 Task: Create a modern geometric letterhead template design.
Action: Mouse pressed left at (561, 492)
Screenshot: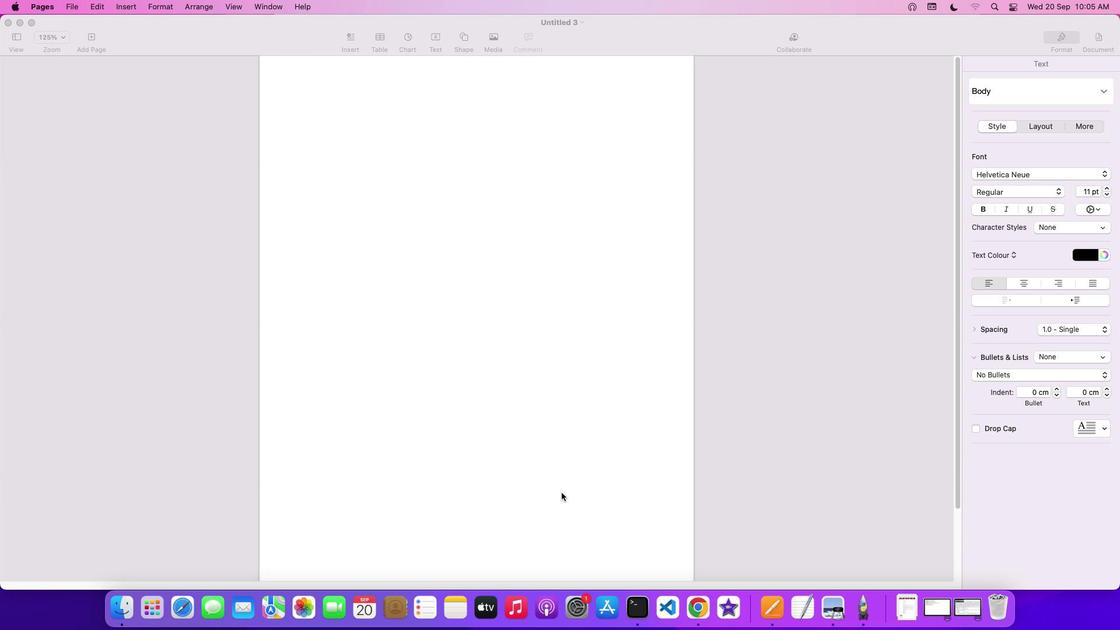 
Action: Mouse moved to (463, 37)
Screenshot: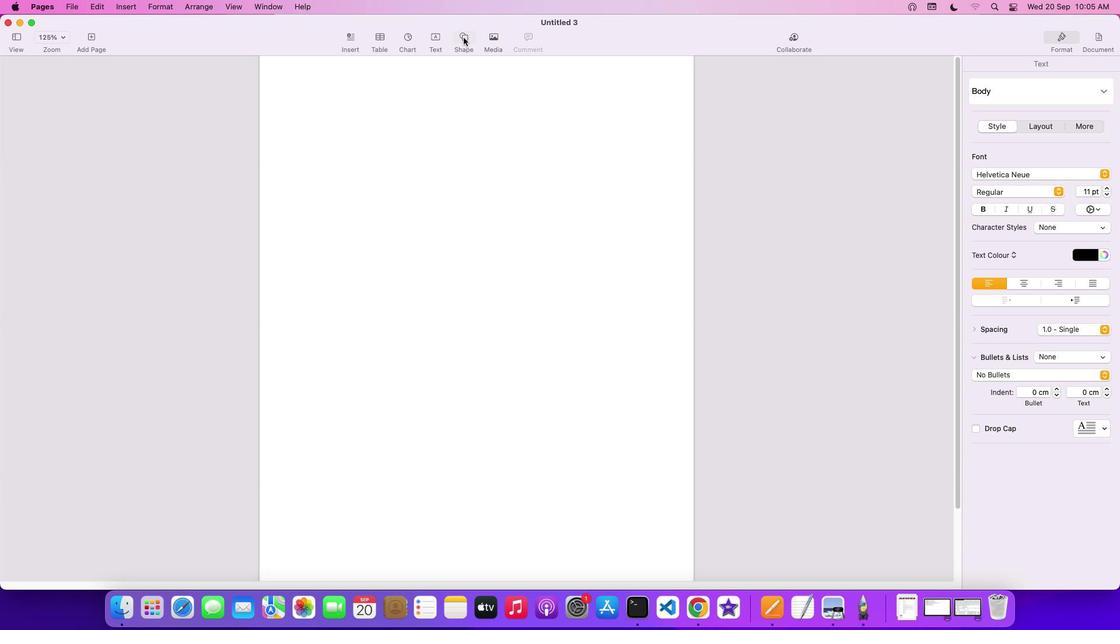 
Action: Mouse pressed left at (463, 37)
Screenshot: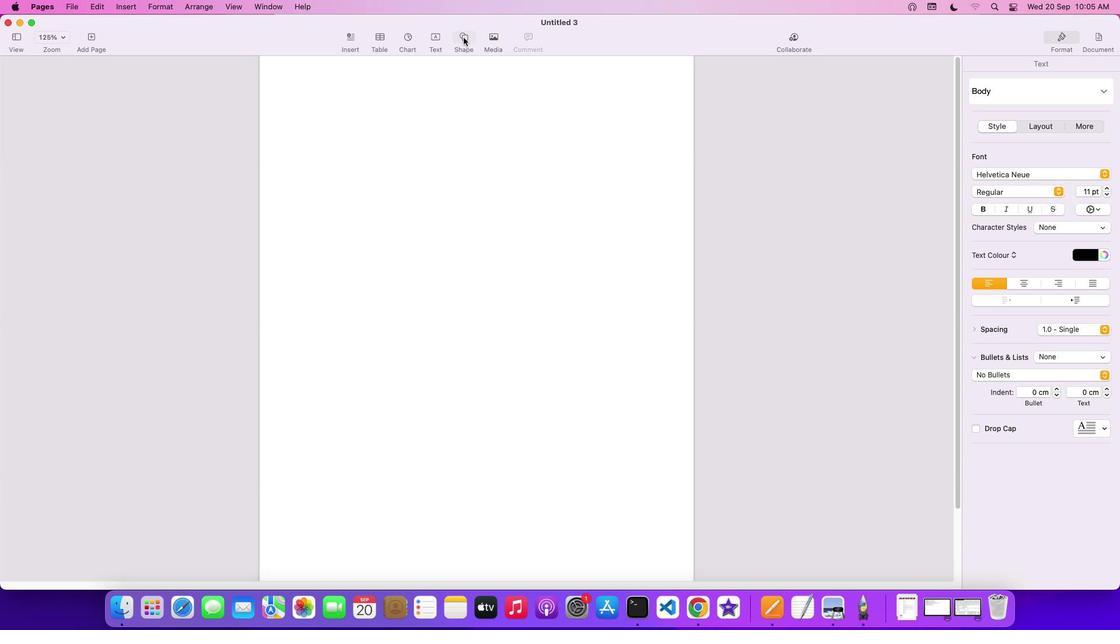 
Action: Mouse moved to (456, 135)
Screenshot: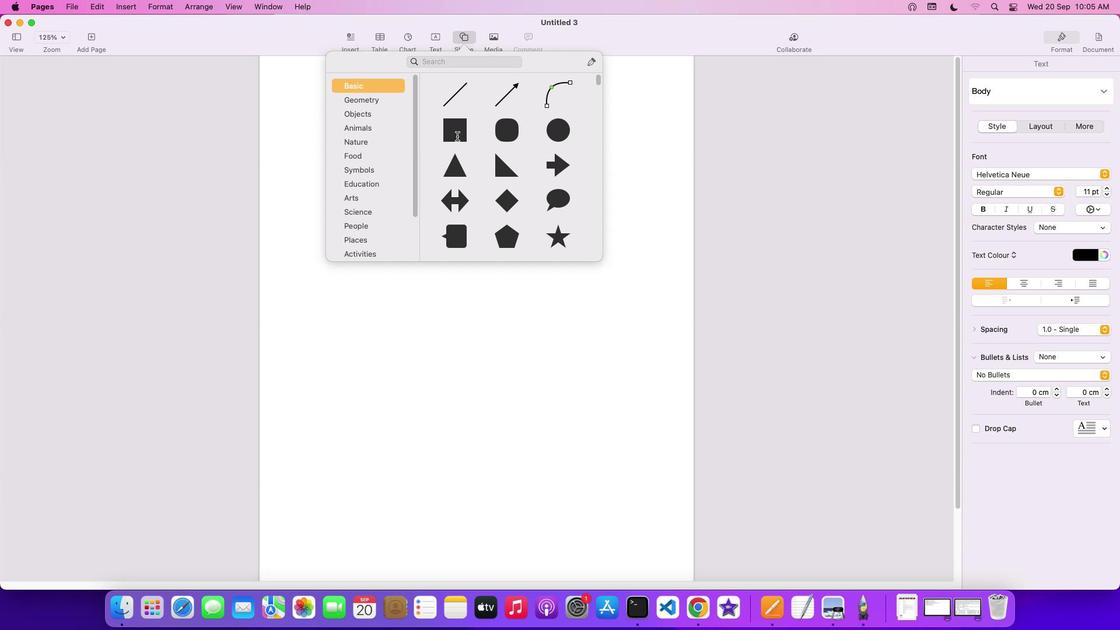 
Action: Mouse pressed left at (456, 135)
Screenshot: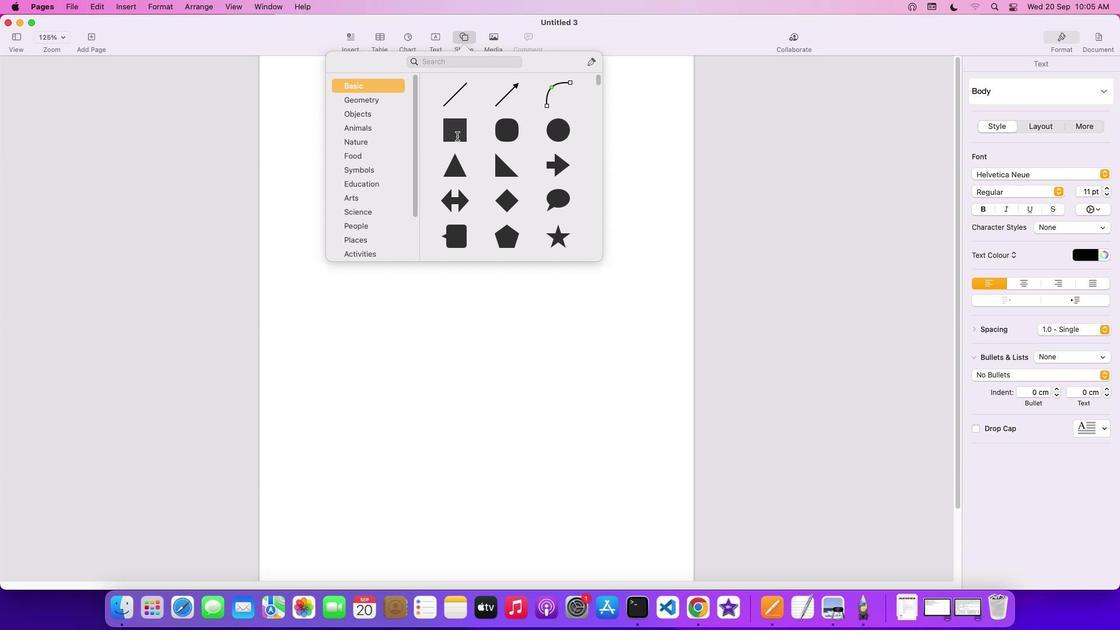 
Action: Mouse moved to (462, 157)
Screenshot: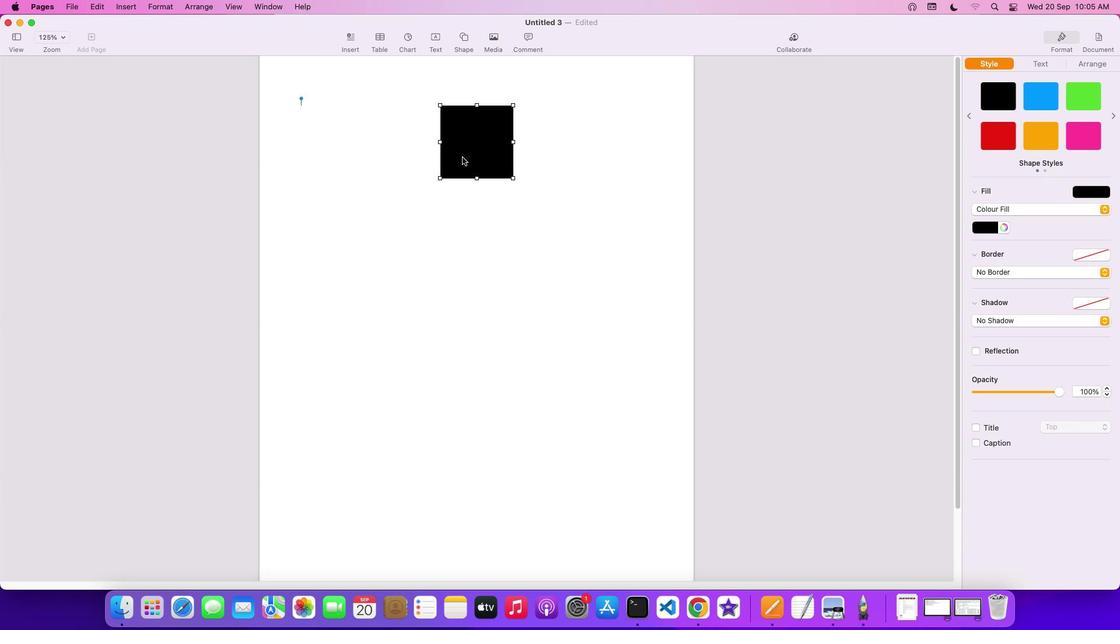 
Action: Mouse pressed left at (462, 157)
Screenshot: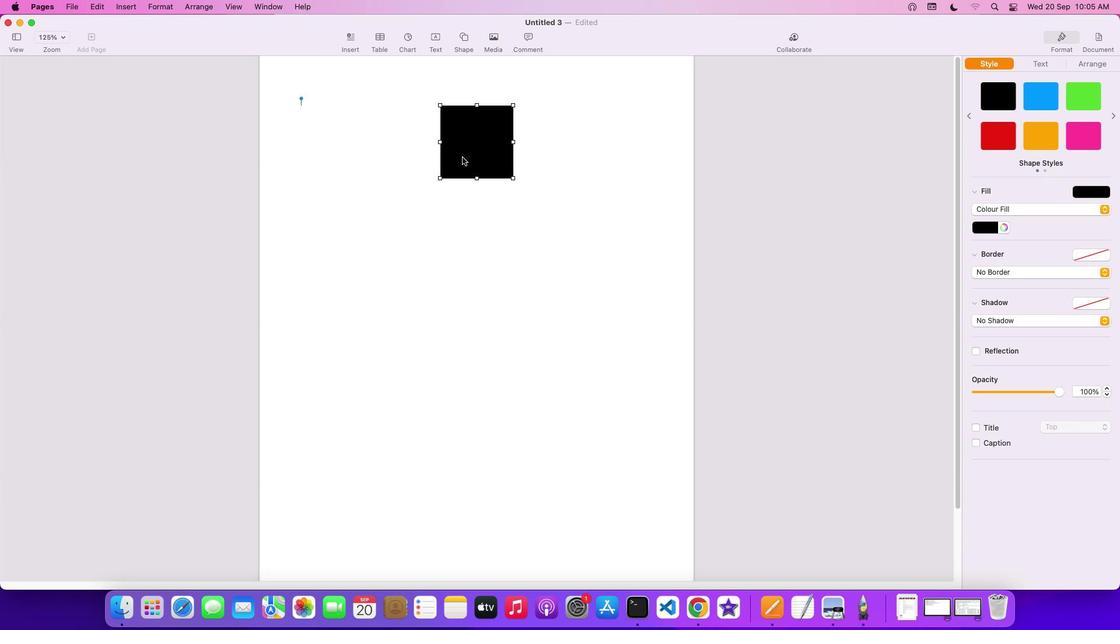 
Action: Mouse moved to (299, 92)
Screenshot: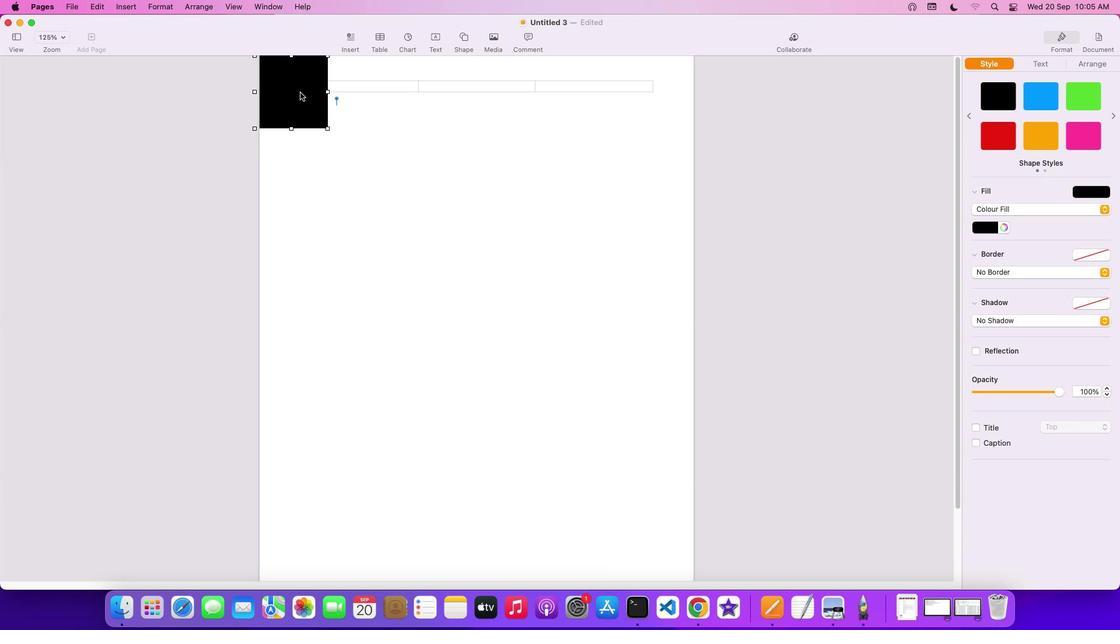 
Action: Mouse pressed left at (299, 92)
Screenshot: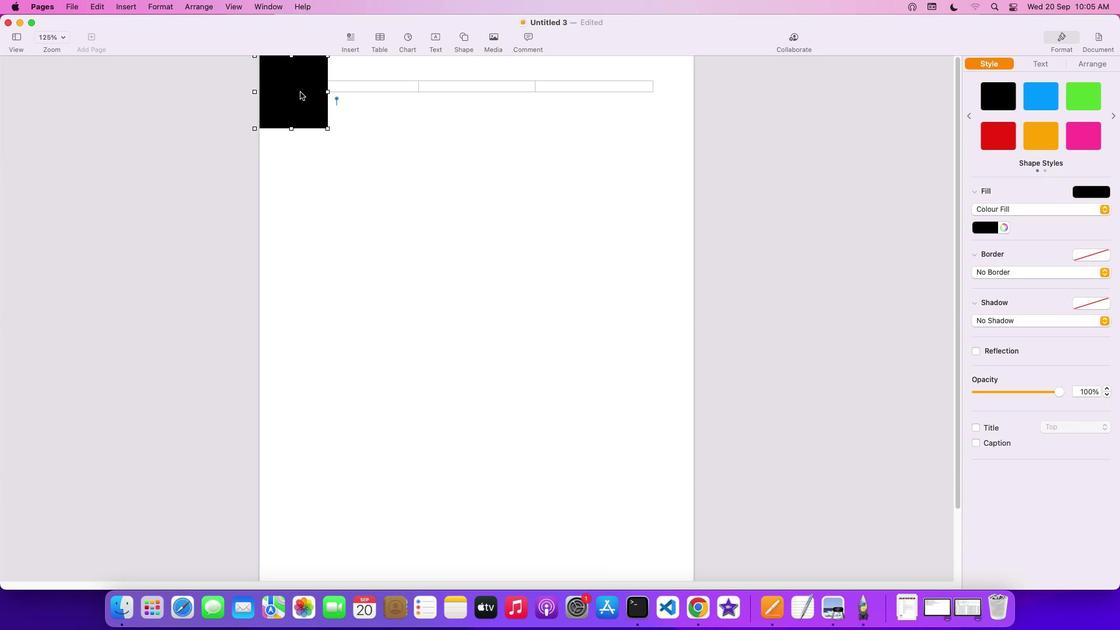 
Action: Mouse moved to (333, 91)
Screenshot: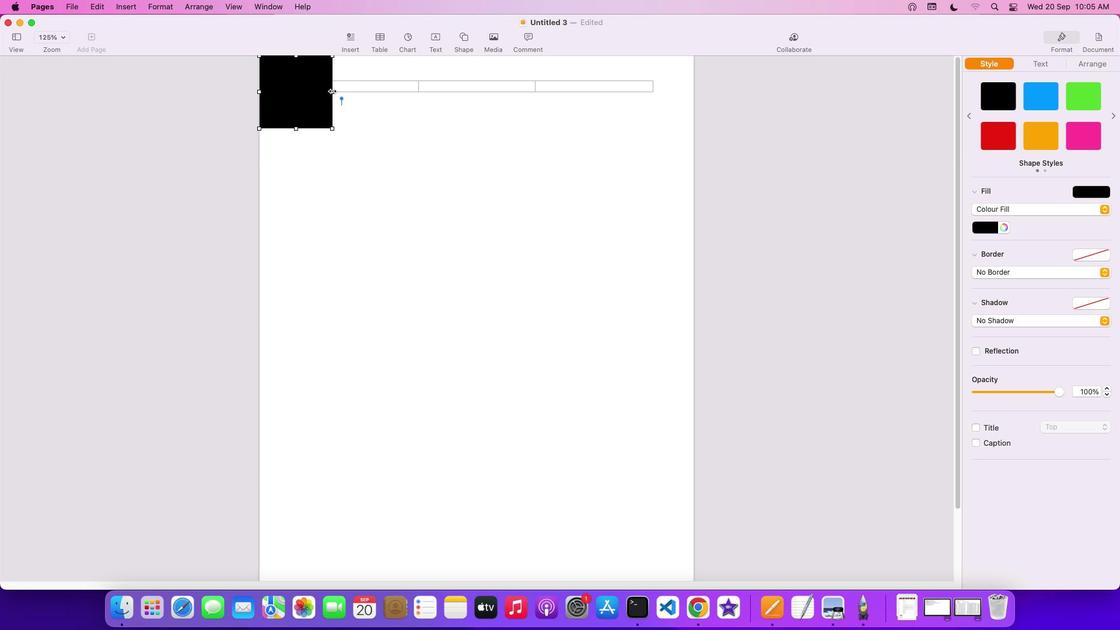 
Action: Mouse pressed left at (333, 91)
Screenshot: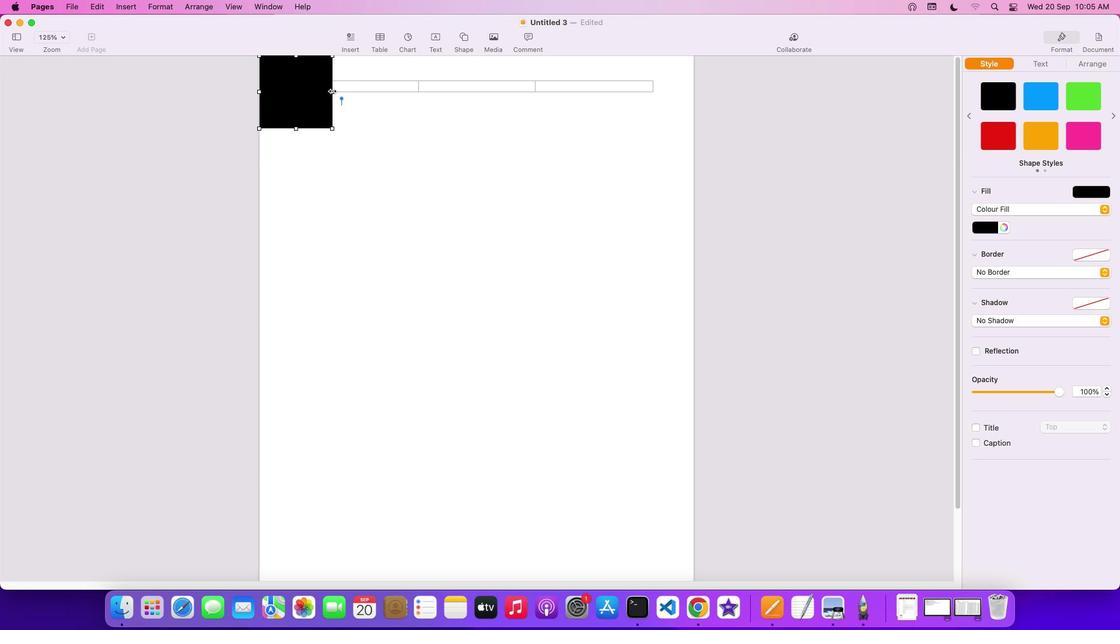 
Action: Mouse moved to (991, 231)
Screenshot: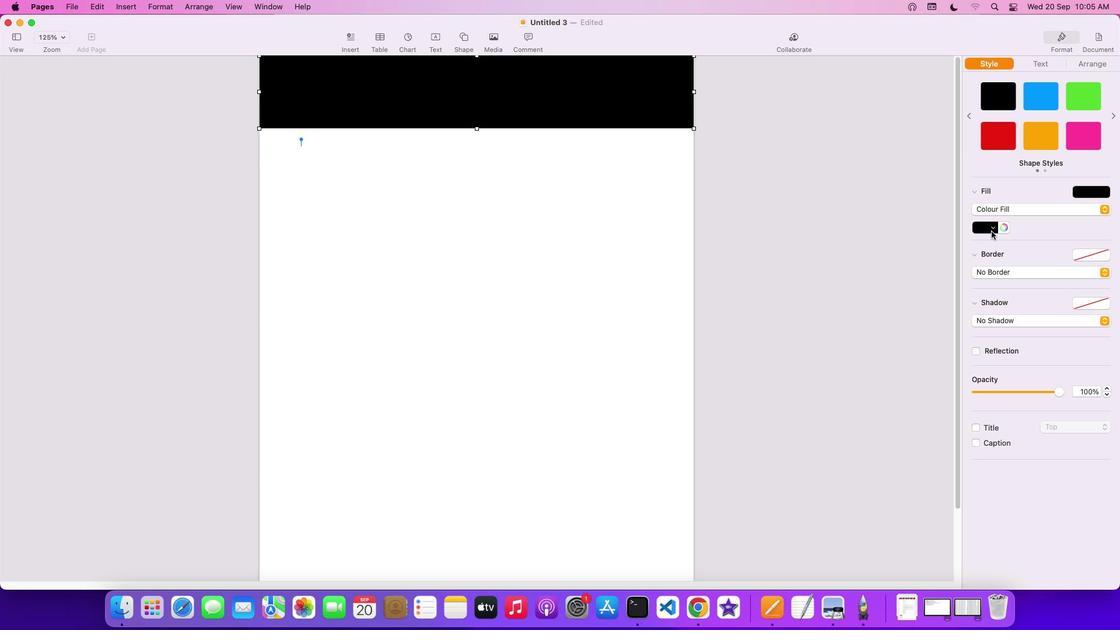 
Action: Mouse pressed left at (991, 231)
Screenshot: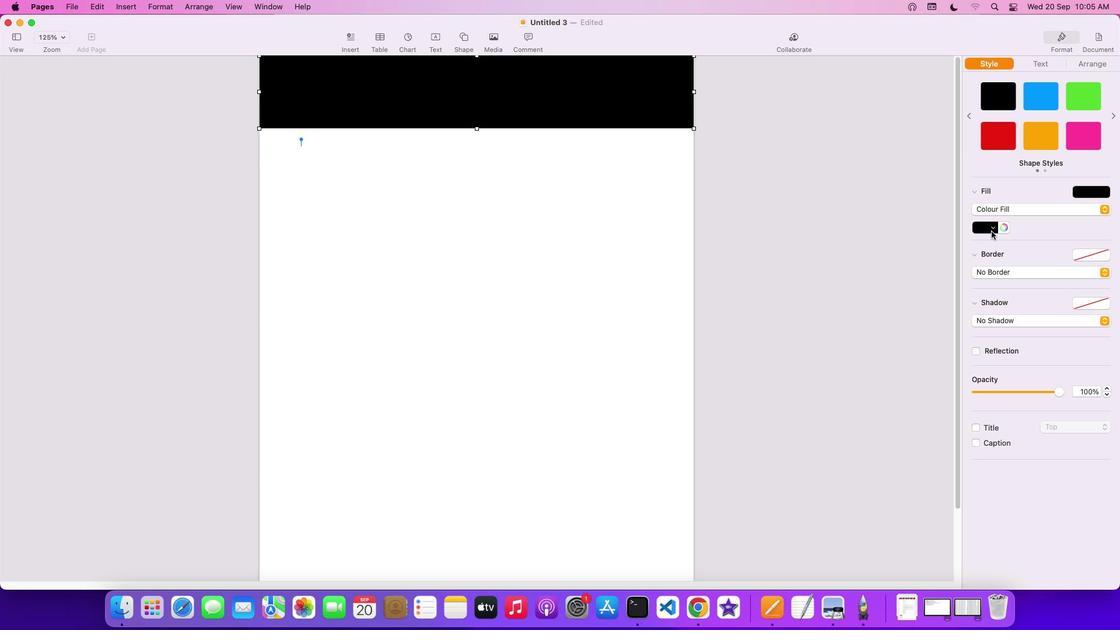 
Action: Mouse moved to (938, 253)
Screenshot: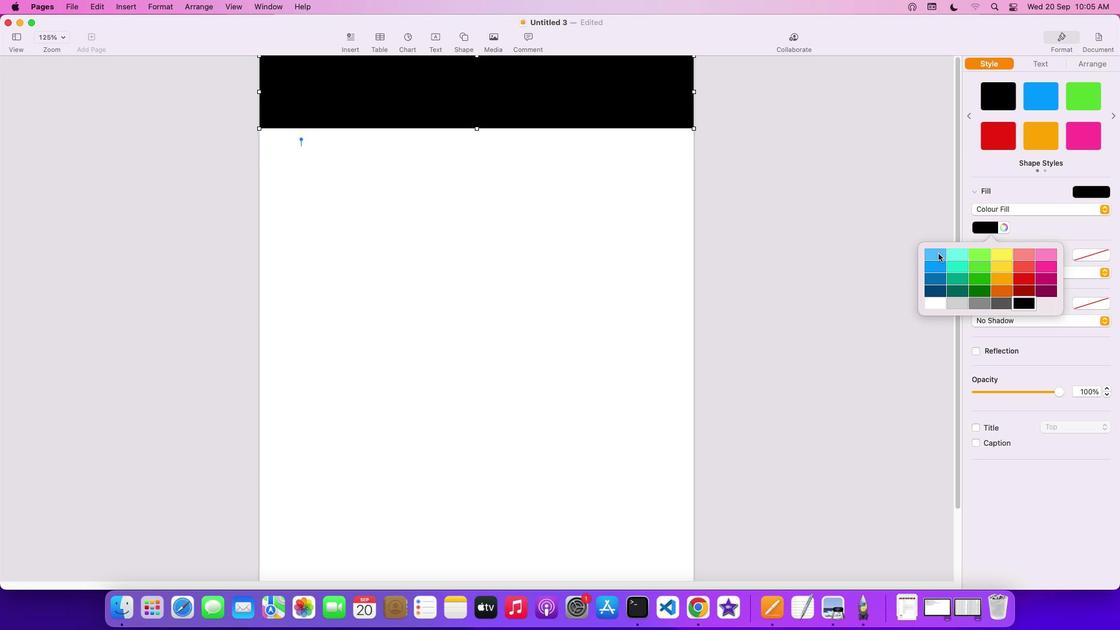 
Action: Mouse pressed left at (938, 253)
Screenshot: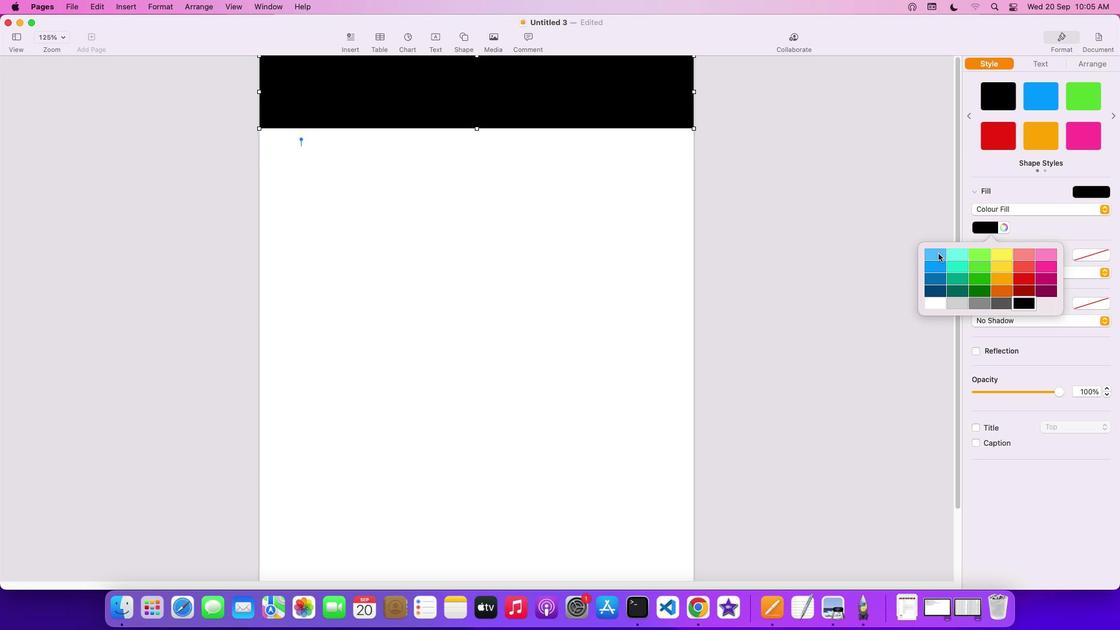 
Action: Mouse moved to (469, 39)
Screenshot: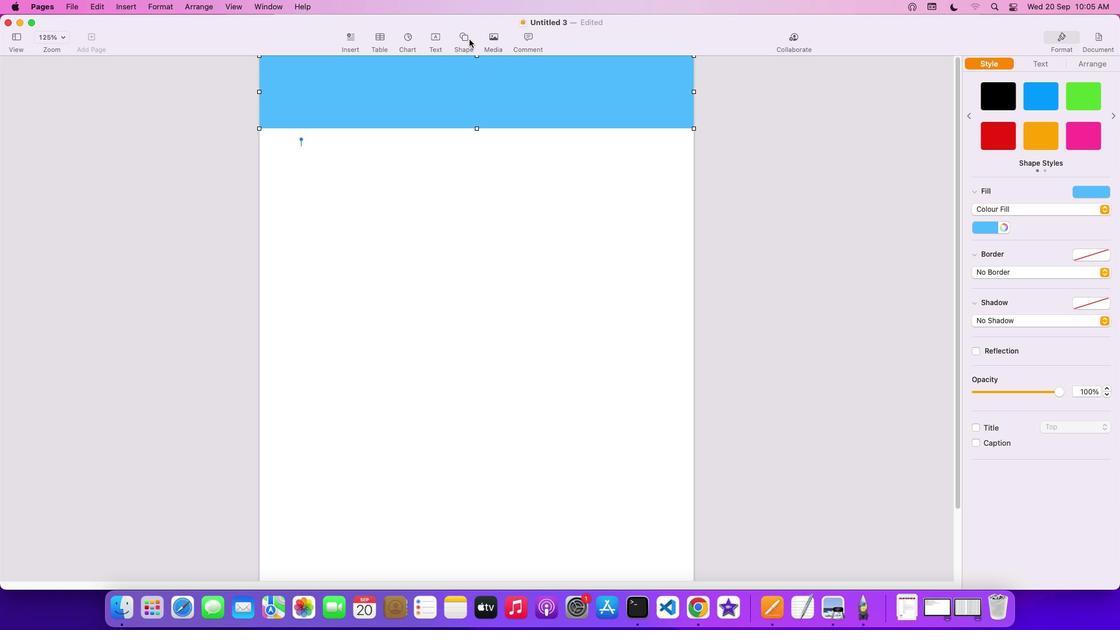 
Action: Mouse pressed left at (469, 39)
Screenshot: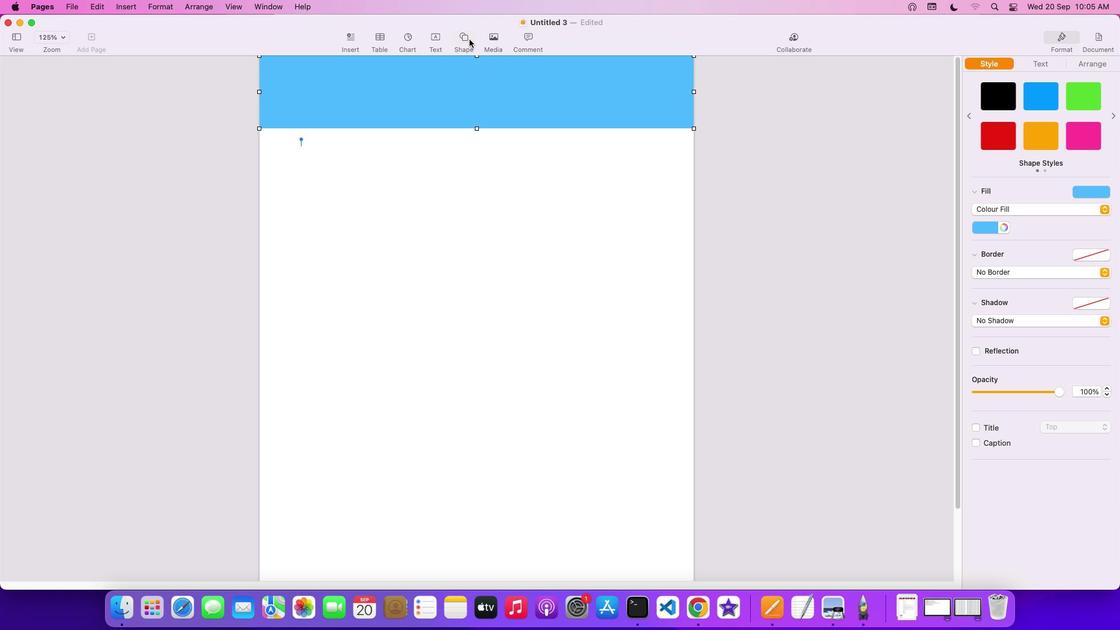 
Action: Mouse moved to (508, 196)
Screenshot: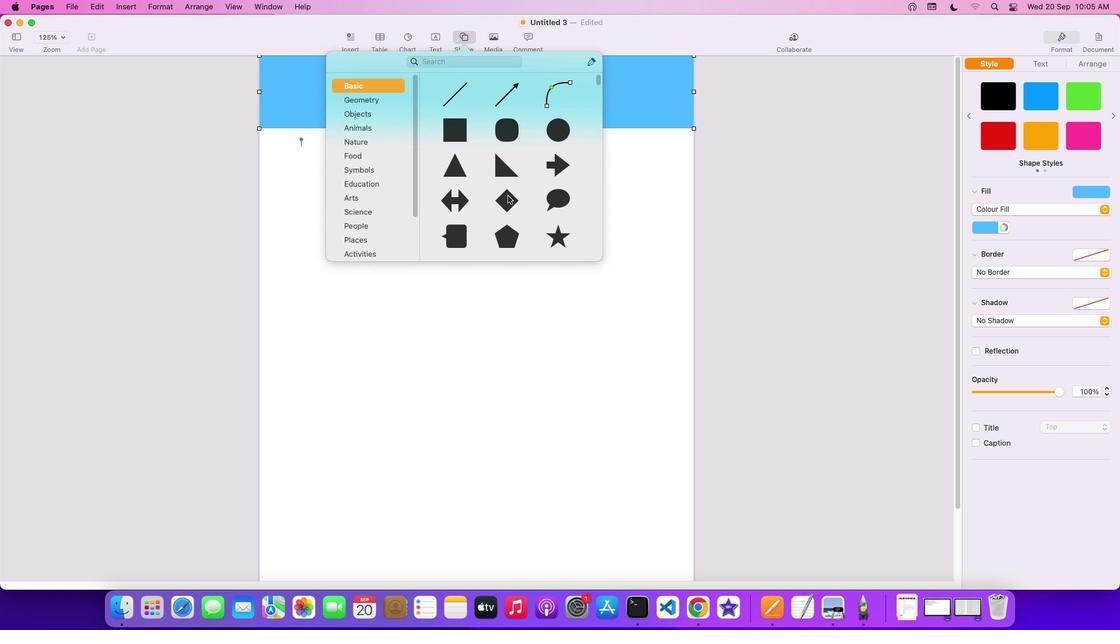 
Action: Mouse pressed left at (508, 196)
Screenshot: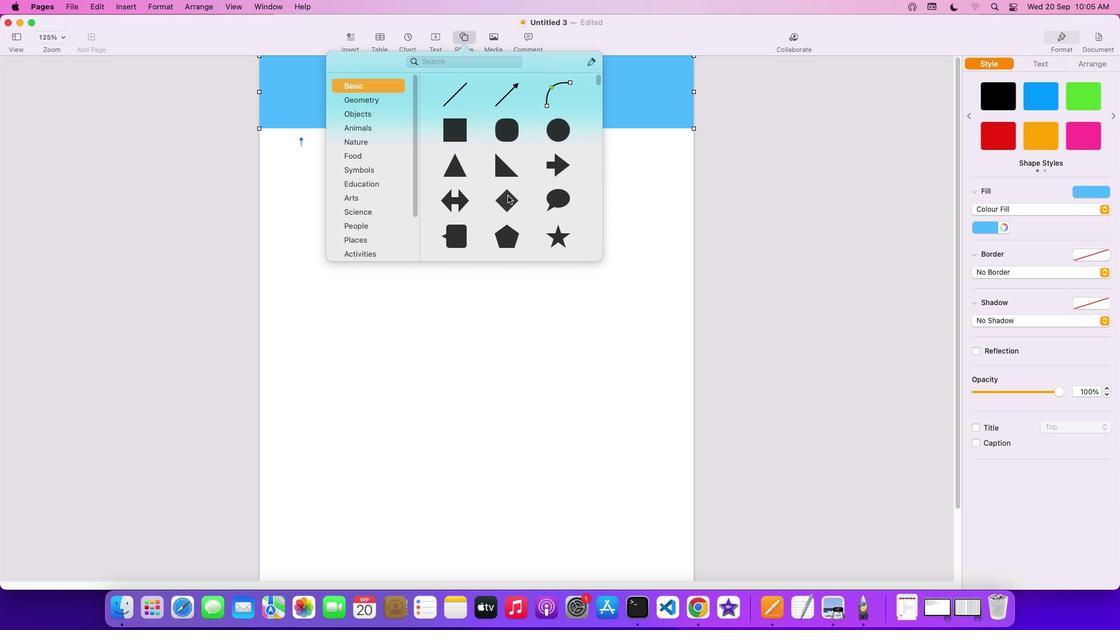 
Action: Mouse moved to (462, 38)
Screenshot: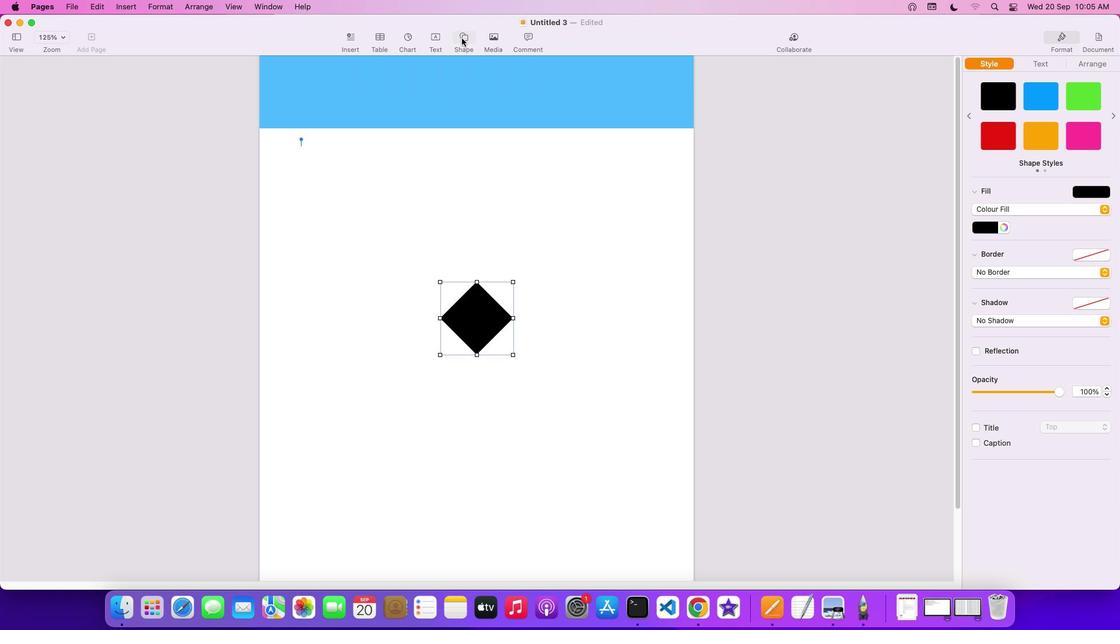 
Action: Mouse pressed left at (462, 38)
Screenshot: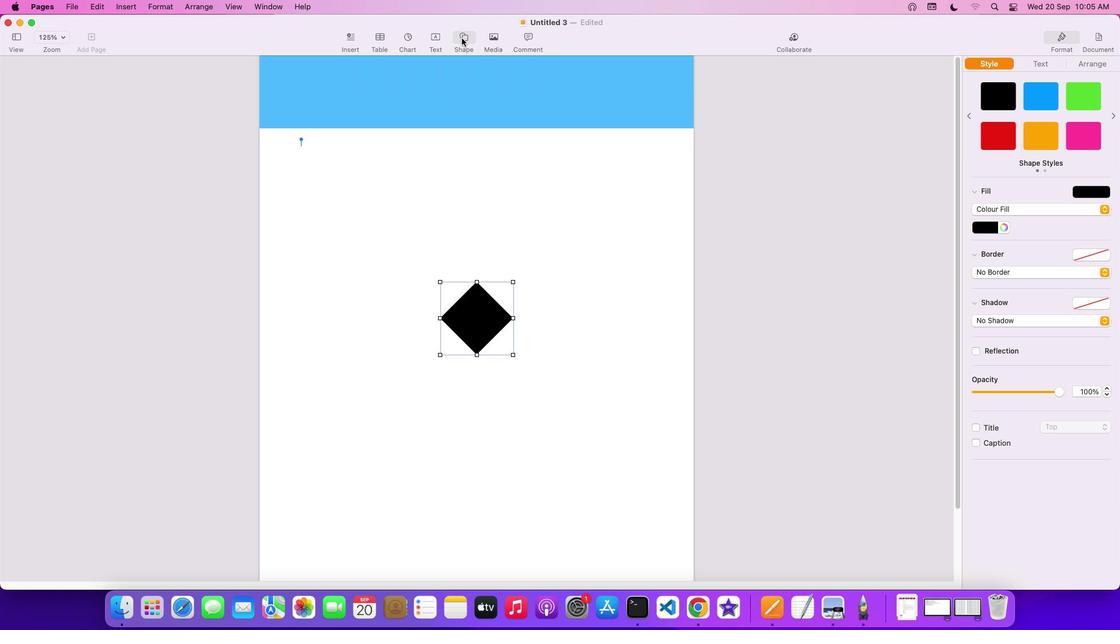 
Action: Mouse moved to (453, 121)
Screenshot: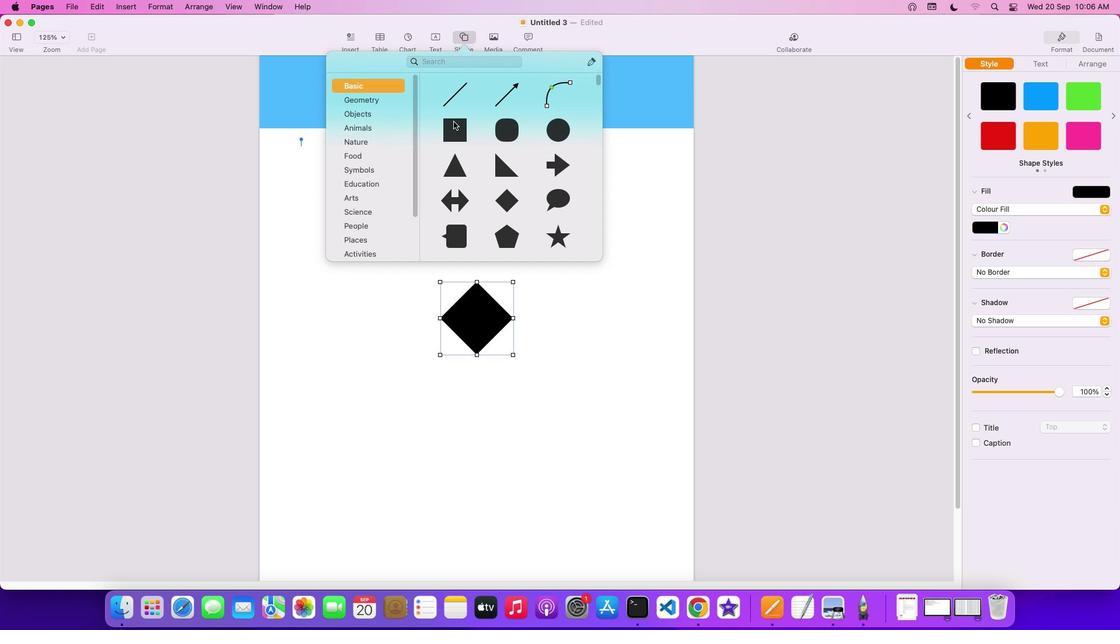 
Action: Mouse pressed left at (453, 121)
Screenshot: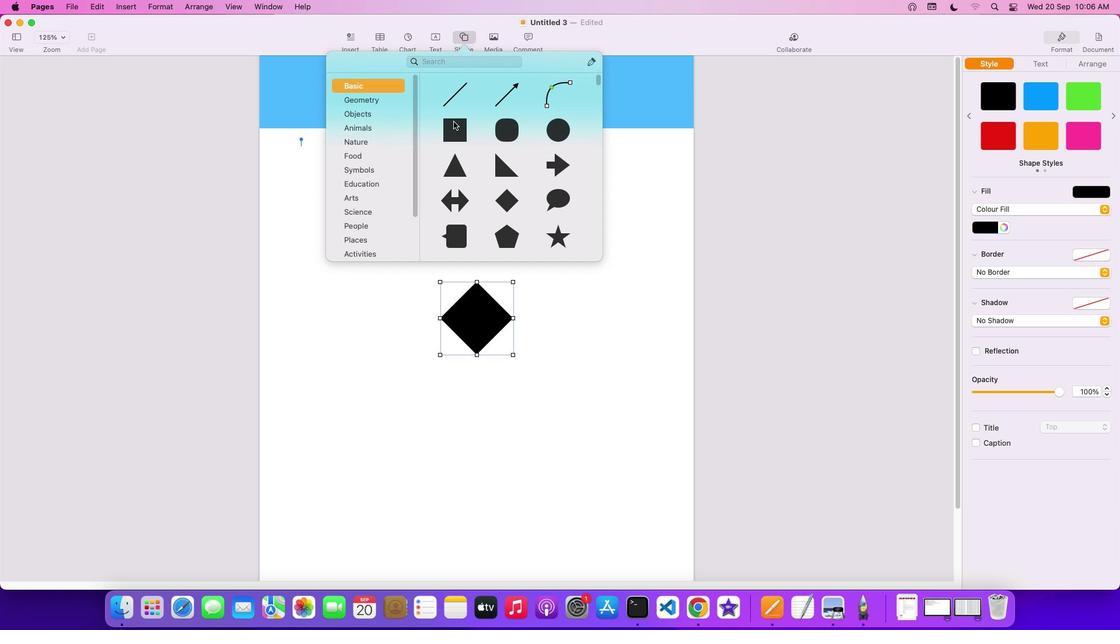 
Action: Mouse moved to (456, 317)
Screenshot: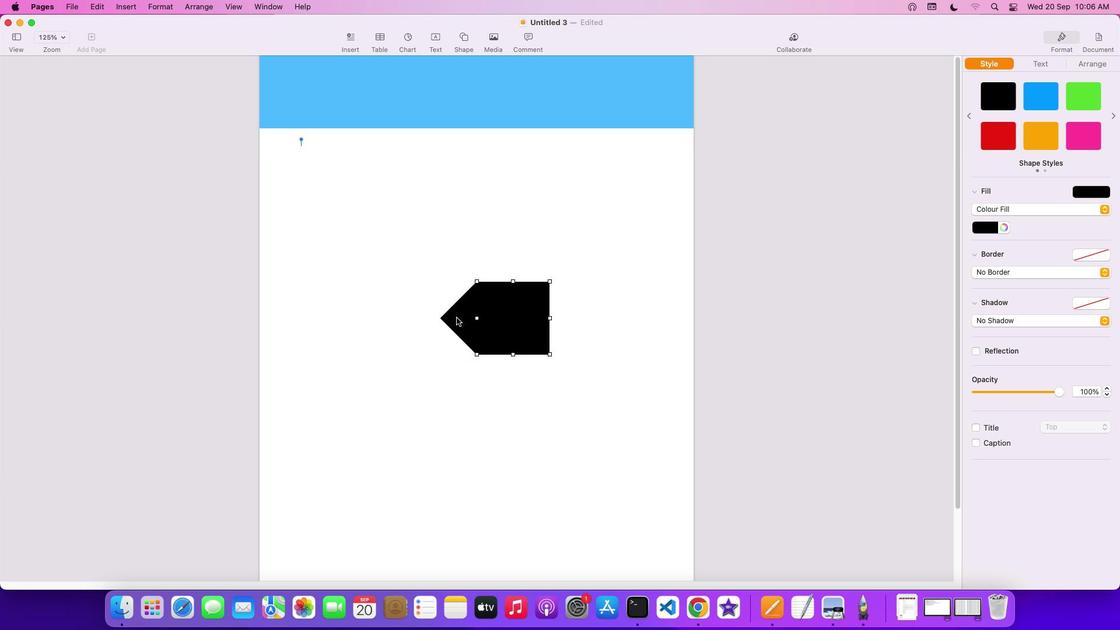 
Action: Key pressed Key.shift
Screenshot: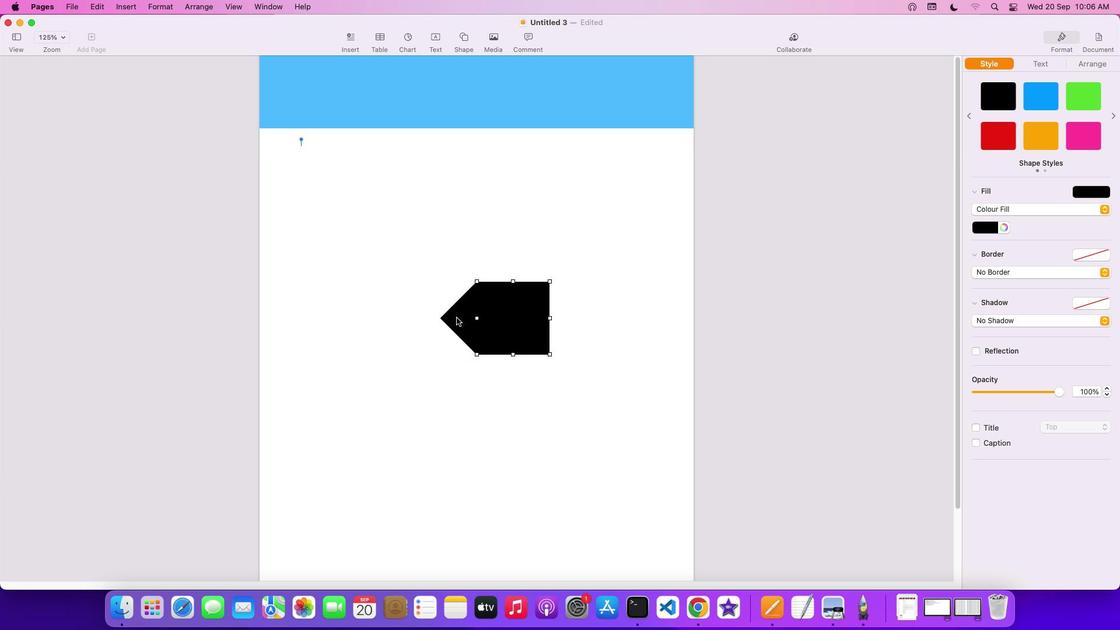 
Action: Mouse moved to (456, 317)
Screenshot: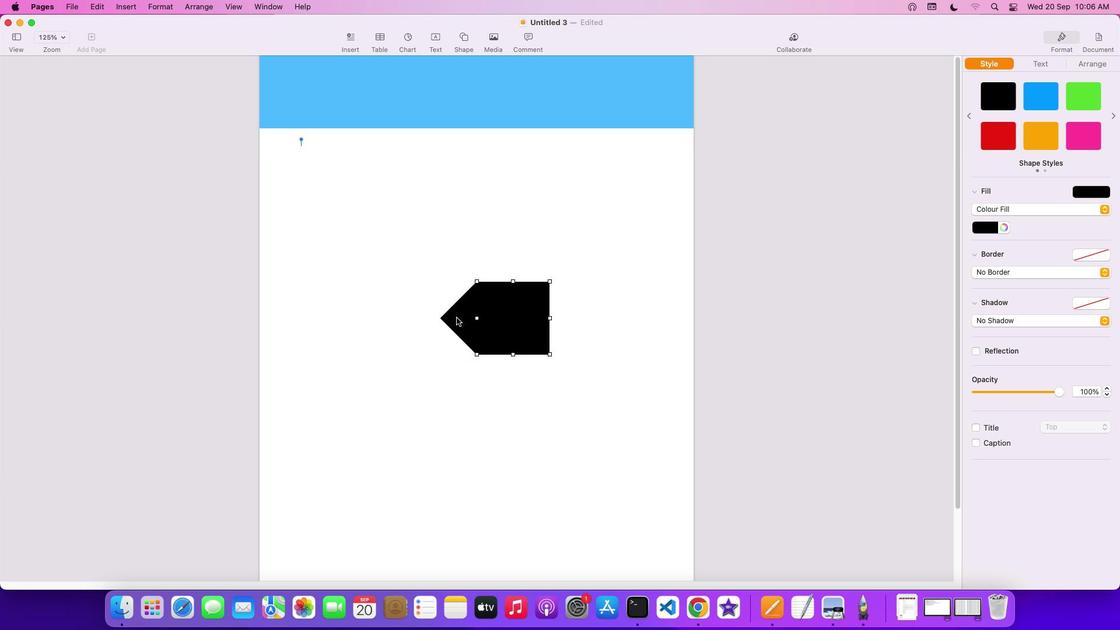 
Action: Mouse pressed left at (456, 317)
Screenshot: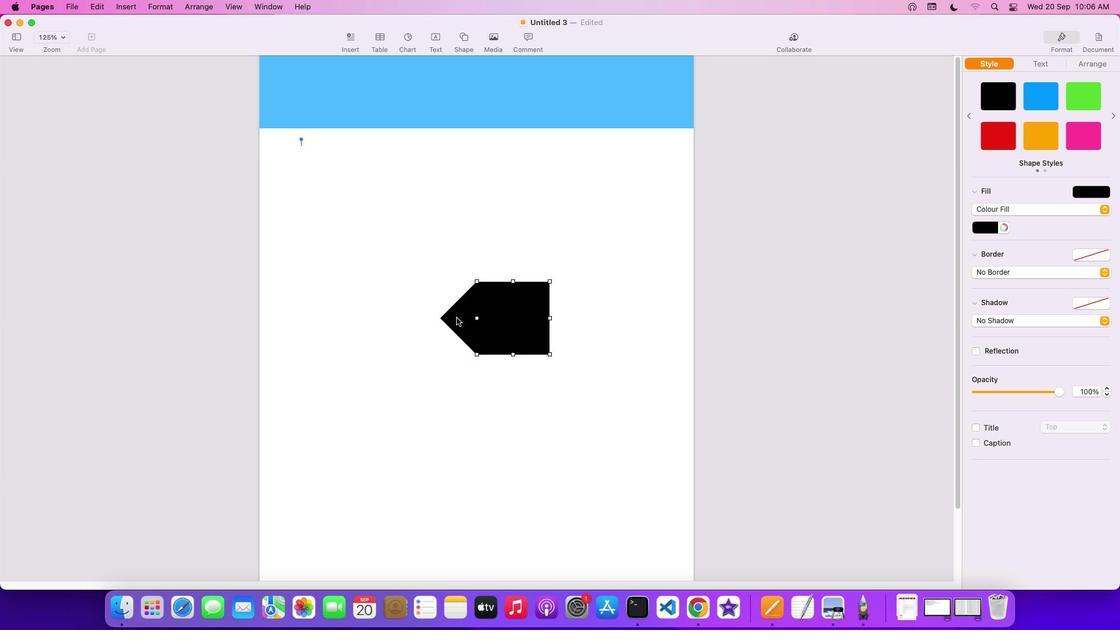 
Action: Mouse moved to (1105, 64)
Screenshot: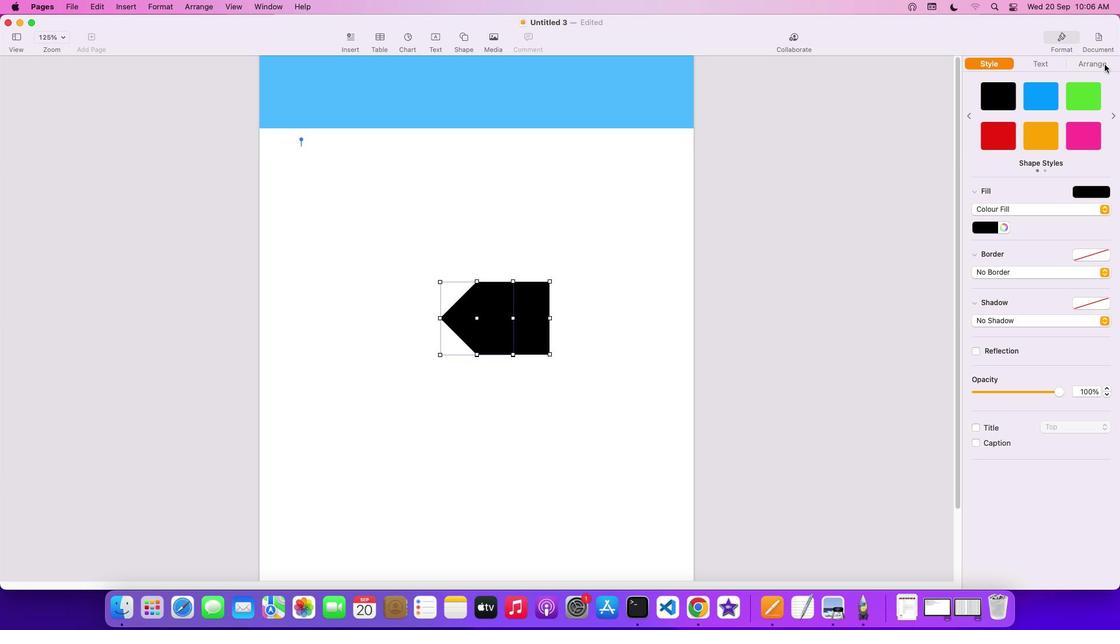 
Action: Mouse pressed left at (1105, 64)
Screenshot: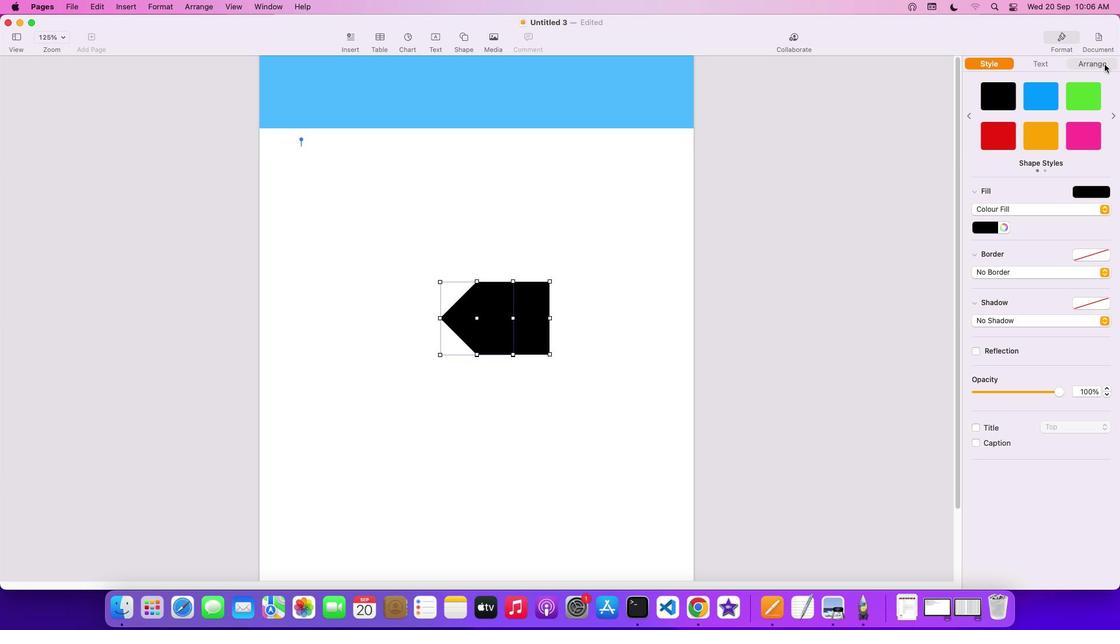 
Action: Mouse moved to (1054, 456)
Screenshot: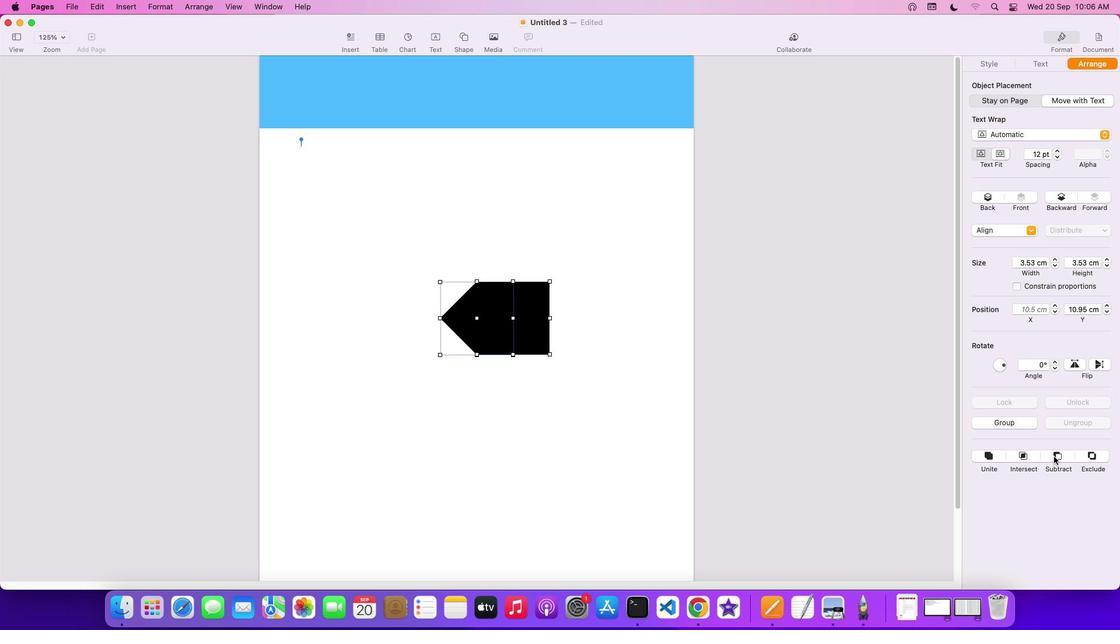
Action: Mouse pressed left at (1054, 456)
Screenshot: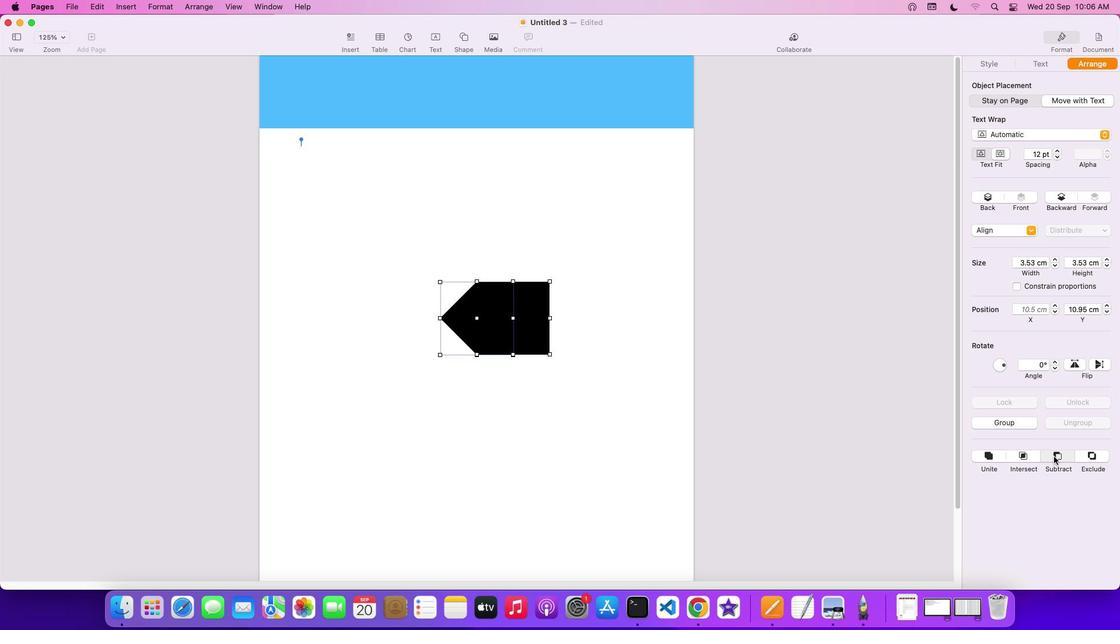 
Action: Mouse moved to (551, 331)
Screenshot: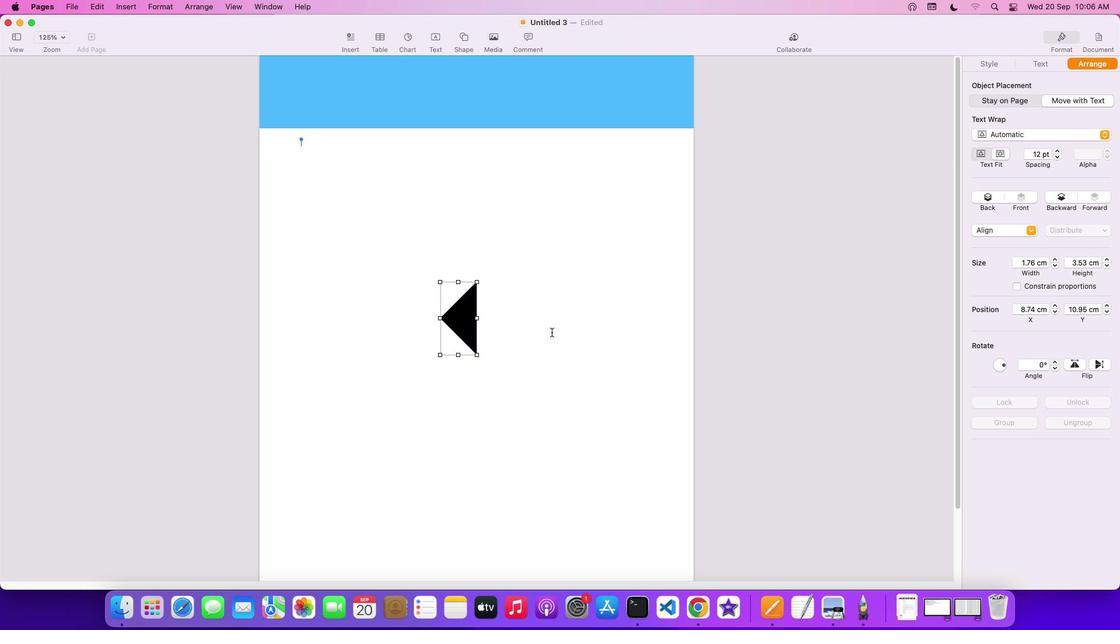 
Action: Mouse pressed left at (551, 331)
Screenshot: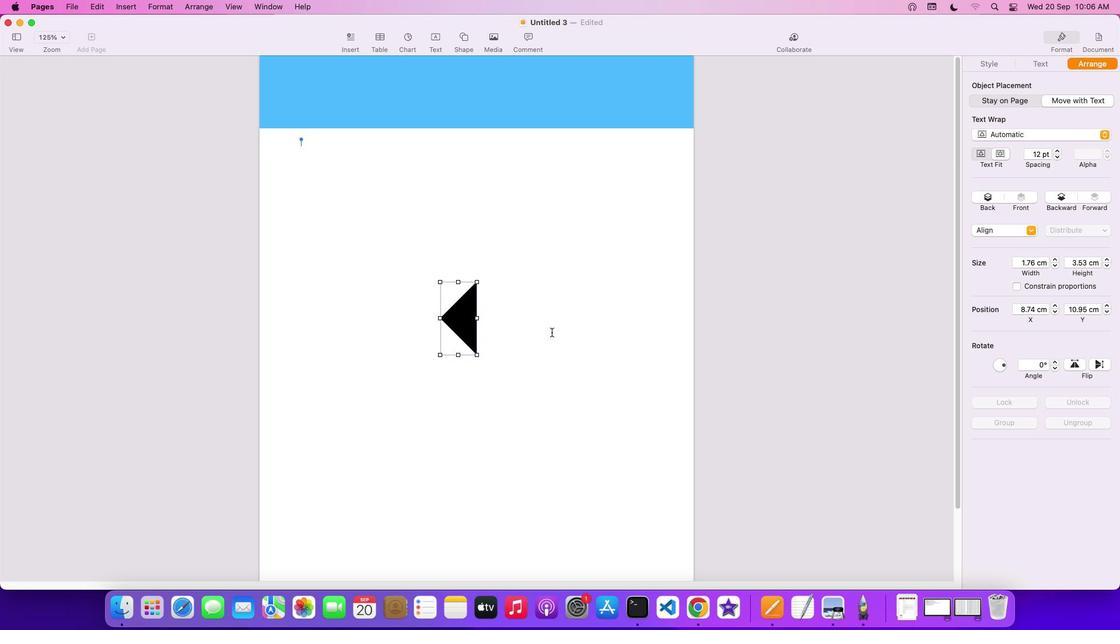 
Action: Mouse moved to (458, 322)
Screenshot: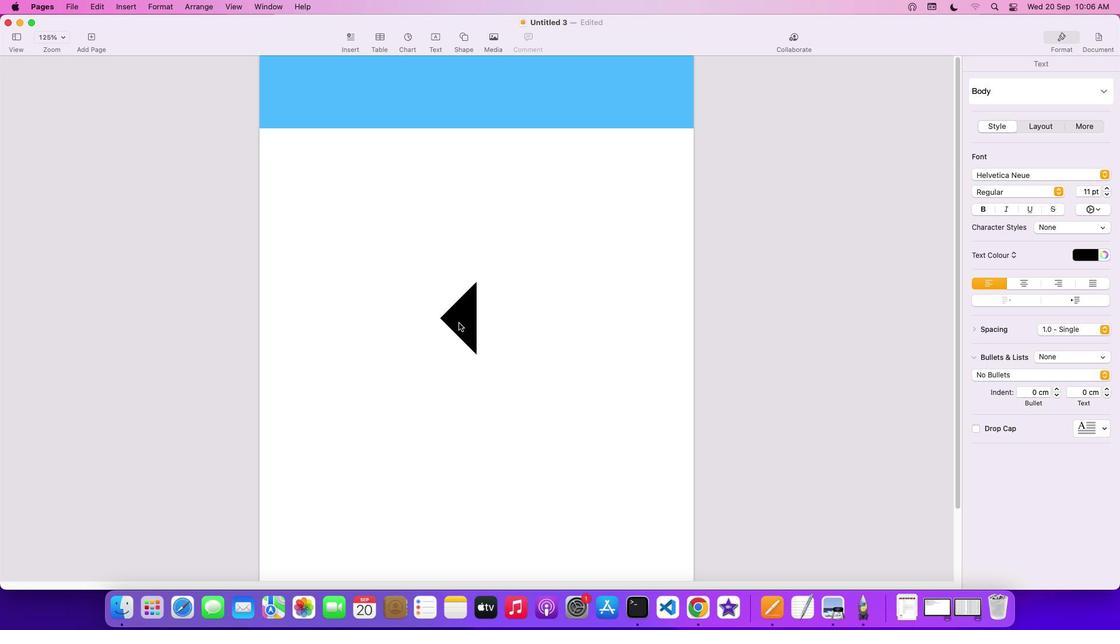 
Action: Mouse pressed left at (458, 322)
Screenshot: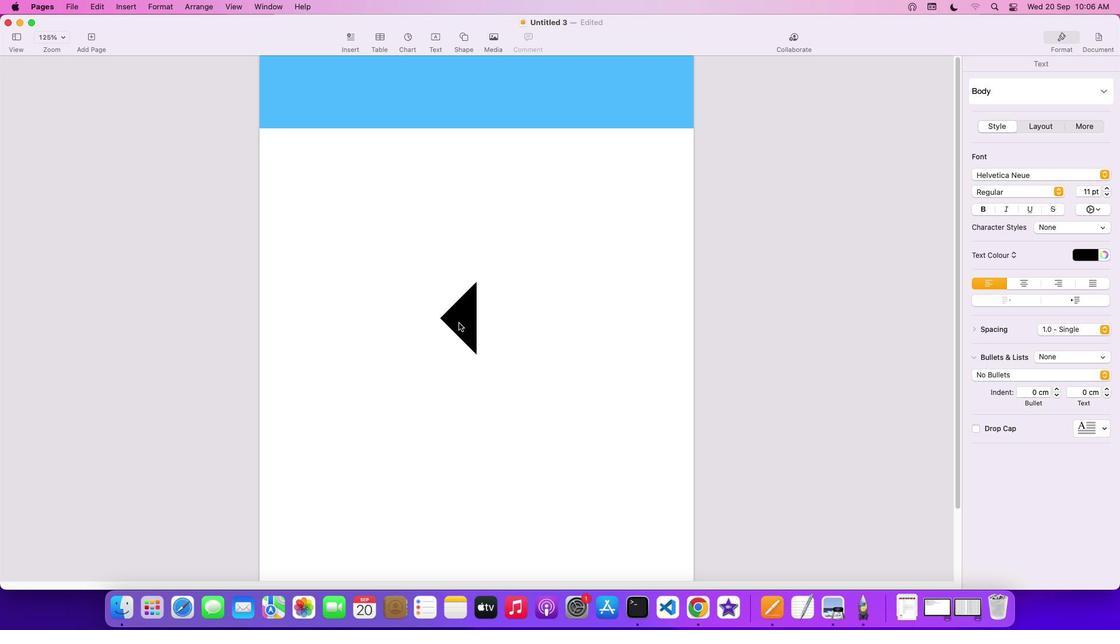 
Action: Mouse moved to (1034, 65)
Screenshot: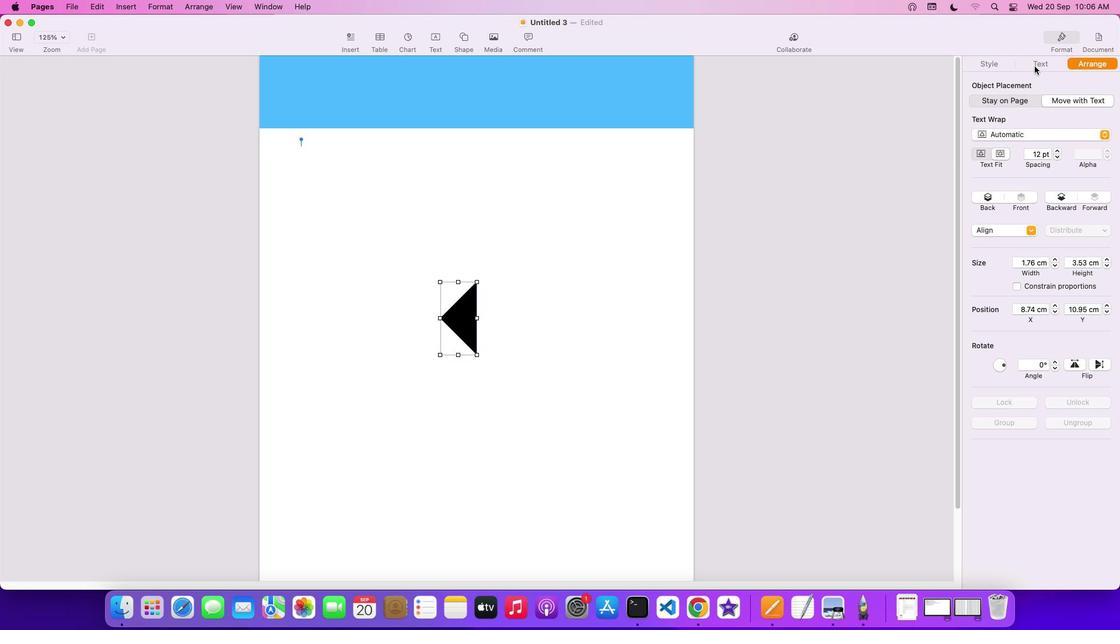 
Action: Mouse pressed left at (1034, 65)
Screenshot: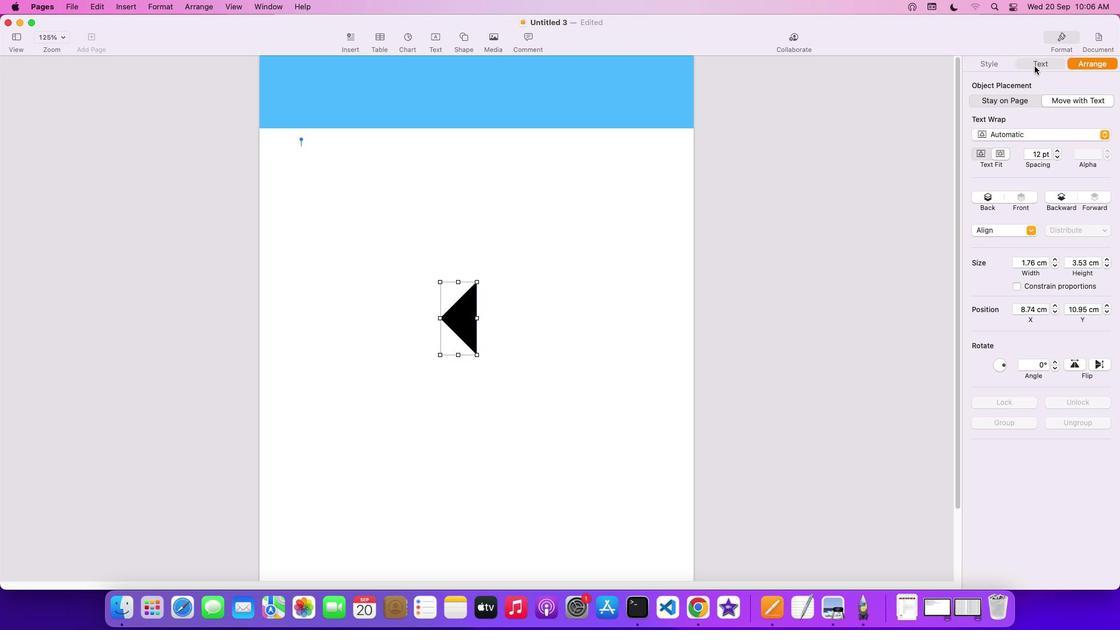 
Action: Mouse moved to (990, 63)
Screenshot: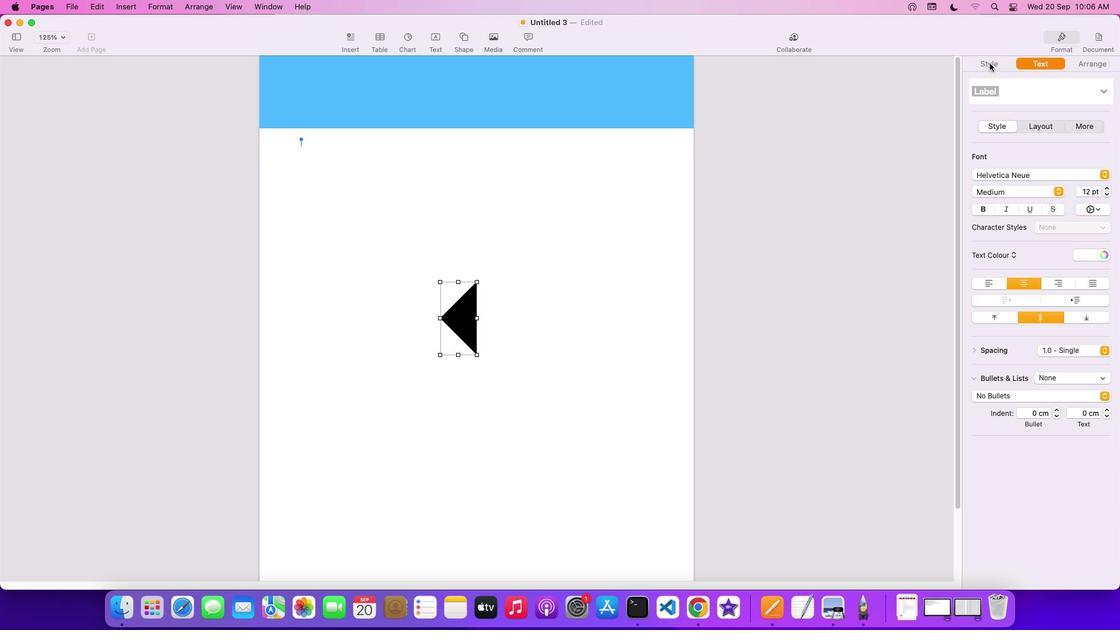 
Action: Mouse pressed left at (990, 63)
Screenshot: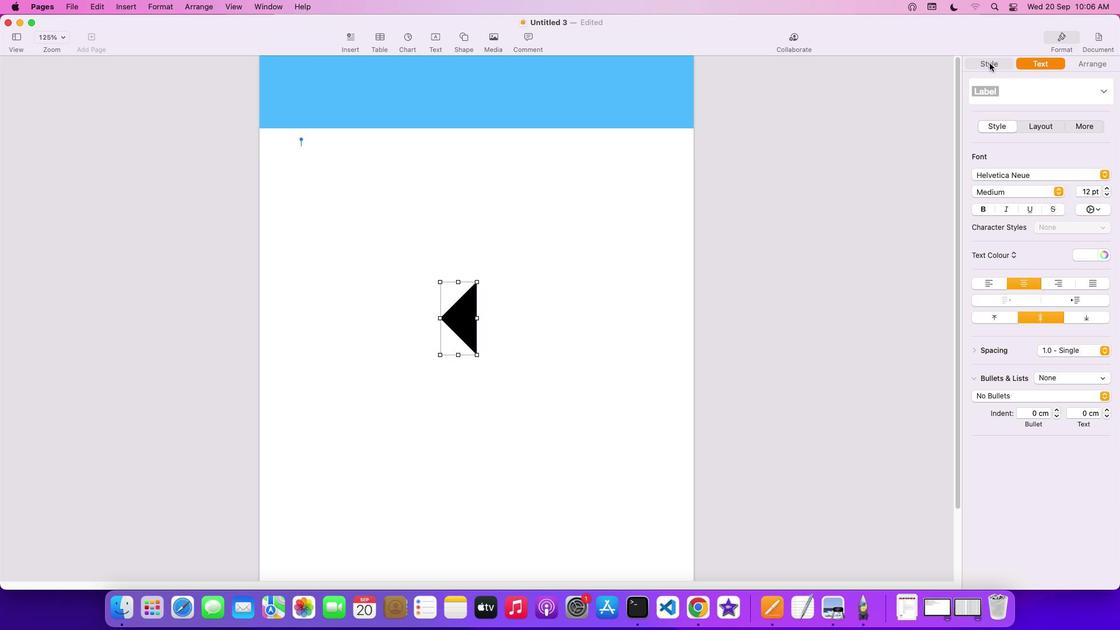 
Action: Mouse moved to (1102, 67)
Screenshot: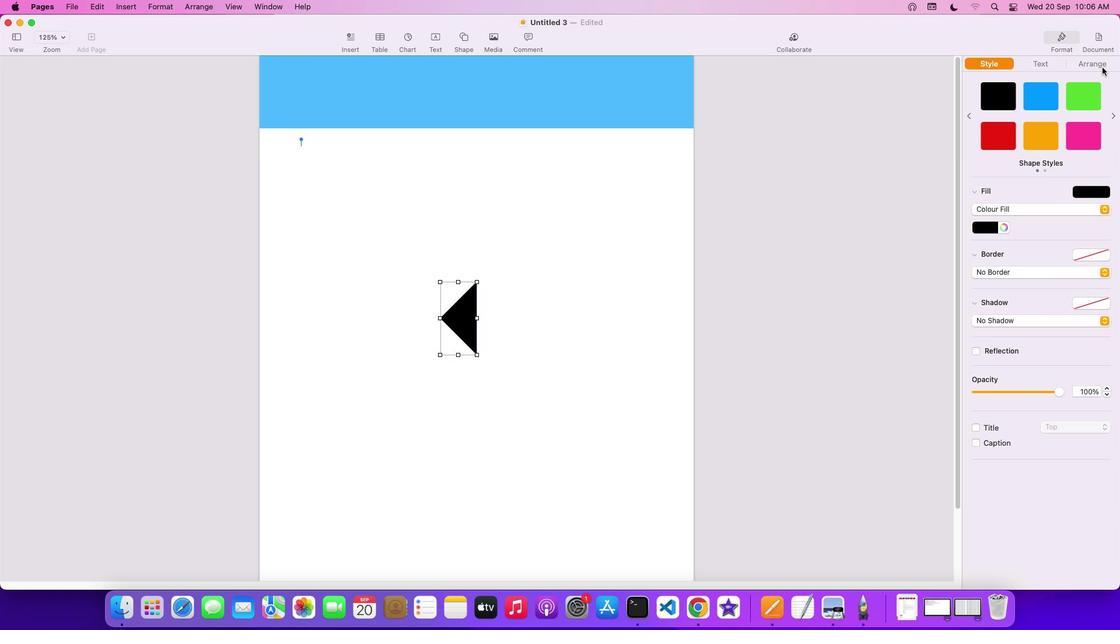 
Action: Mouse pressed left at (1102, 67)
Screenshot: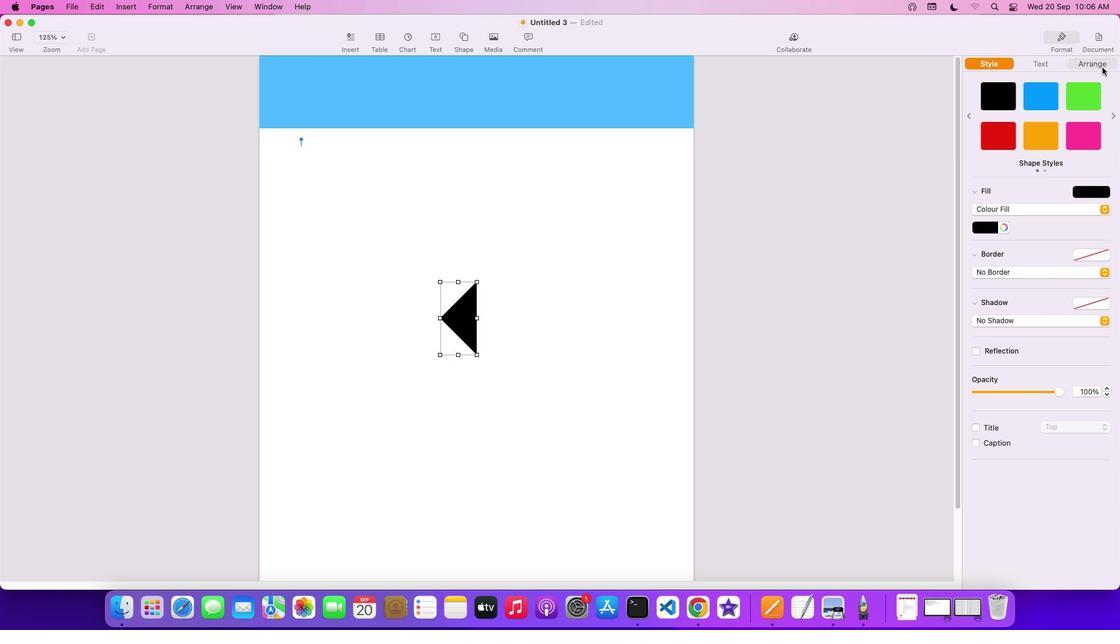 
Action: Mouse moved to (1100, 364)
Screenshot: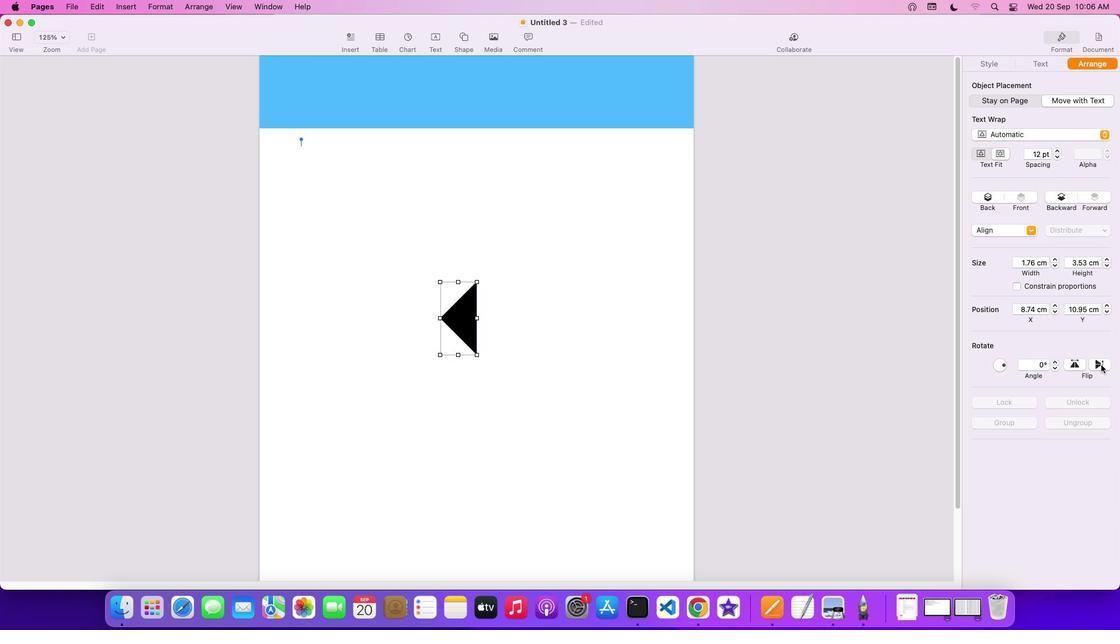 
Action: Mouse pressed left at (1100, 364)
Screenshot: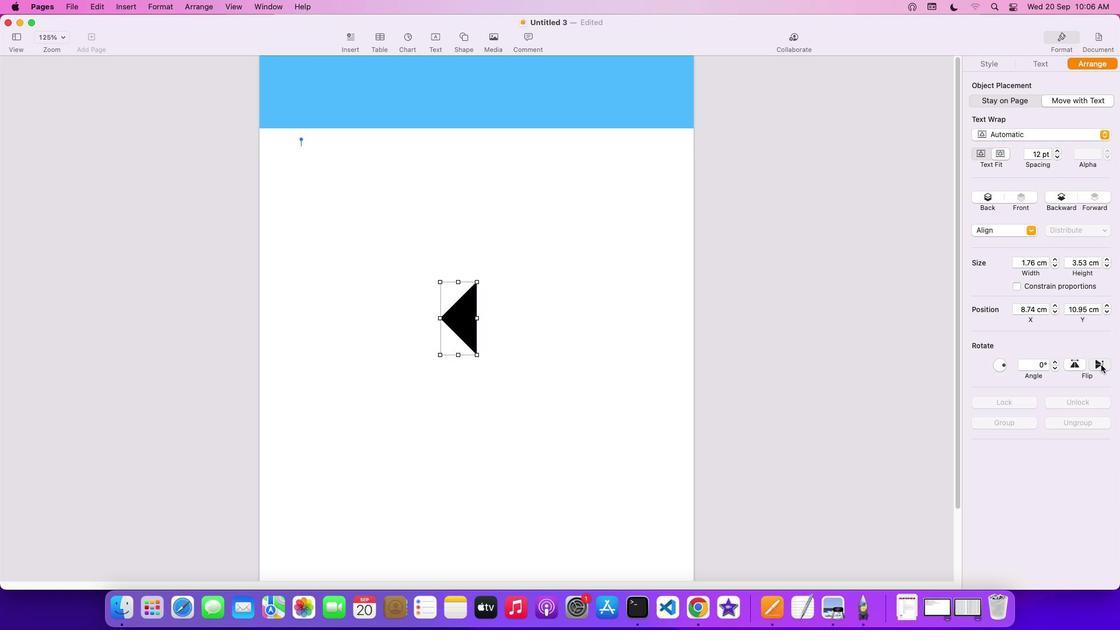 
Action: Mouse moved to (1092, 365)
Screenshot: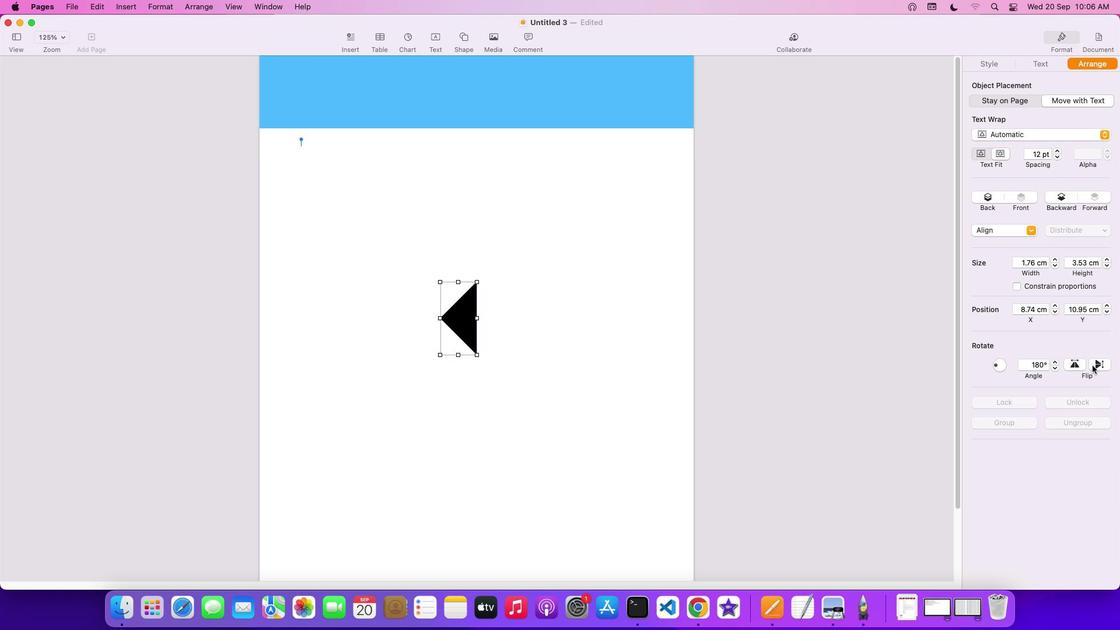 
Action: Mouse pressed left at (1092, 365)
Screenshot: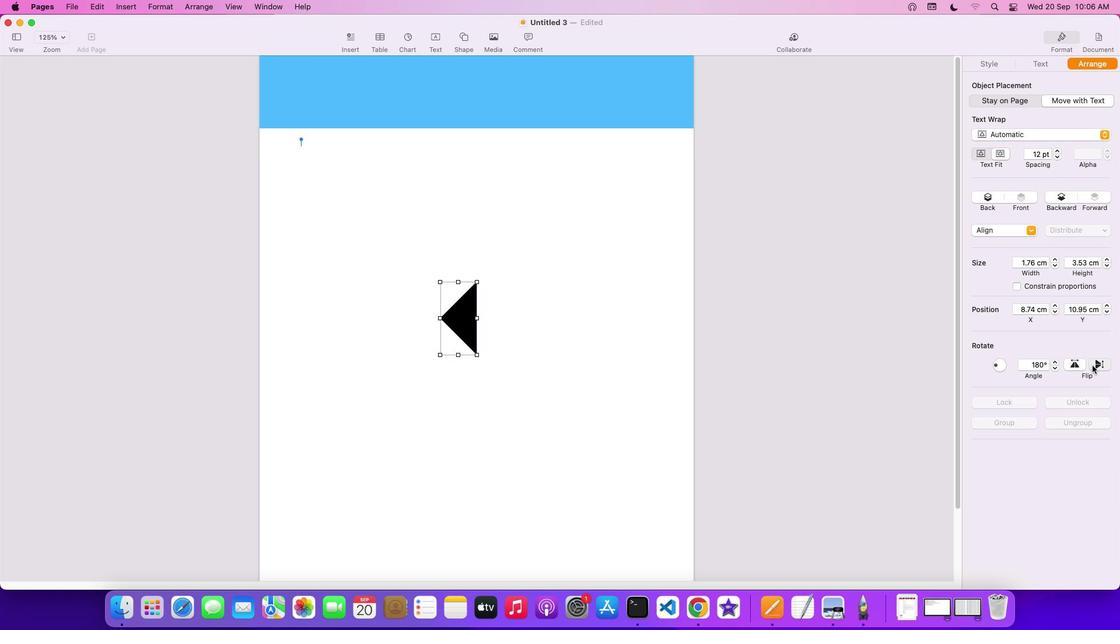 
Action: Mouse moved to (1070, 367)
Screenshot: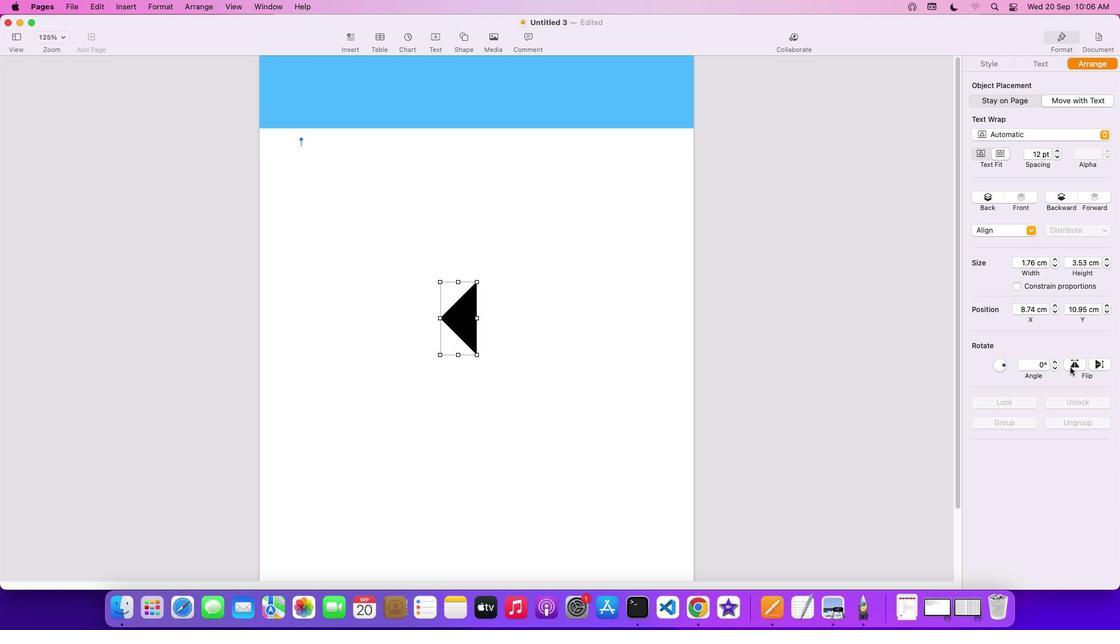 
Action: Mouse pressed left at (1070, 367)
Screenshot: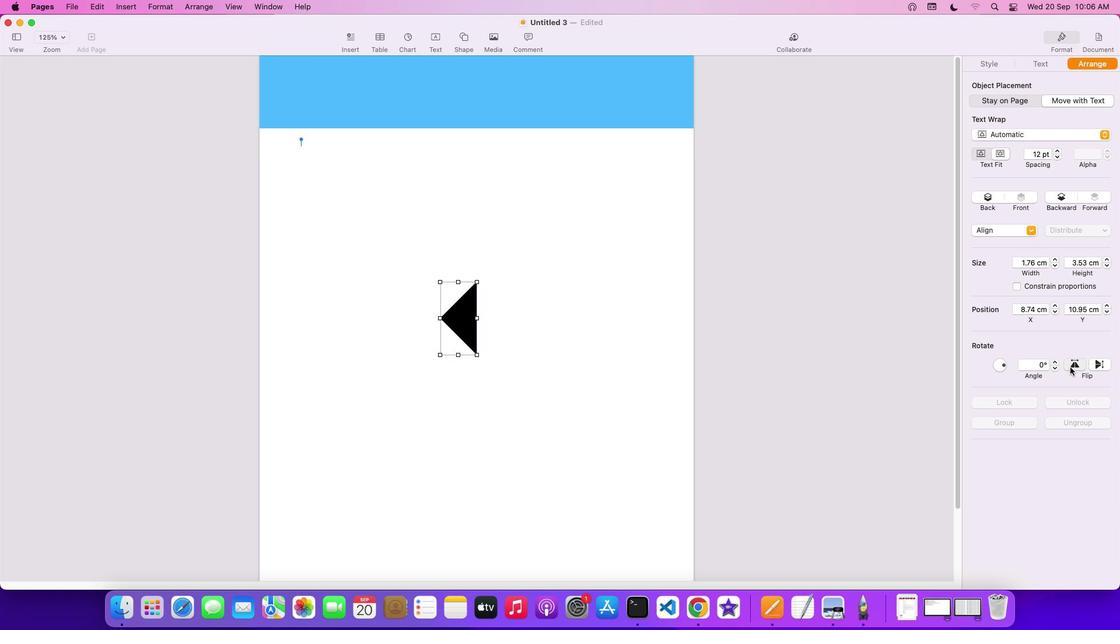 
Action: Mouse moved to (449, 324)
Screenshot: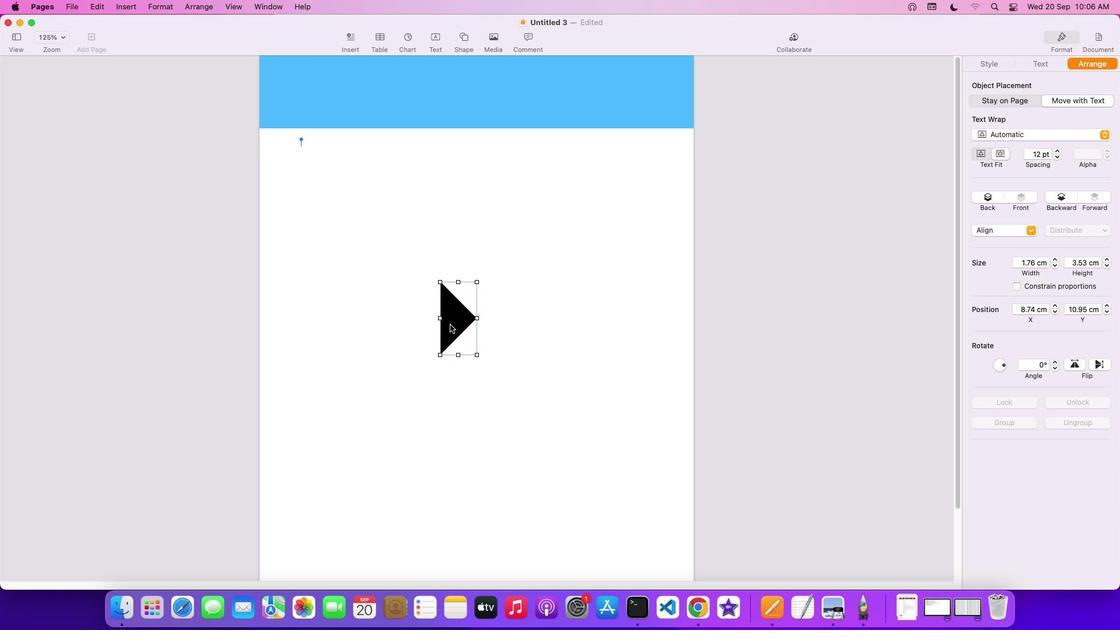 
Action: Mouse pressed left at (449, 324)
Screenshot: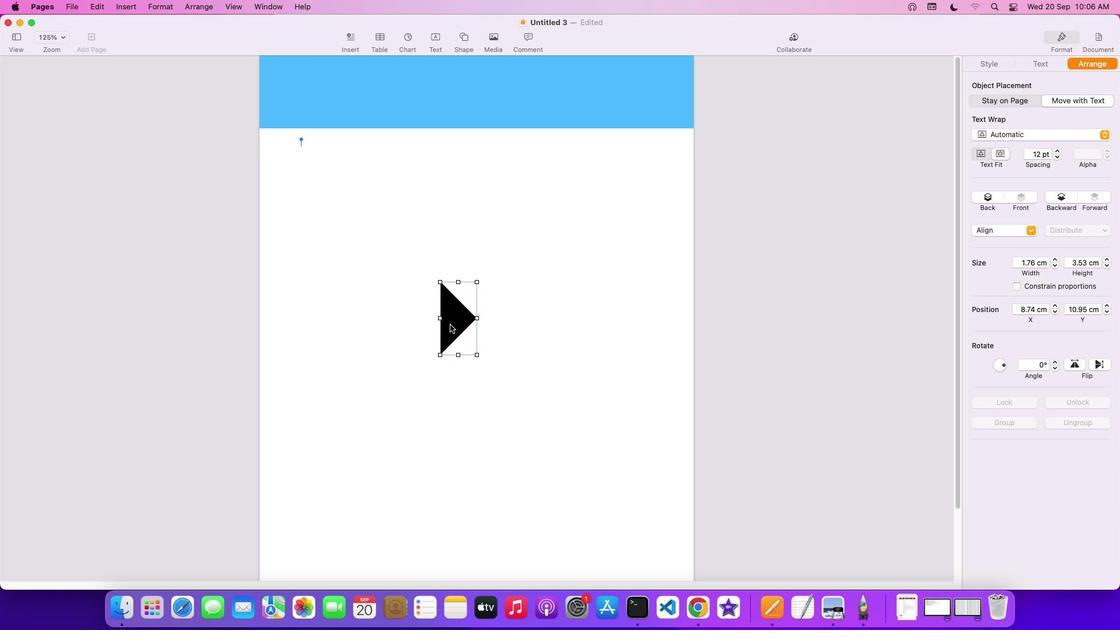 
Action: Mouse moved to (330, 106)
Screenshot: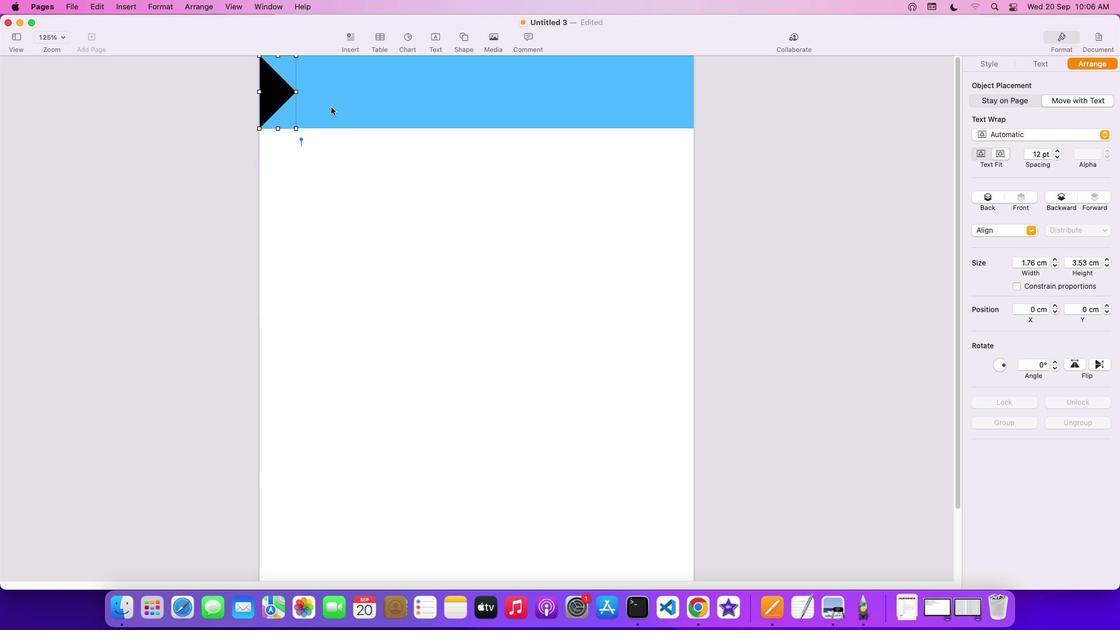 
Action: Key pressed Key.cmd'c''v'
Screenshot: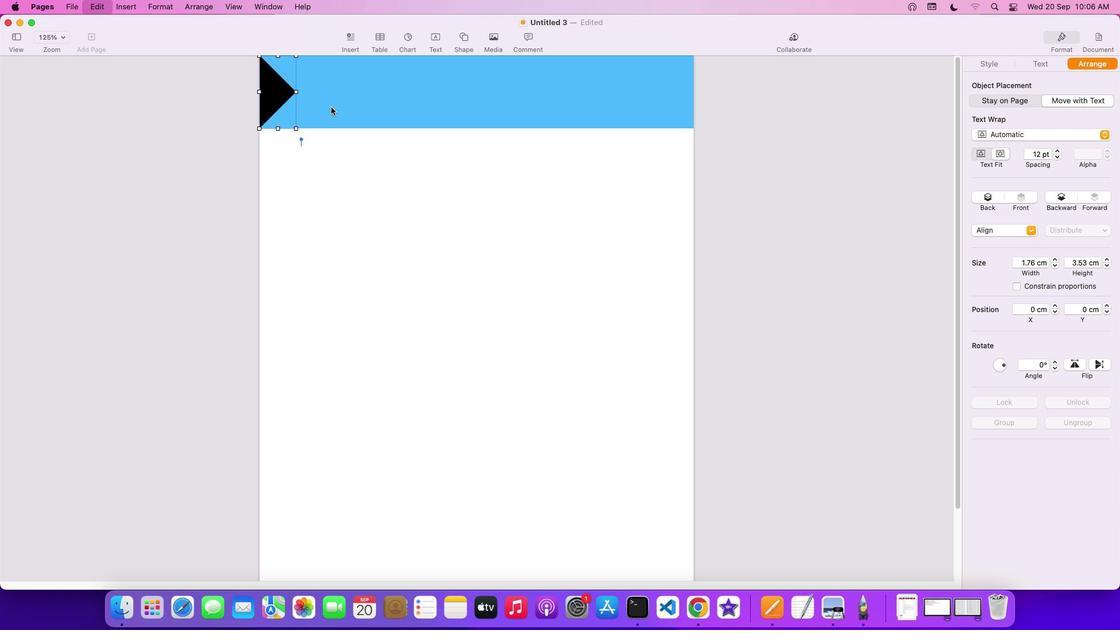
Action: Mouse moved to (274, 102)
Screenshot: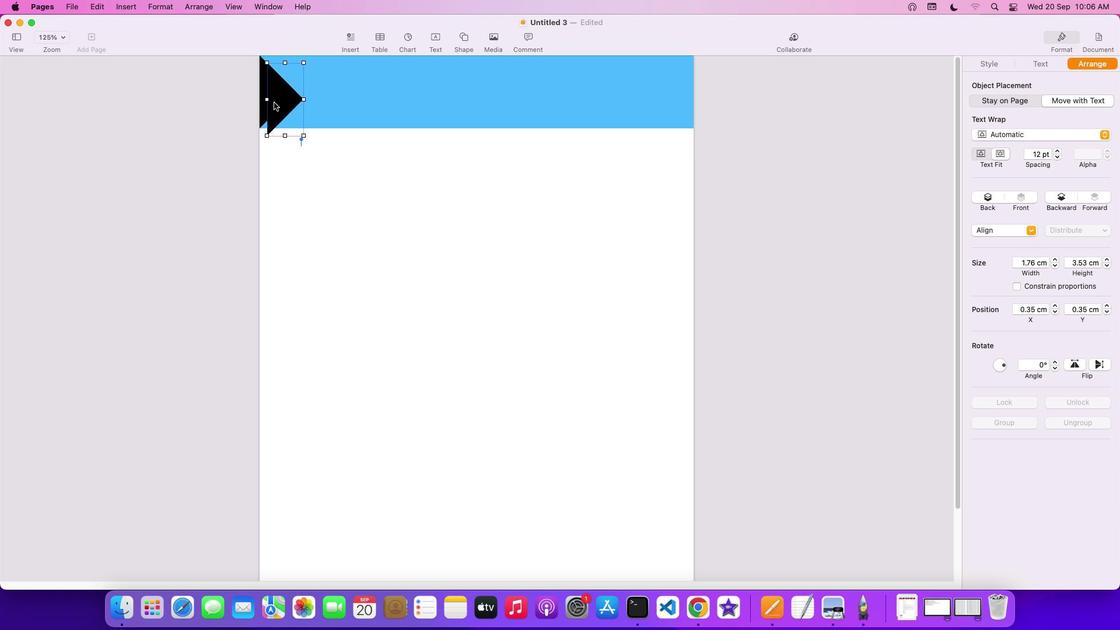 
Action: Mouse pressed left at (274, 102)
Screenshot: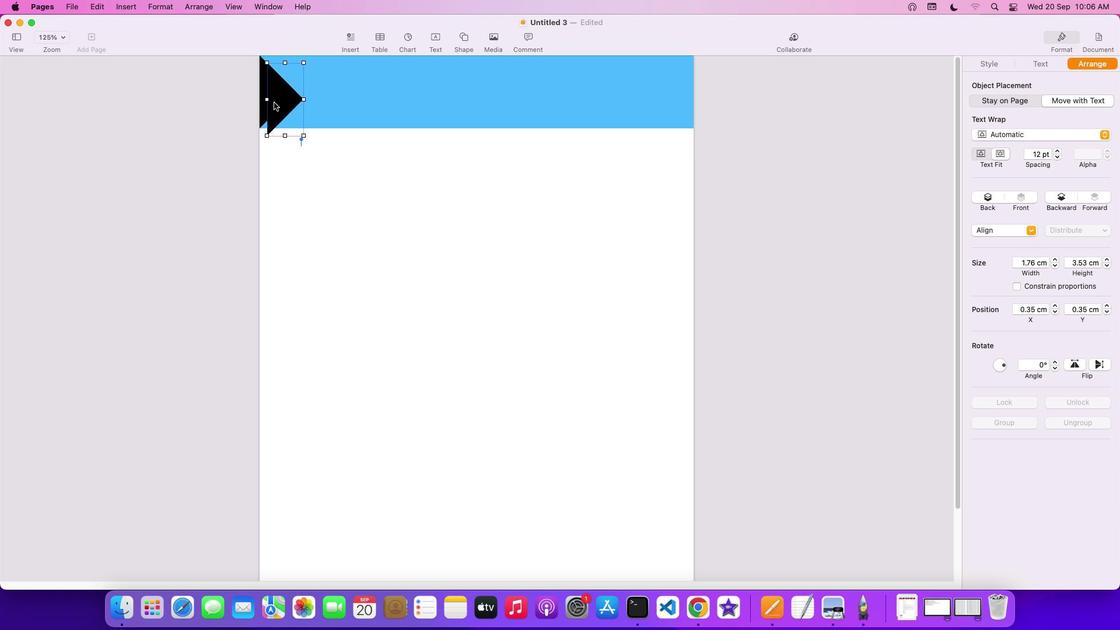 
Action: Mouse moved to (1078, 364)
Screenshot: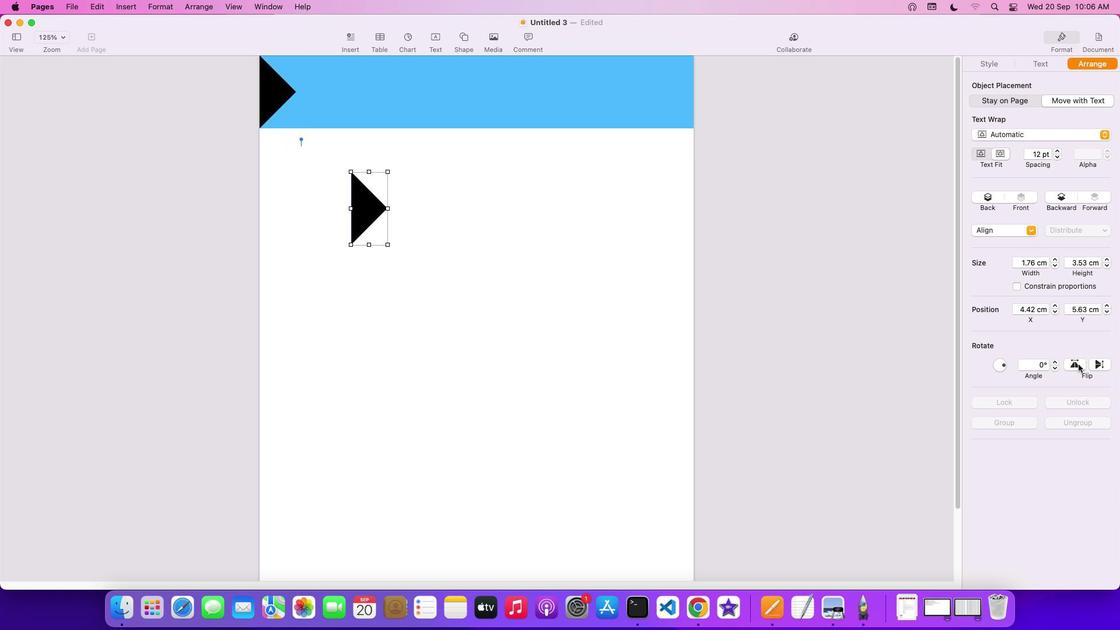 
Action: Mouse pressed left at (1078, 364)
Screenshot: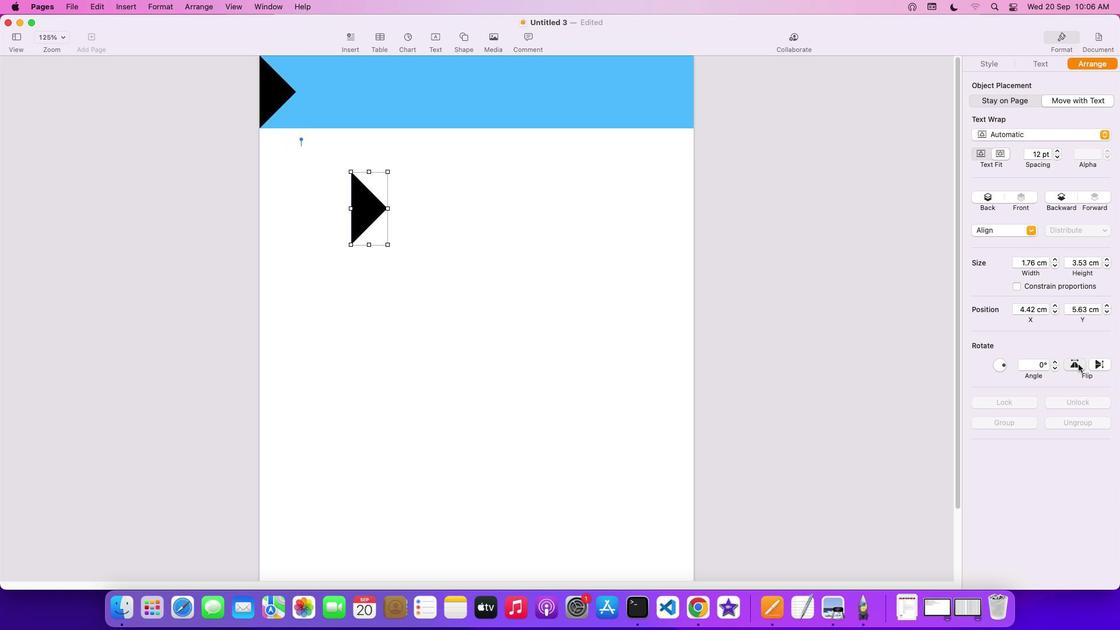 
Action: Mouse moved to (378, 203)
Screenshot: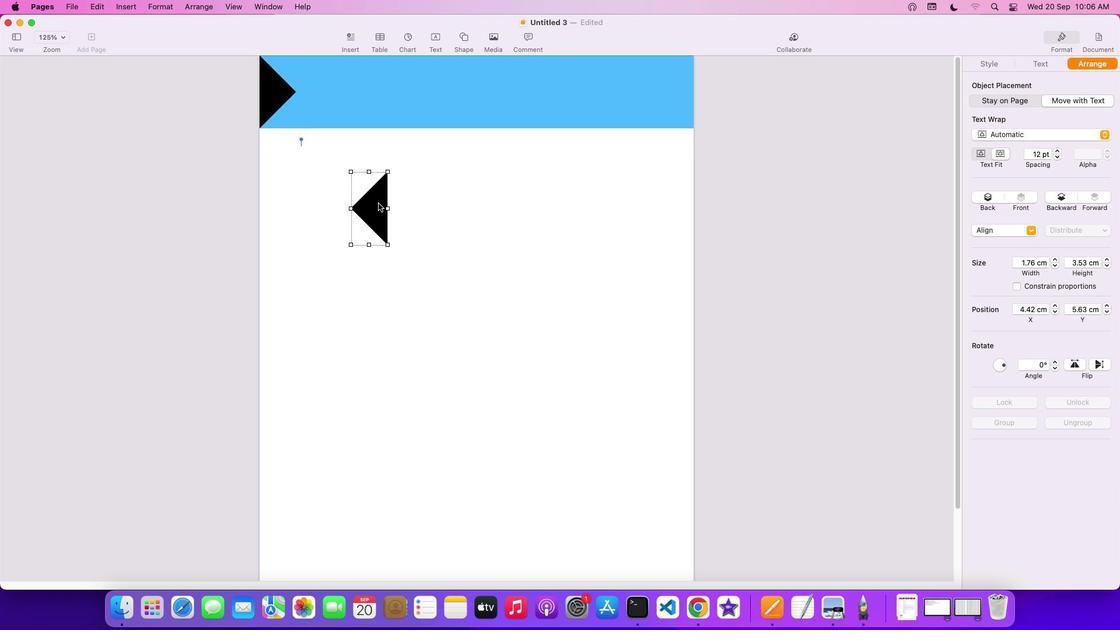 
Action: Mouse pressed left at (378, 203)
Screenshot: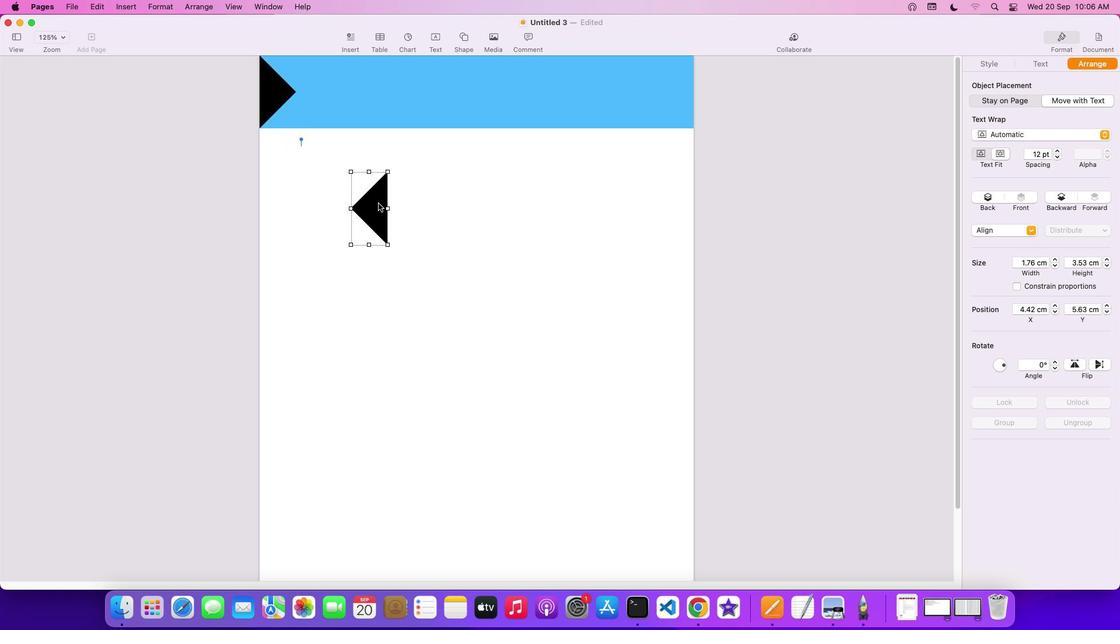 
Action: Mouse moved to (385, 119)
Screenshot: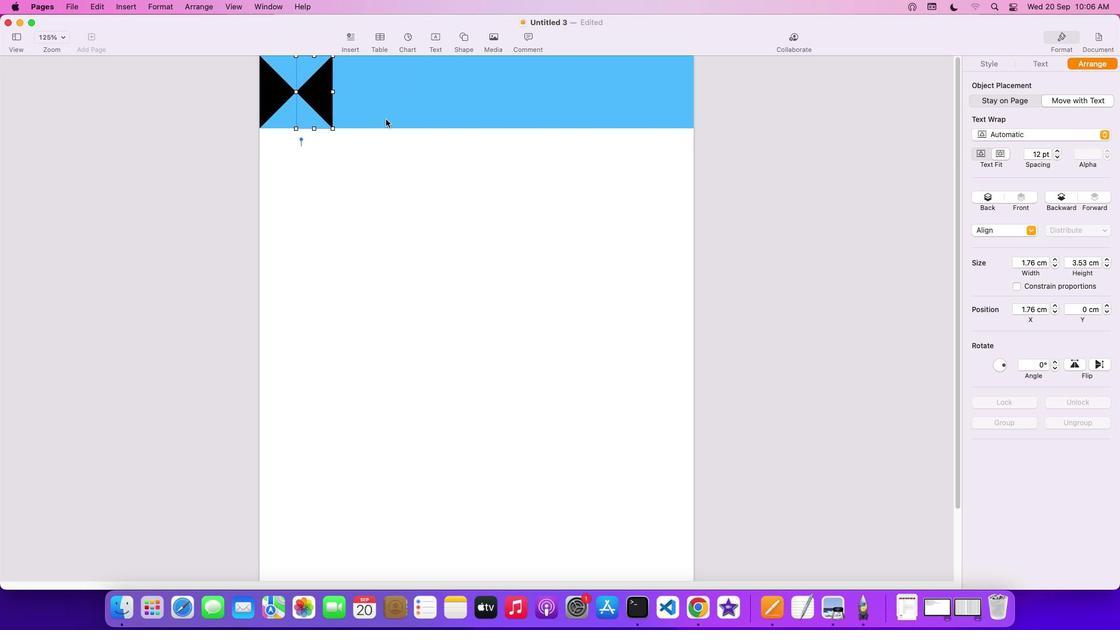 
Action: Key pressed Key.cmd'v'
Screenshot: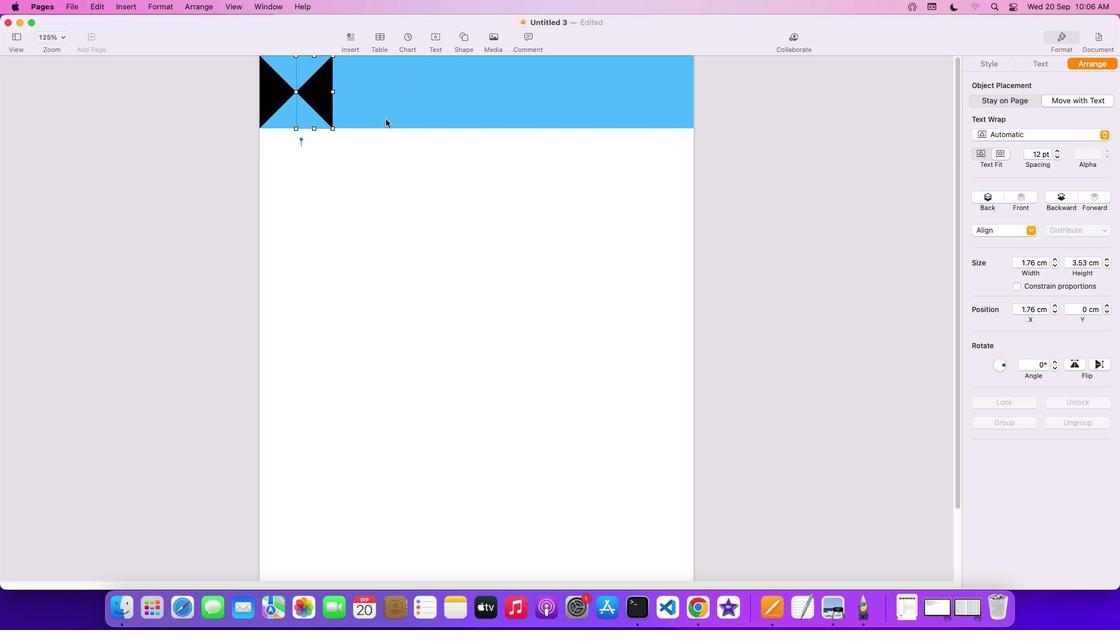 
Action: Mouse moved to (321, 95)
Screenshot: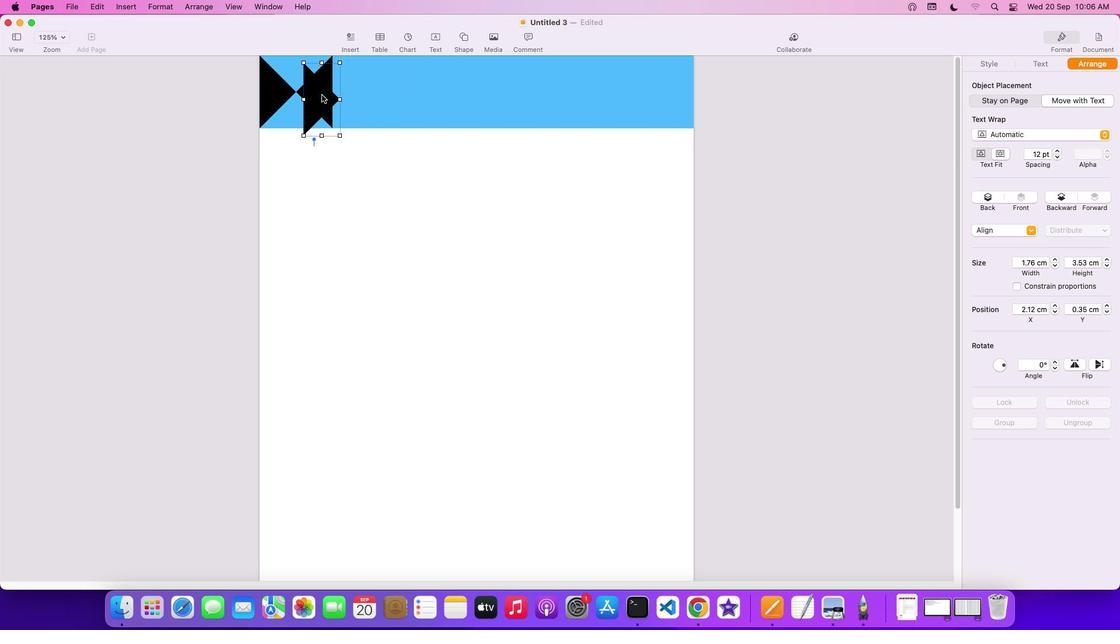
Action: Mouse pressed left at (321, 95)
Screenshot: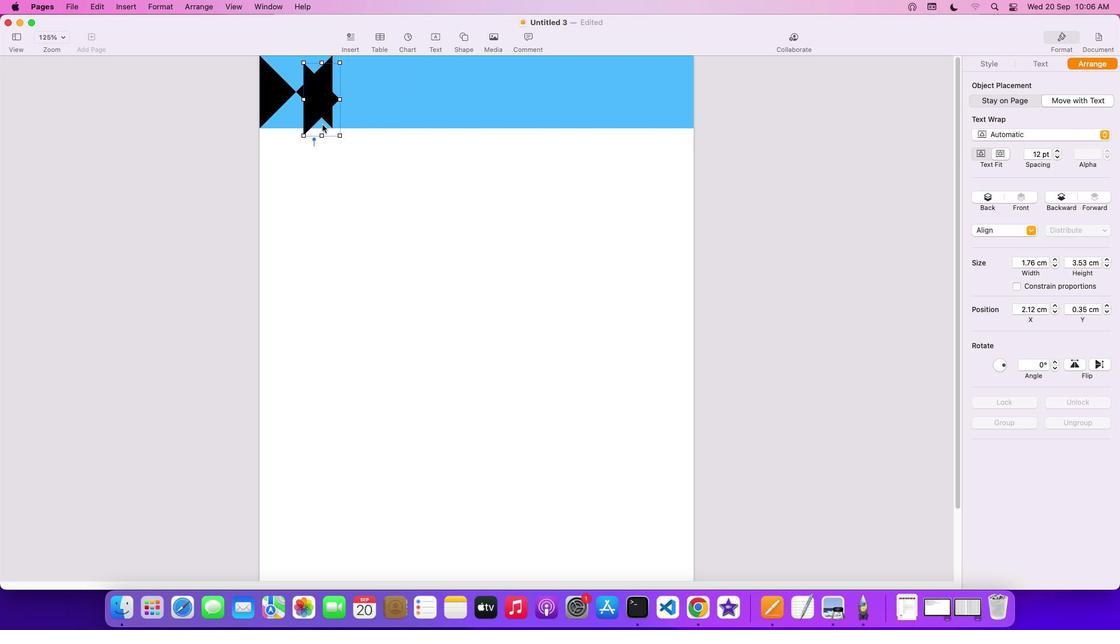 
Action: Mouse moved to (1004, 364)
Screenshot: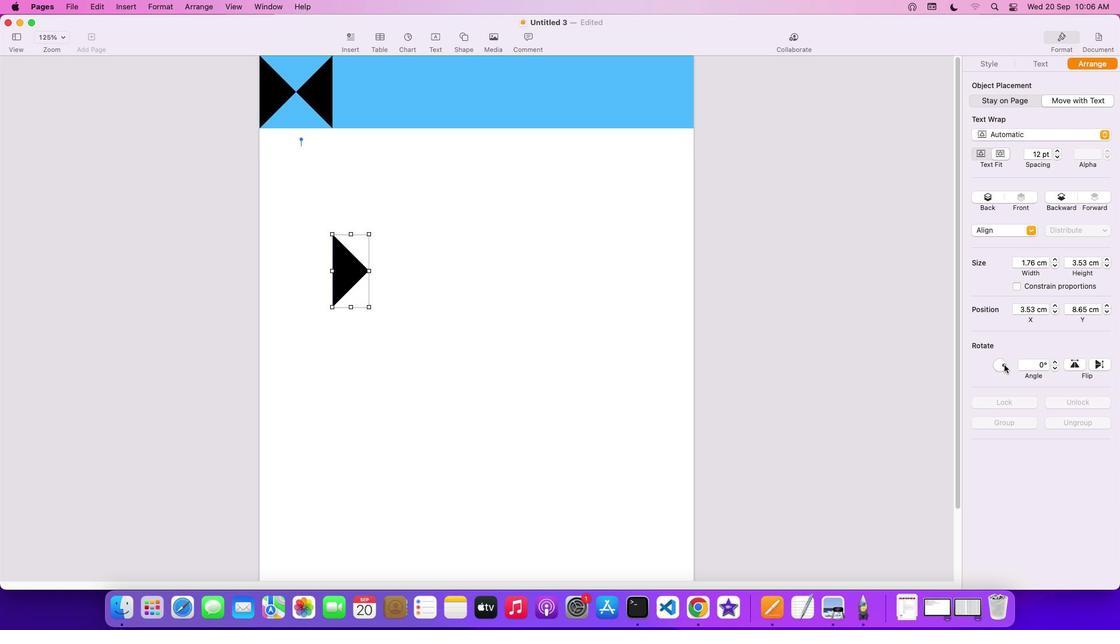 
Action: Mouse pressed left at (1004, 364)
Screenshot: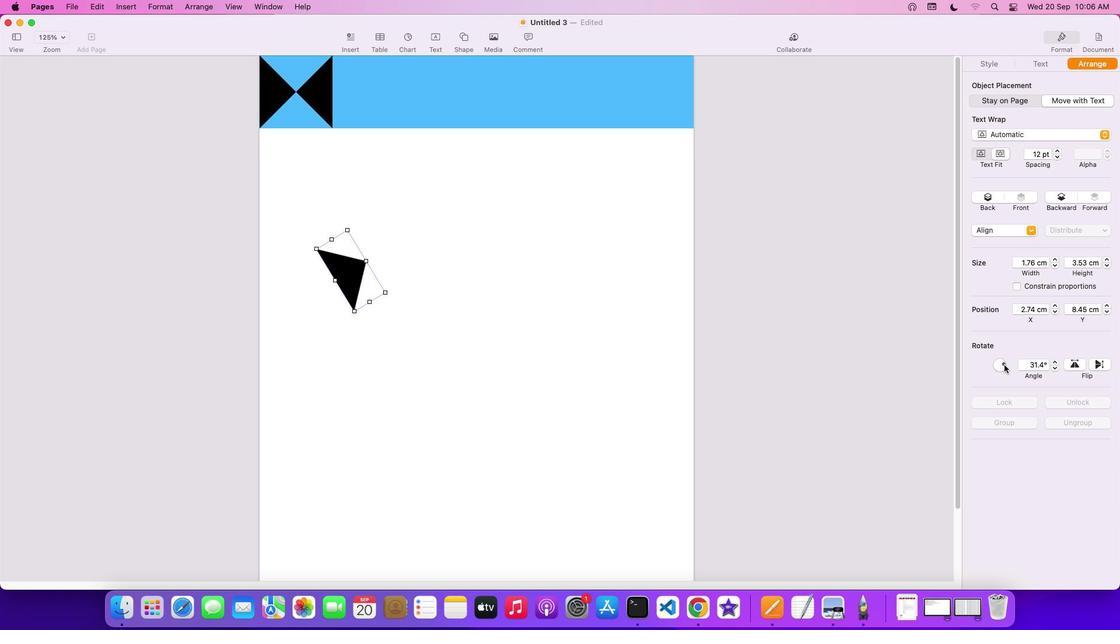 
Action: Mouse moved to (1052, 367)
Screenshot: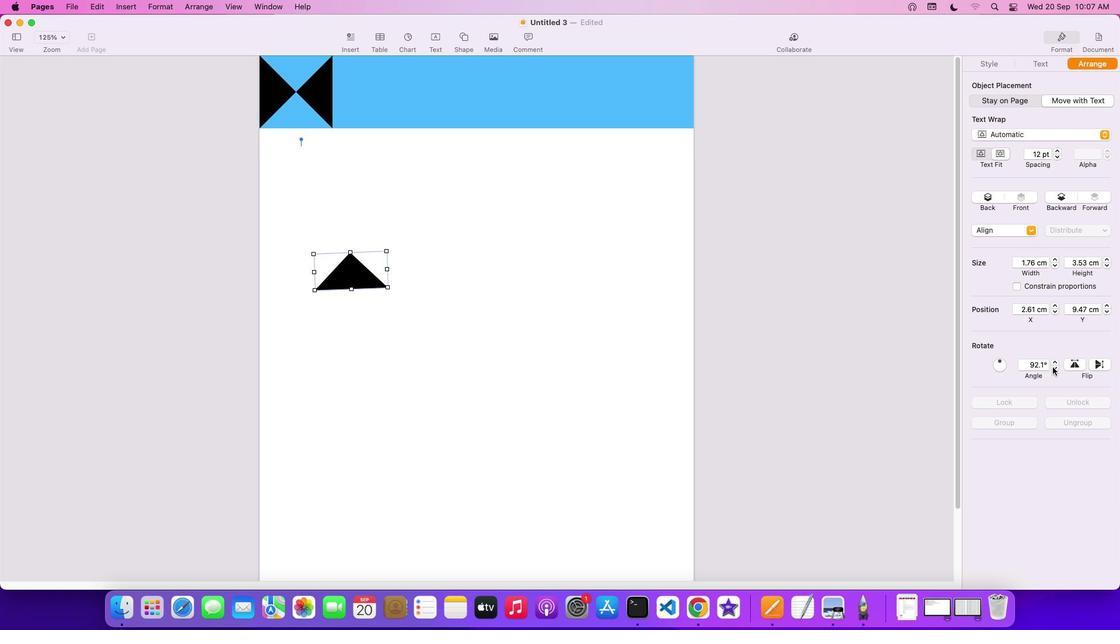 
Action: Mouse pressed left at (1052, 367)
Screenshot: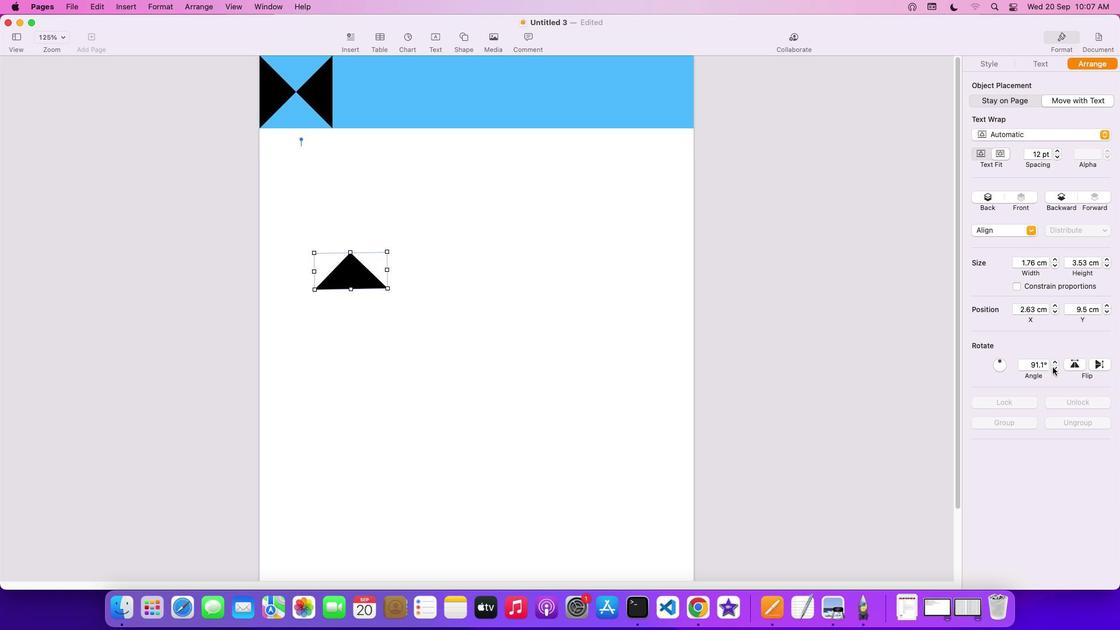 
Action: Mouse pressed left at (1052, 367)
Screenshot: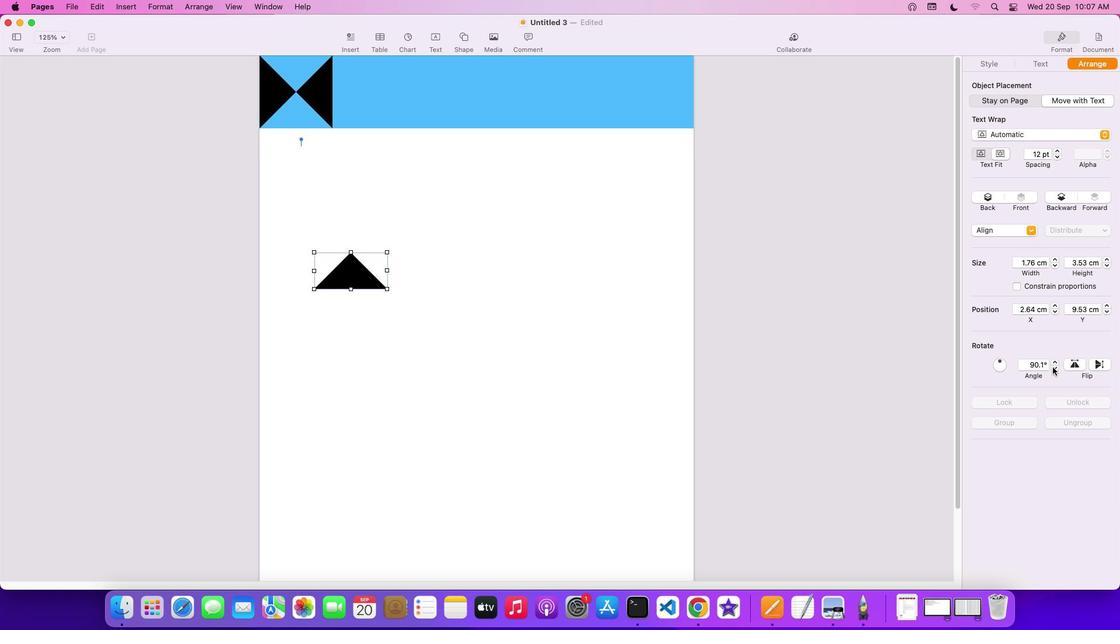 
Action: Mouse moved to (351, 280)
Screenshot: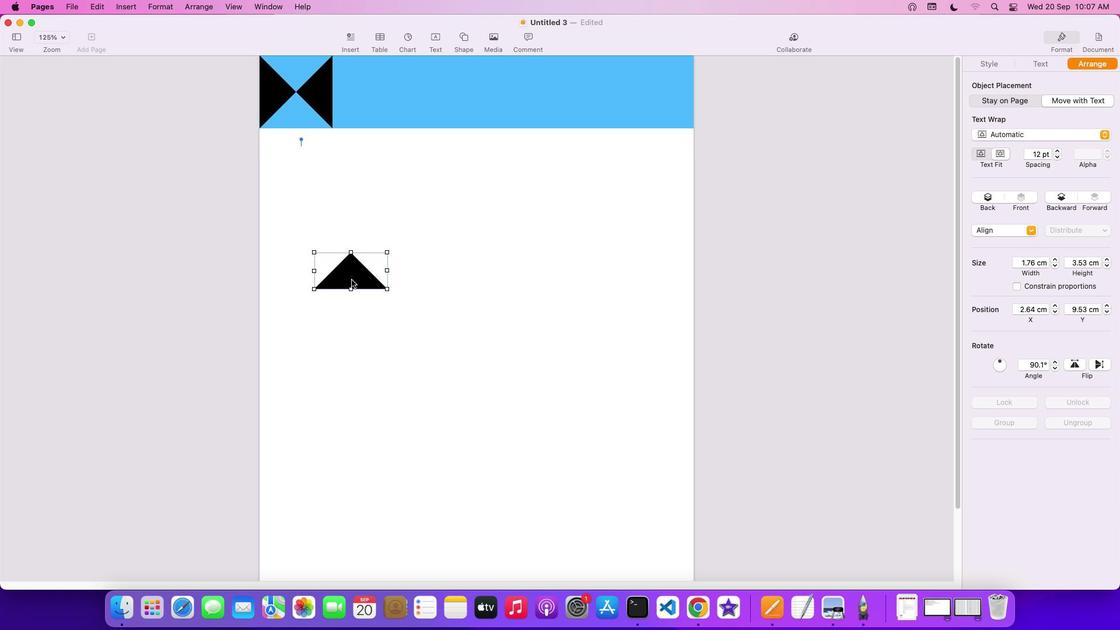 
Action: Mouse pressed left at (351, 280)
Screenshot: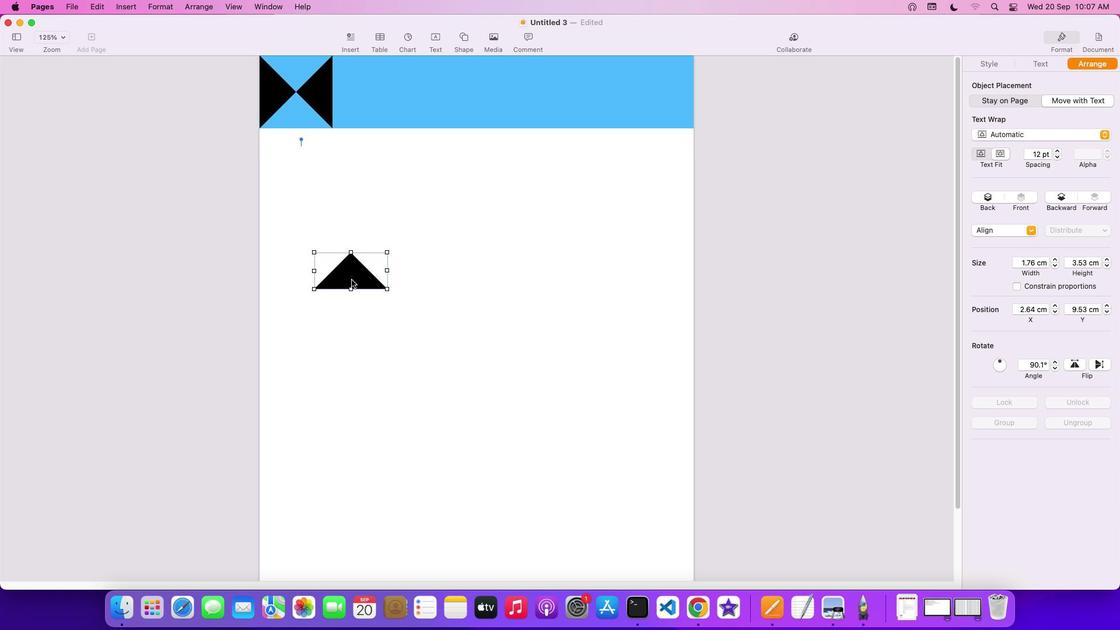 
Action: Mouse moved to (294, 119)
Screenshot: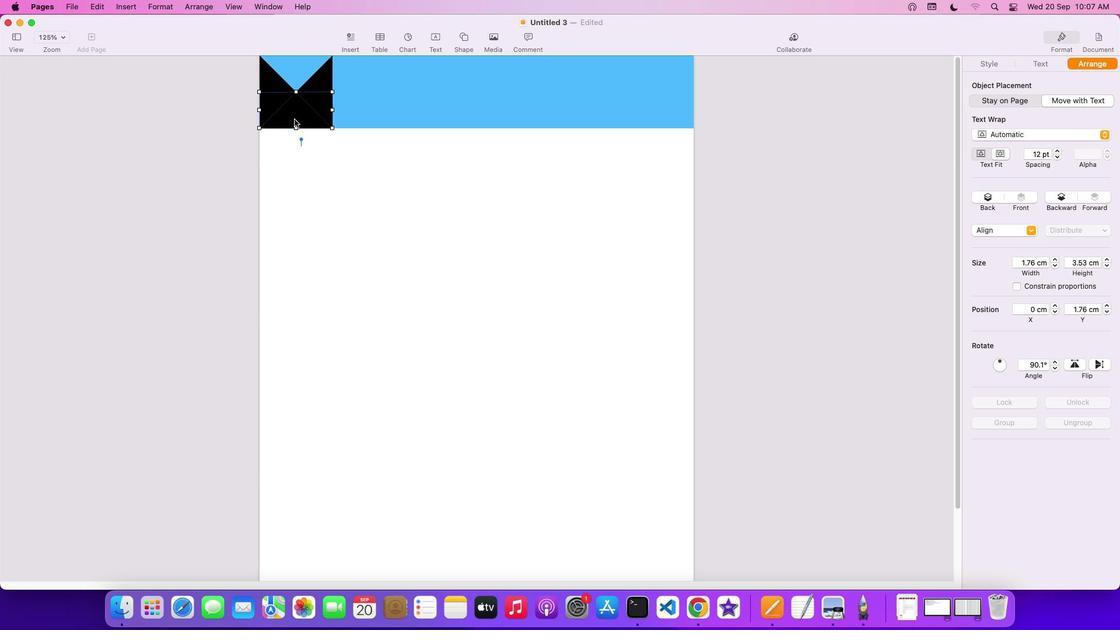 
Action: Key pressed Key.cmd'c'
Screenshot: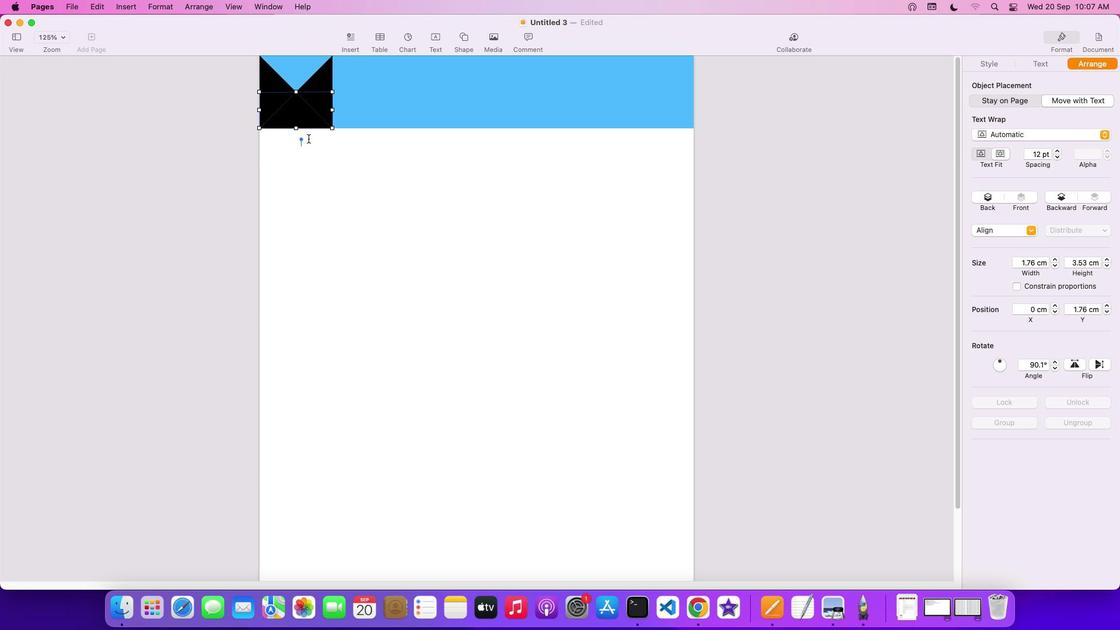 
Action: Mouse moved to (431, 256)
Screenshot: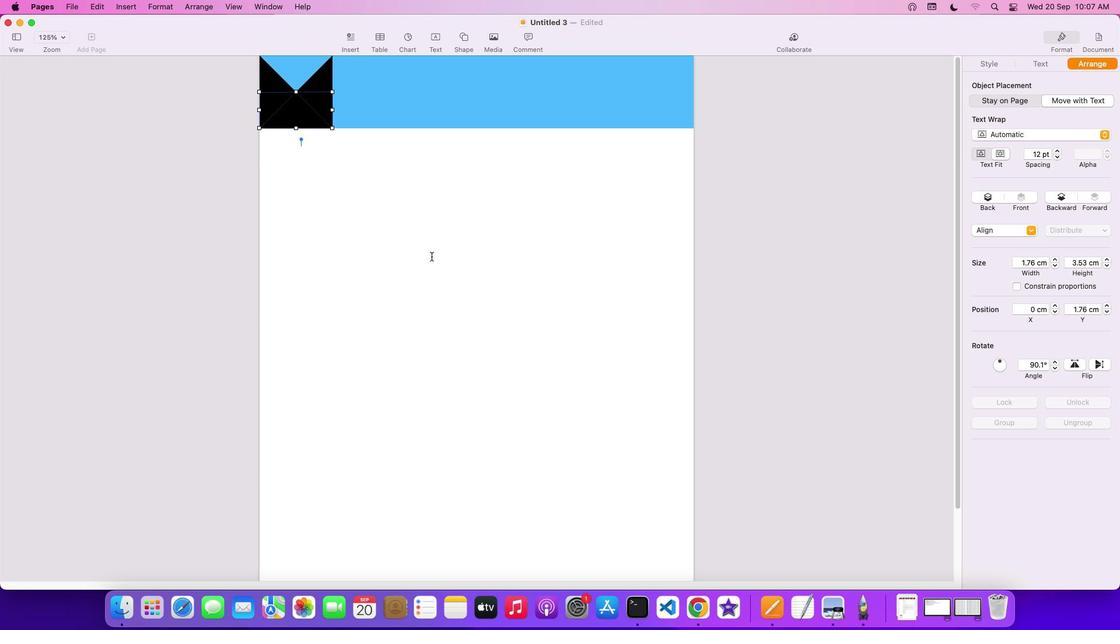 
Action: Key pressed 'v'
Screenshot: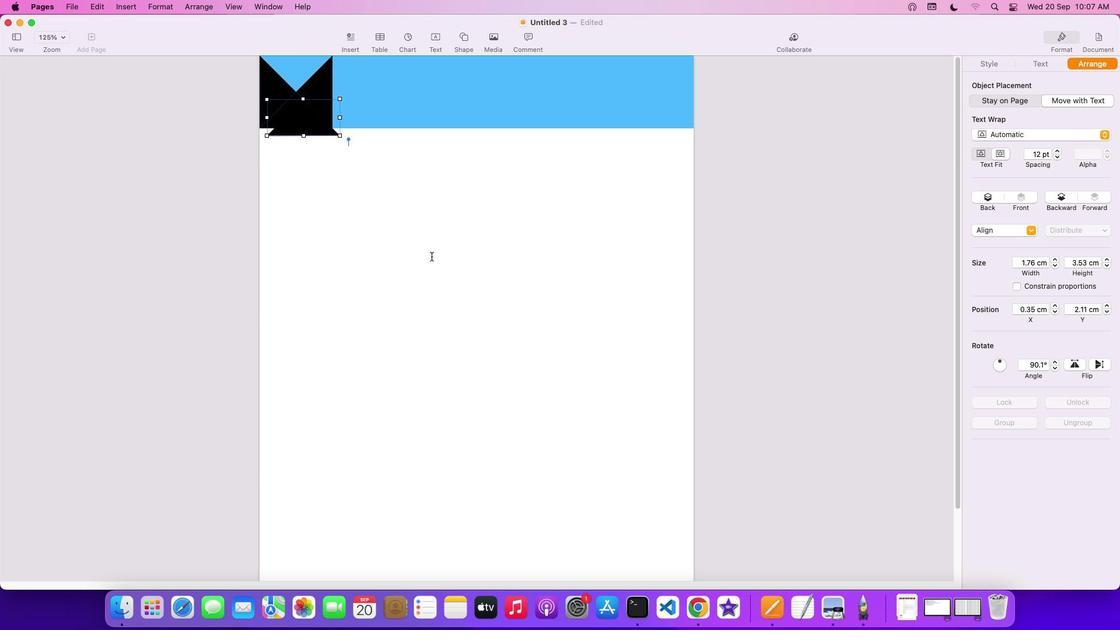 
Action: Mouse moved to (1104, 364)
Screenshot: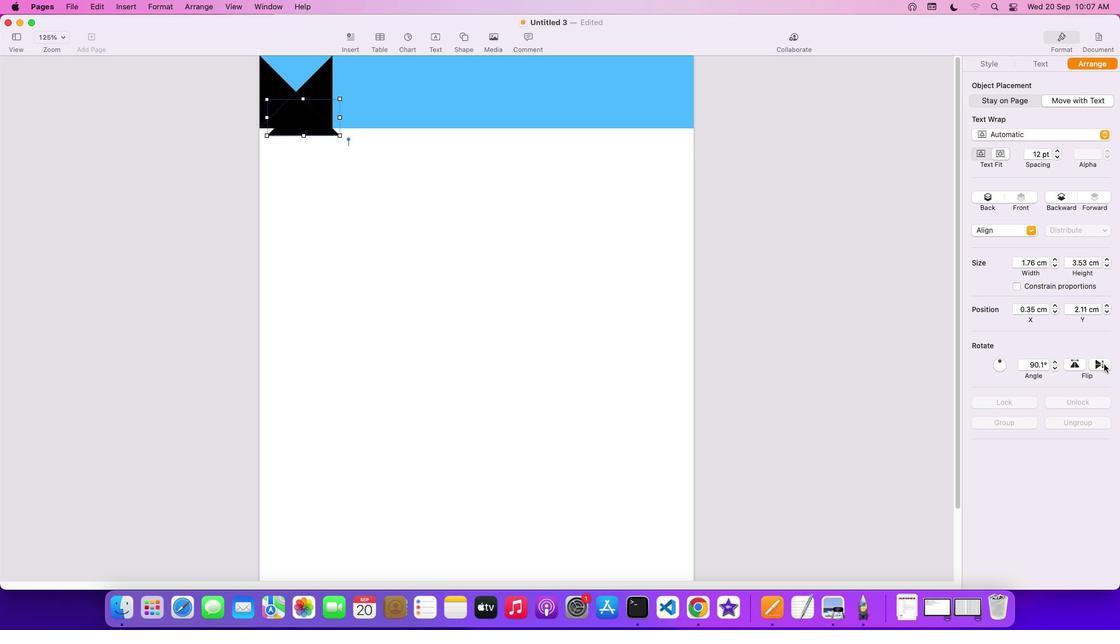 
Action: Mouse pressed left at (1104, 364)
Screenshot: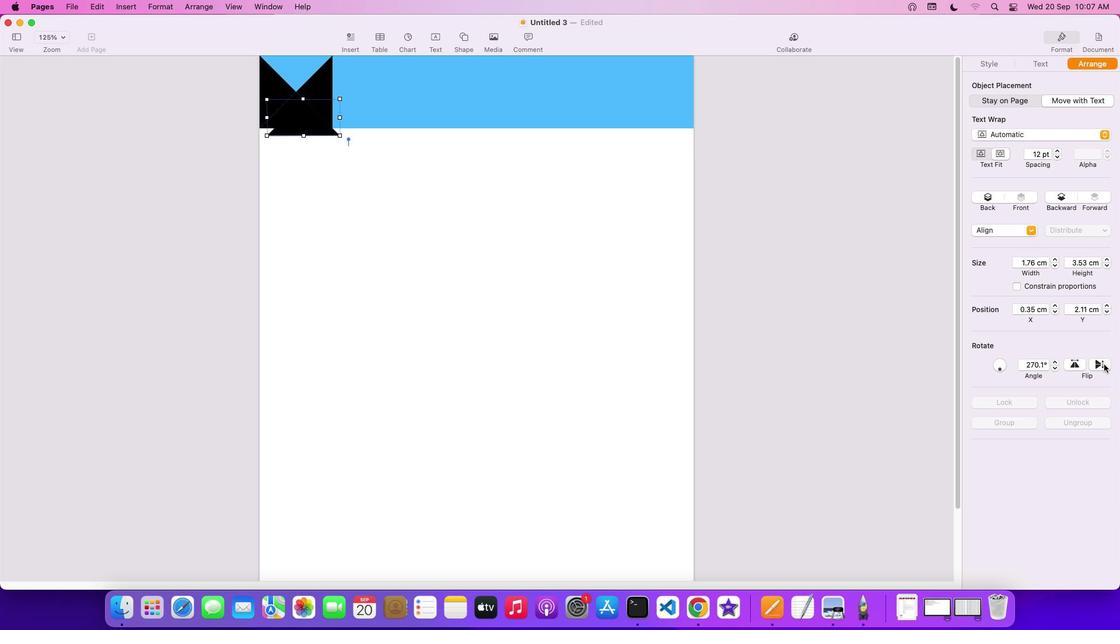 
Action: Mouse moved to (1091, 361)
Screenshot: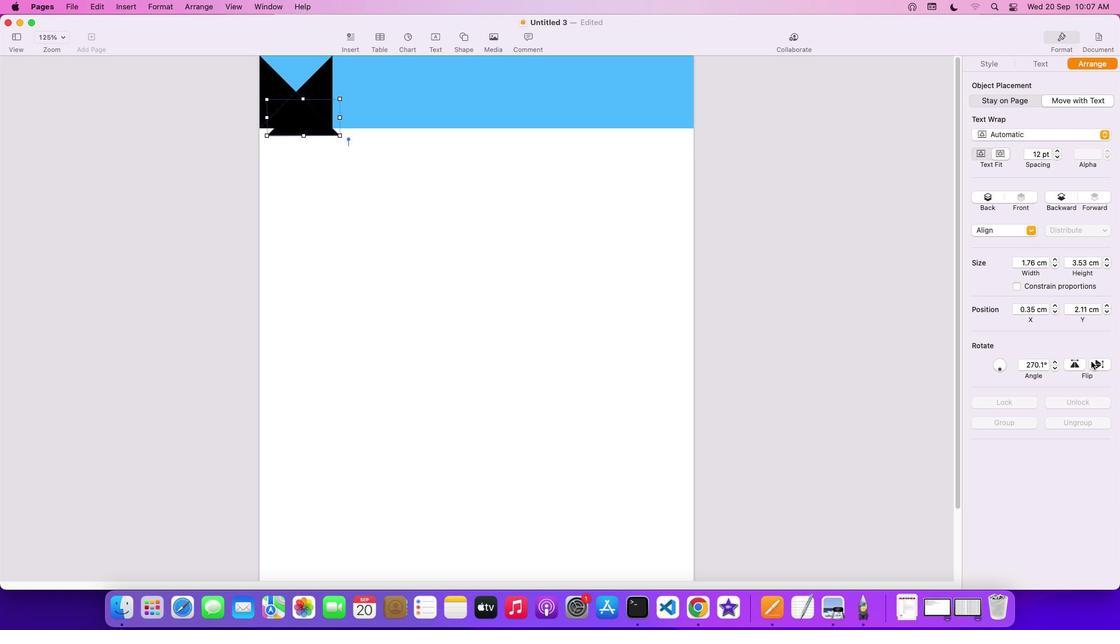 
Action: Mouse pressed left at (1091, 361)
Screenshot: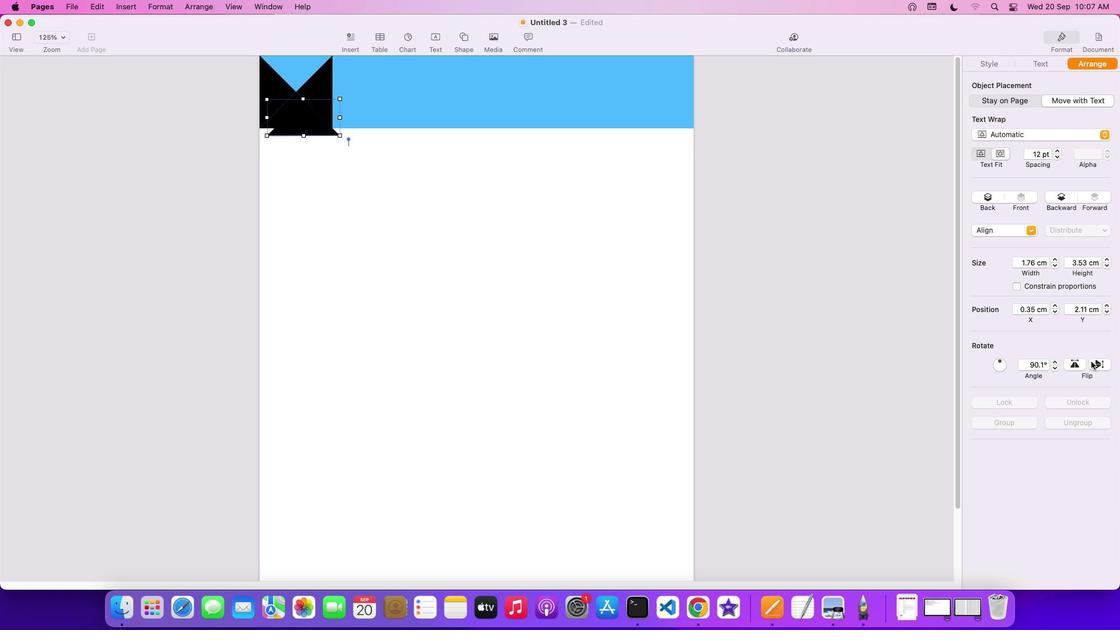 
Action: Mouse moved to (1067, 364)
Screenshot: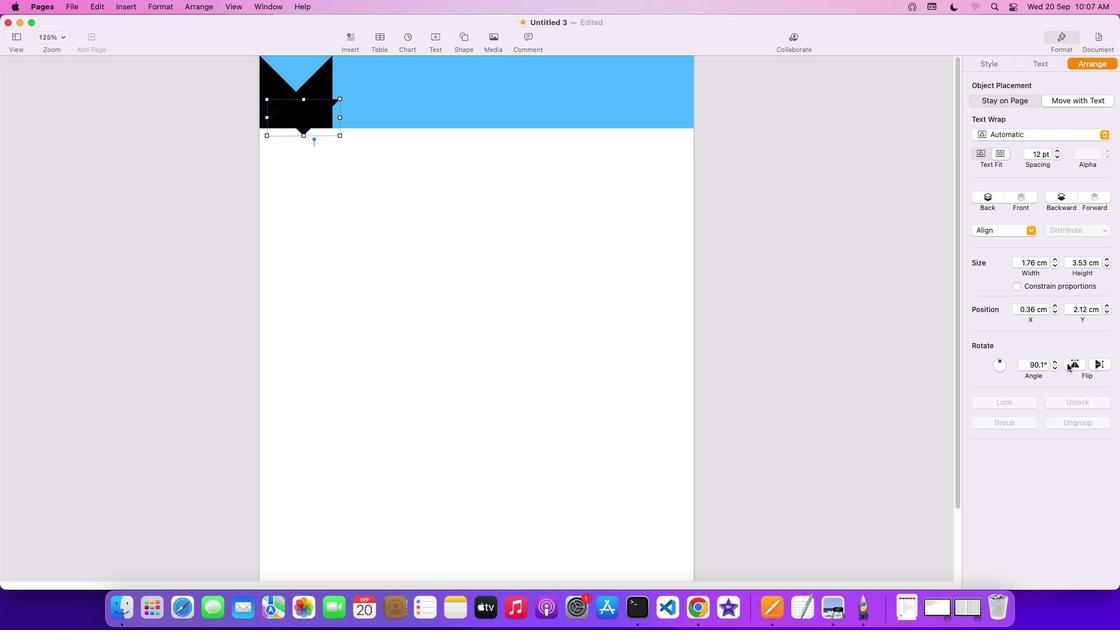 
Action: Mouse pressed left at (1067, 364)
Screenshot: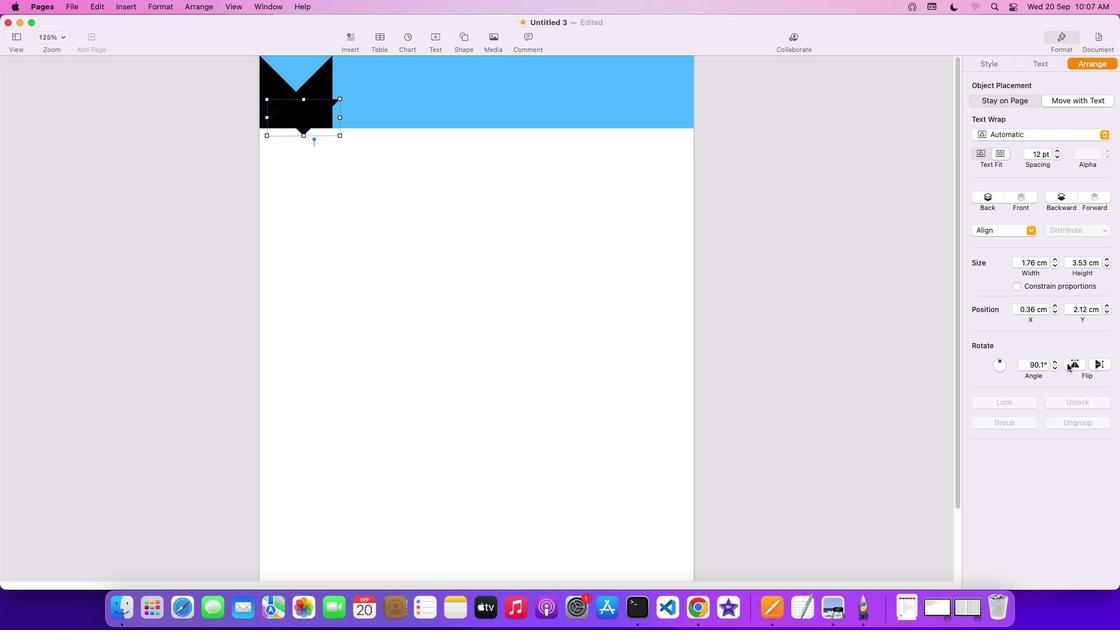 
Action: Mouse moved to (303, 115)
Screenshot: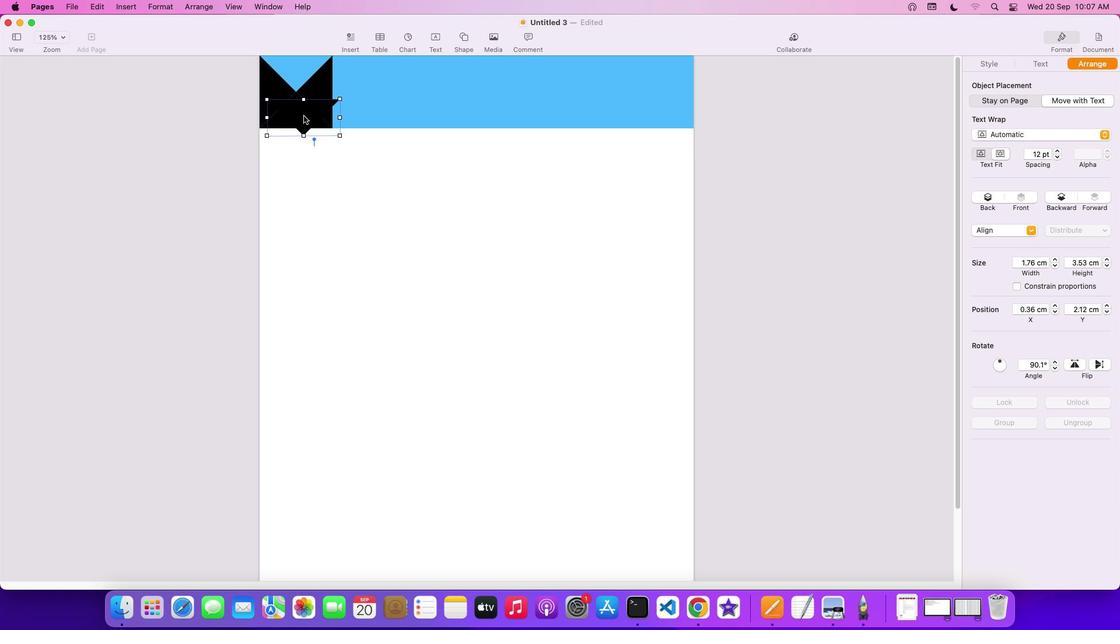 
Action: Mouse pressed left at (303, 115)
Screenshot: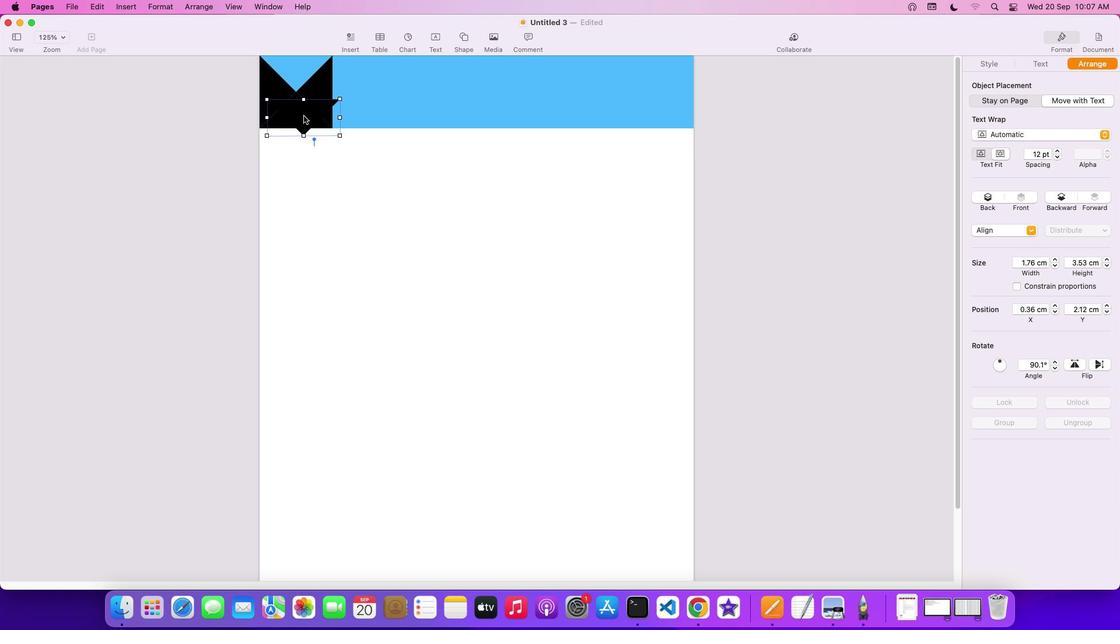 
Action: Mouse moved to (290, 96)
Screenshot: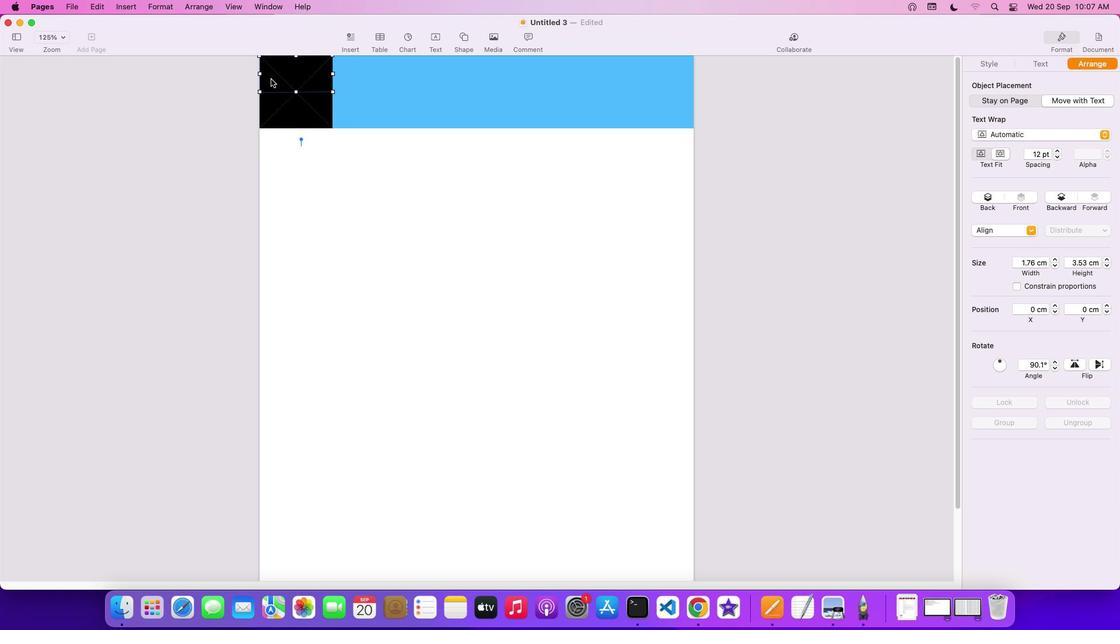 
Action: Key pressed Key.shift
Screenshot: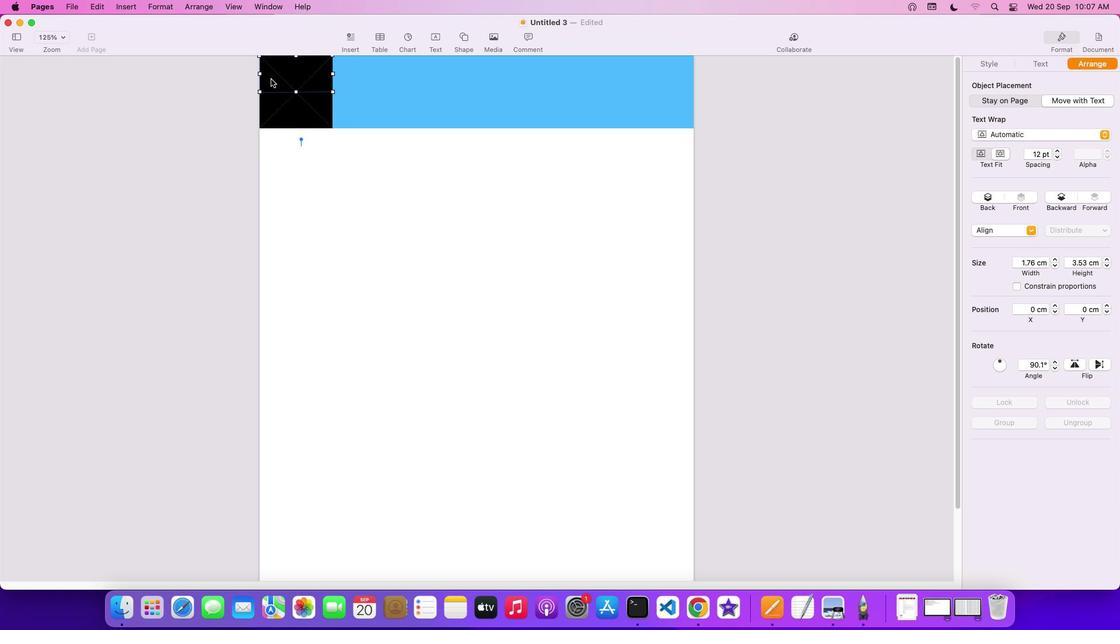 
Action: Mouse moved to (274, 85)
Screenshot: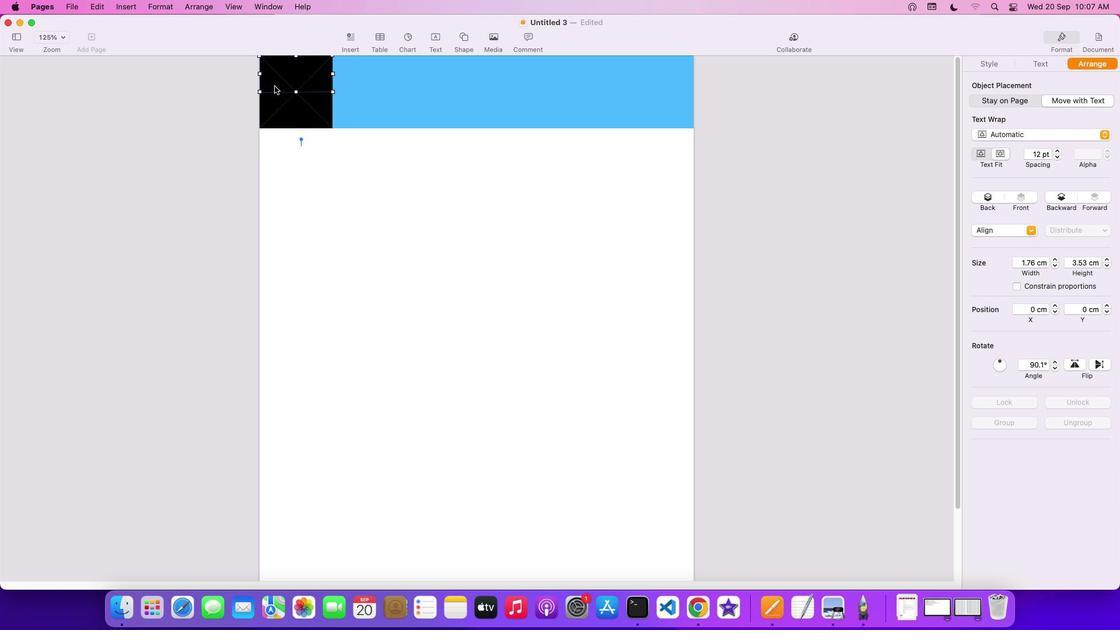 
Action: Mouse pressed left at (274, 85)
Screenshot: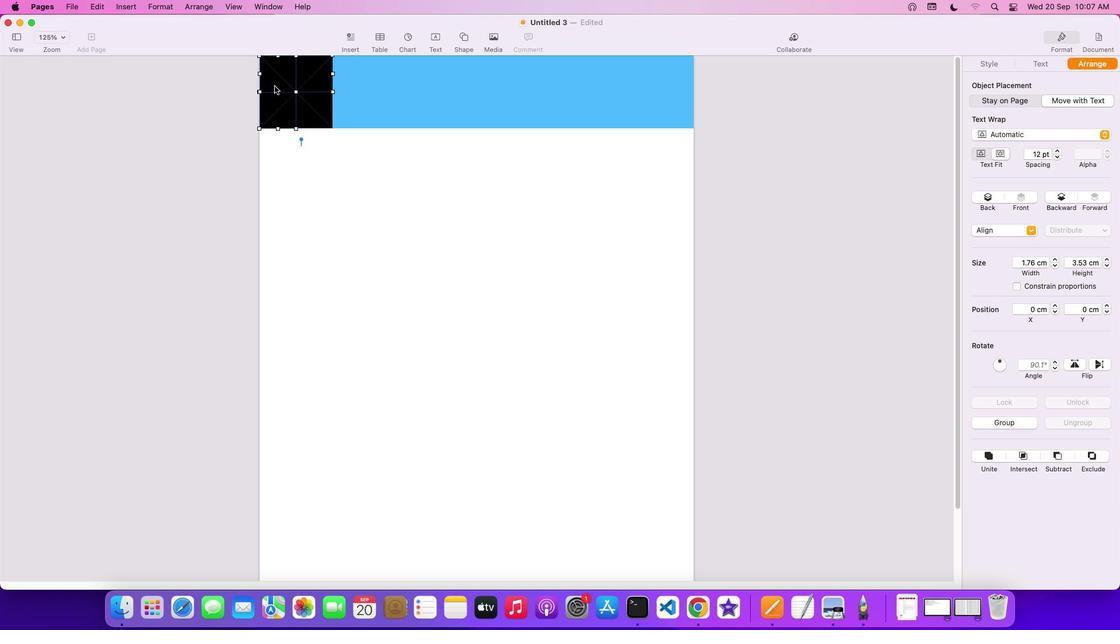 
Action: Key pressed Key.cmd
Screenshot: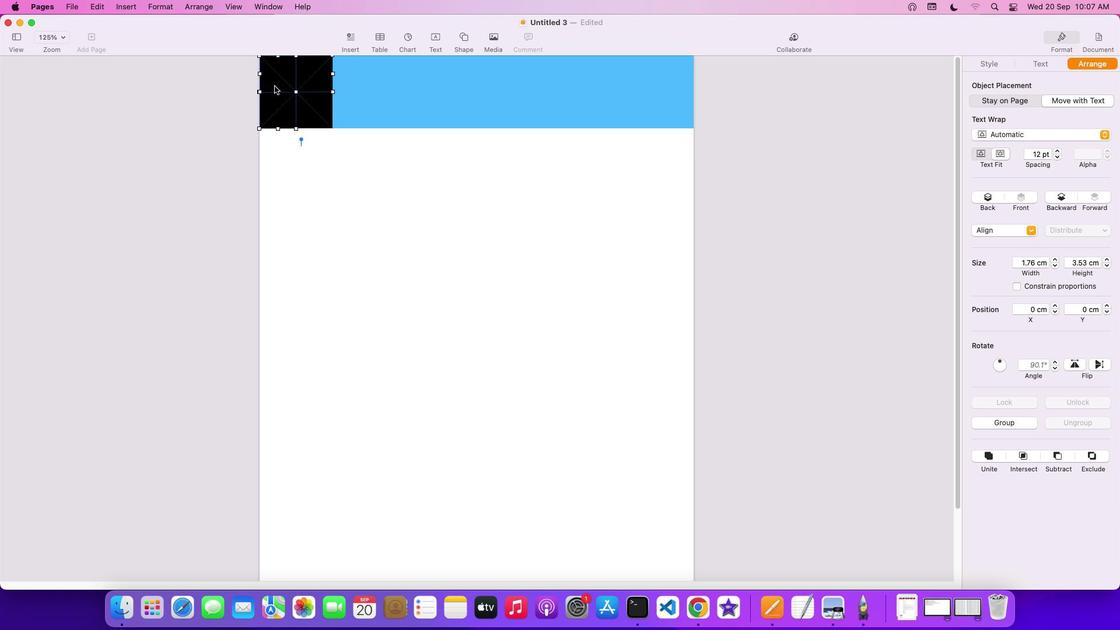 
Action: Mouse moved to (274, 86)
Screenshot: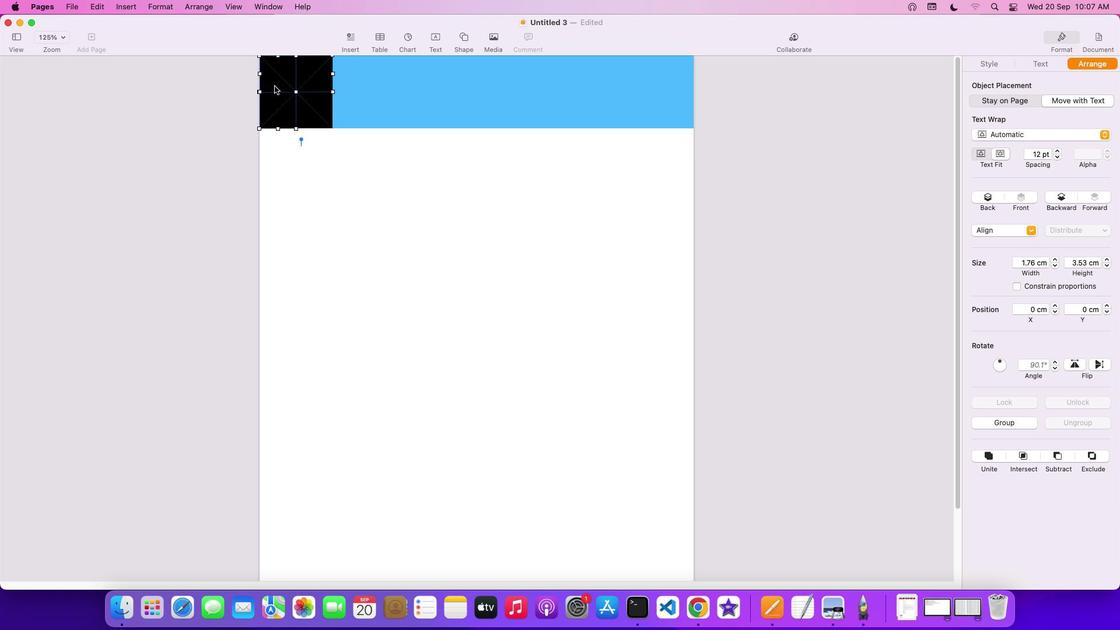 
Action: Key pressed 'c''v'
Screenshot: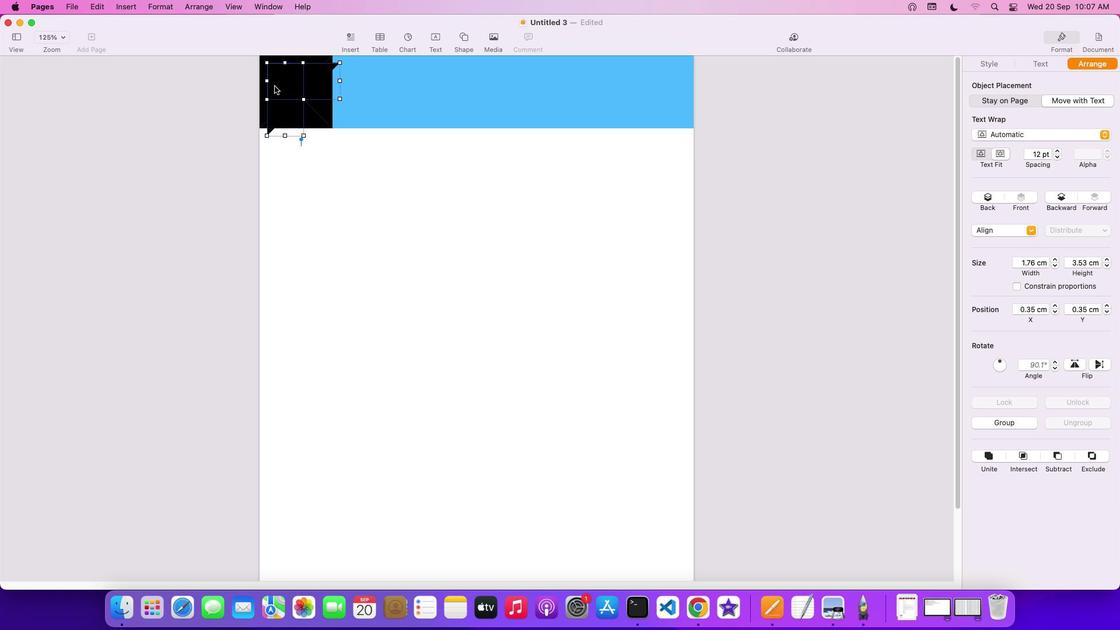 
Action: Mouse moved to (291, 81)
Screenshot: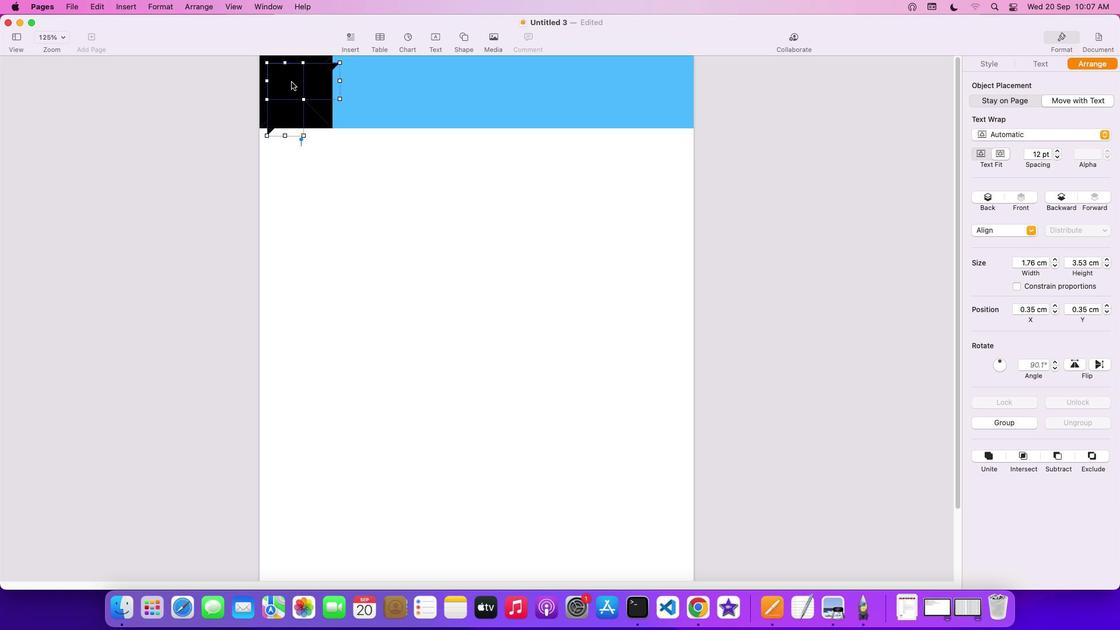 
Action: Mouse pressed left at (291, 81)
Screenshot: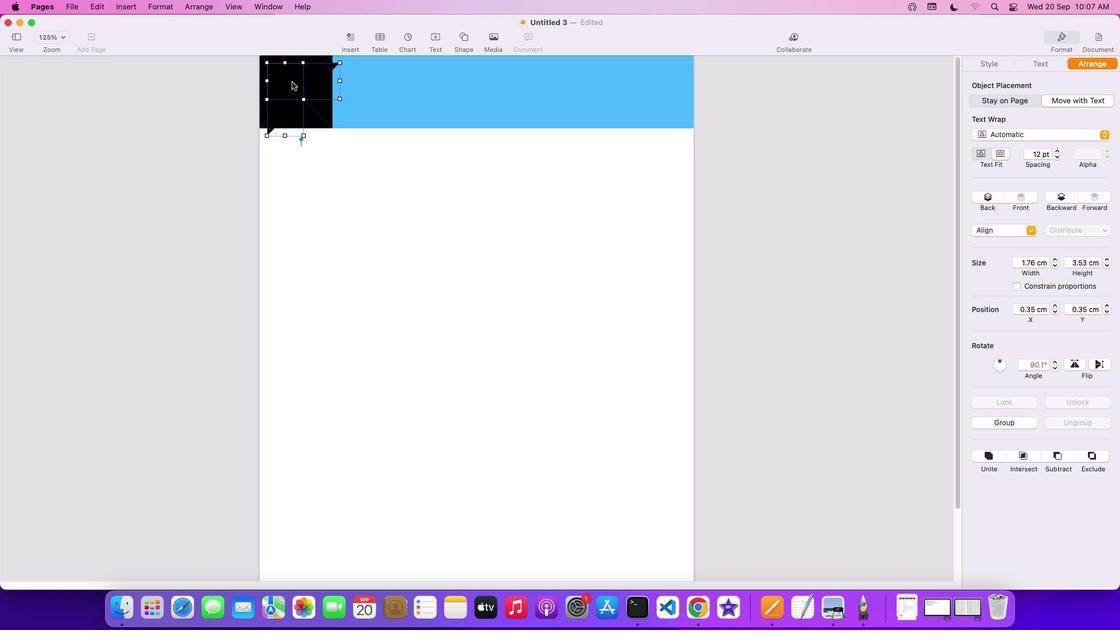 
Action: Mouse moved to (386, 93)
Screenshot: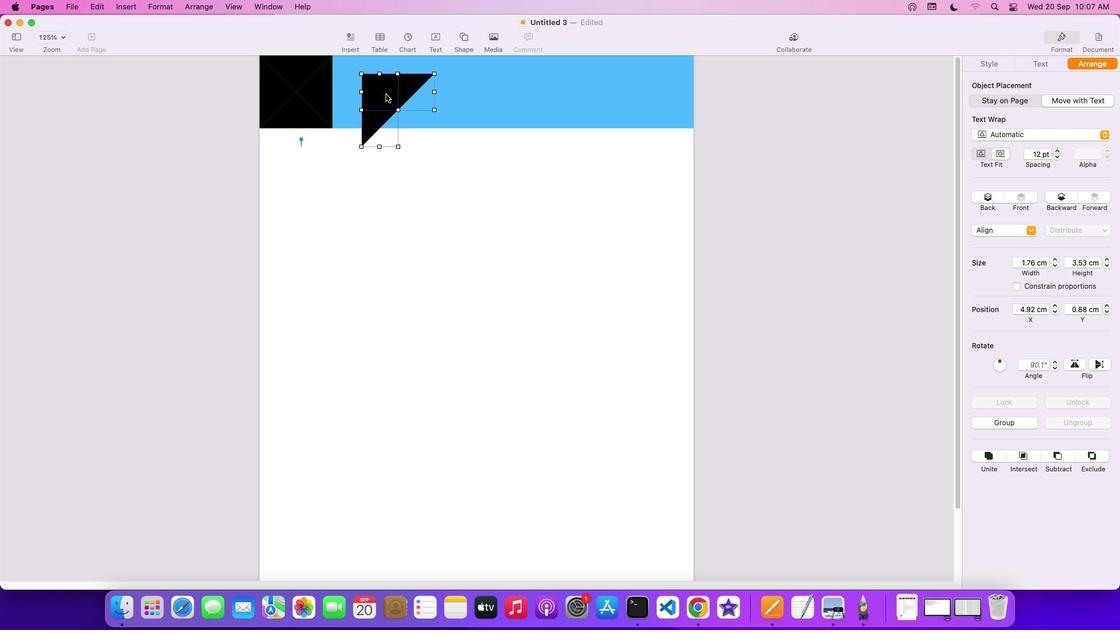 
Action: Key pressed Key.backspace
Screenshot: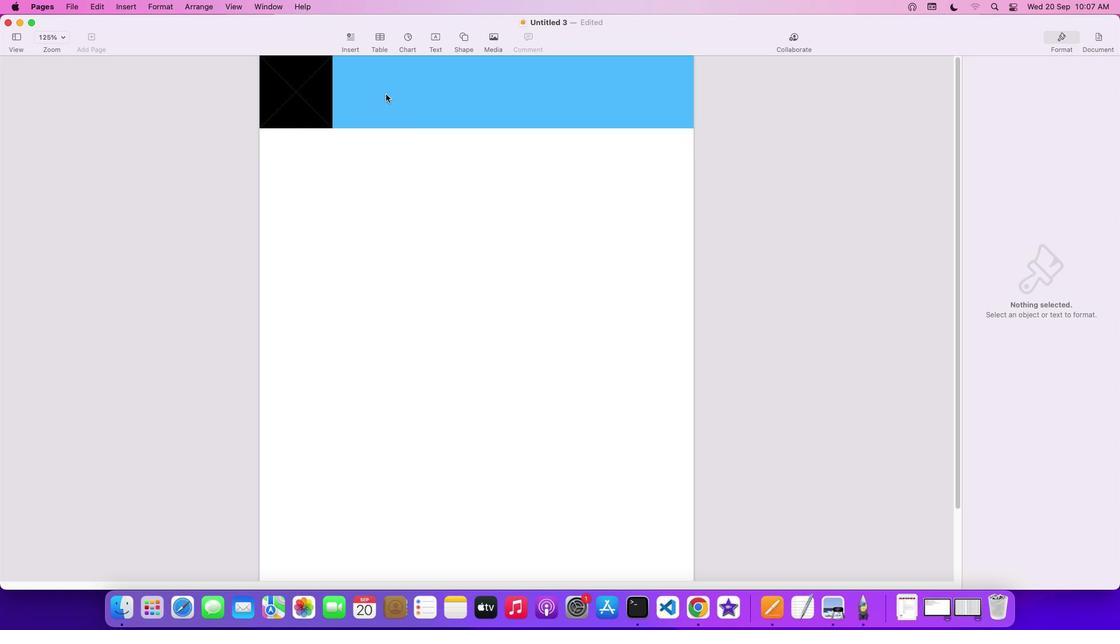 
Action: Mouse moved to (280, 88)
Screenshot: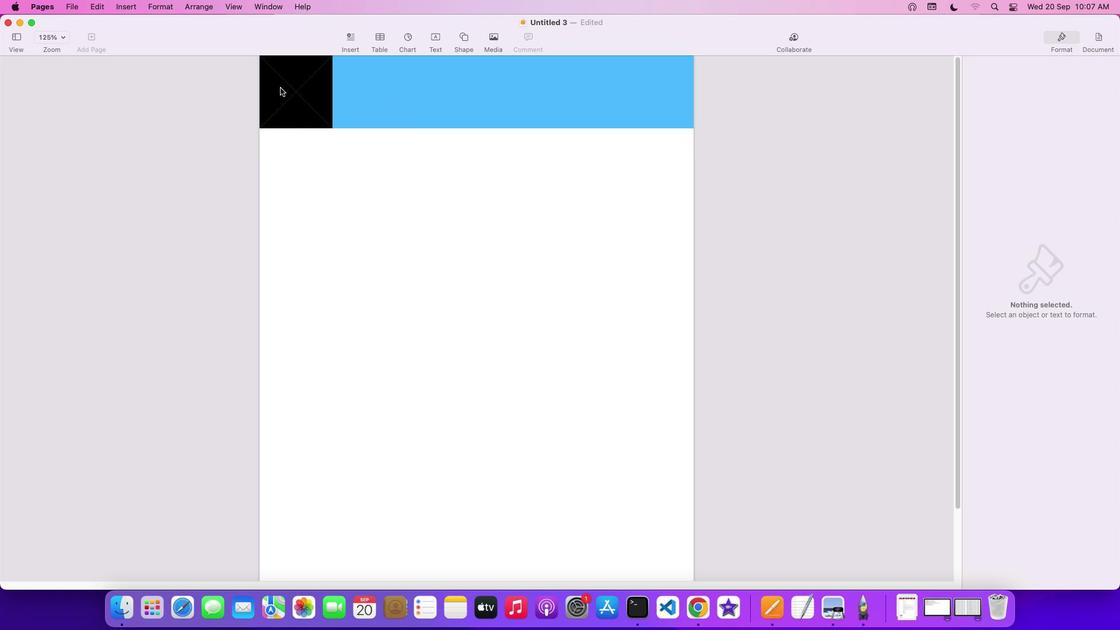 
Action: Mouse pressed left at (280, 88)
Screenshot: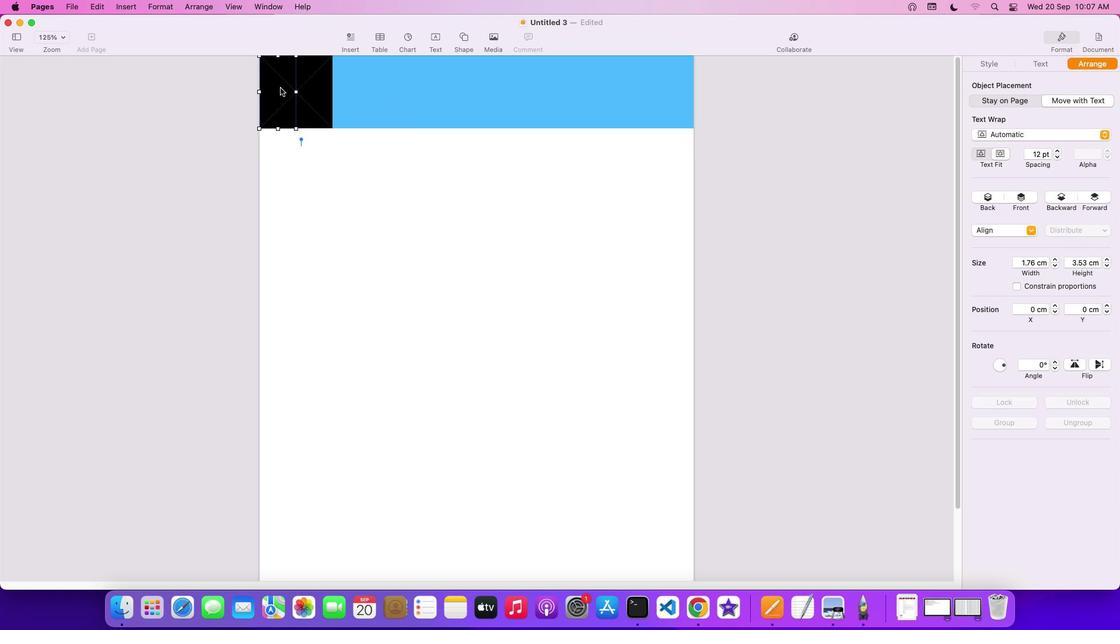 
Action: Key pressed Key.cmd'c'
Screenshot: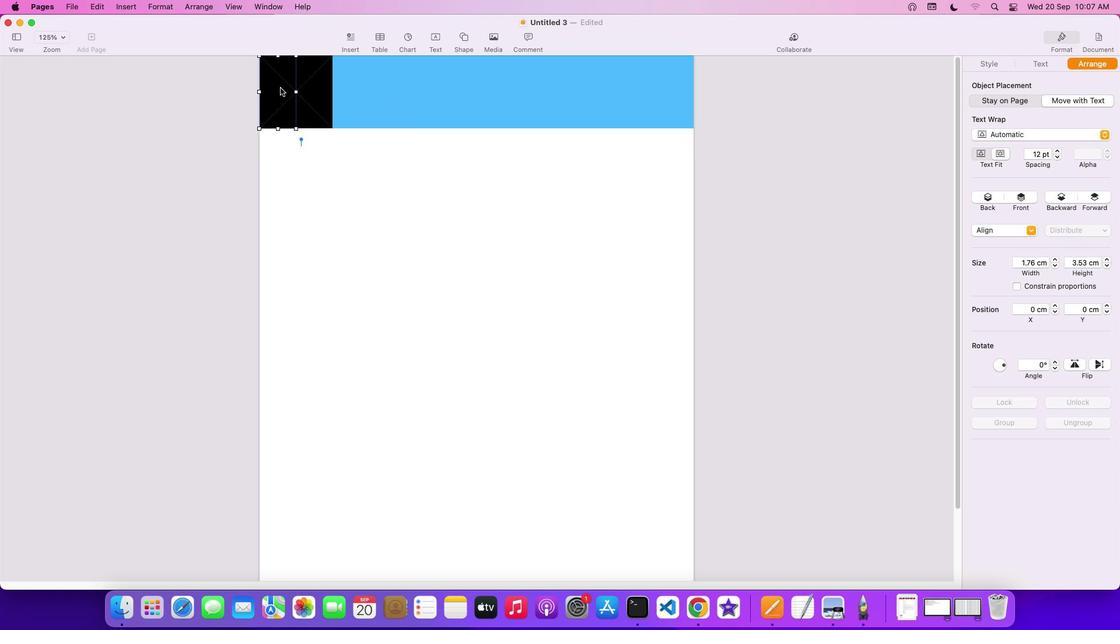 
Action: Mouse moved to (439, 110)
Screenshot: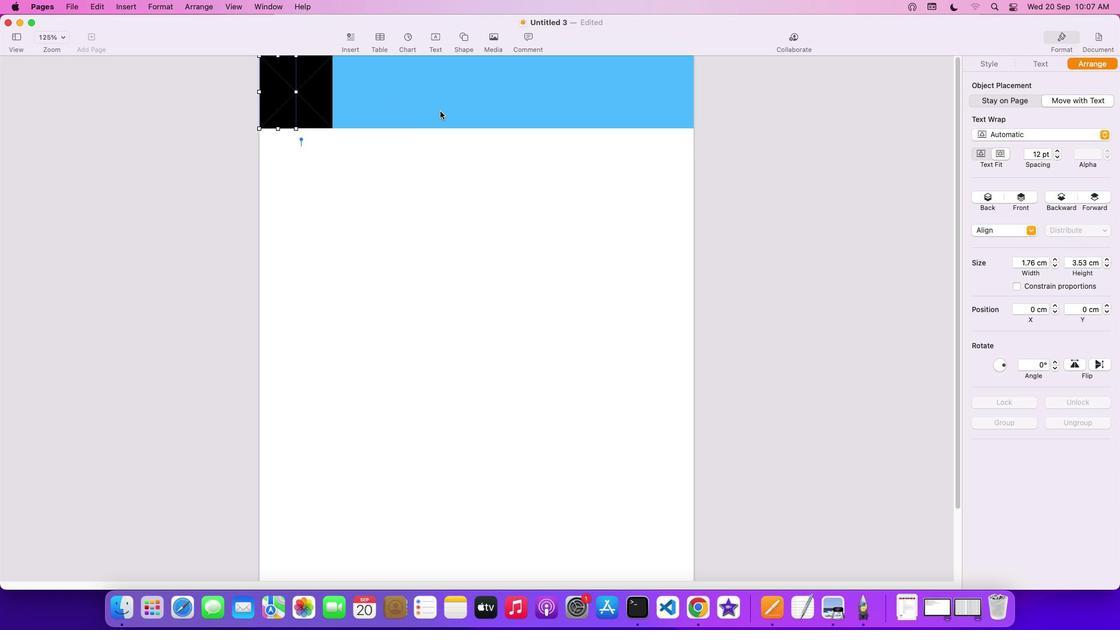 
Action: Key pressed Key.cmd'v'
Screenshot: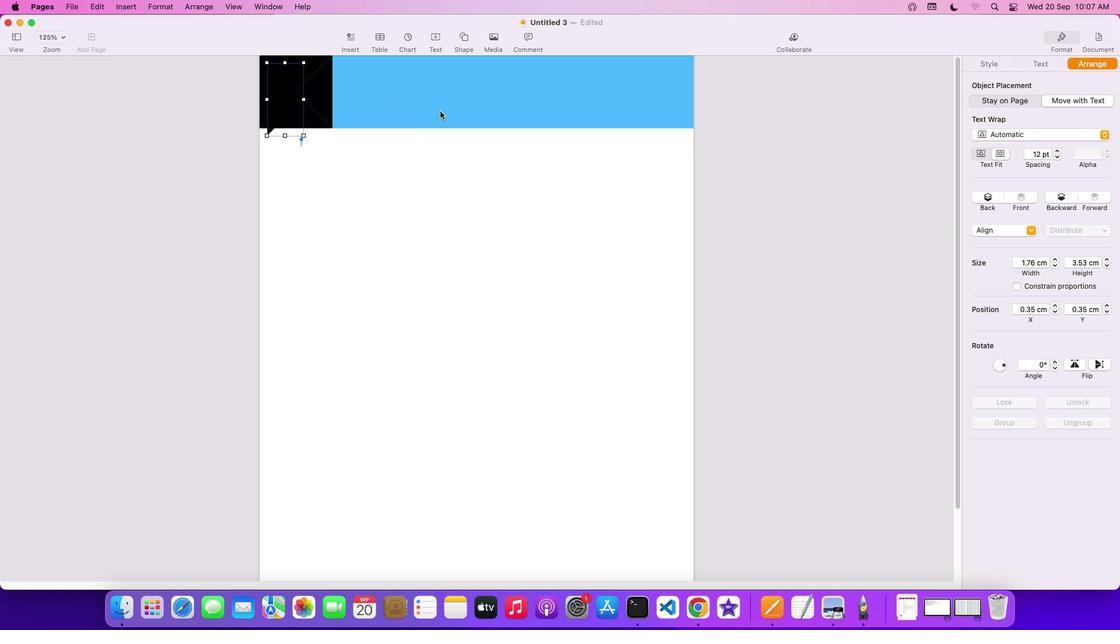
Action: Mouse moved to (285, 93)
Screenshot: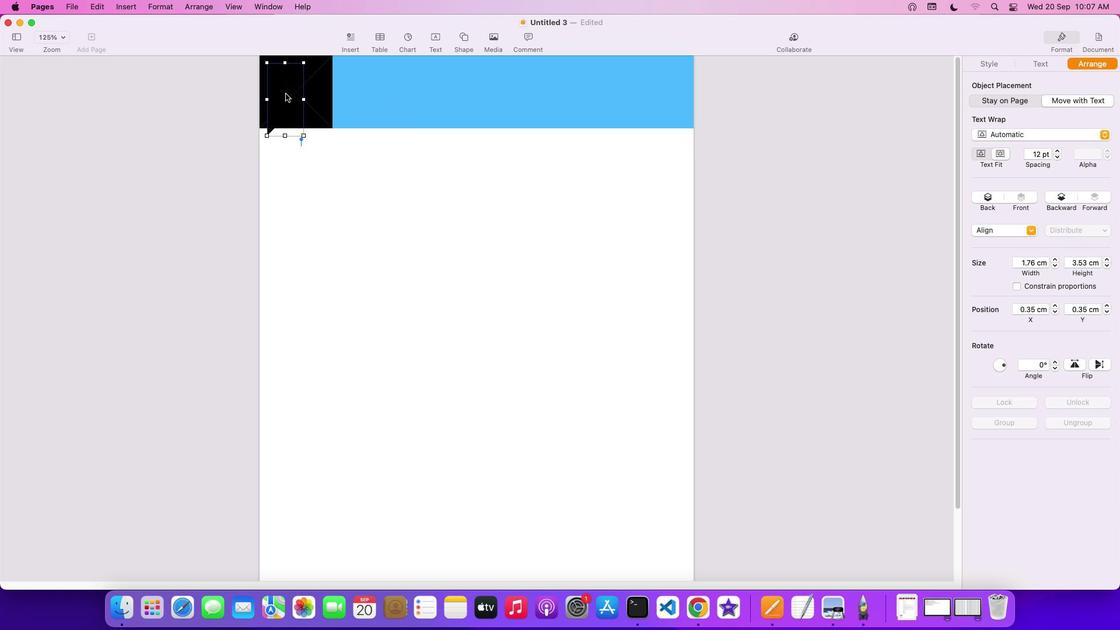
Action: Mouse pressed left at (285, 93)
Screenshot: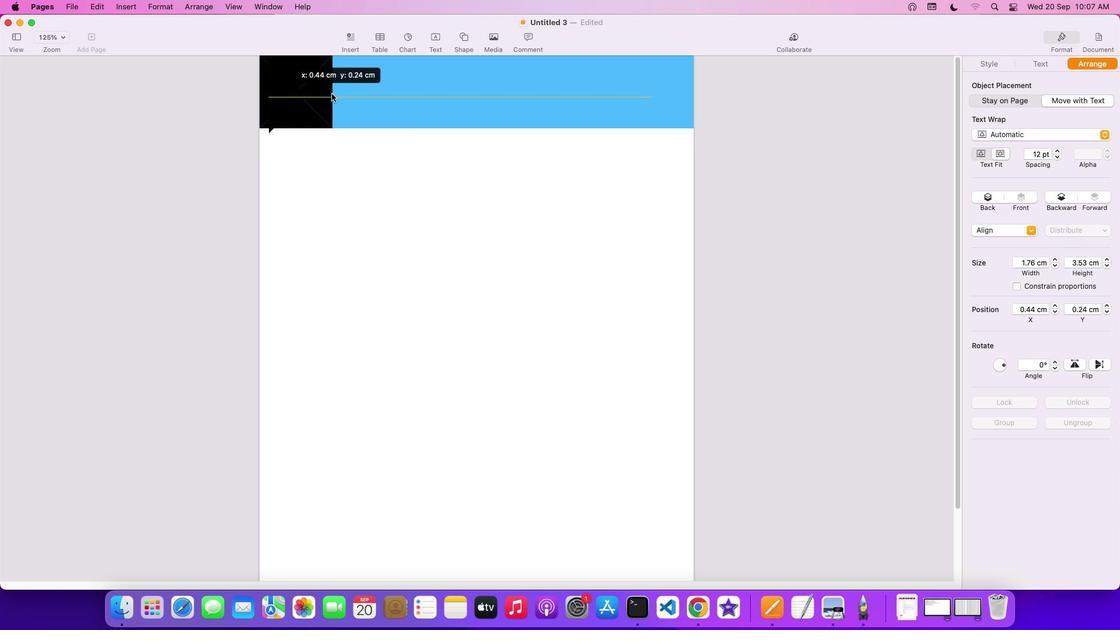 
Action: Mouse moved to (316, 85)
Screenshot: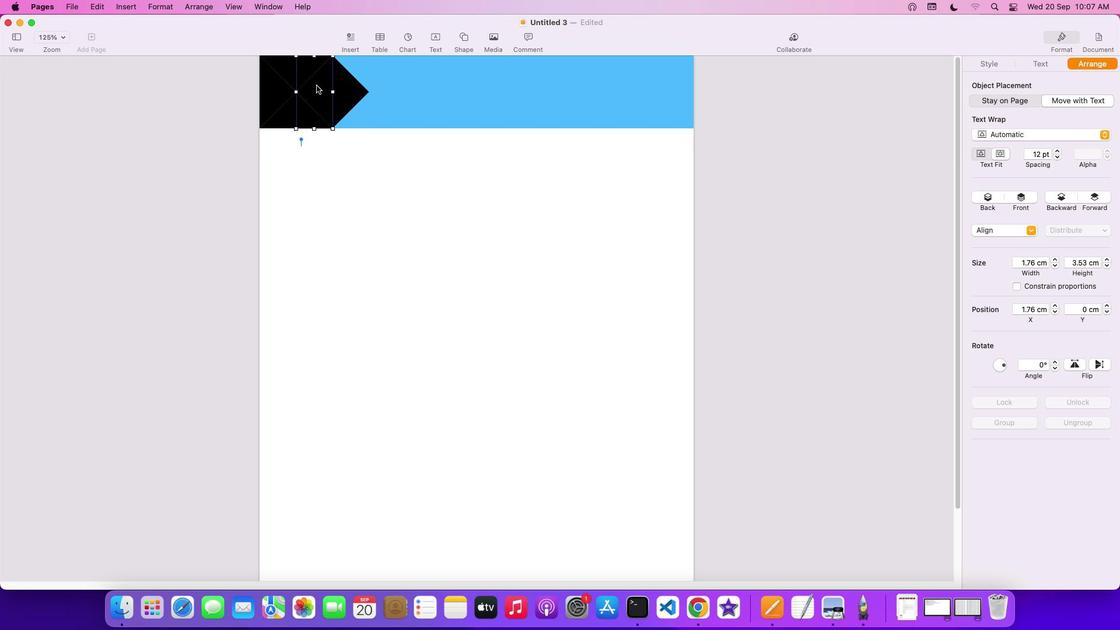 
Action: Mouse pressed left at (316, 85)
Screenshot: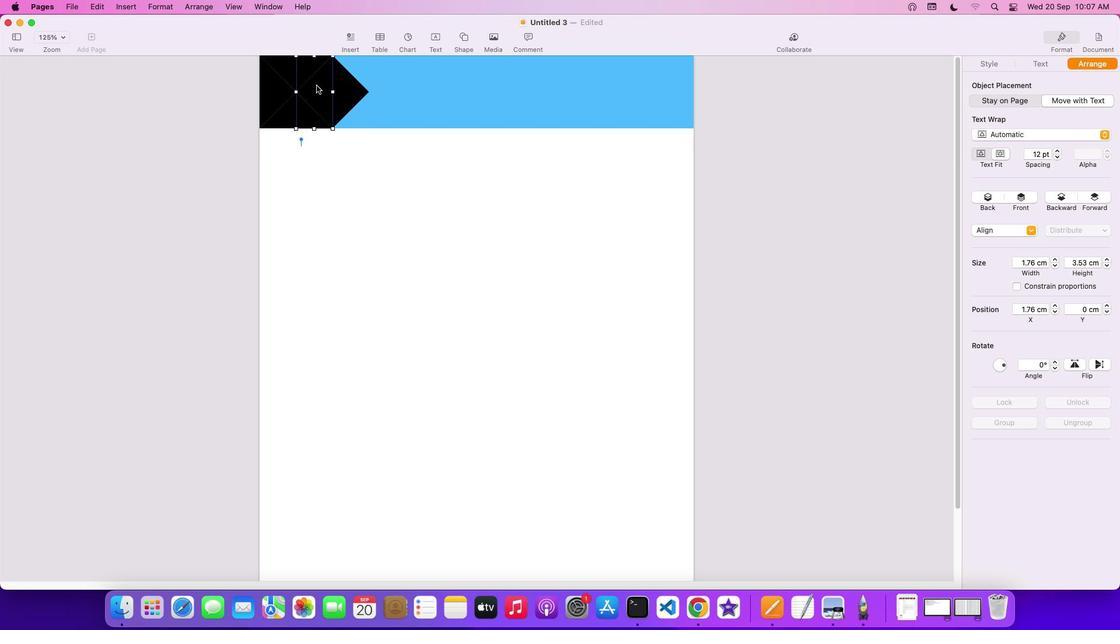 
Action: Key pressed Key.cmd'c''v'
Screenshot: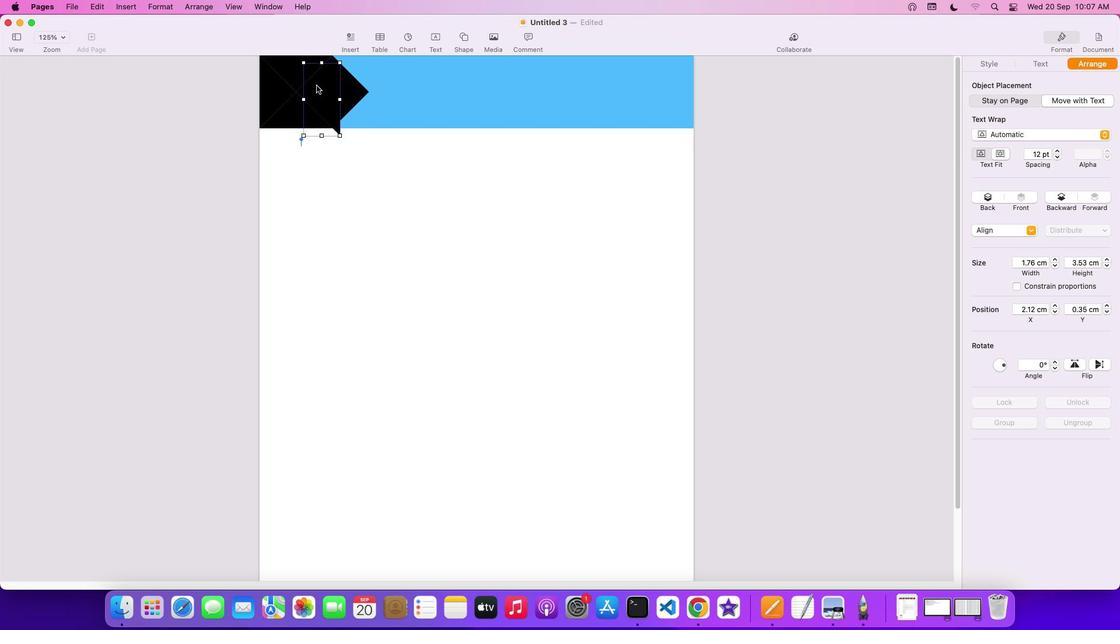 
Action: Mouse moved to (319, 82)
Screenshot: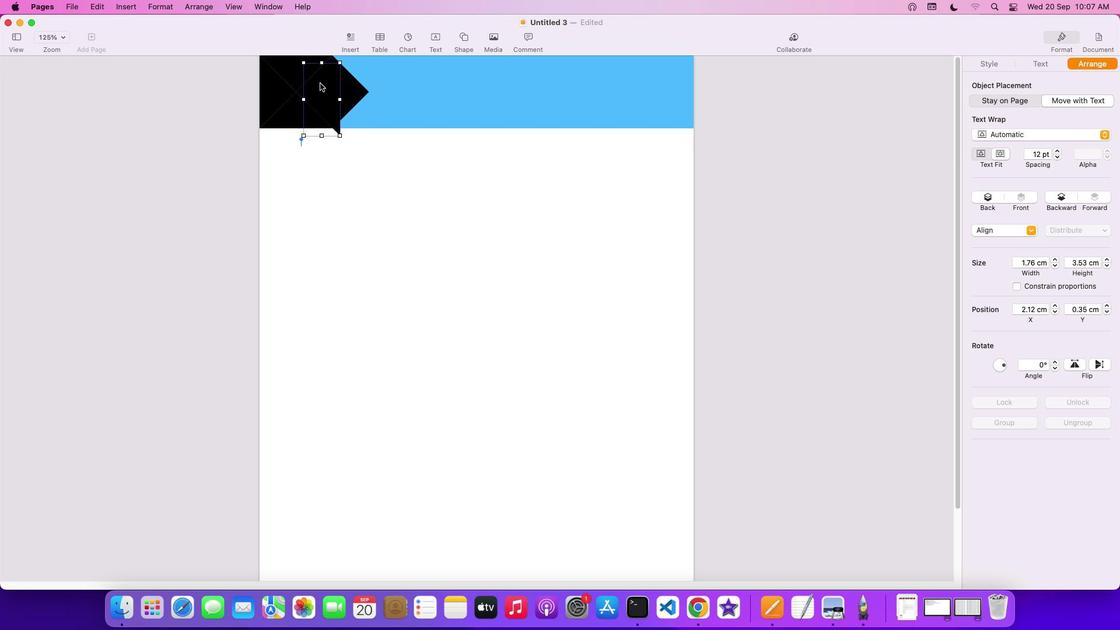 
Action: Mouse pressed left at (319, 82)
Screenshot: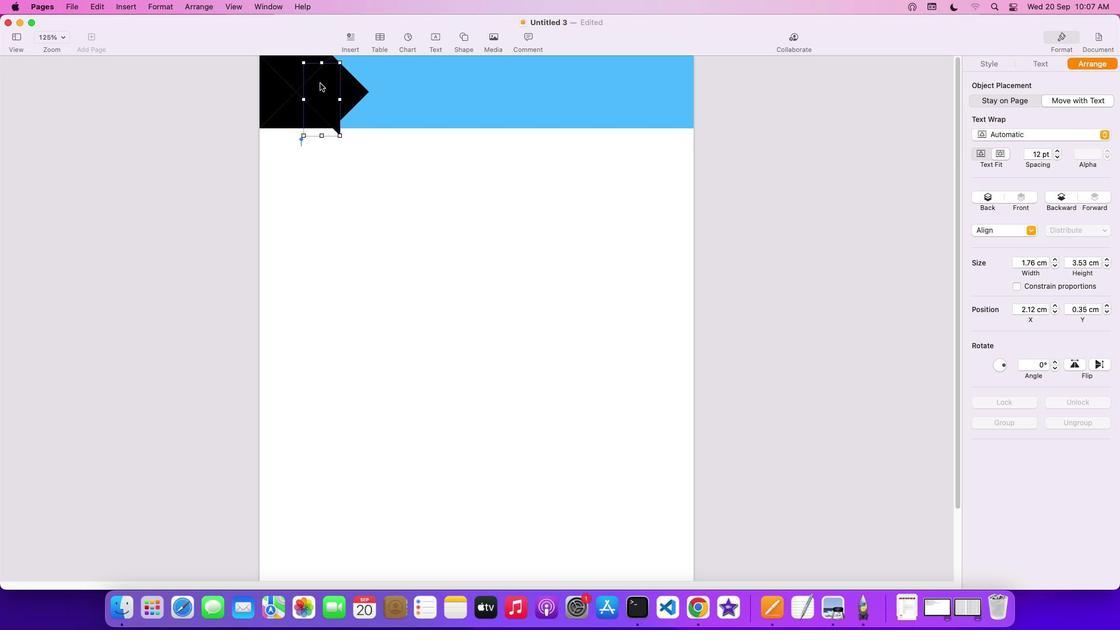 
Action: Mouse moved to (284, 64)
Screenshot: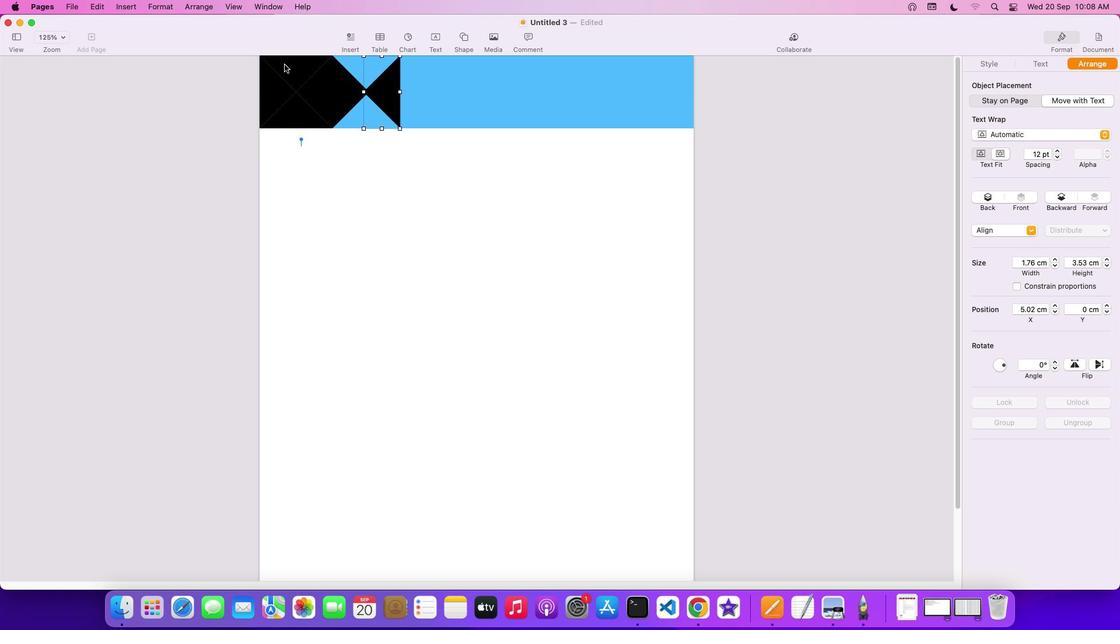 
Action: Mouse pressed left at (284, 64)
Screenshot: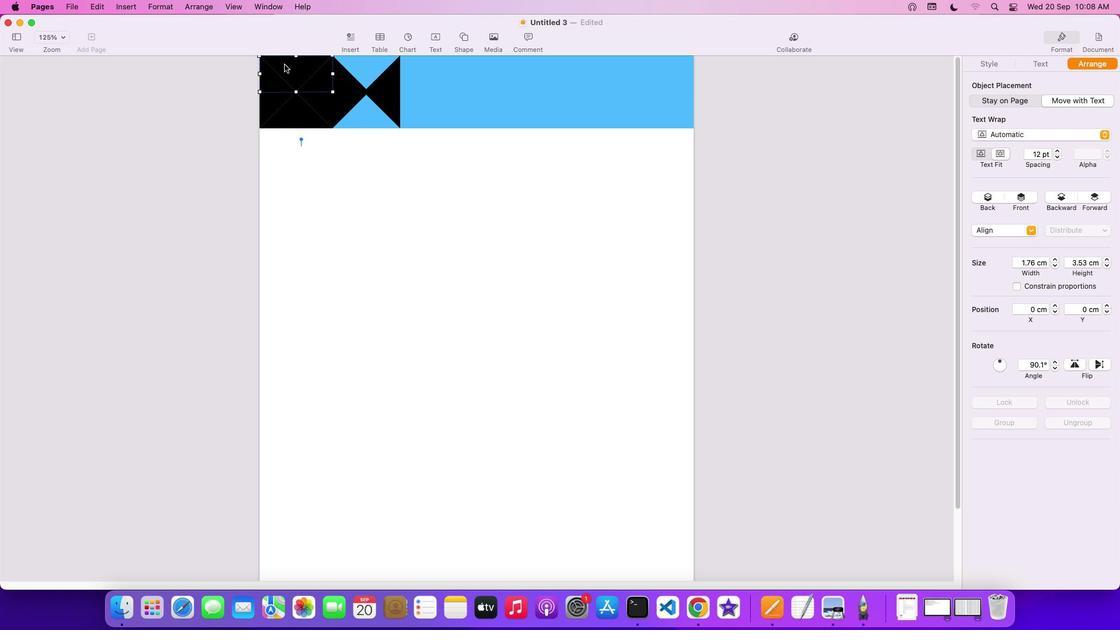 
Action: Mouse moved to (284, 64)
Screenshot: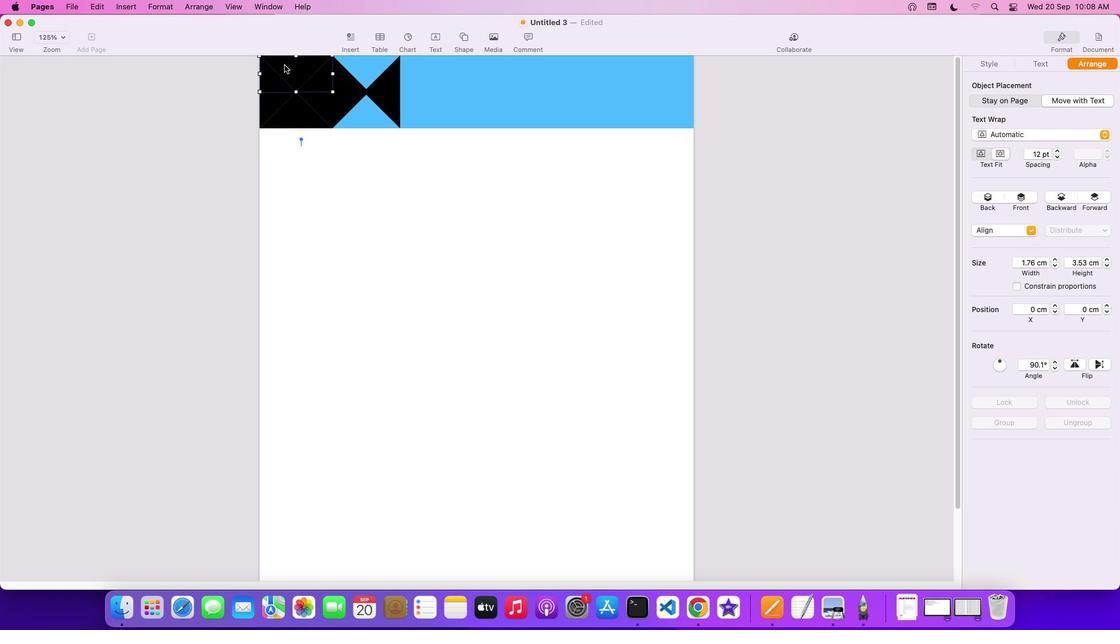 
Action: Key pressed Key.cmd'c'
Screenshot: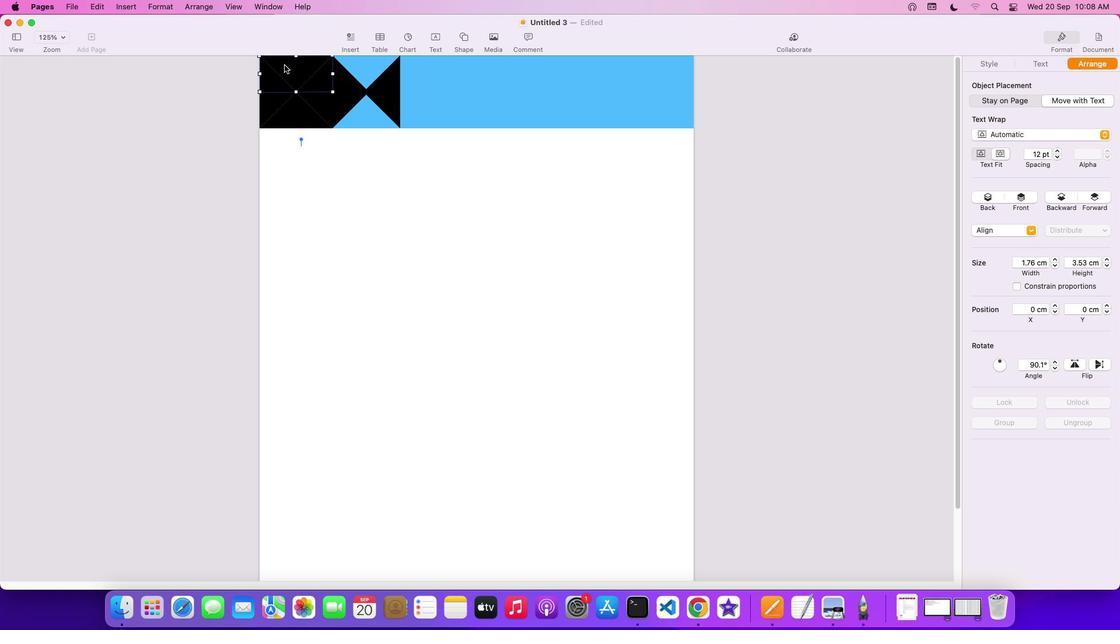 
Action: Mouse moved to (362, 83)
Screenshot: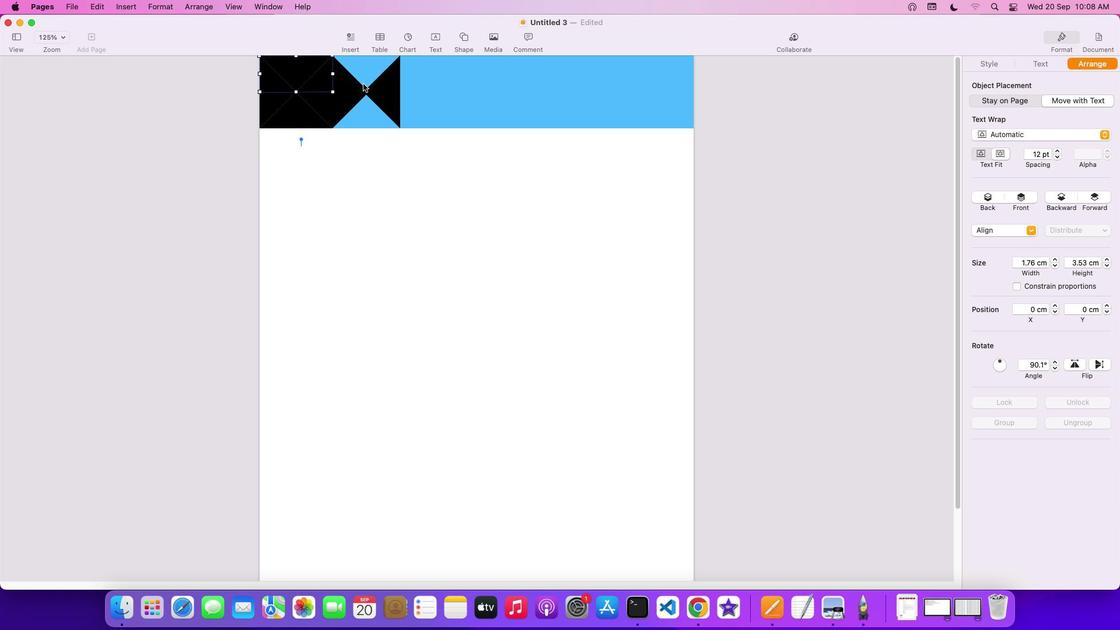 
Action: Key pressed 'v'
Screenshot: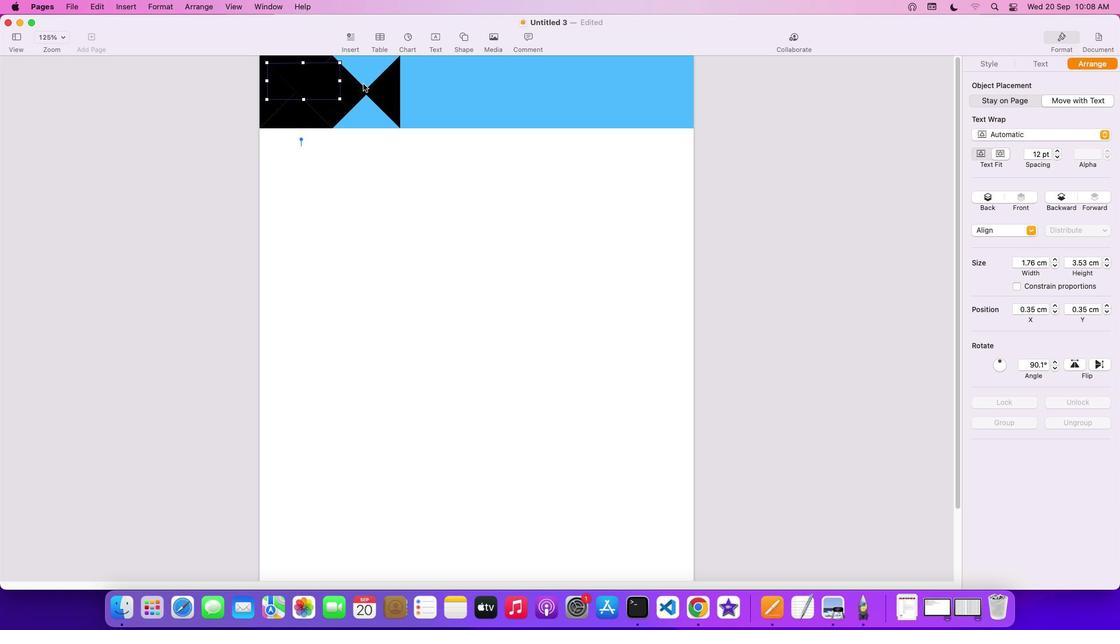
Action: Mouse moved to (298, 79)
Screenshot: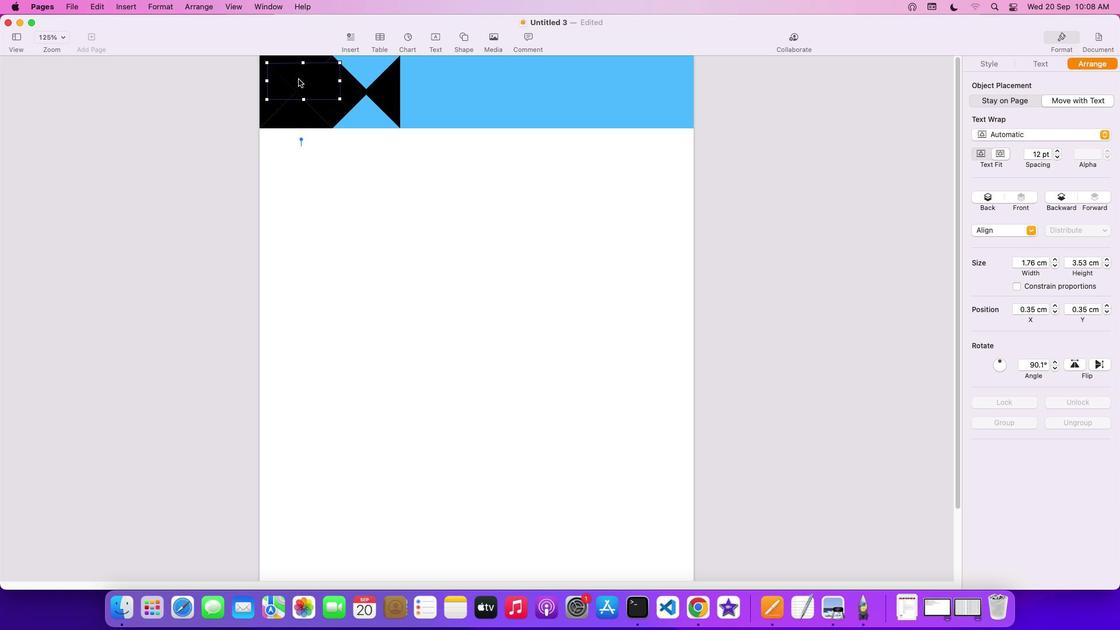 
Action: Mouse pressed left at (298, 79)
Screenshot: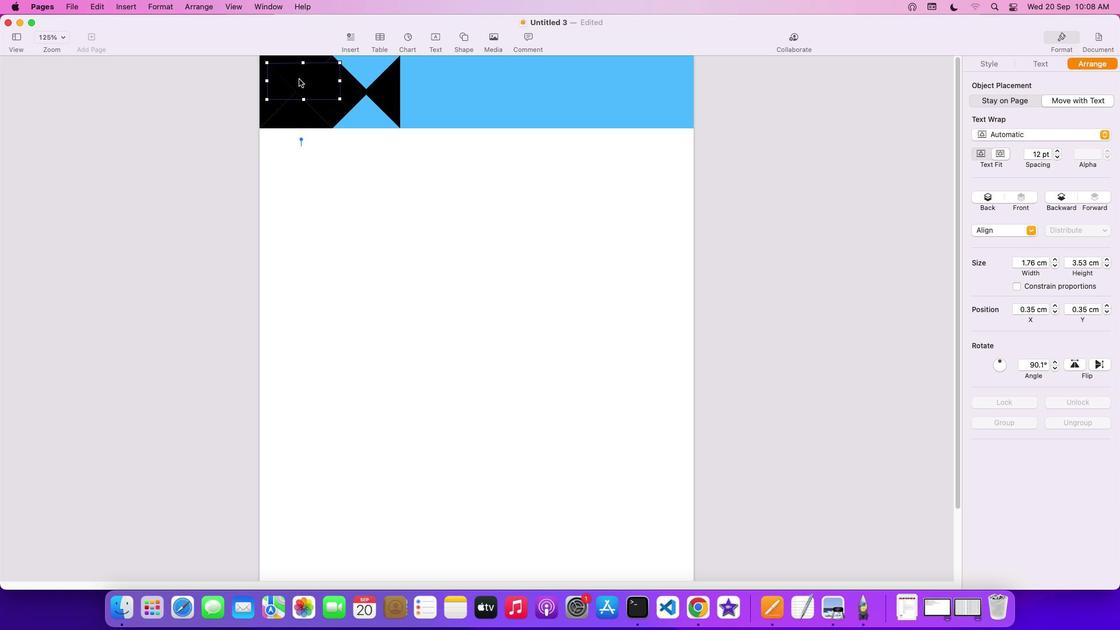 
Action: Mouse moved to (300, 119)
Screenshot: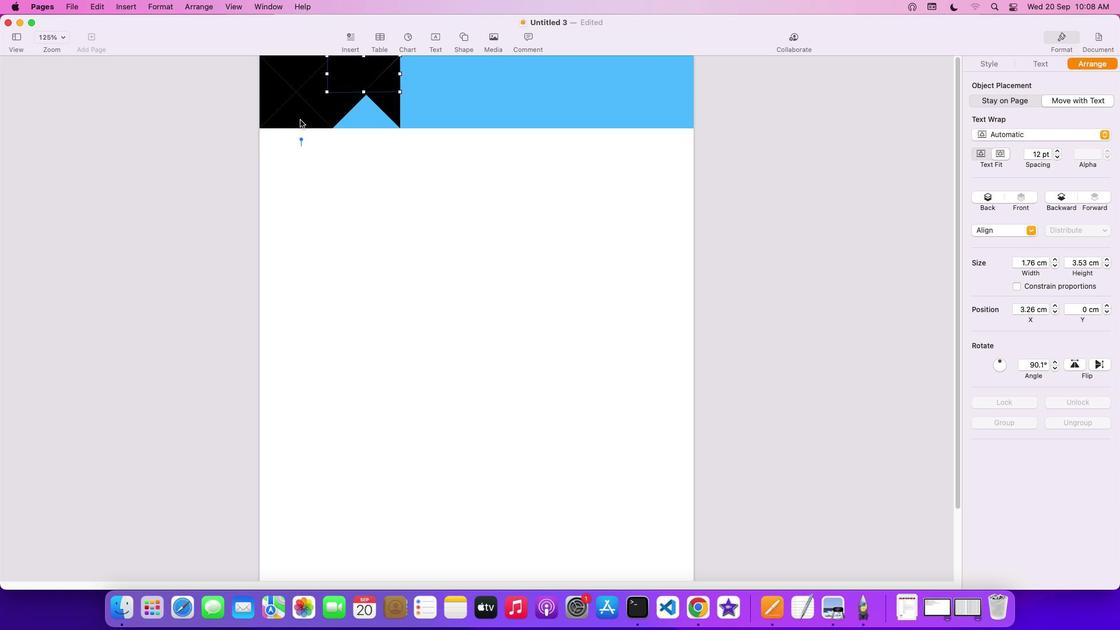 
Action: Mouse pressed left at (300, 119)
Screenshot: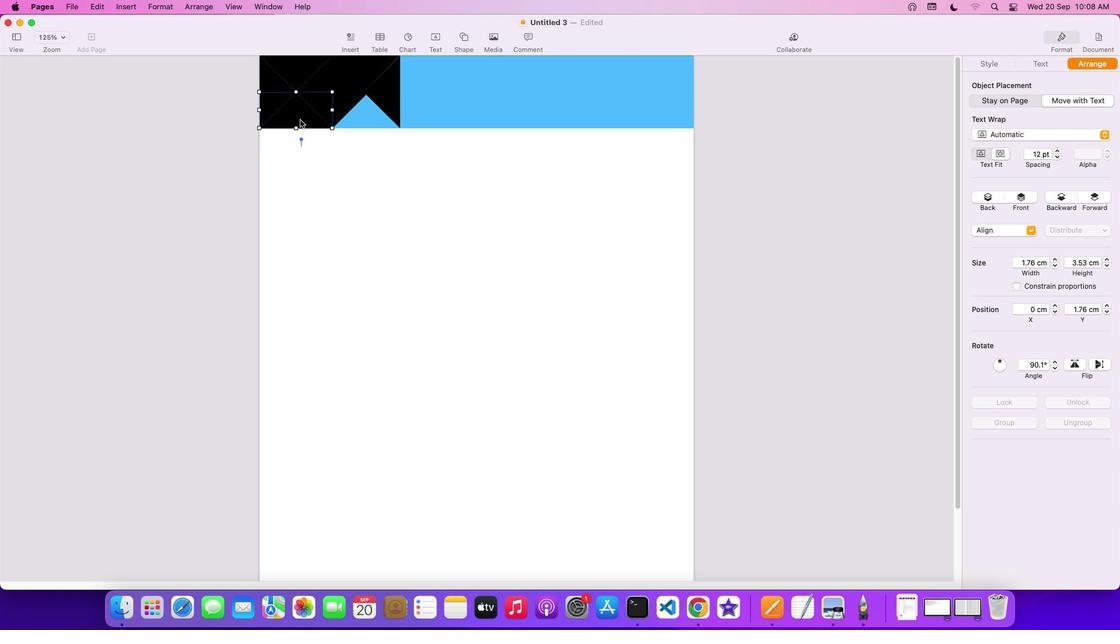 
Action: Key pressed Key.cmd'c'
Screenshot: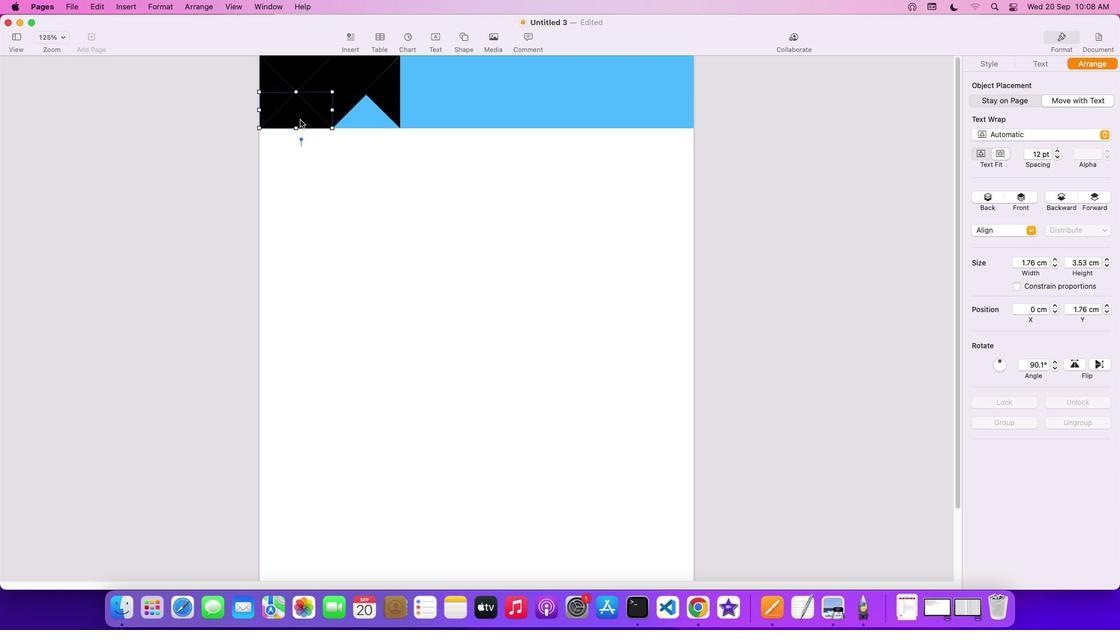 
Action: Mouse moved to (294, 114)
Screenshot: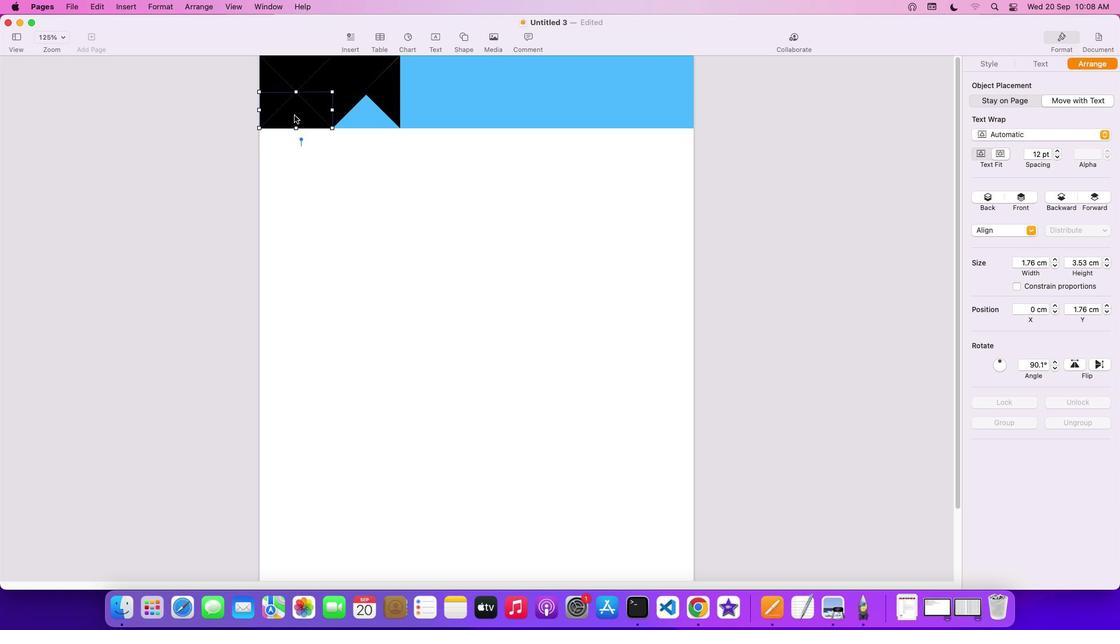 
Action: Key pressed Key.cmd'v'
Screenshot: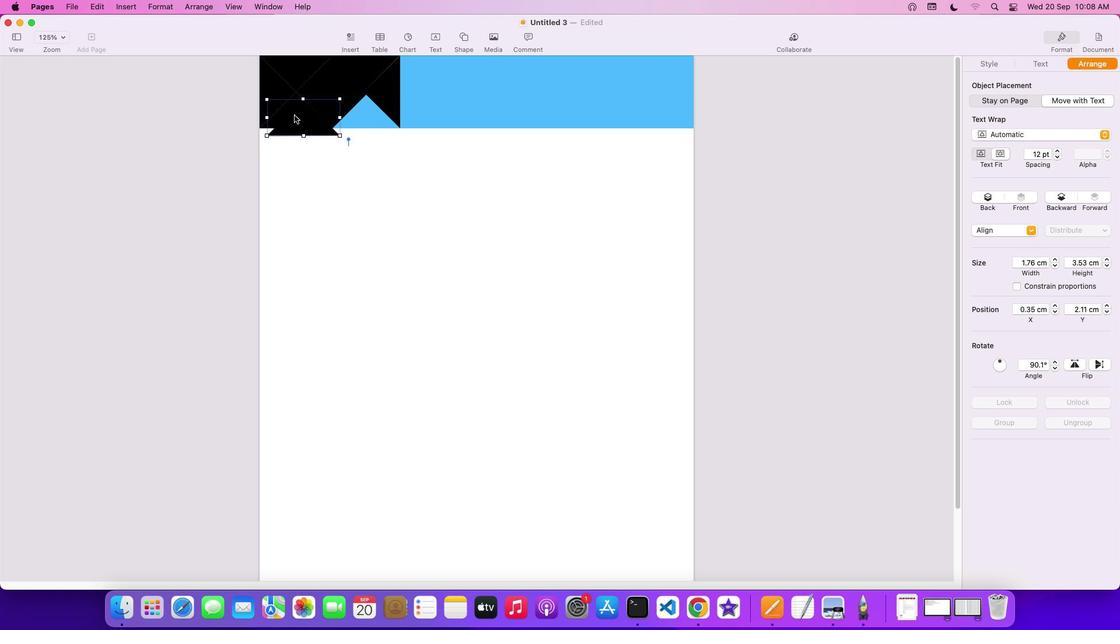 
Action: Mouse moved to (295, 118)
Screenshot: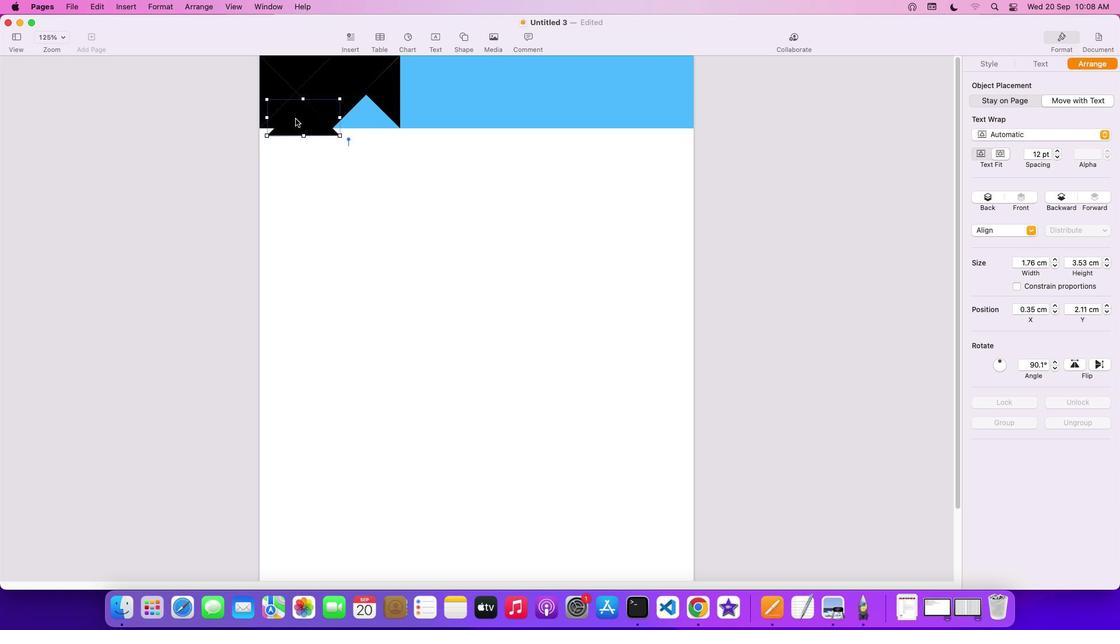 
Action: Mouse pressed left at (295, 118)
Screenshot: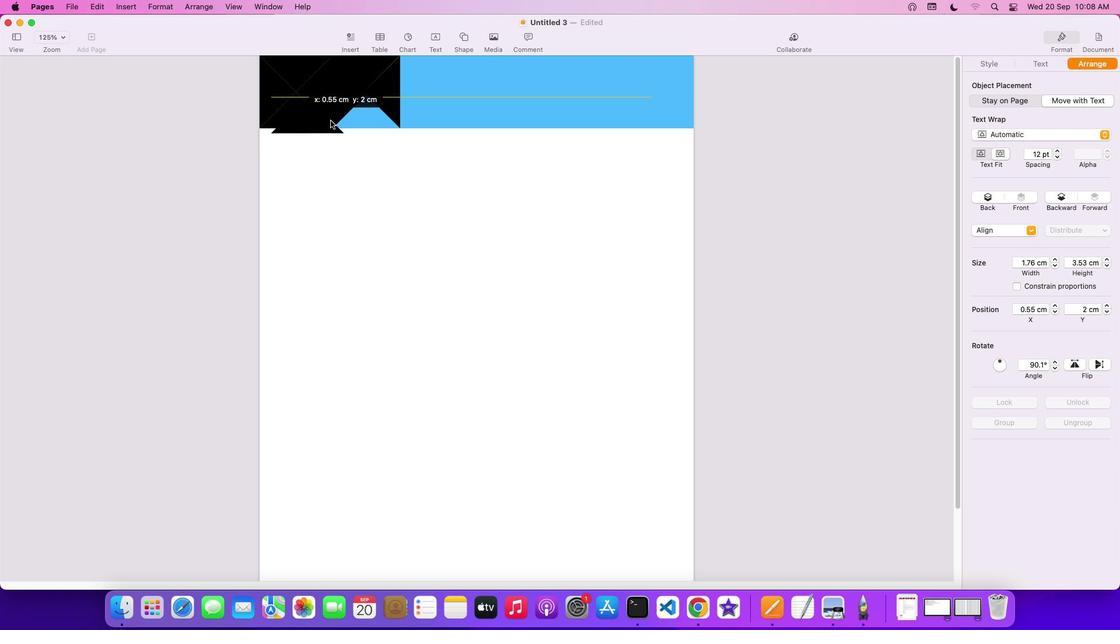 
Action: Mouse moved to (446, 113)
Screenshot: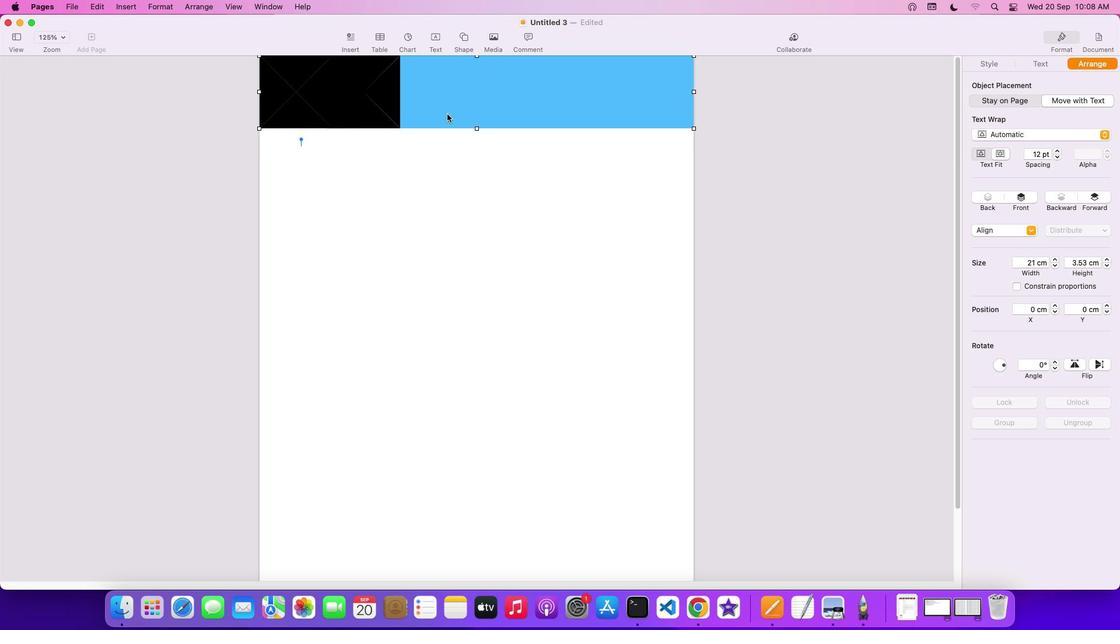
Action: Mouse pressed left at (446, 113)
Screenshot: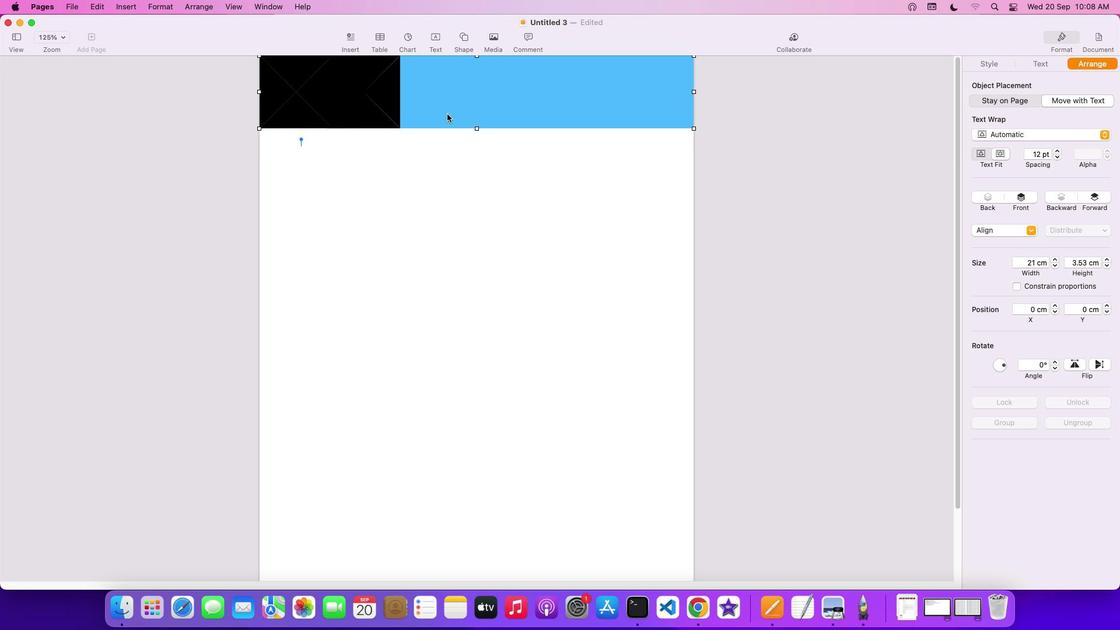 
Action: Mouse moved to (366, 113)
Screenshot: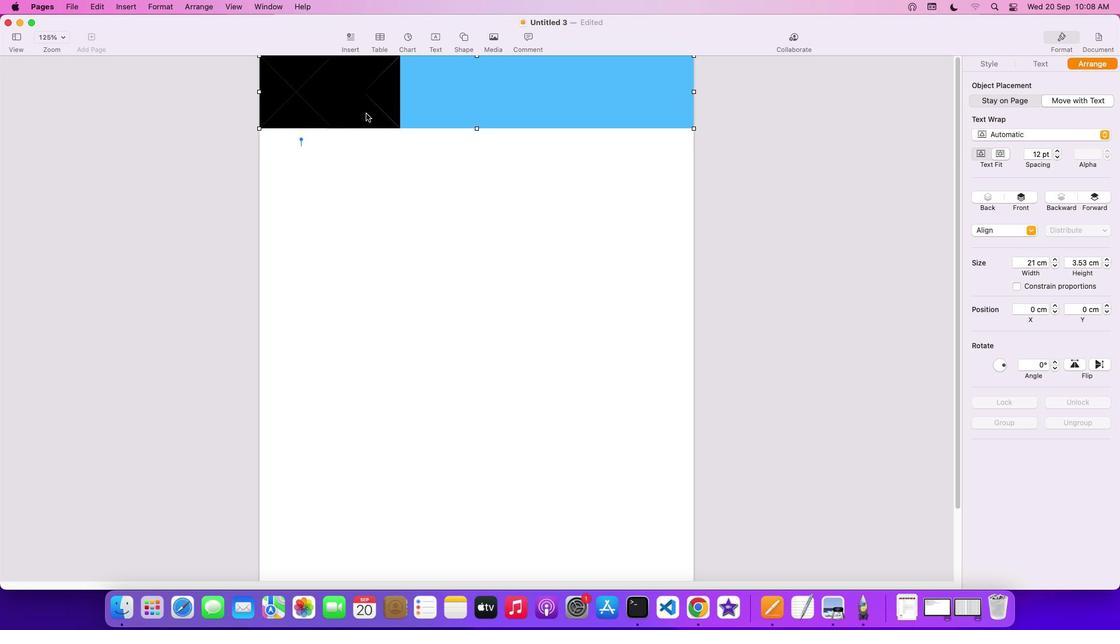 
Action: Mouse pressed left at (366, 113)
Screenshot: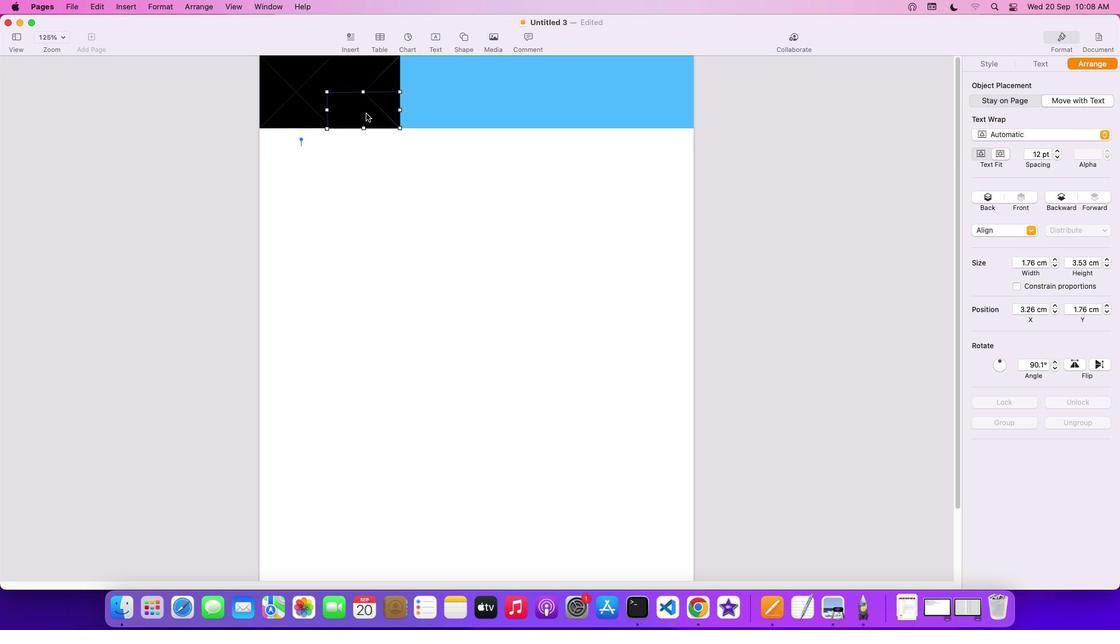 
Action: Mouse moved to (363, 67)
Screenshot: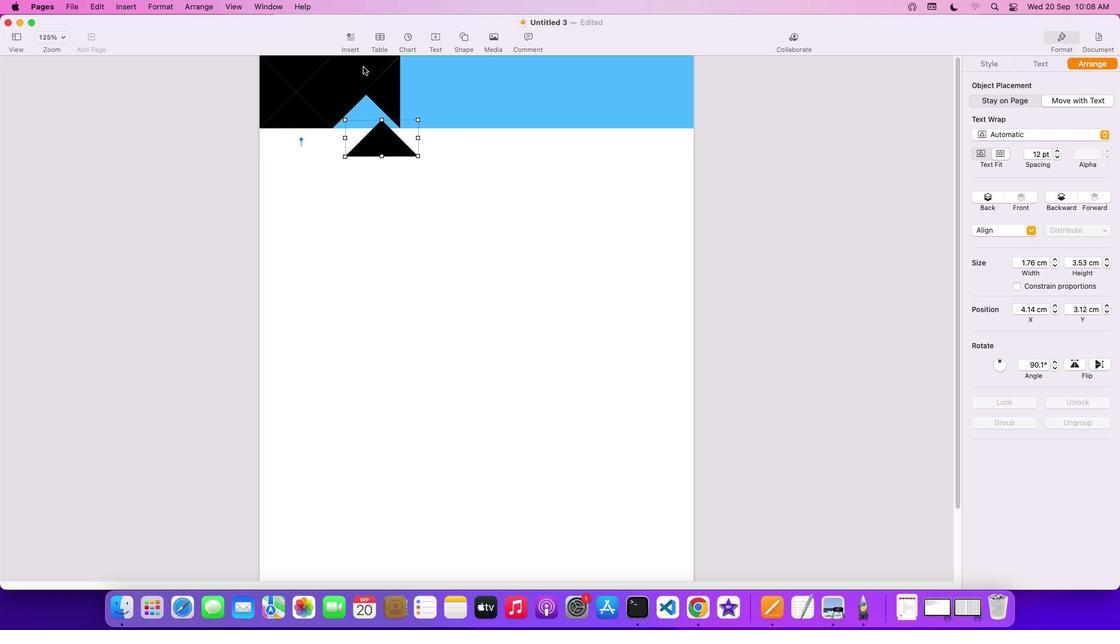 
Action: Mouse pressed left at (363, 67)
Screenshot: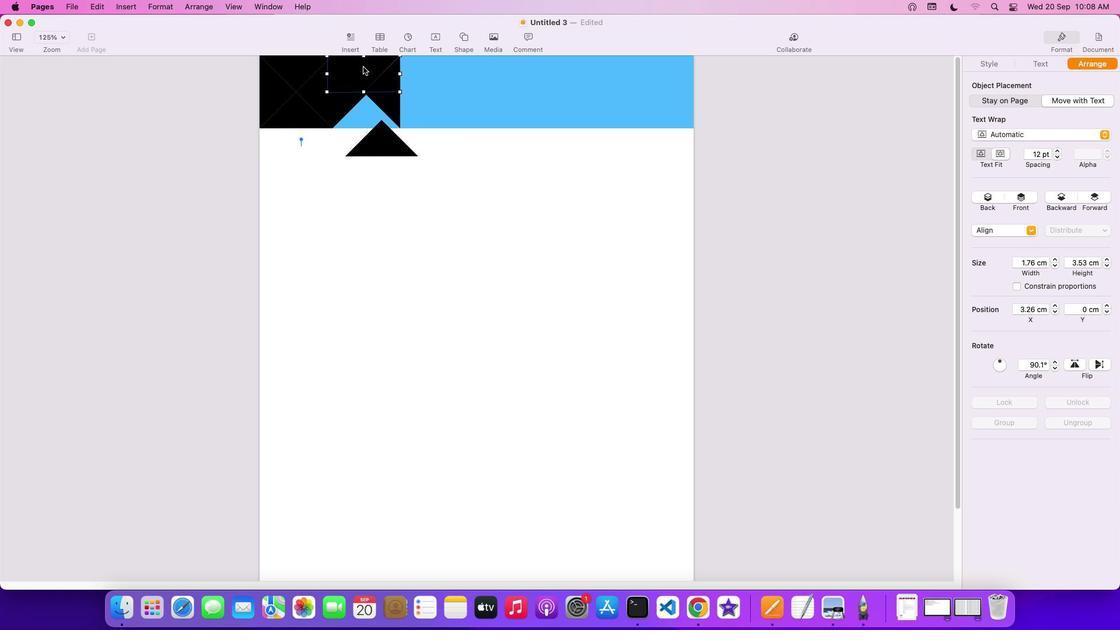
Action: Mouse moved to (365, 68)
Screenshot: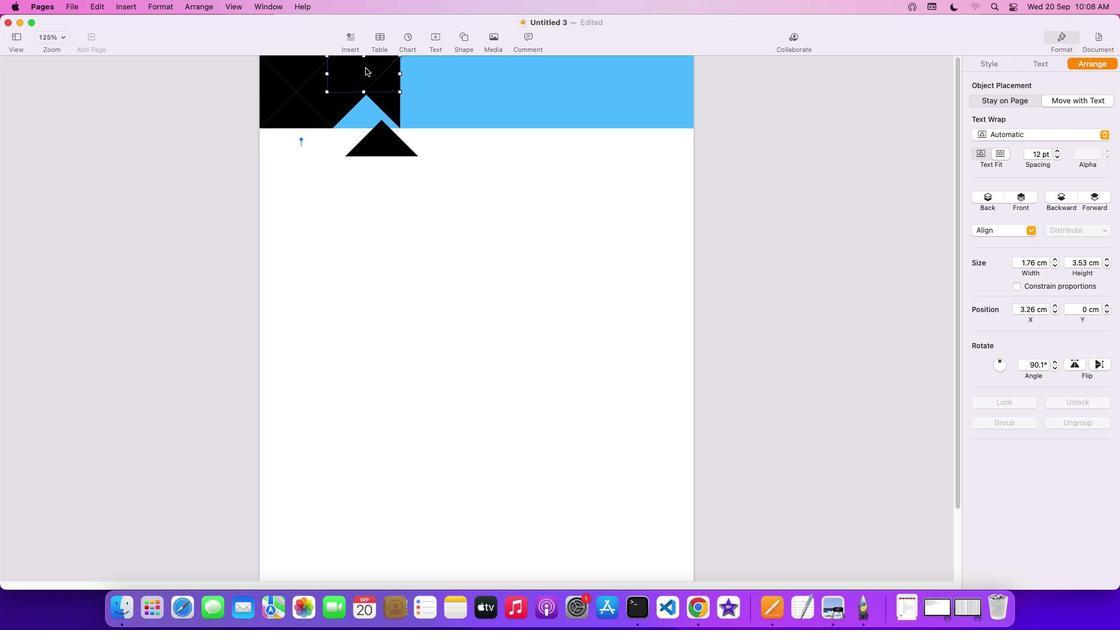 
Action: Mouse pressed left at (365, 68)
Screenshot: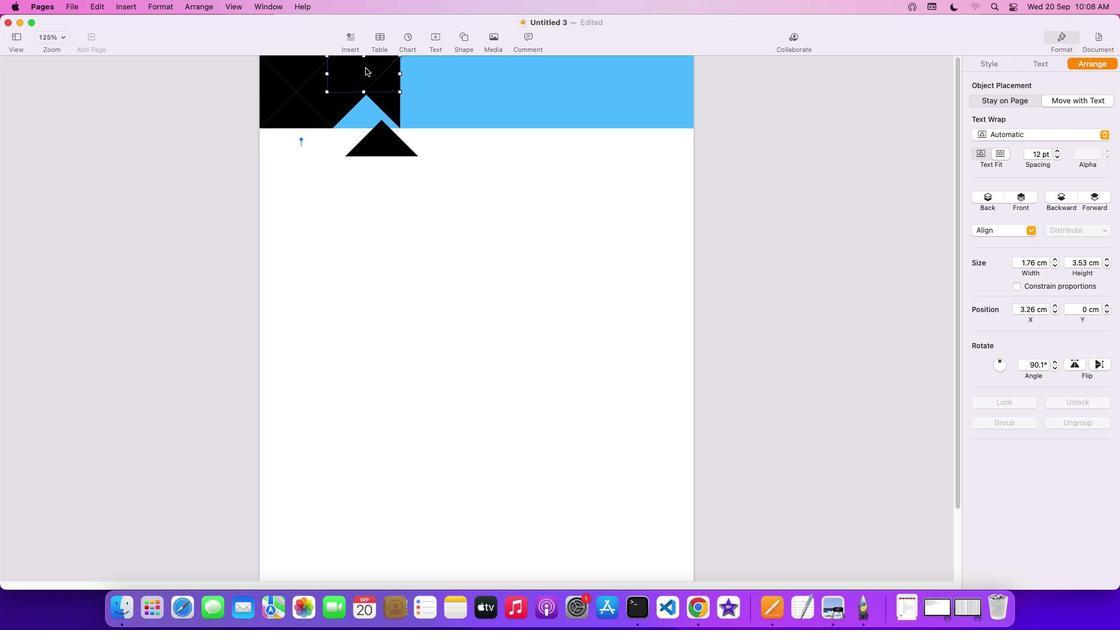 
Action: Mouse moved to (367, 68)
Screenshot: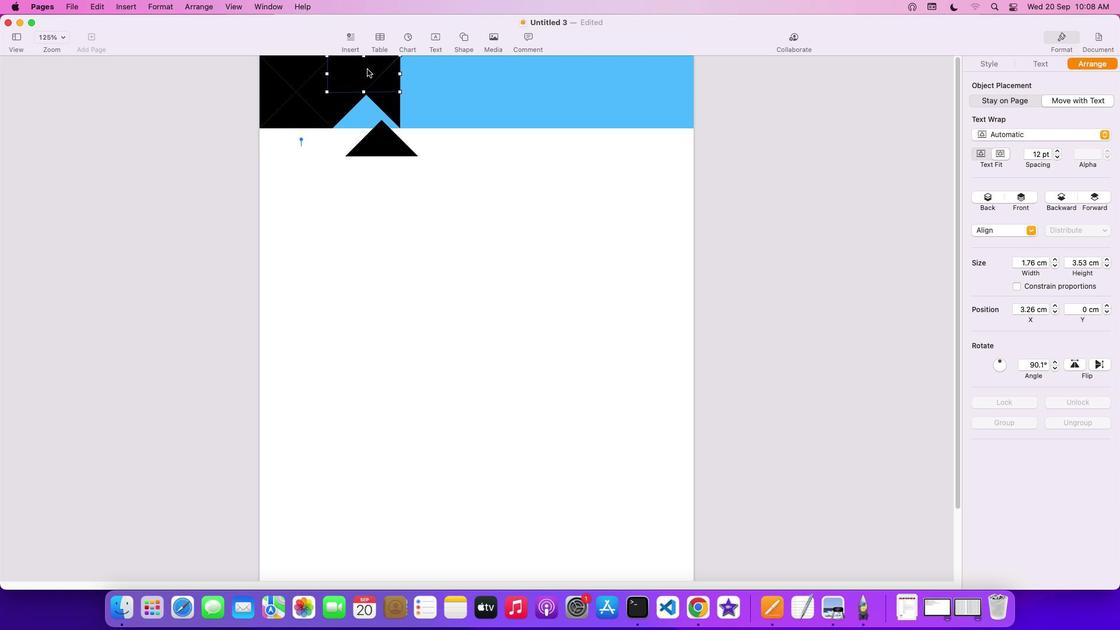 
Action: Mouse pressed left at (367, 68)
Screenshot: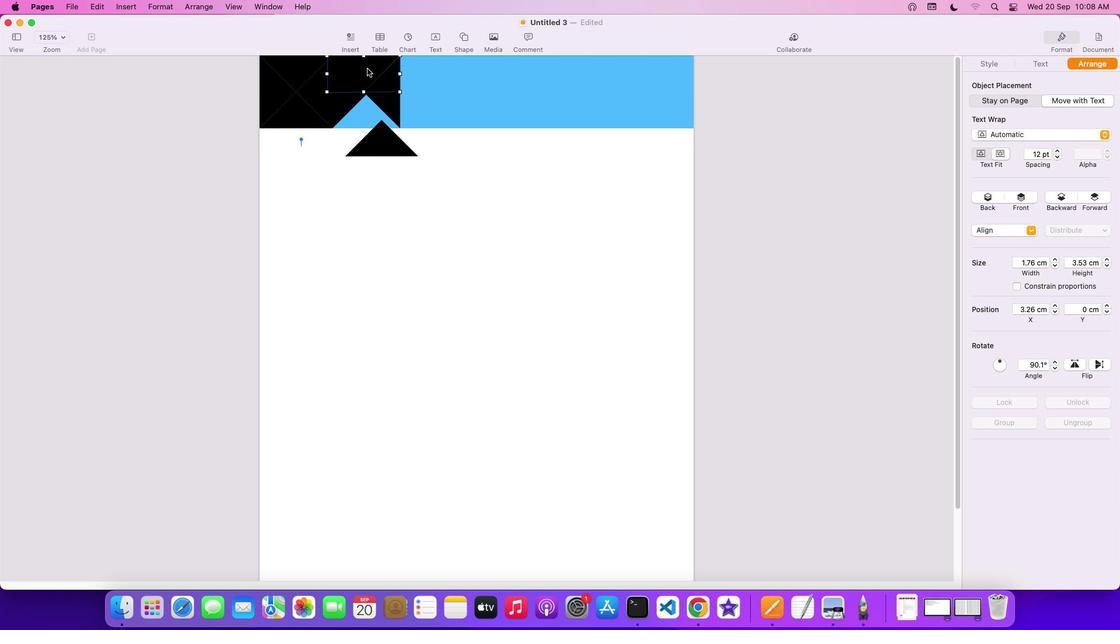 
Action: Mouse moved to (368, 79)
Screenshot: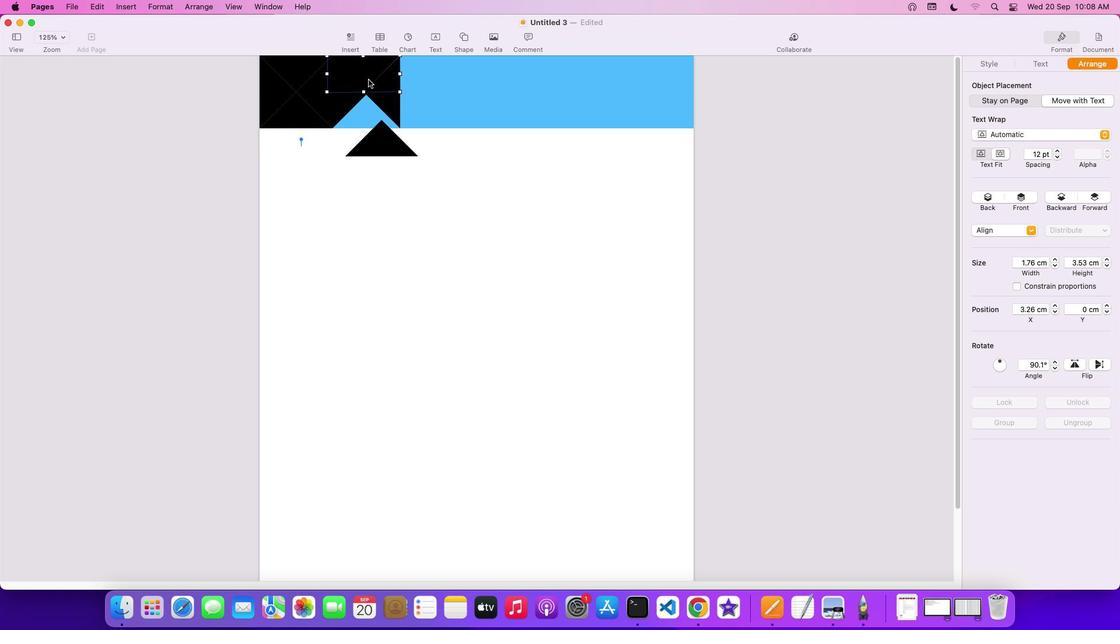 
Action: Mouse pressed left at (368, 79)
Screenshot: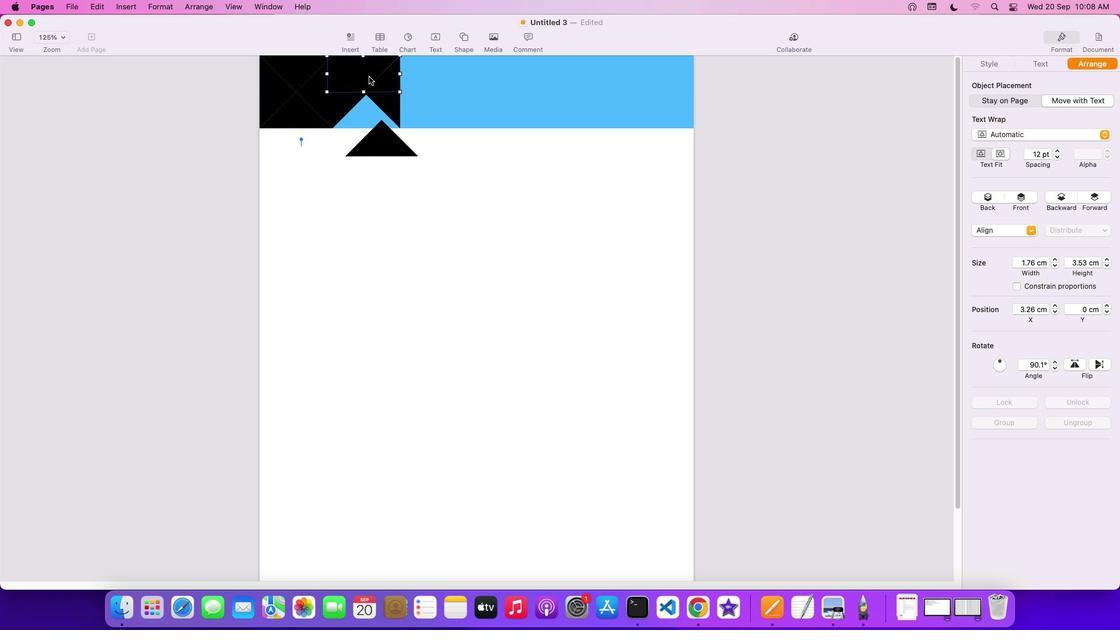 
Action: Mouse moved to (385, 134)
Screenshot: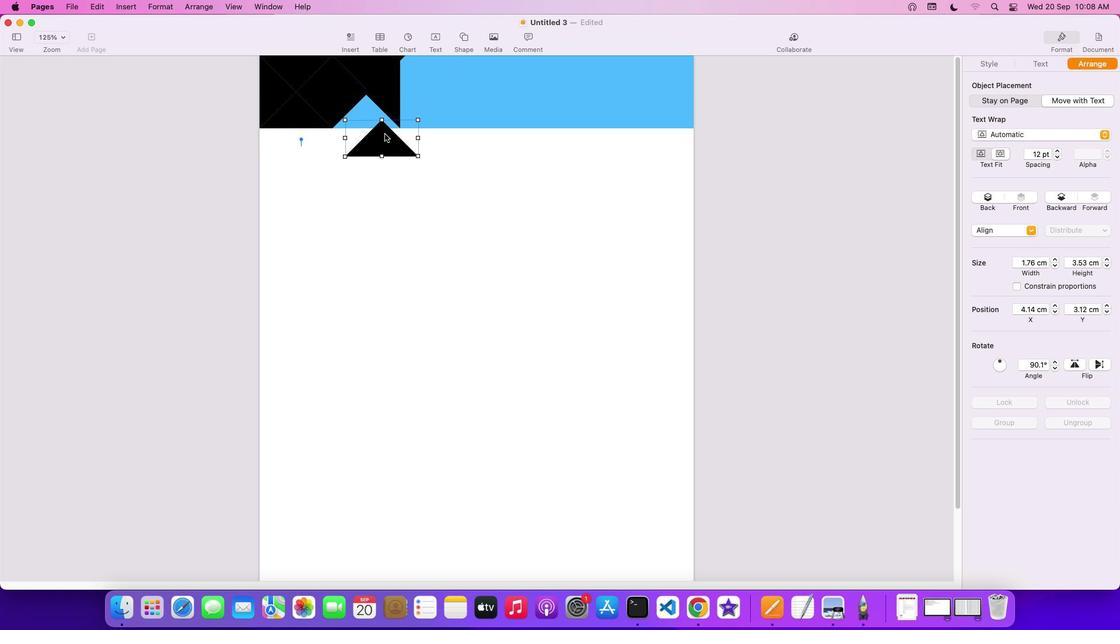 
Action: Mouse pressed left at (385, 134)
Screenshot: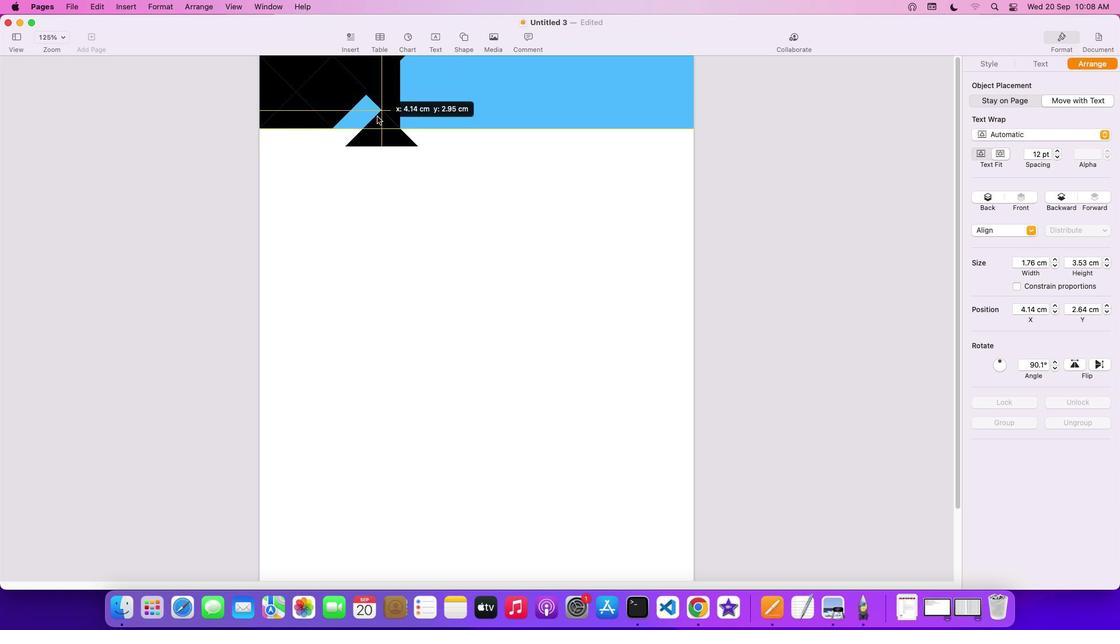 
Action: Mouse moved to (438, 107)
Screenshot: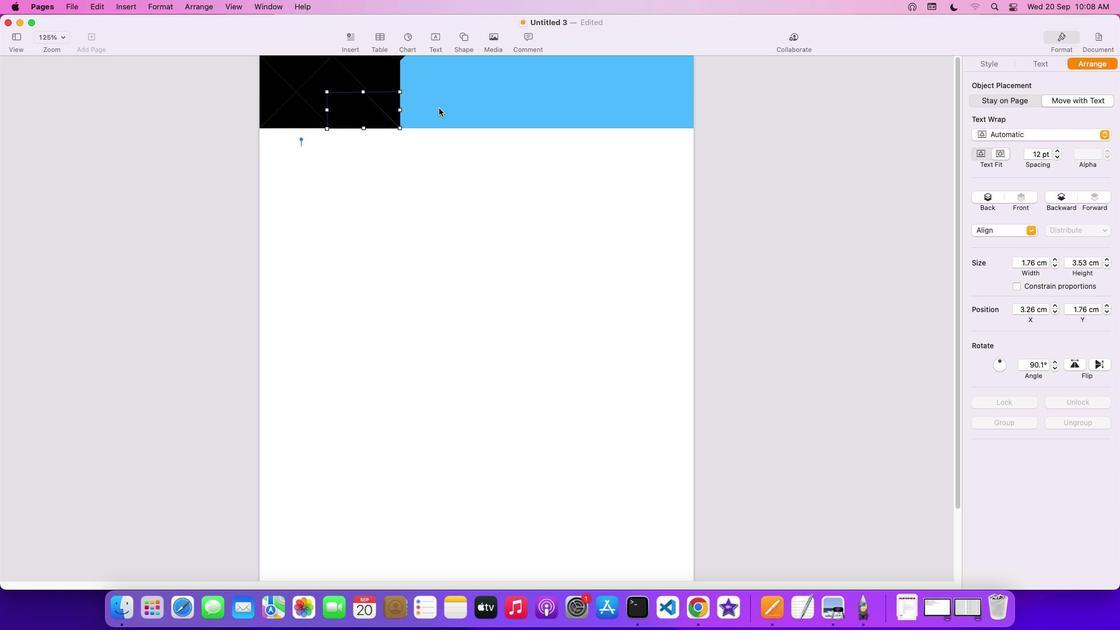 
Action: Mouse pressed left at (438, 107)
Screenshot: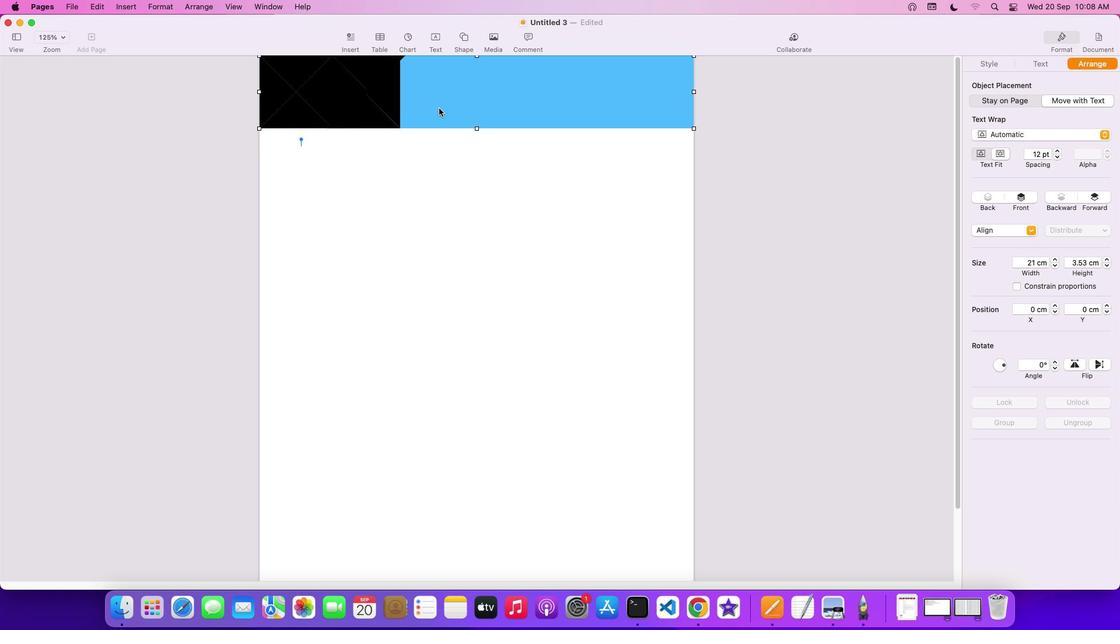 
Action: Mouse moved to (371, 114)
Screenshot: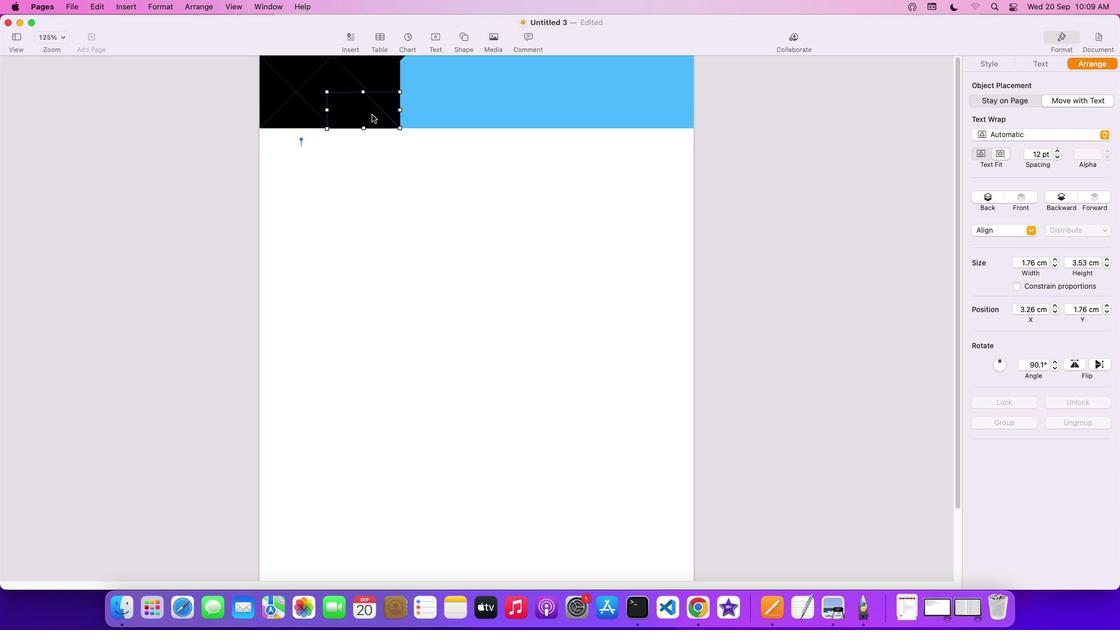 
Action: Mouse pressed left at (371, 114)
Screenshot: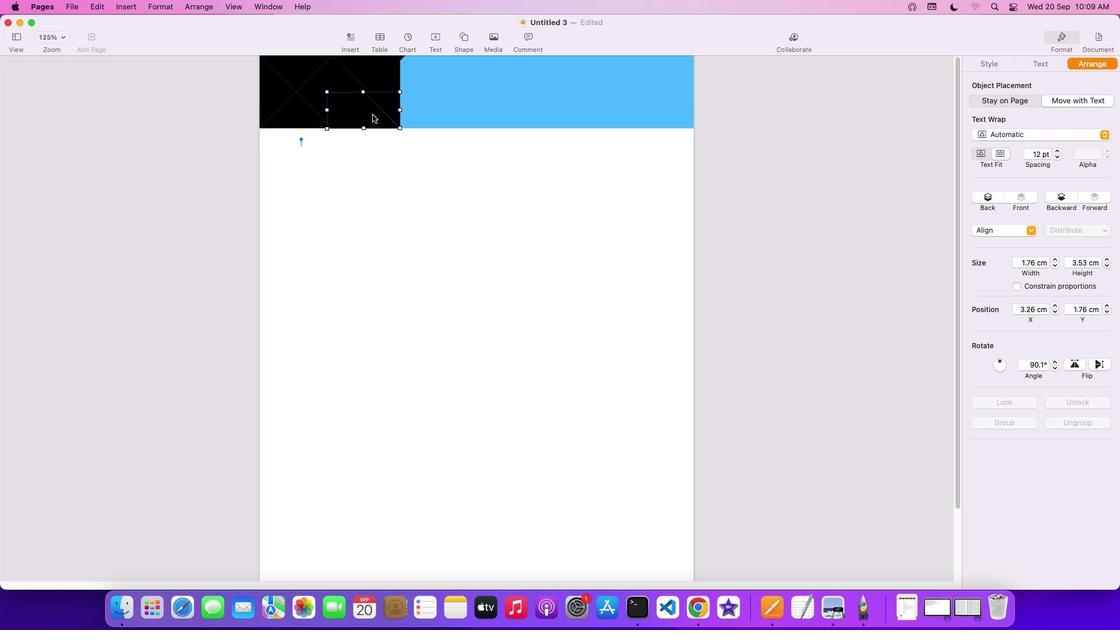 
Action: Mouse moved to (390, 87)
Screenshot: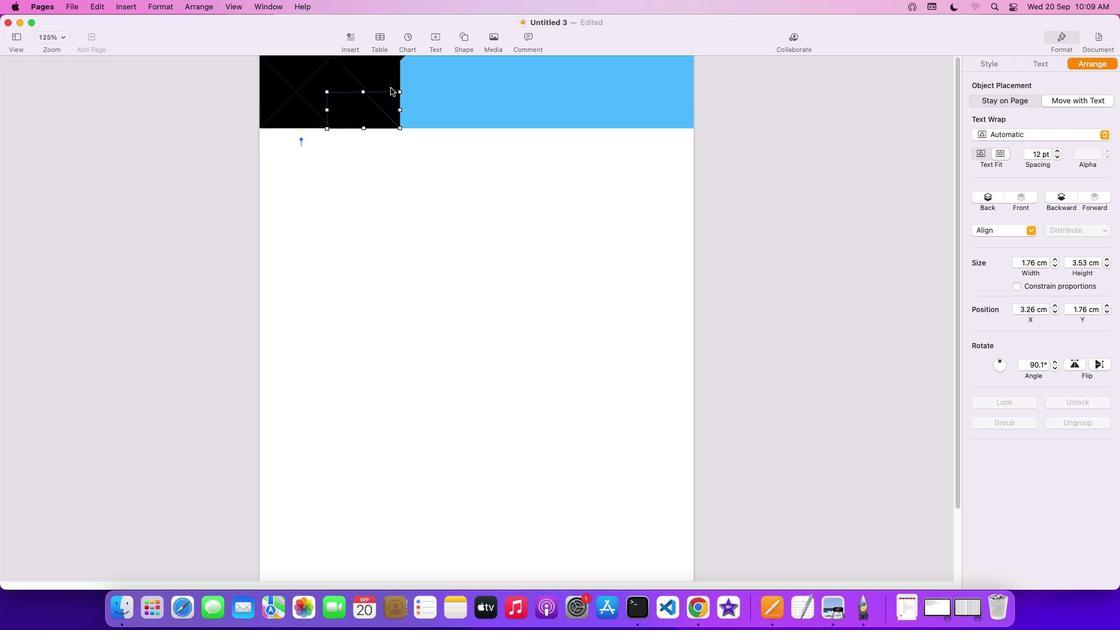 
Action: Mouse pressed left at (390, 87)
Screenshot: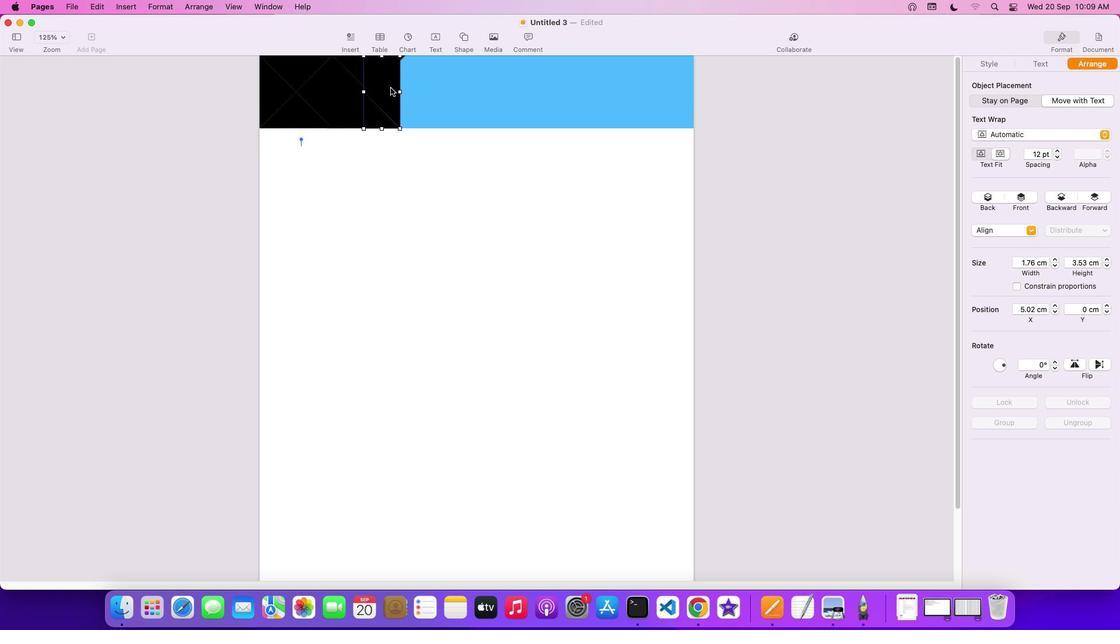 
Action: Mouse moved to (363, 107)
Screenshot: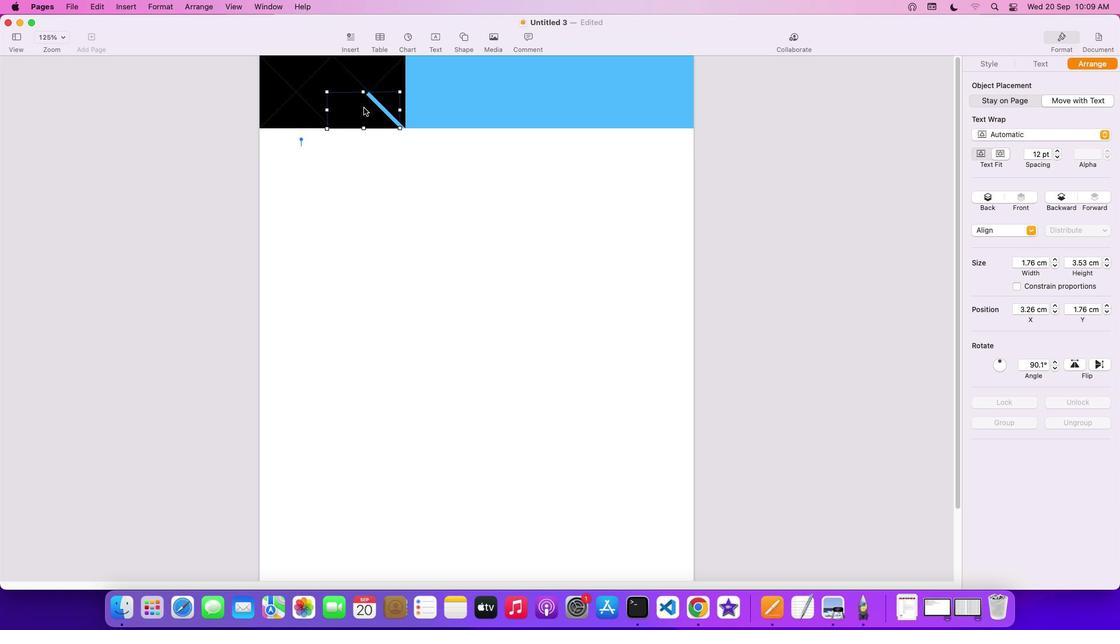 
Action: Mouse pressed left at (363, 107)
Screenshot: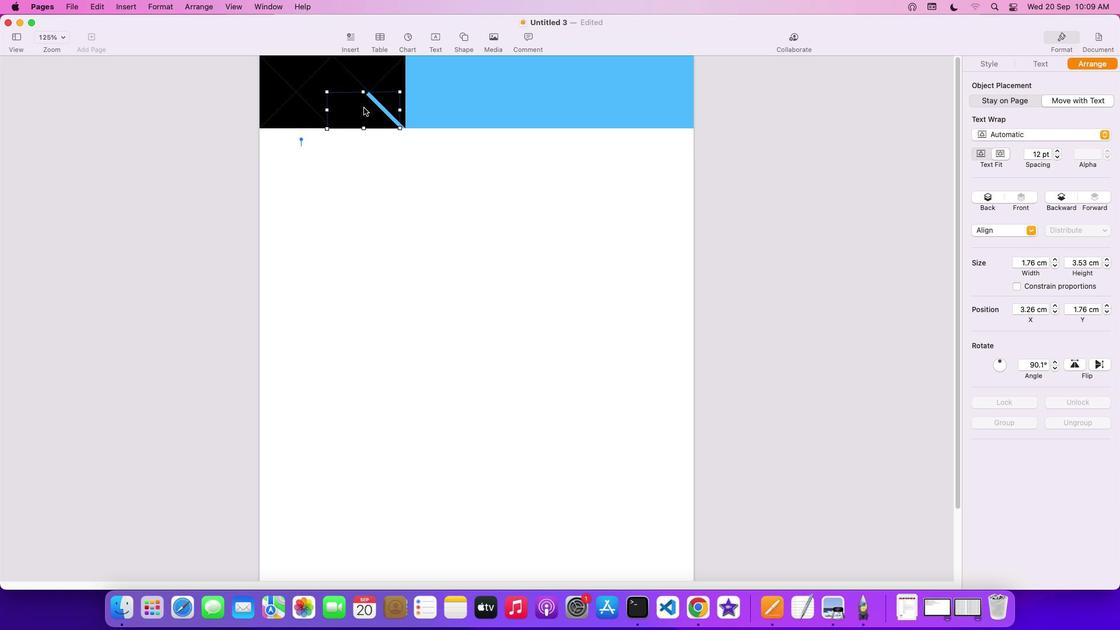 
Action: Mouse moved to (442, 93)
Screenshot: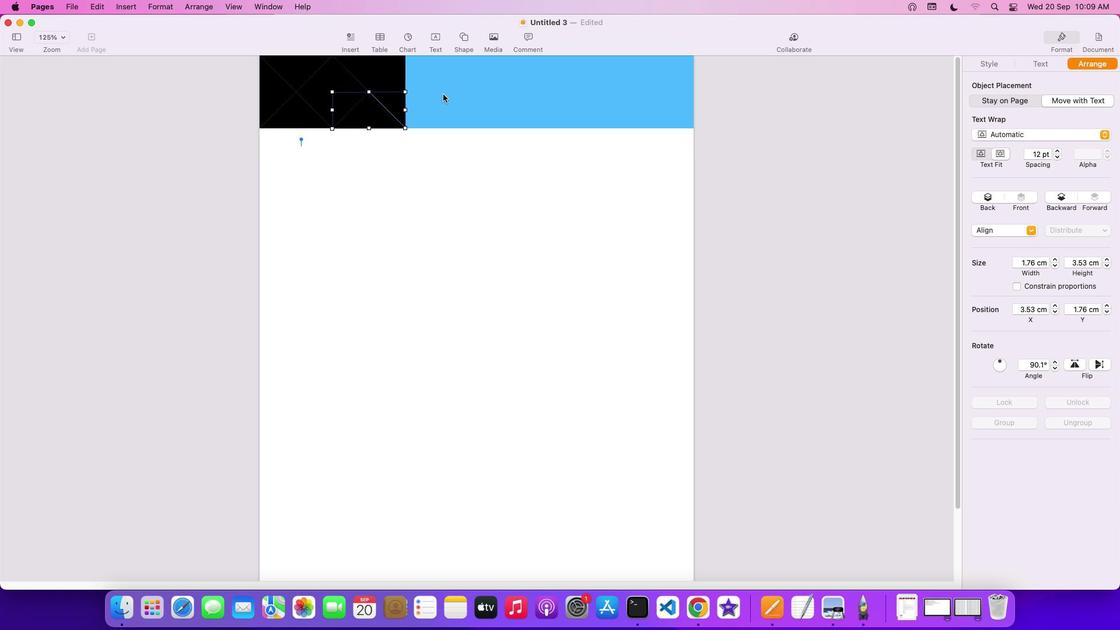 
Action: Mouse pressed left at (442, 93)
Screenshot: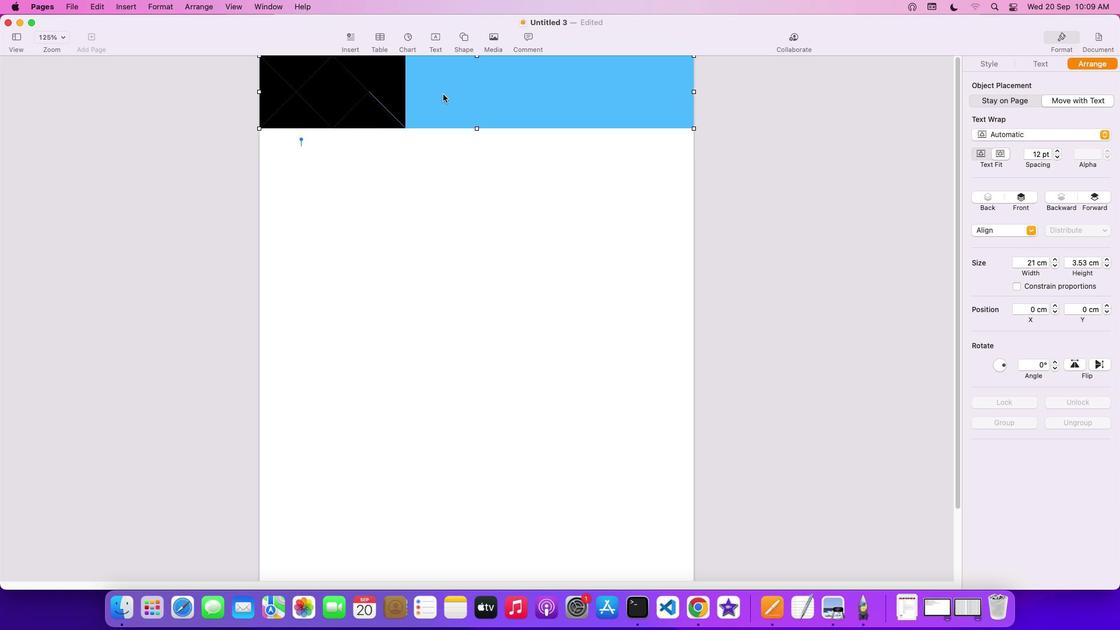 
Action: Mouse moved to (386, 95)
Screenshot: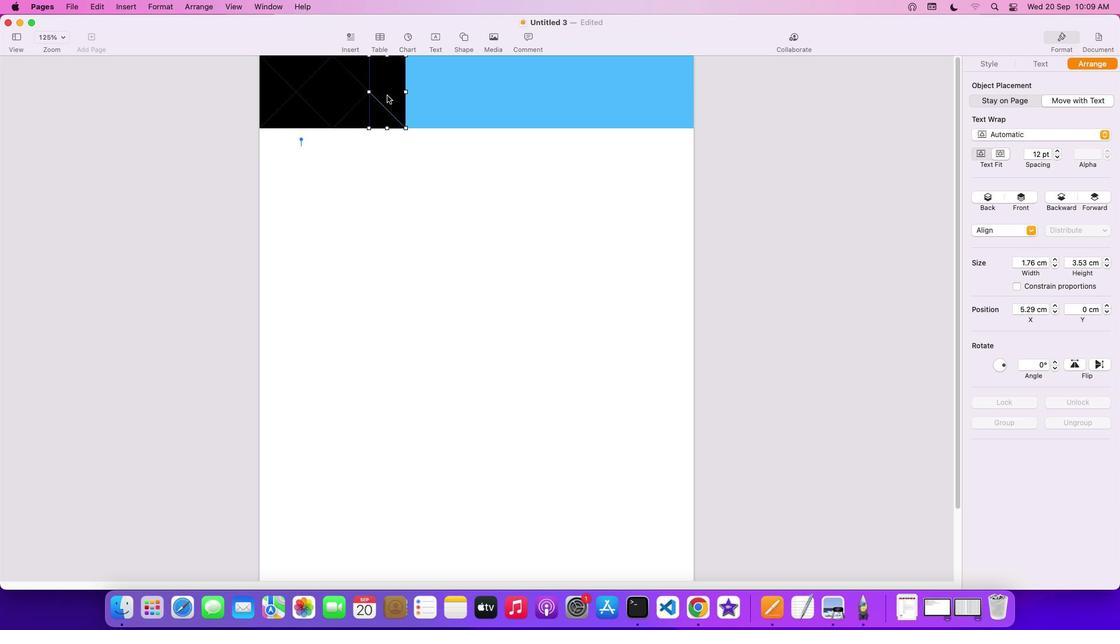 
Action: Mouse pressed left at (386, 95)
Screenshot: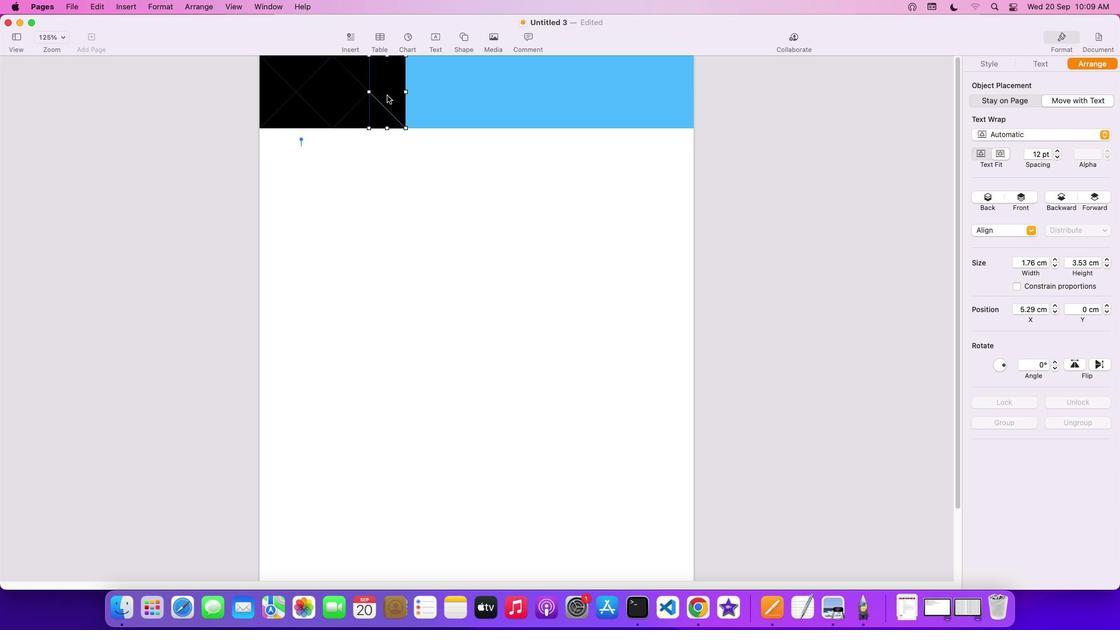 
Action: Mouse moved to (456, 102)
Screenshot: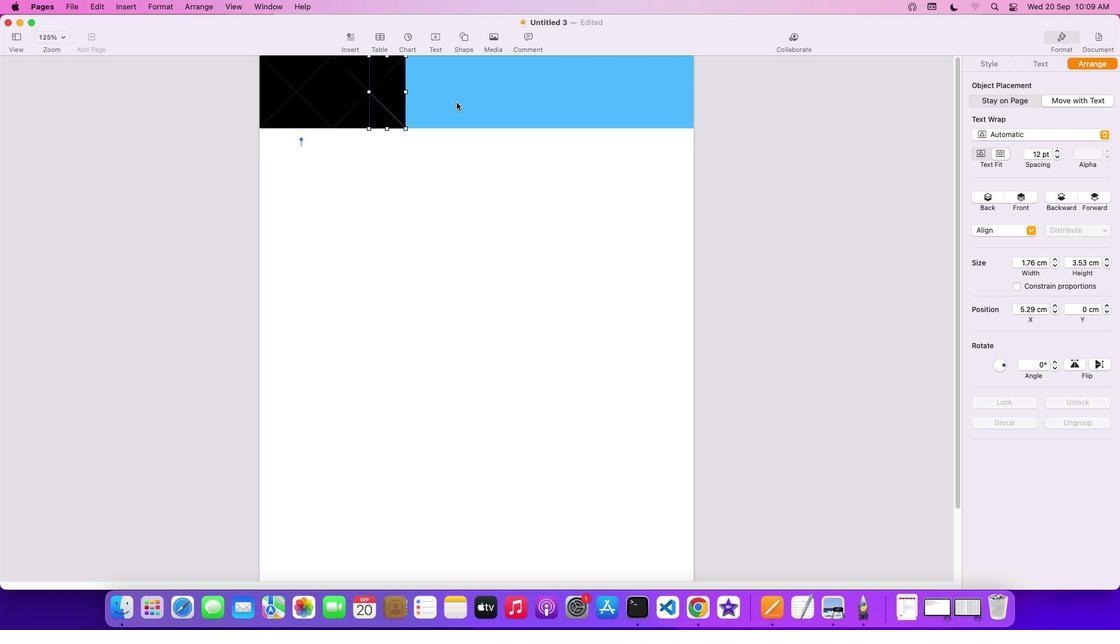 
Action: Mouse pressed left at (456, 102)
Screenshot: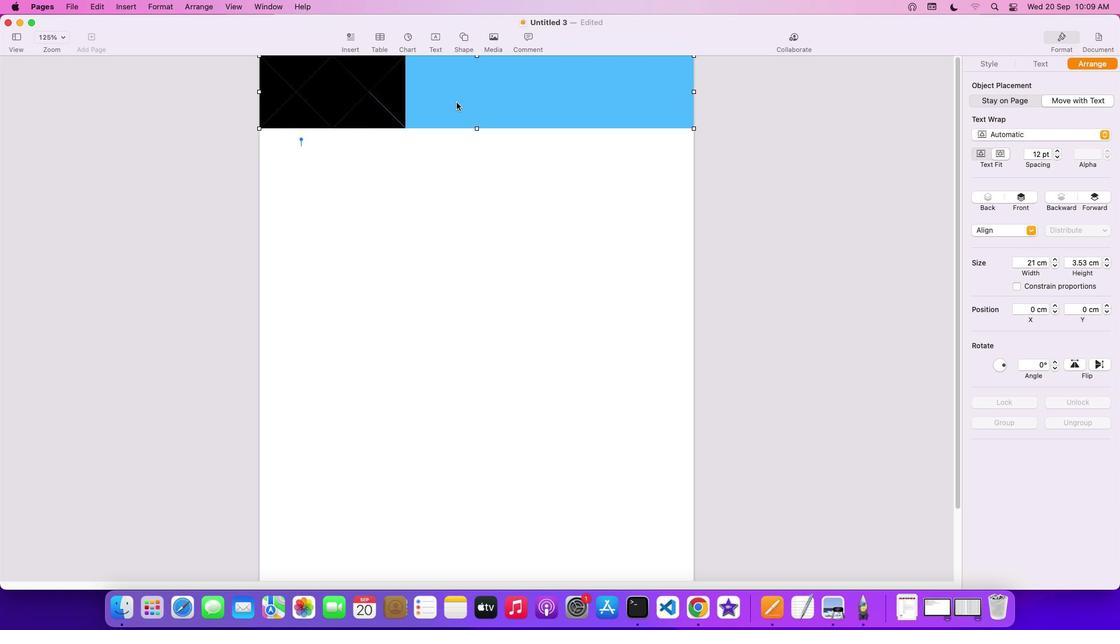 
Action: Mouse moved to (384, 91)
Screenshot: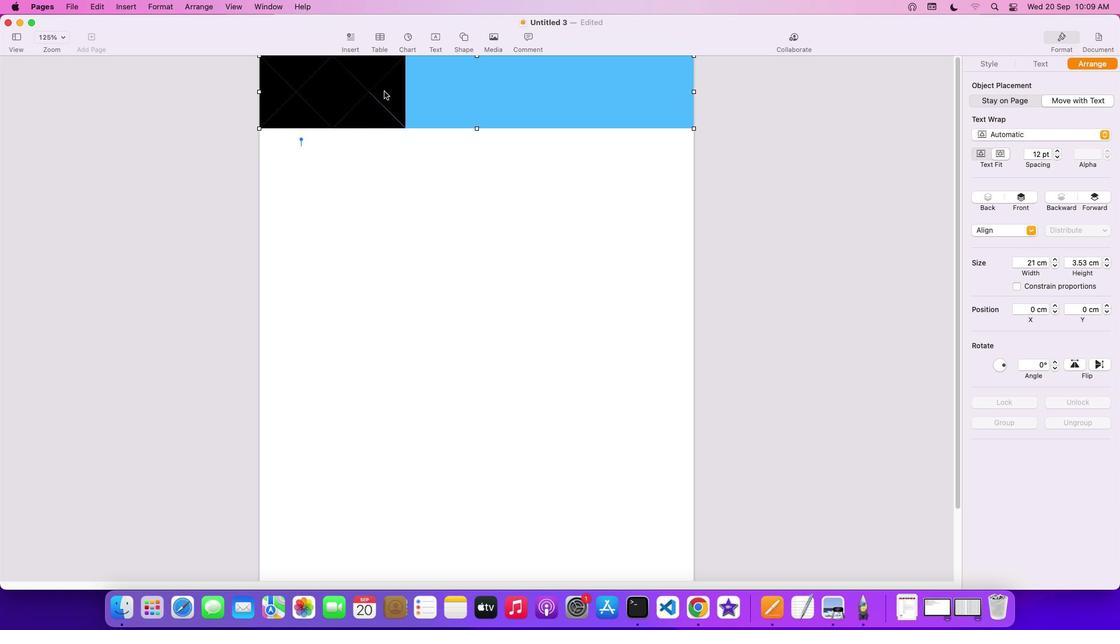 
Action: Mouse pressed left at (384, 91)
Screenshot: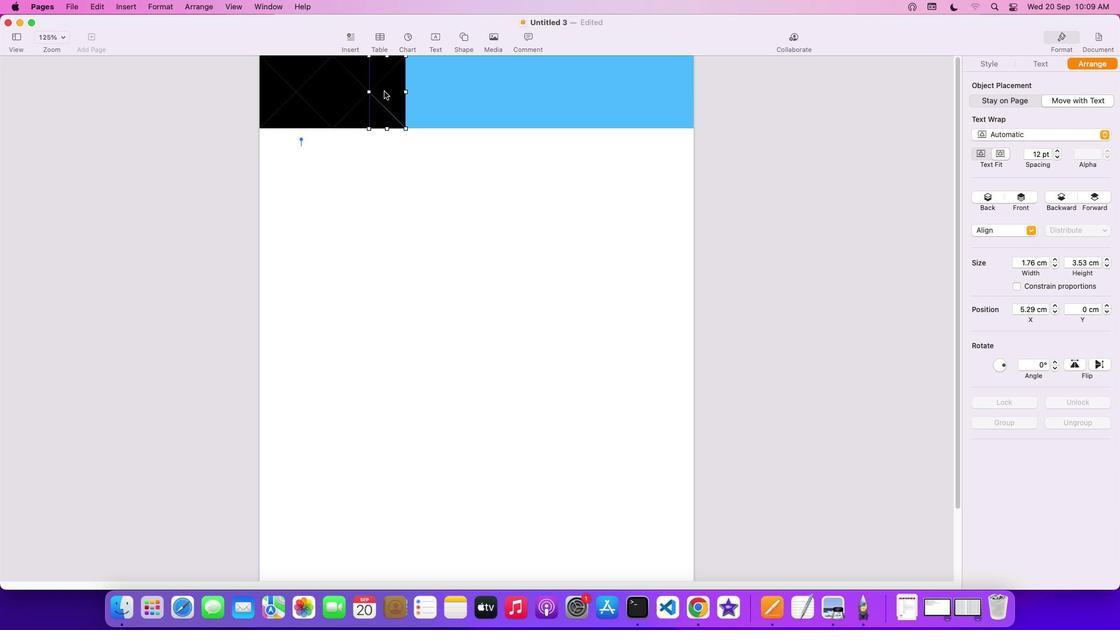 
Action: Mouse moved to (455, 100)
Screenshot: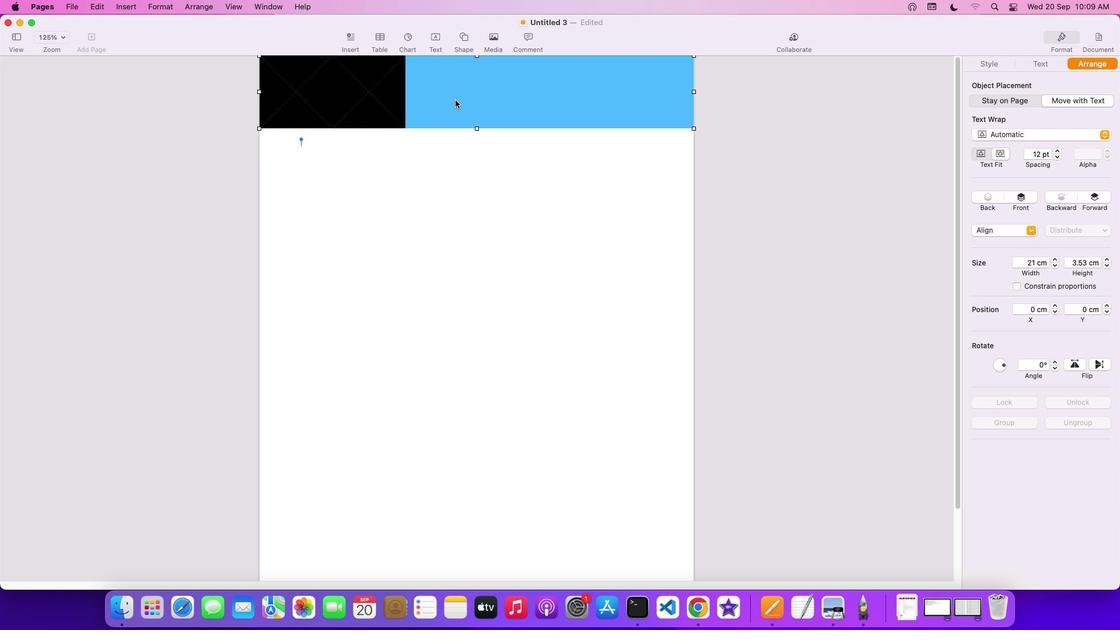 
Action: Mouse pressed left at (455, 100)
Screenshot: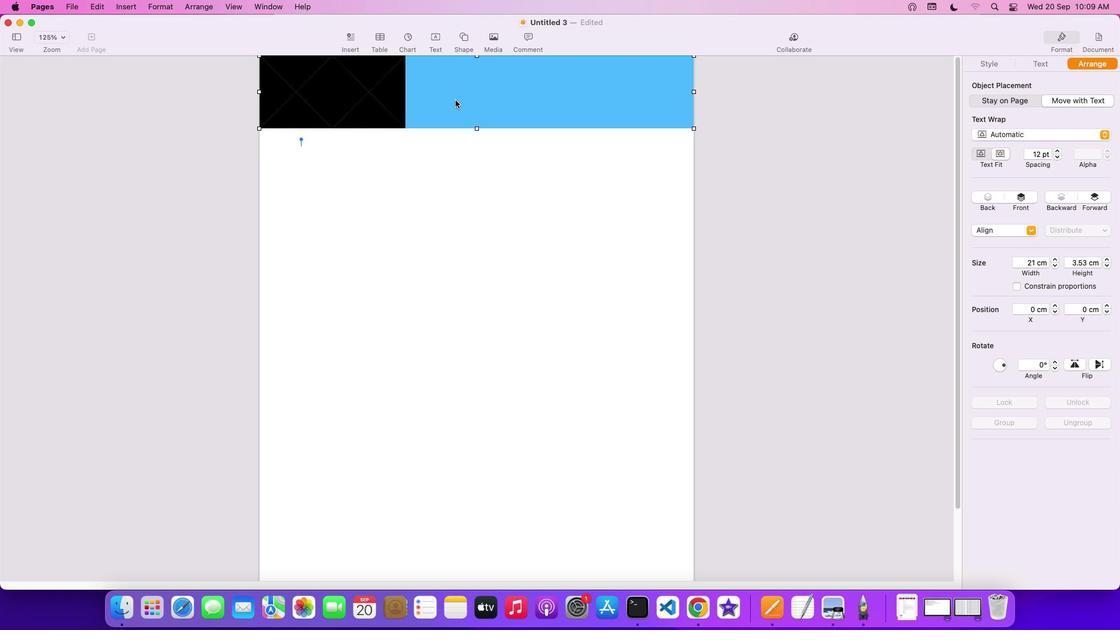
Action: Mouse moved to (340, 92)
Screenshot: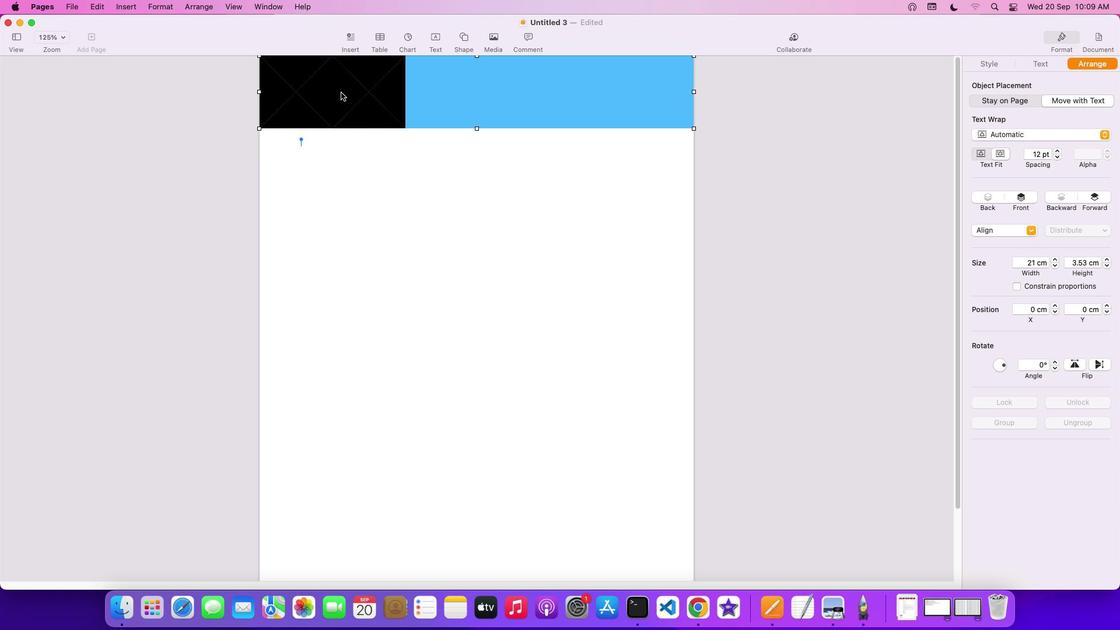 
Action: Mouse pressed left at (340, 92)
Screenshot: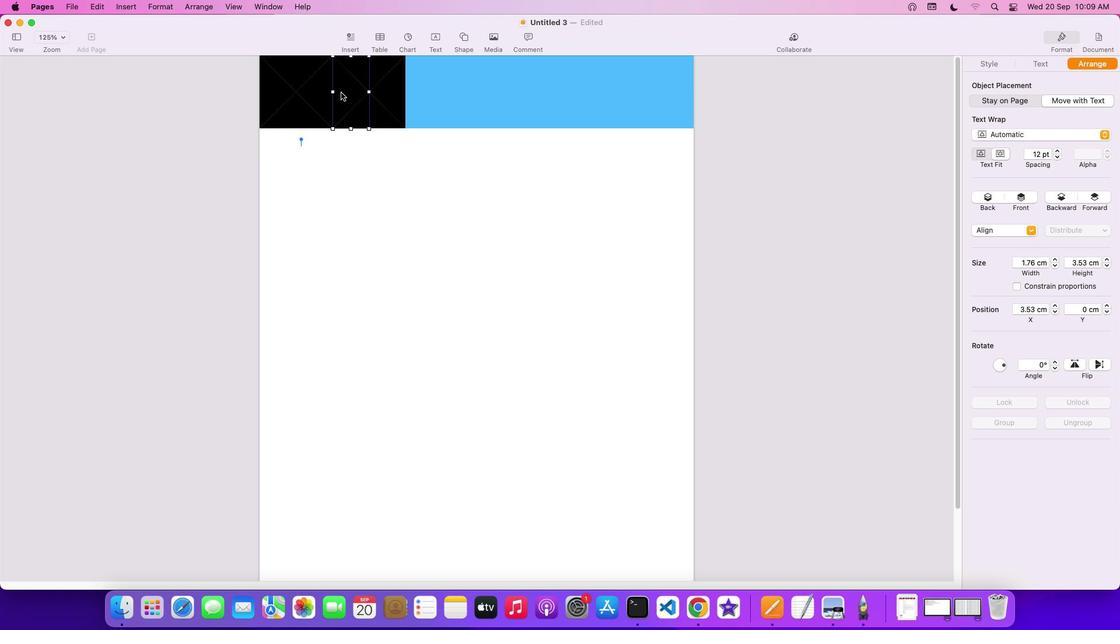 
Action: Key pressed Key.cmd'c'
Screenshot: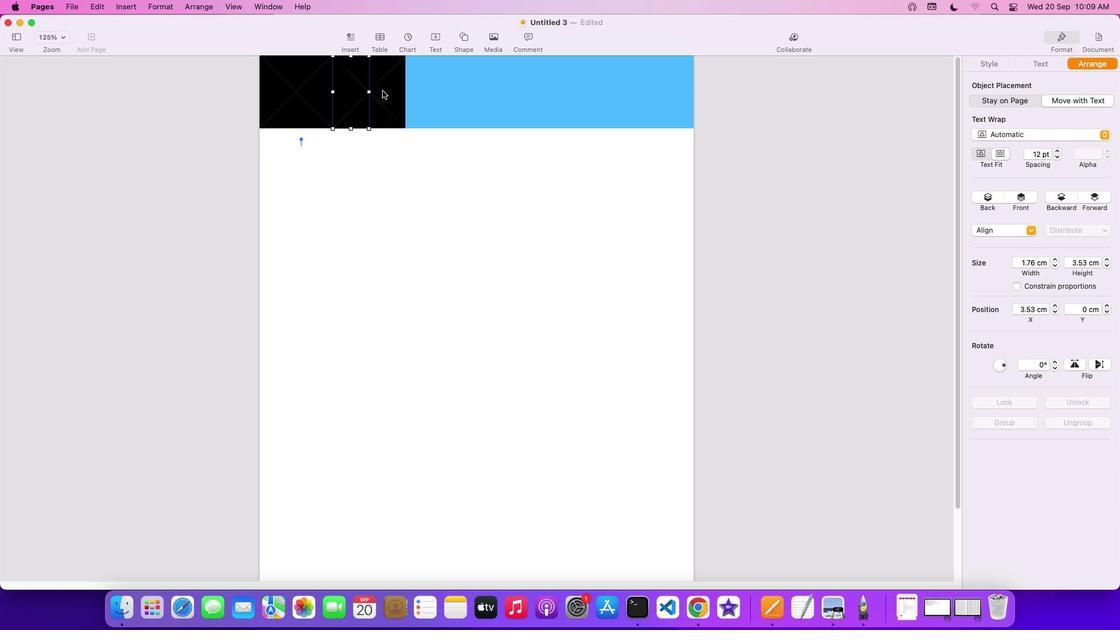 
Action: Mouse moved to (456, 101)
Screenshot: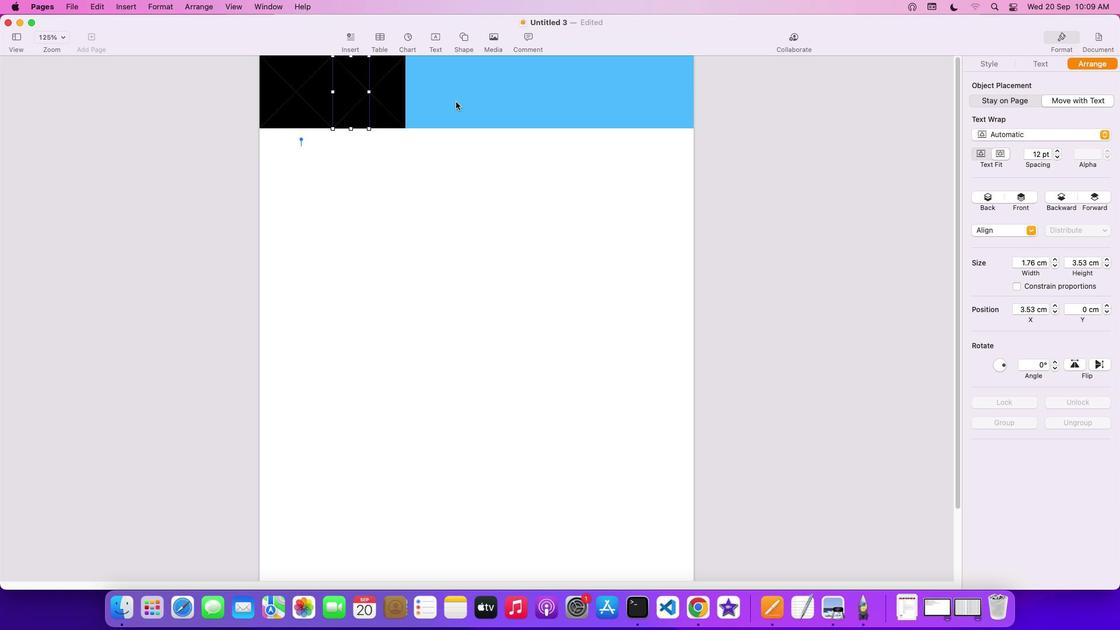
Action: Key pressed 'v'
Screenshot: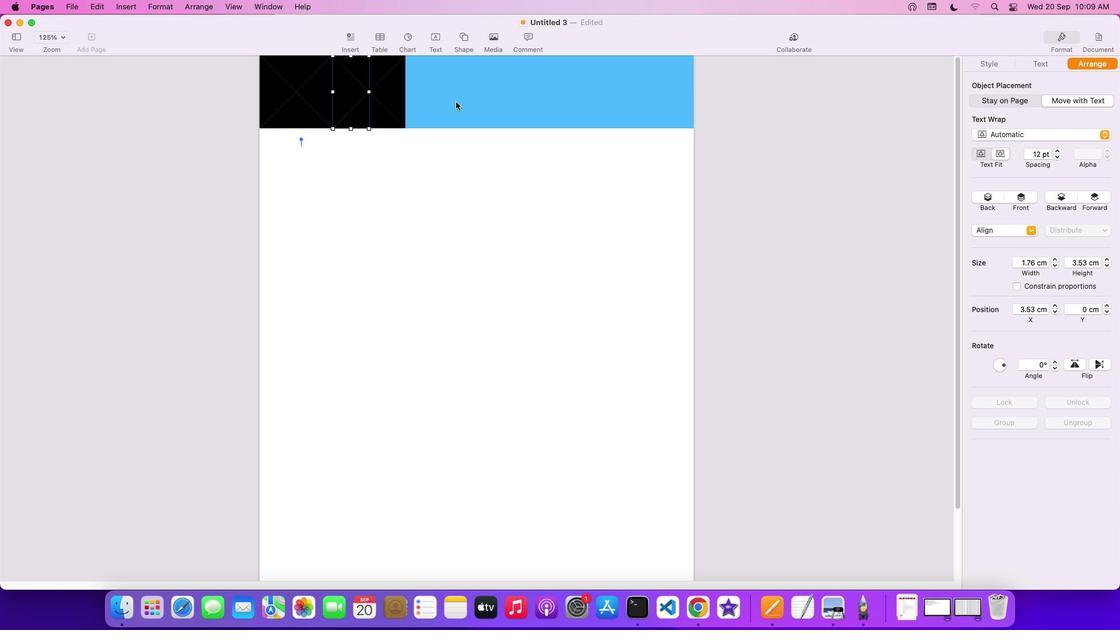 
Action: Mouse moved to (355, 106)
Screenshot: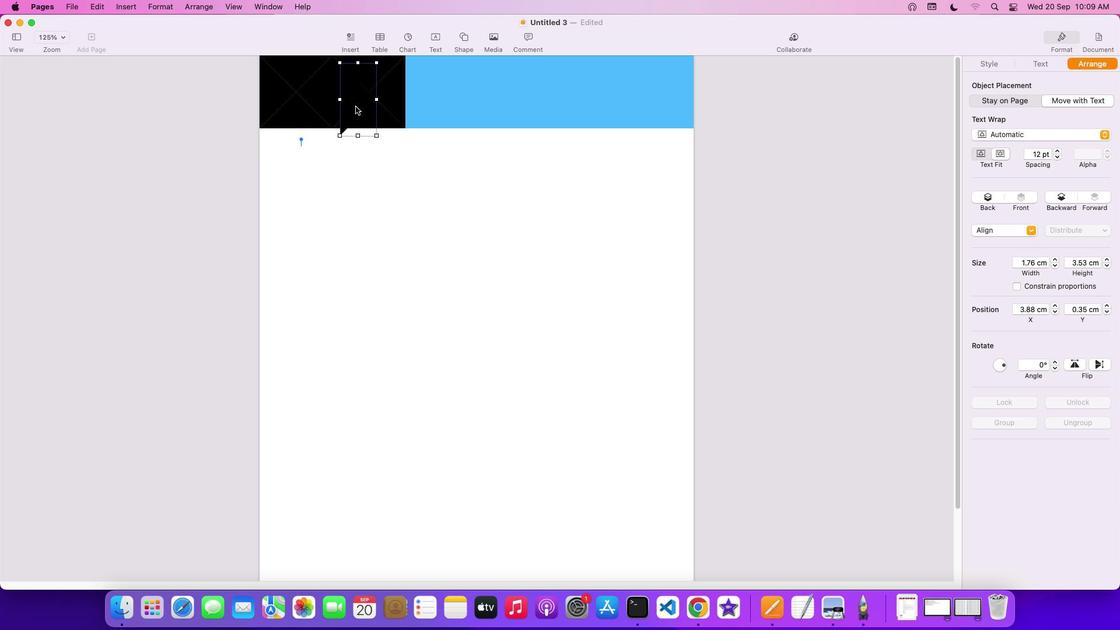 
Action: Mouse pressed left at (355, 106)
Screenshot: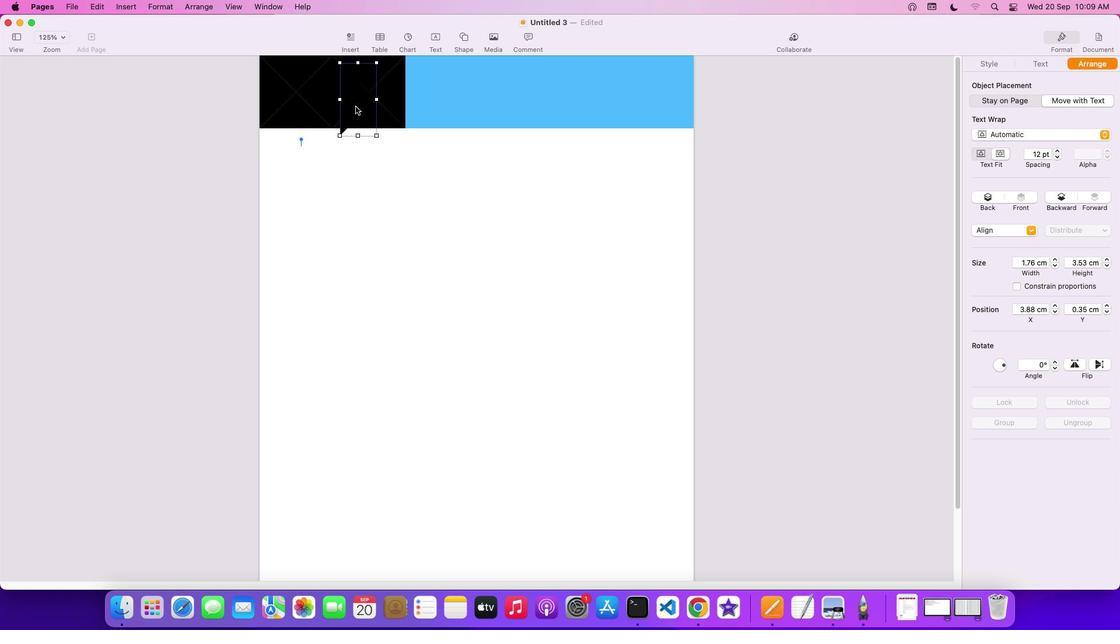
Action: Mouse moved to (424, 99)
Screenshot: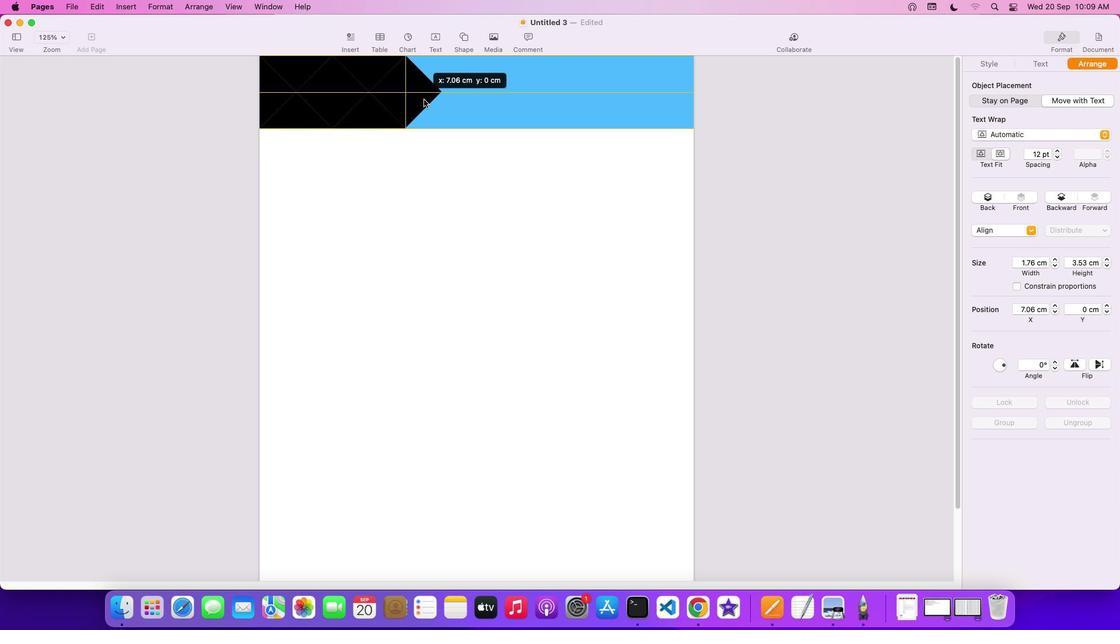 
Action: Key pressed Key.cmd'v'
Screenshot: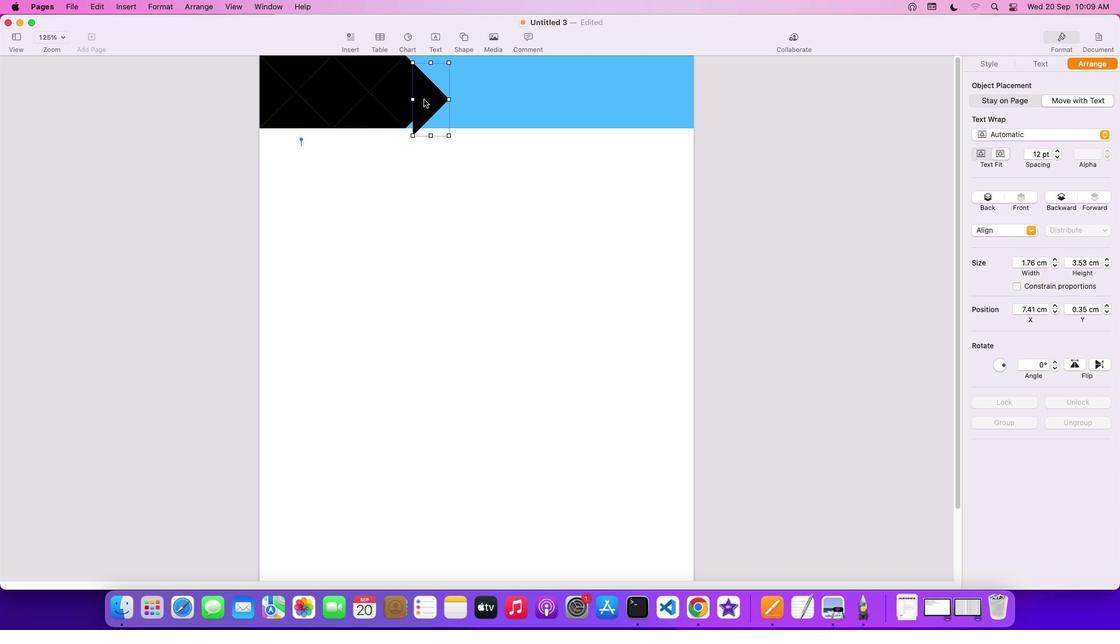 
Action: Mouse moved to (1076, 362)
Screenshot: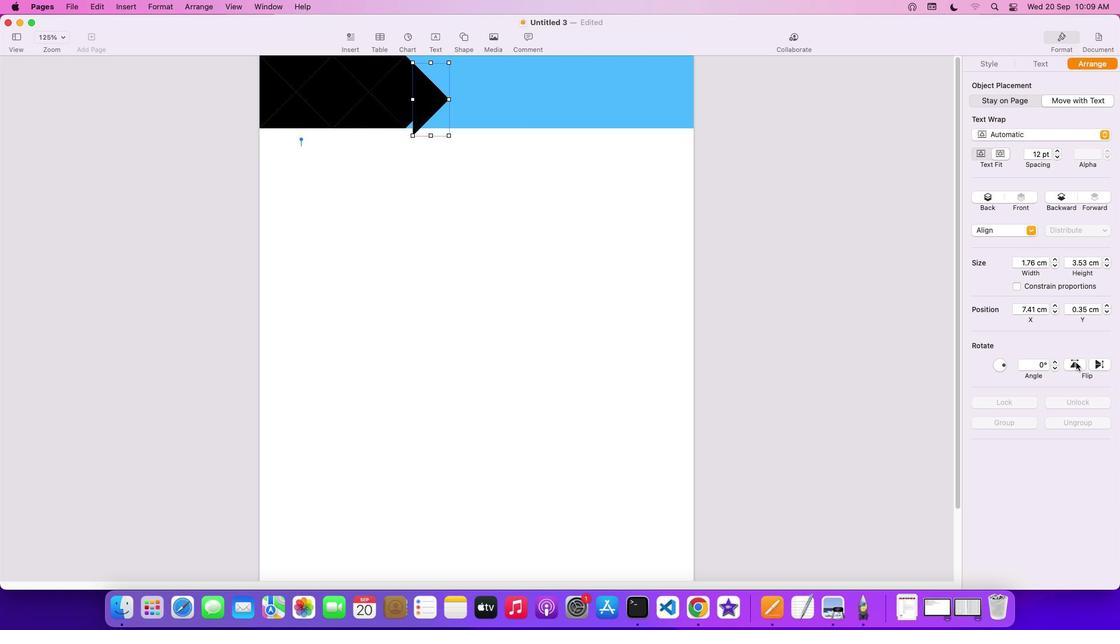 
Action: Mouse pressed left at (1076, 362)
Screenshot: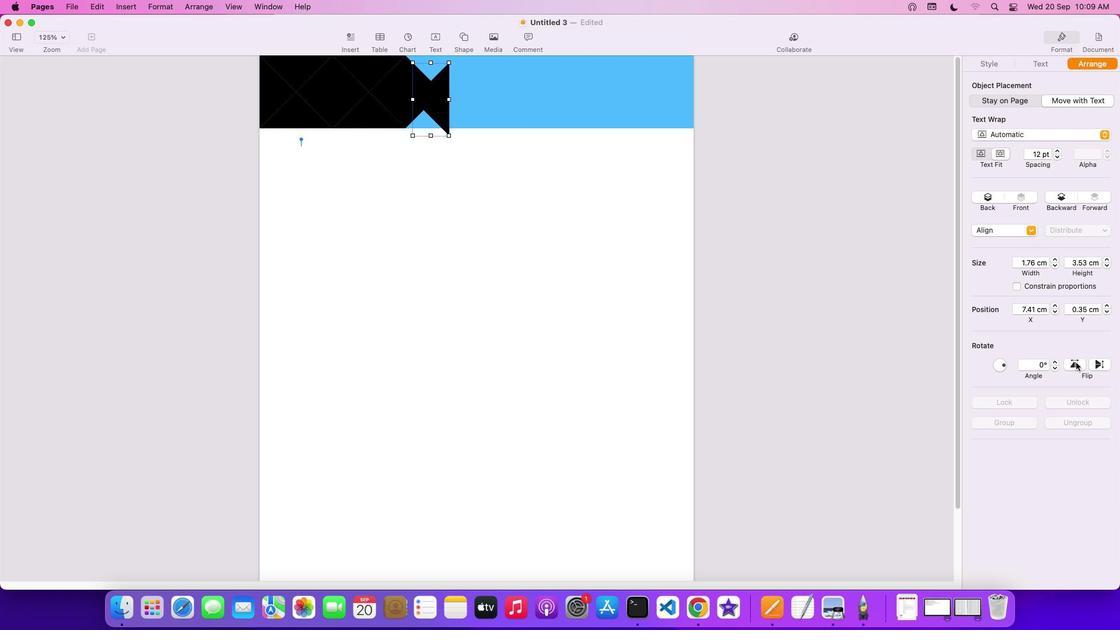 
Action: Mouse moved to (432, 106)
Screenshot: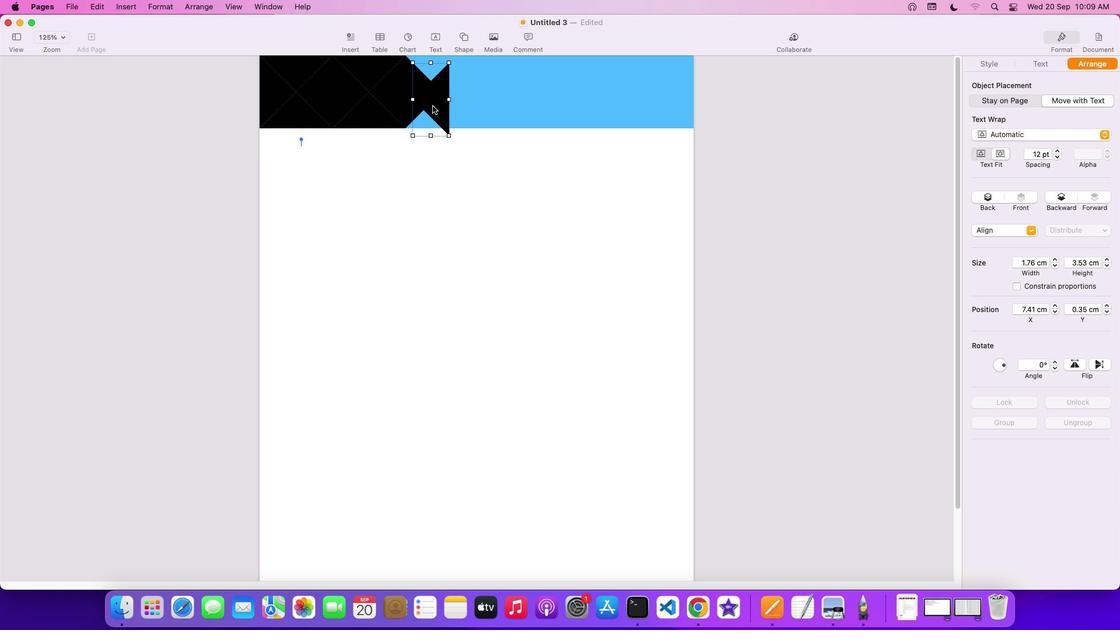 
Action: Mouse pressed left at (432, 106)
Screenshot: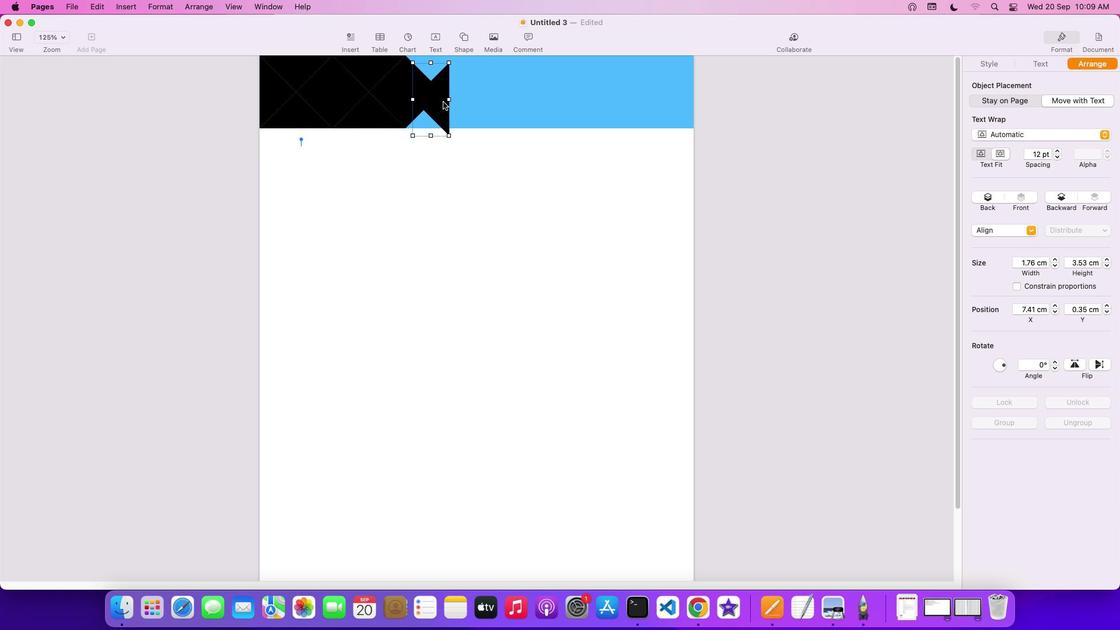 
Action: Mouse moved to (368, 77)
Screenshot: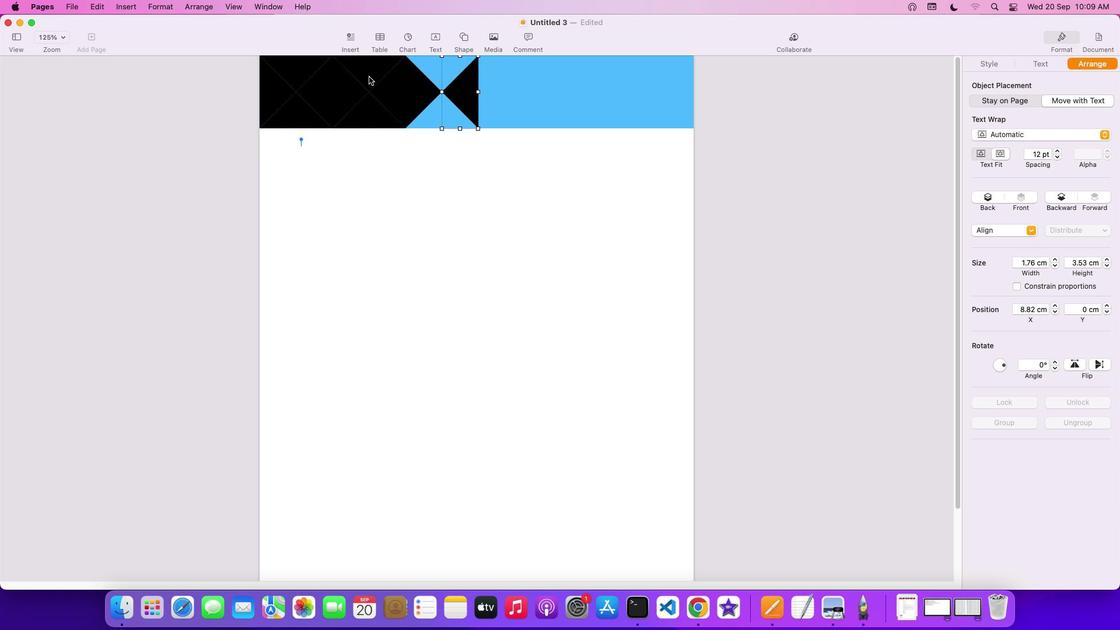 
Action: Mouse pressed left at (368, 77)
Screenshot: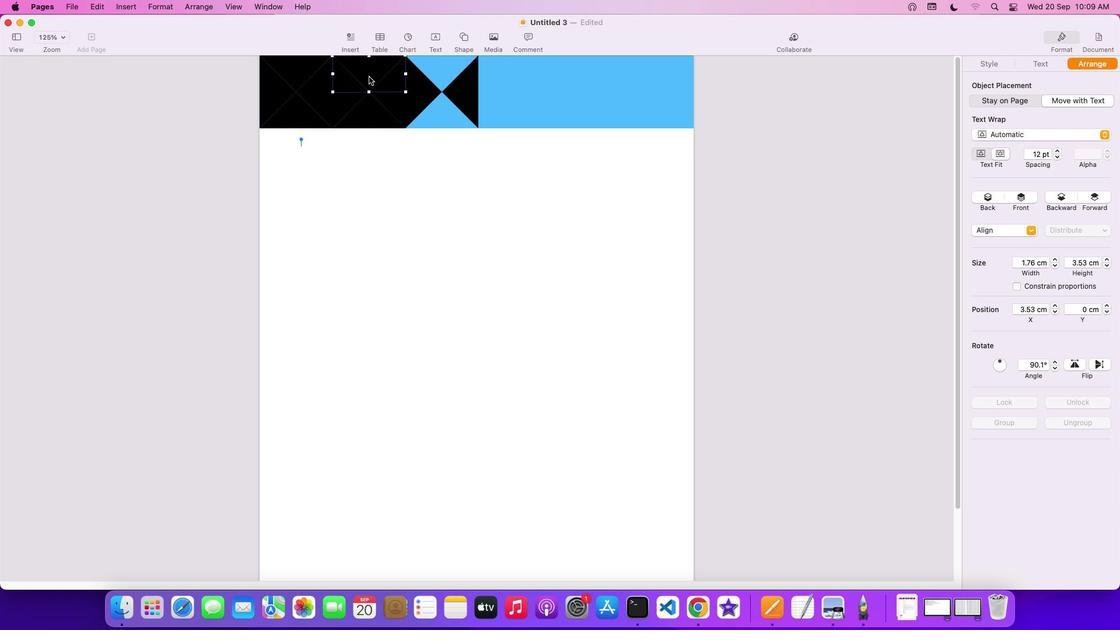 
Action: Key pressed Key.cmd'c'
Screenshot: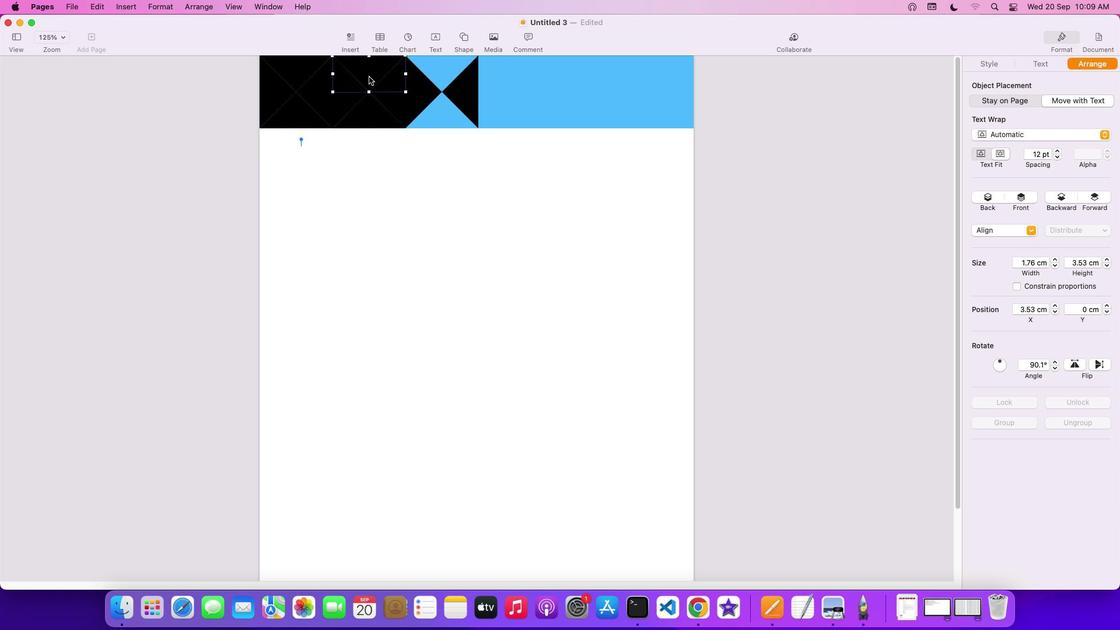 
Action: Mouse moved to (424, 82)
Screenshot: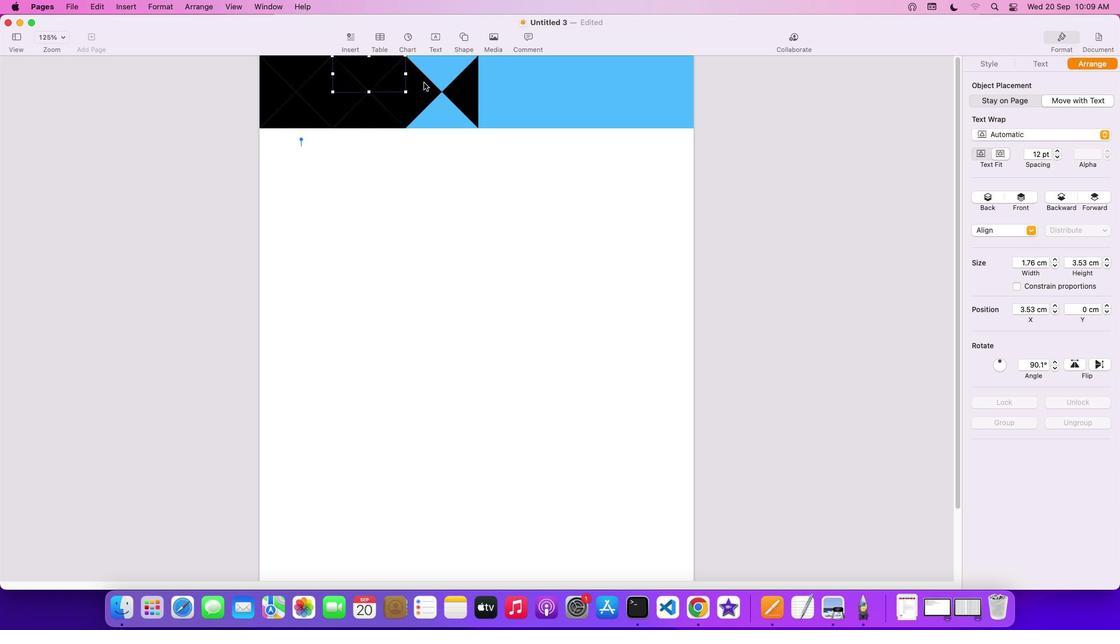 
Action: Key pressed Key.cmd'v'
Screenshot: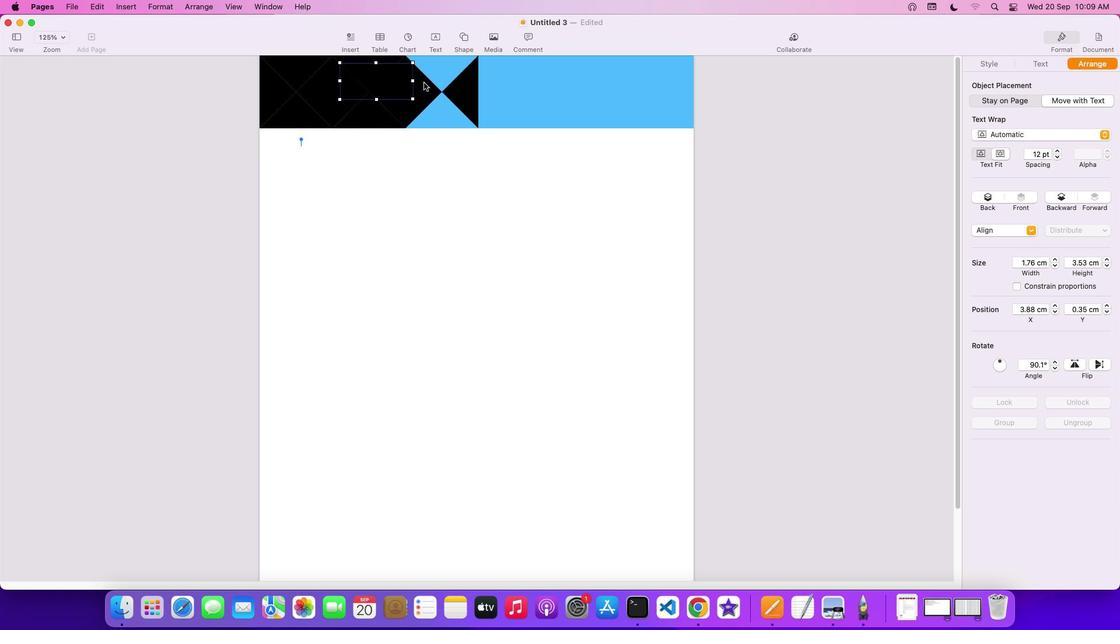 
Action: Mouse moved to (370, 82)
Screenshot: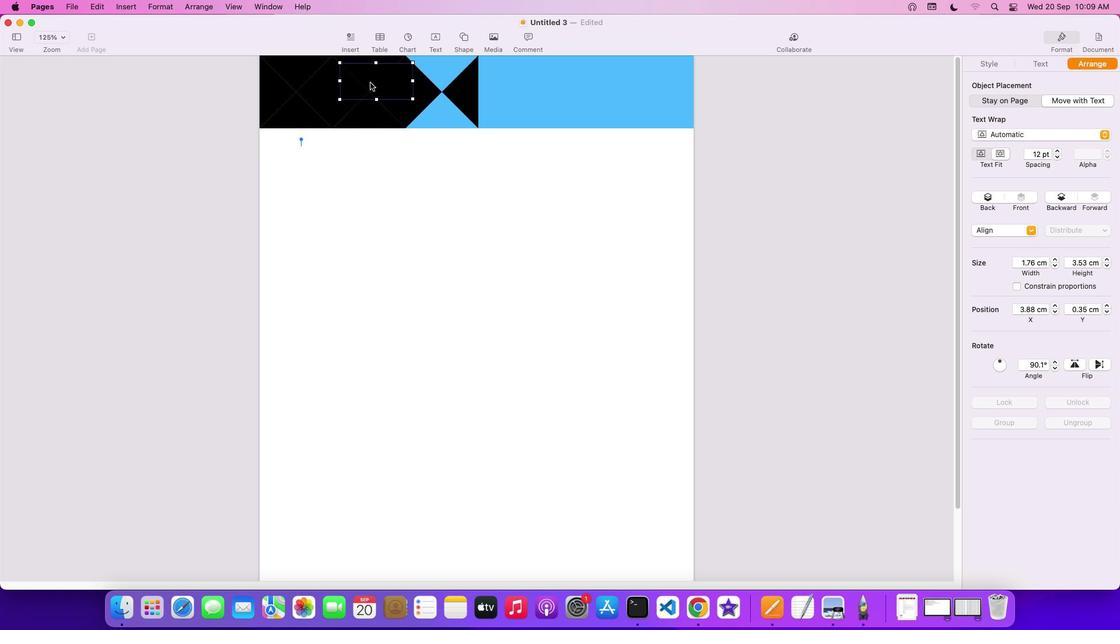 
Action: Mouse pressed left at (370, 82)
Screenshot: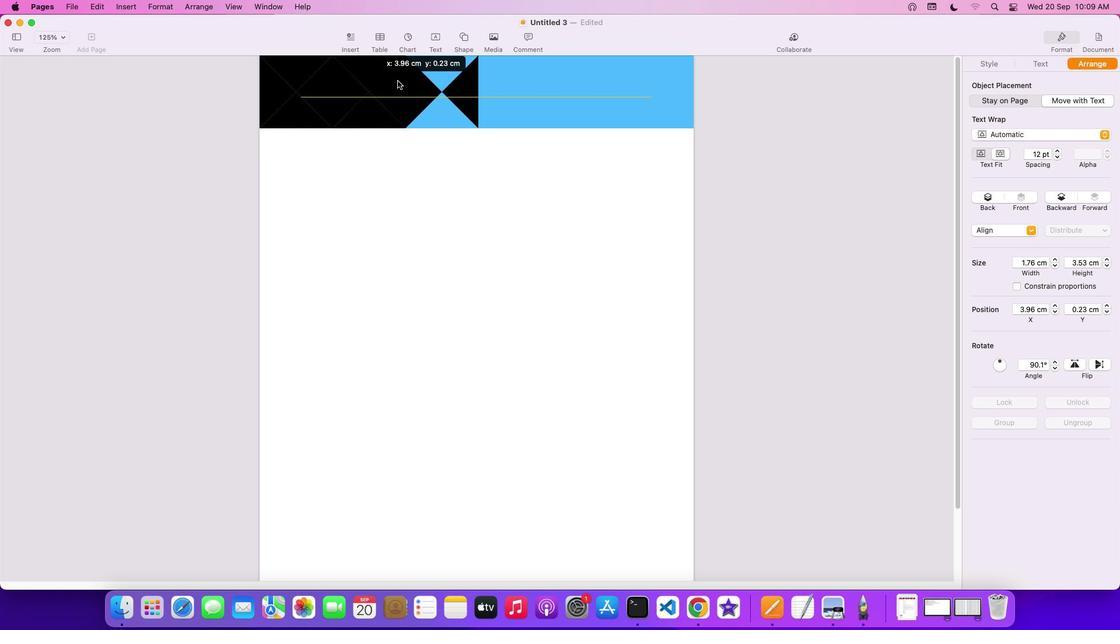 
Action: Mouse moved to (472, 139)
Screenshot: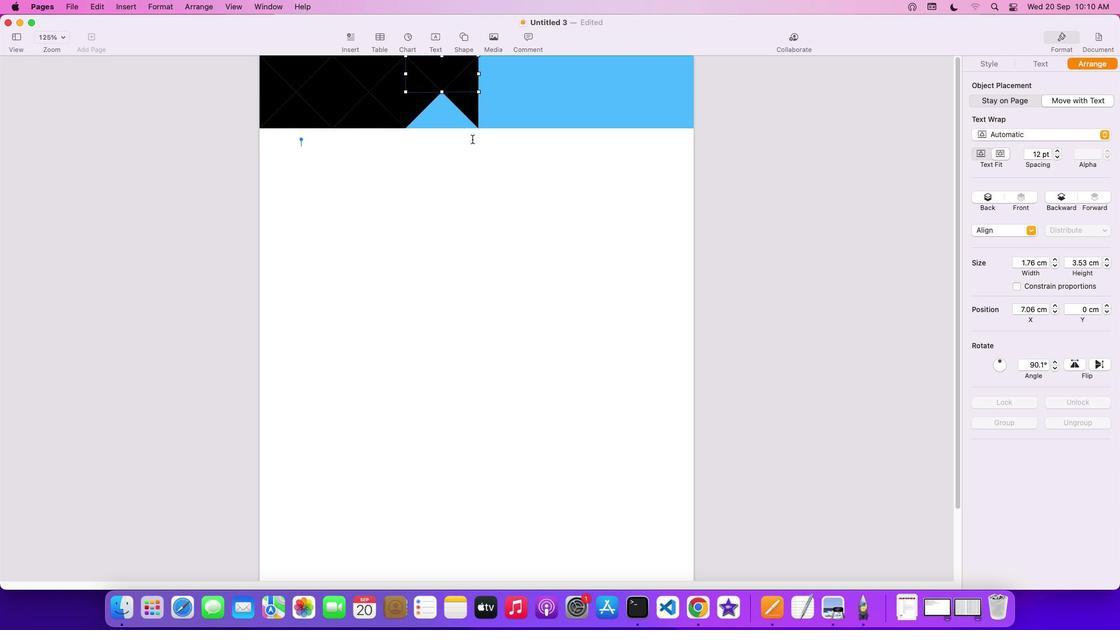 
Action: Key pressed Key.cmd
Screenshot: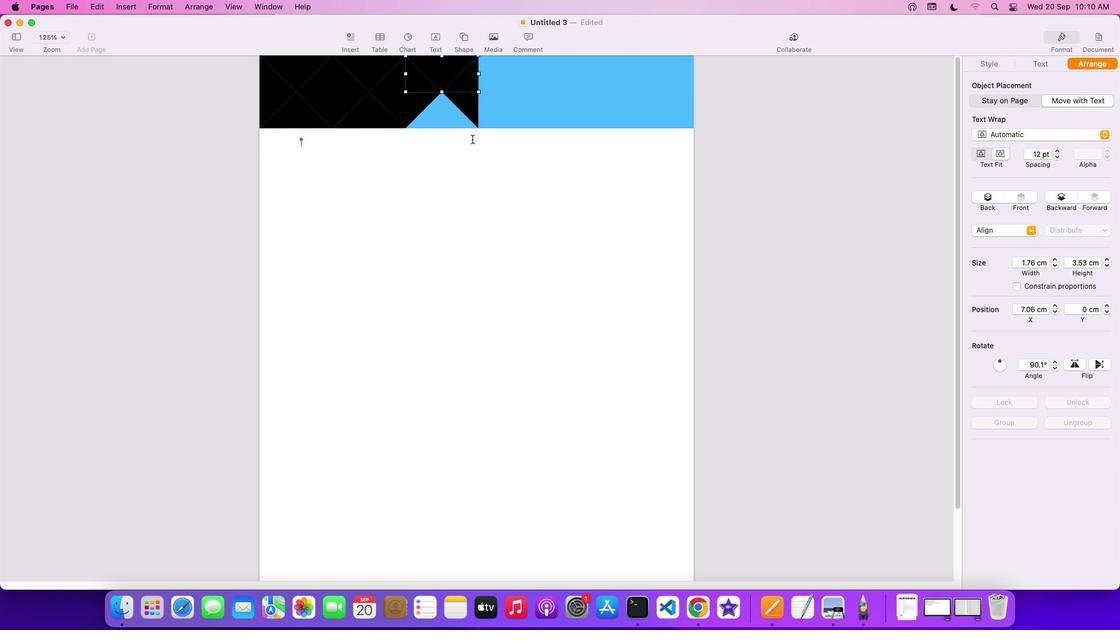
Action: Mouse moved to (472, 138)
Screenshot: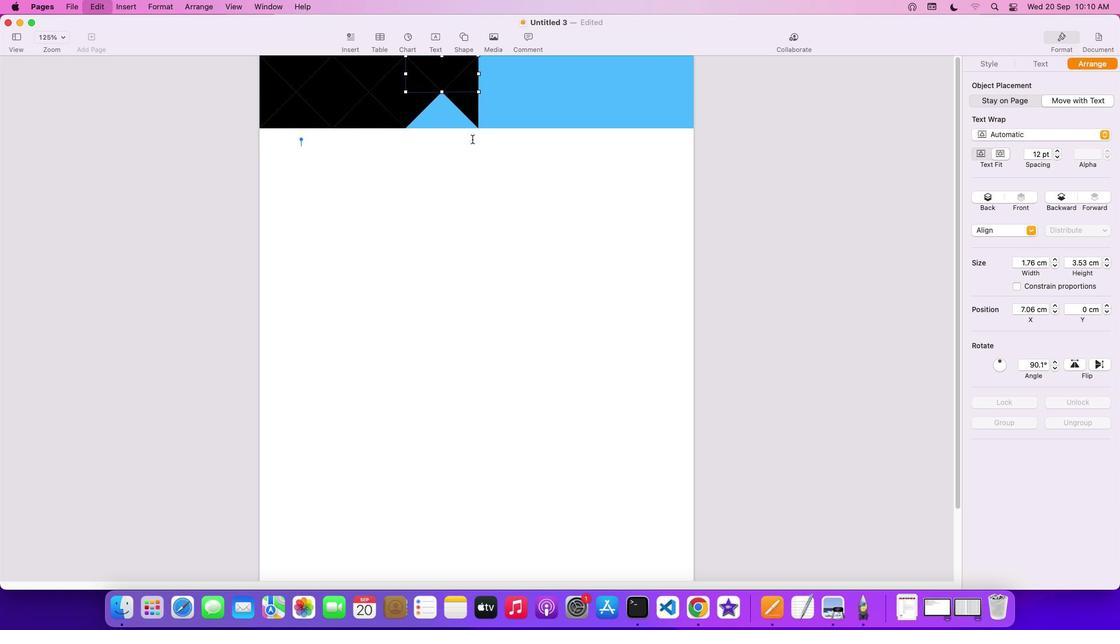 
Action: Key pressed 'v'
Screenshot: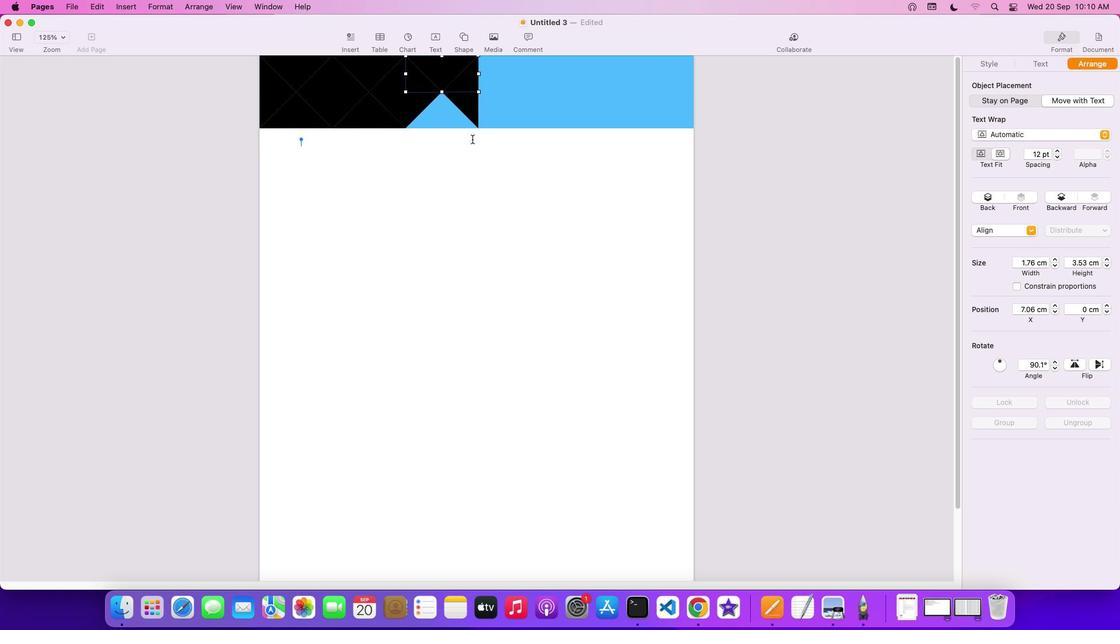 
Action: Mouse moved to (1078, 365)
Screenshot: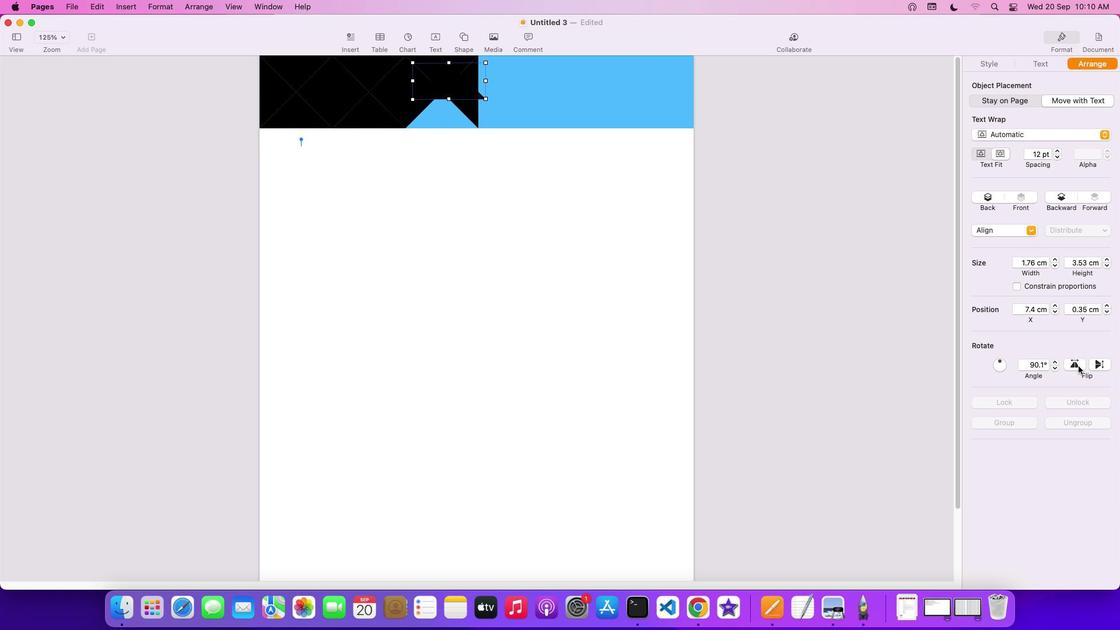 
Action: Mouse pressed left at (1078, 365)
Screenshot: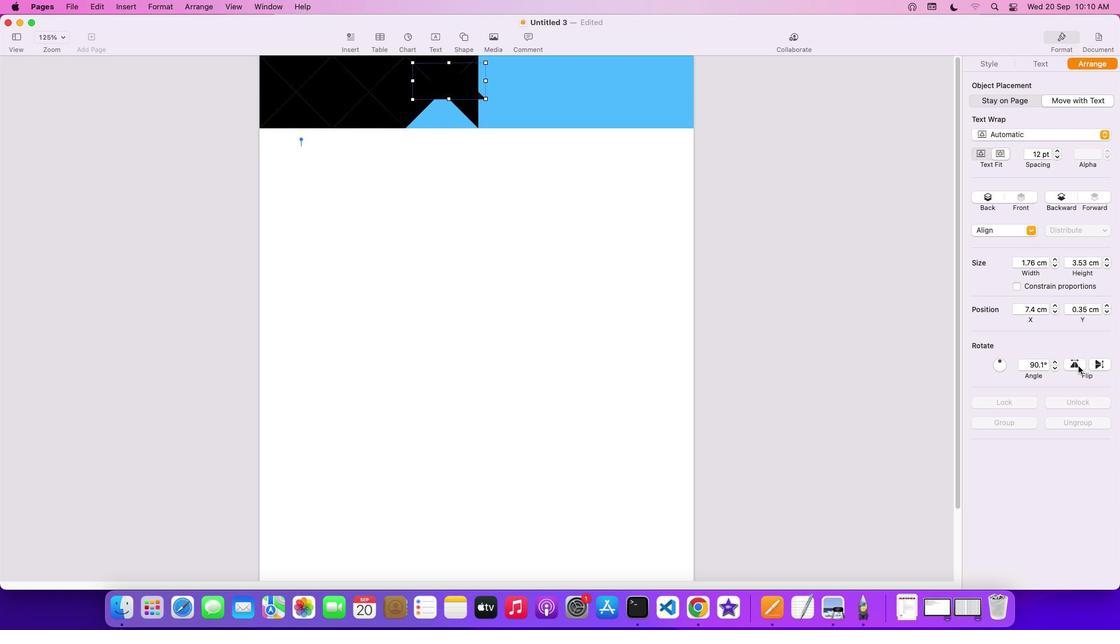 
Action: Mouse moved to (456, 88)
Screenshot: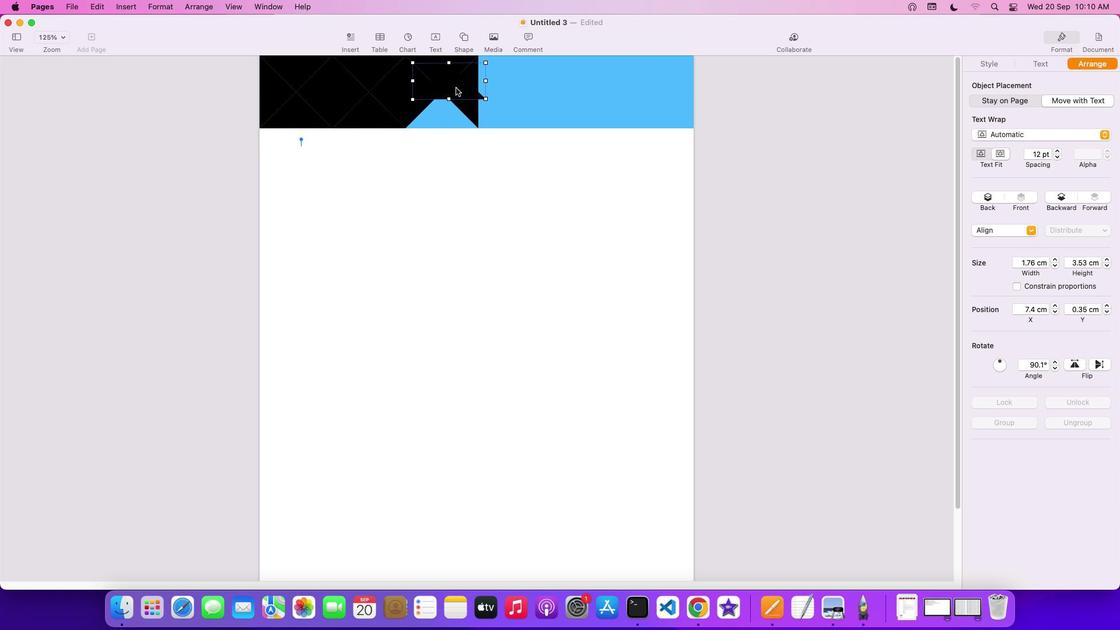 
Action: Mouse pressed left at (456, 88)
Screenshot: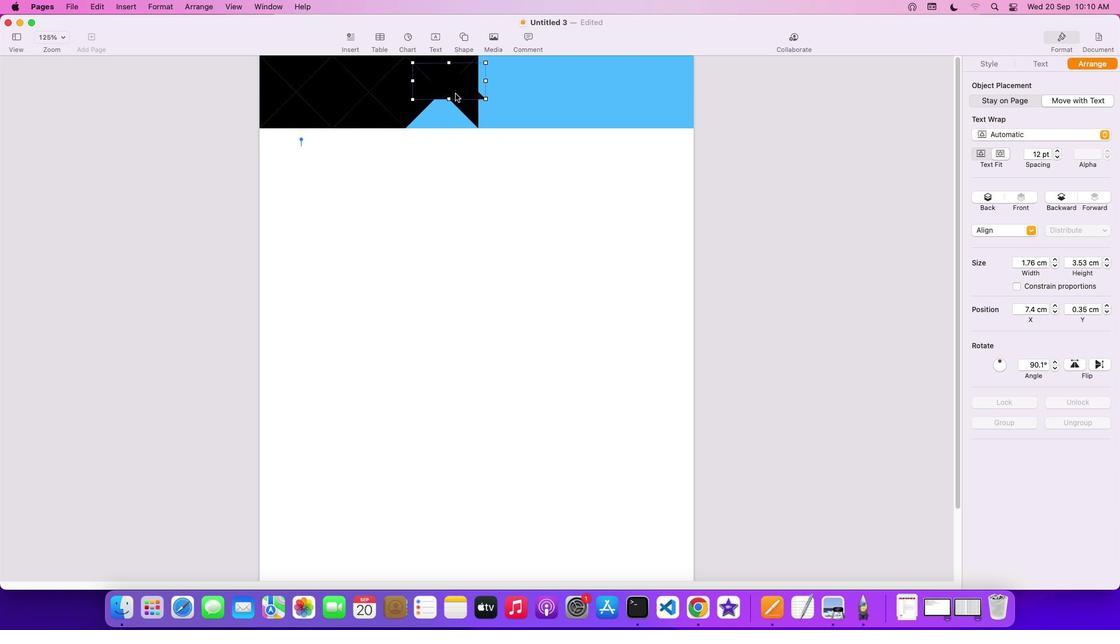 
Action: Mouse moved to (428, 112)
Screenshot: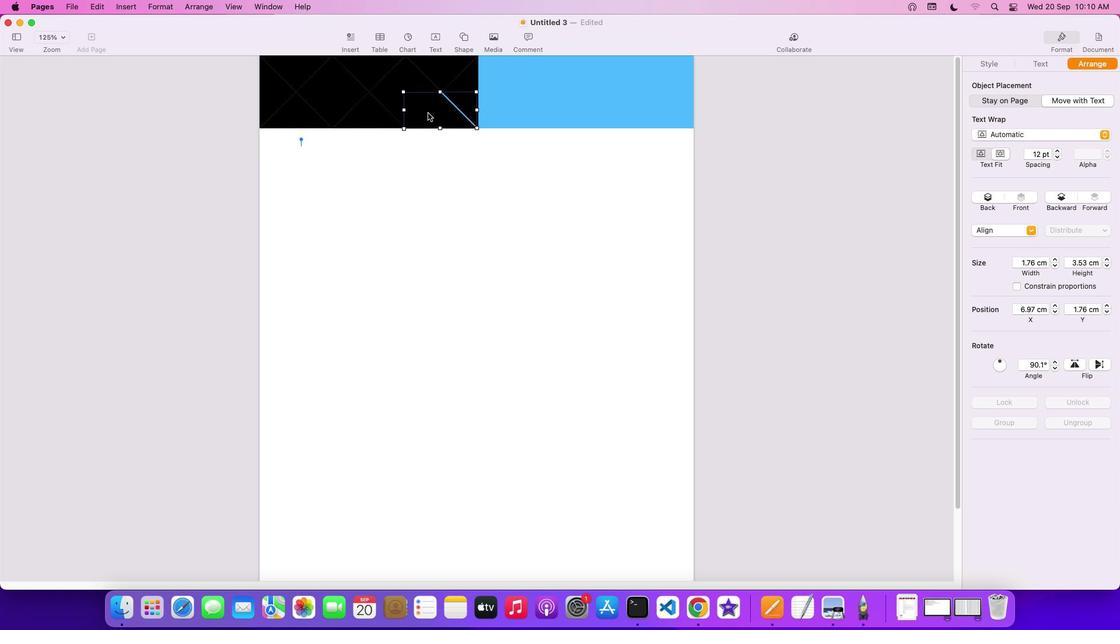 
Action: Mouse pressed left at (428, 112)
Screenshot: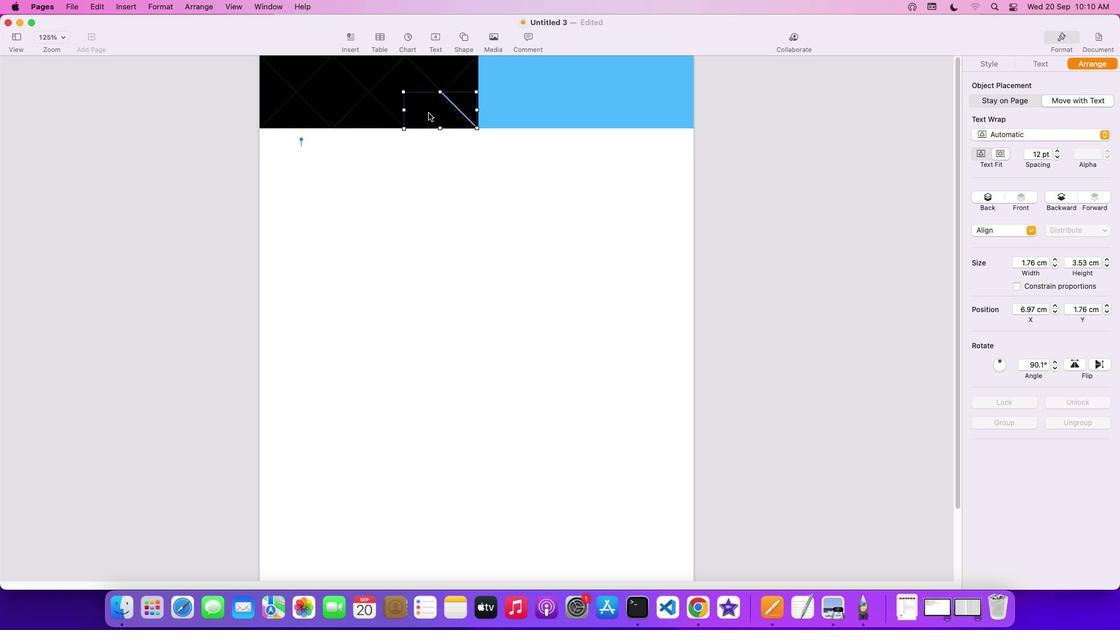
Action: Mouse moved to (523, 110)
Screenshot: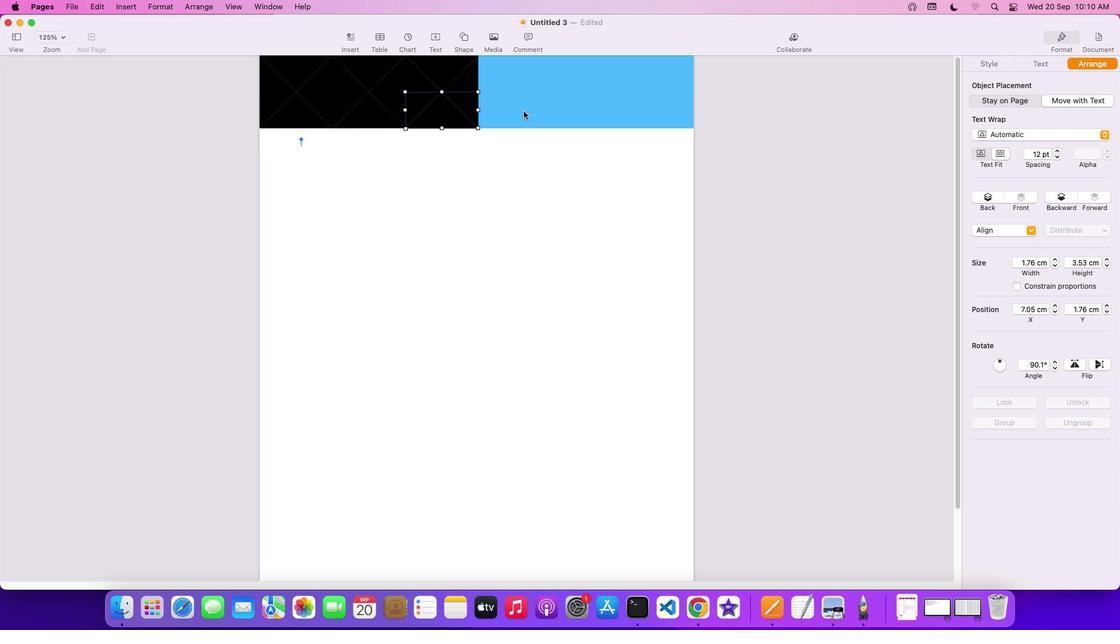 
Action: Mouse pressed left at (523, 110)
Screenshot: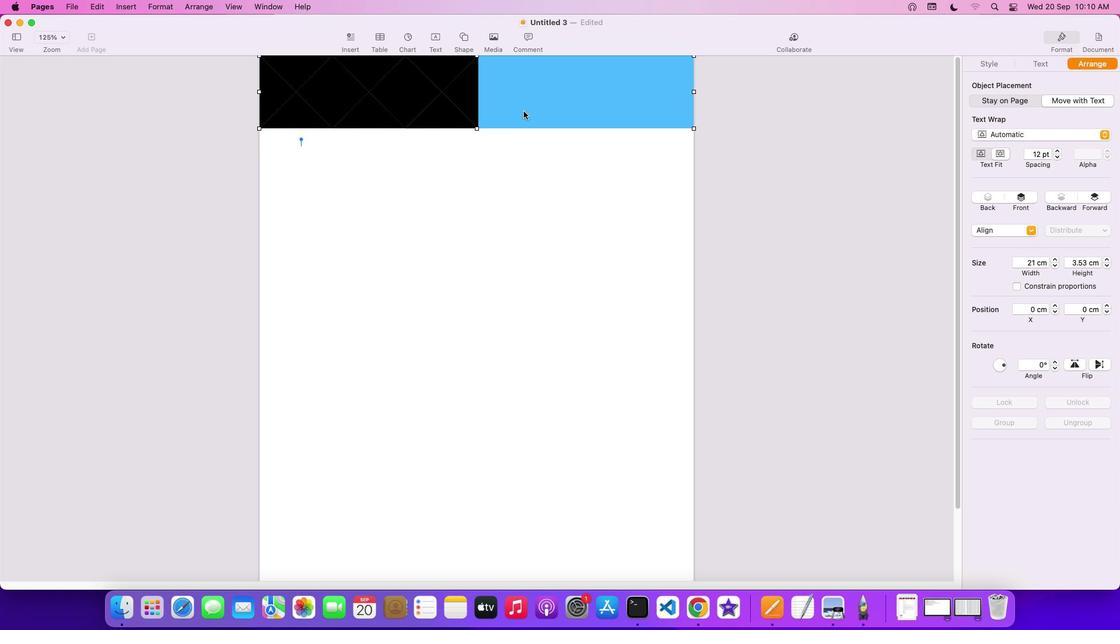 
Action: Mouse moved to (466, 35)
Screenshot: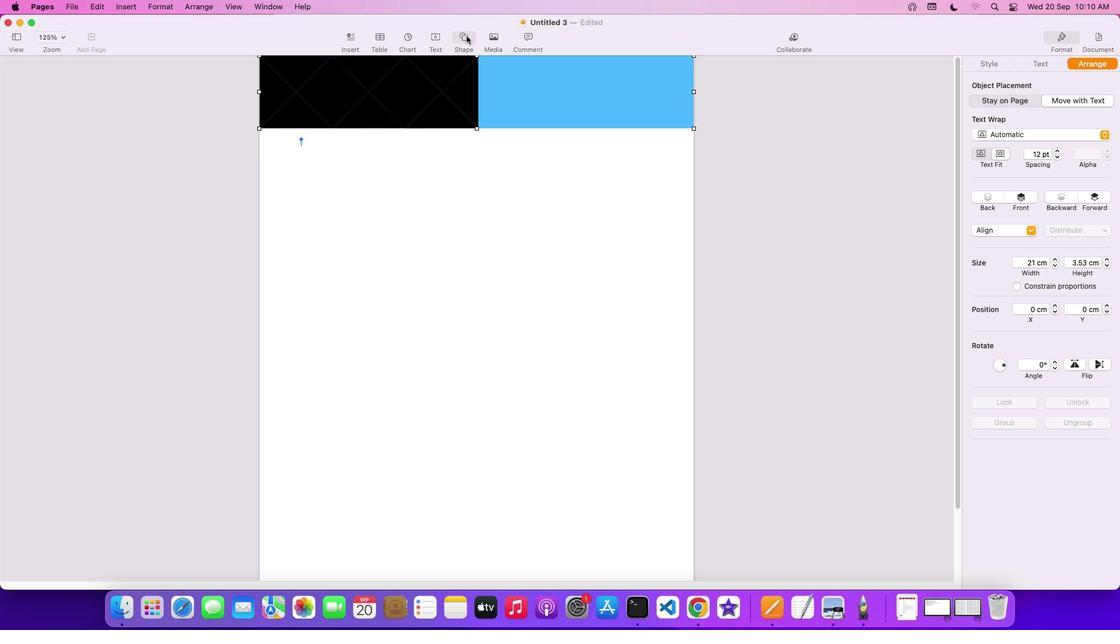 
Action: Mouse pressed left at (466, 35)
Screenshot: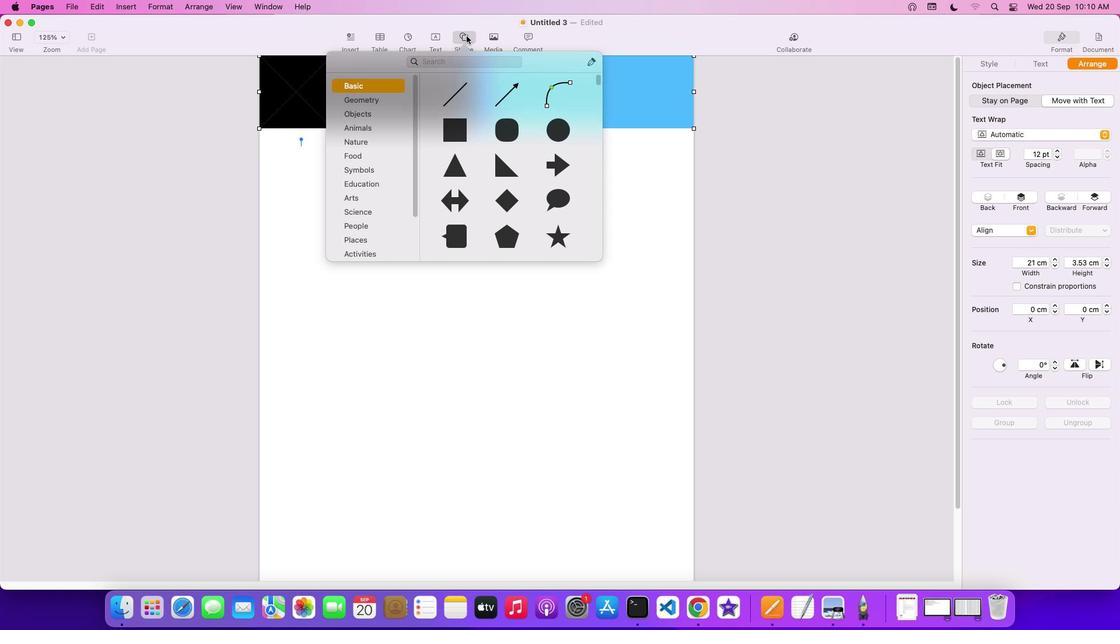 
Action: Mouse moved to (460, 132)
Screenshot: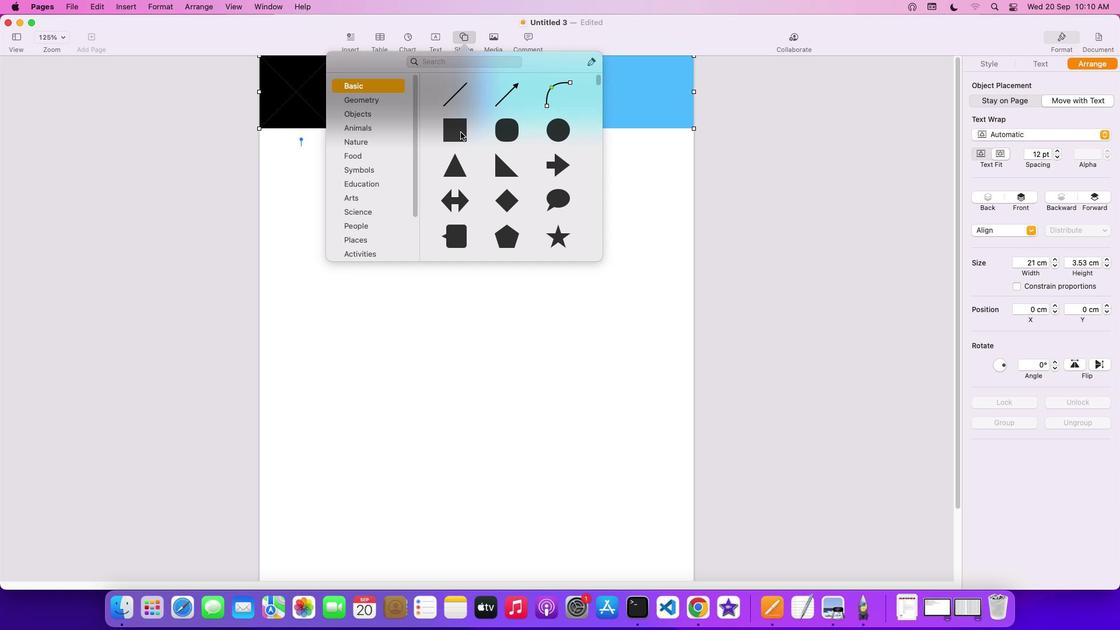 
Action: Mouse pressed left at (460, 132)
Screenshot: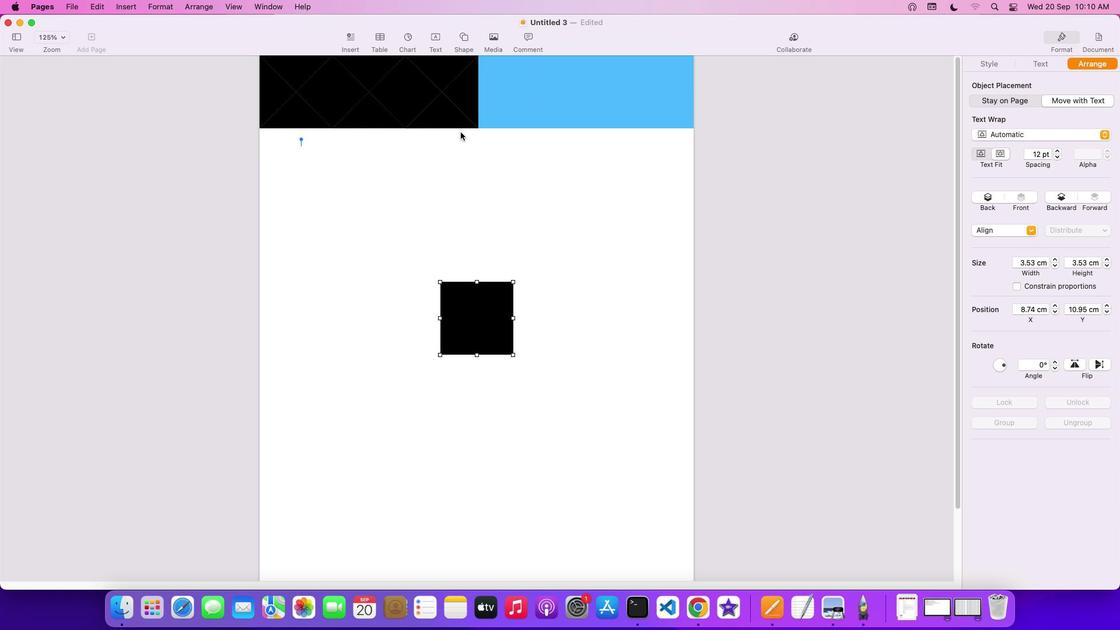 
Action: Mouse moved to (481, 322)
Screenshot: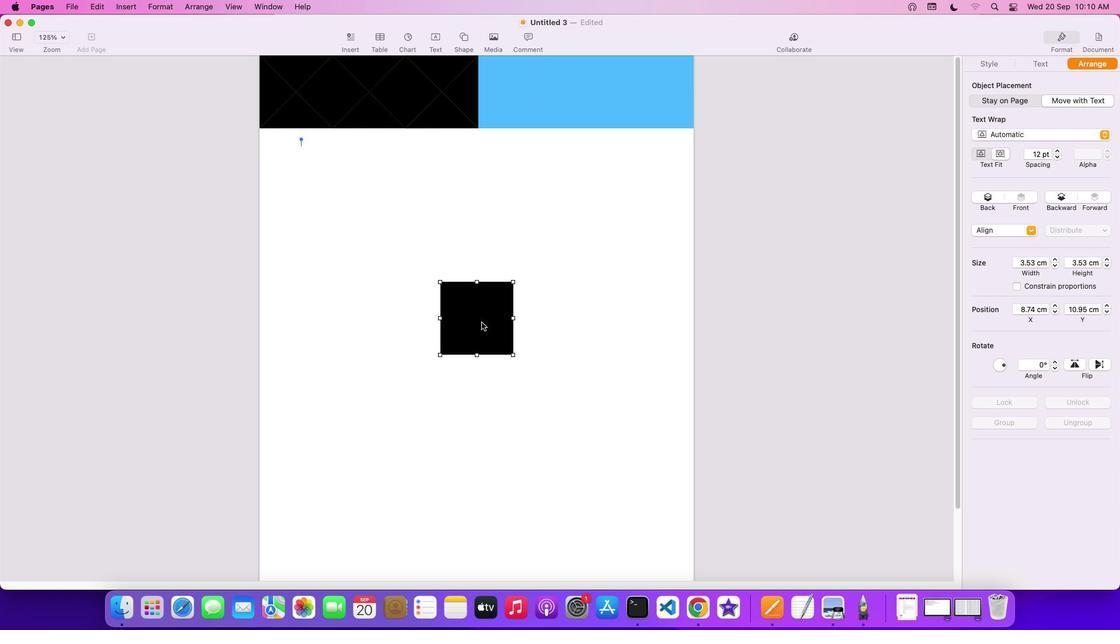 
Action: Mouse pressed left at (481, 322)
Screenshot: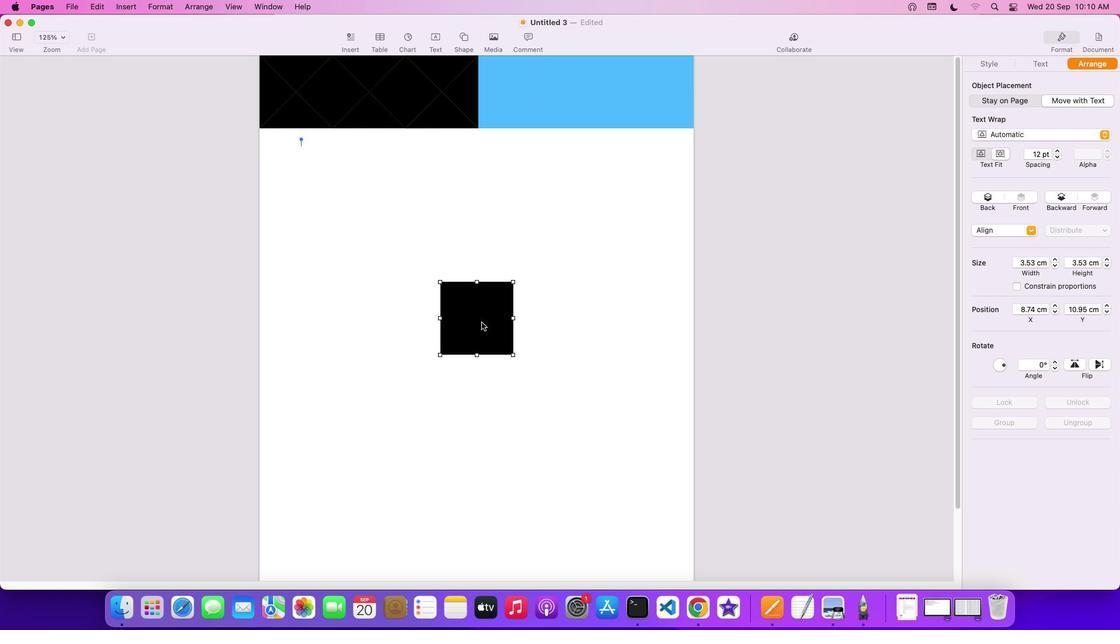 
Action: Mouse moved to (462, 30)
Screenshot: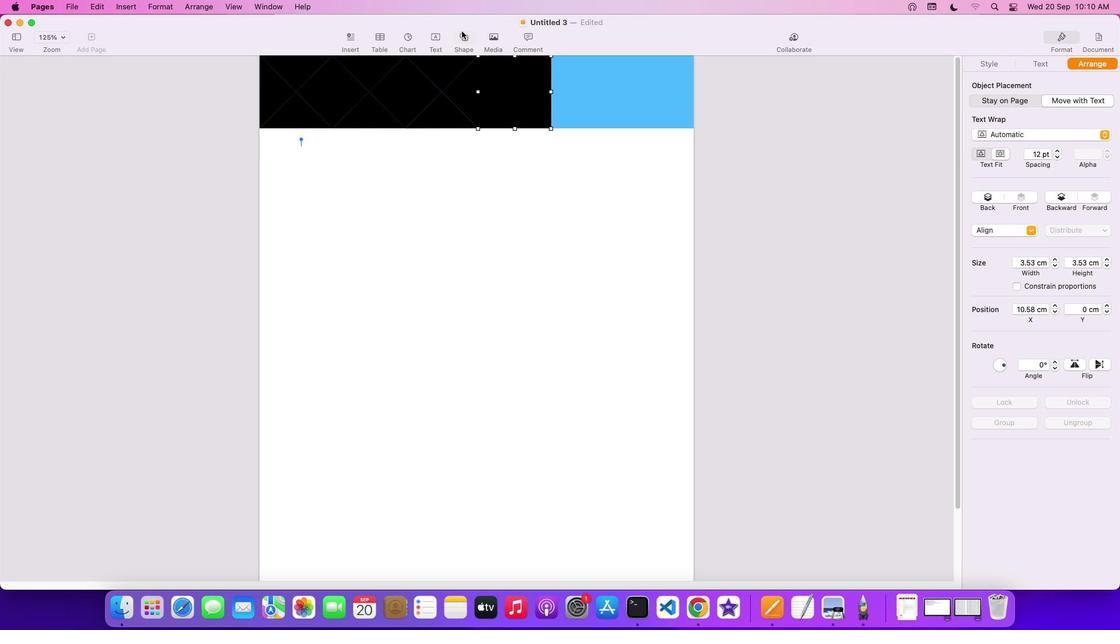 
Action: Mouse pressed left at (462, 30)
Screenshot: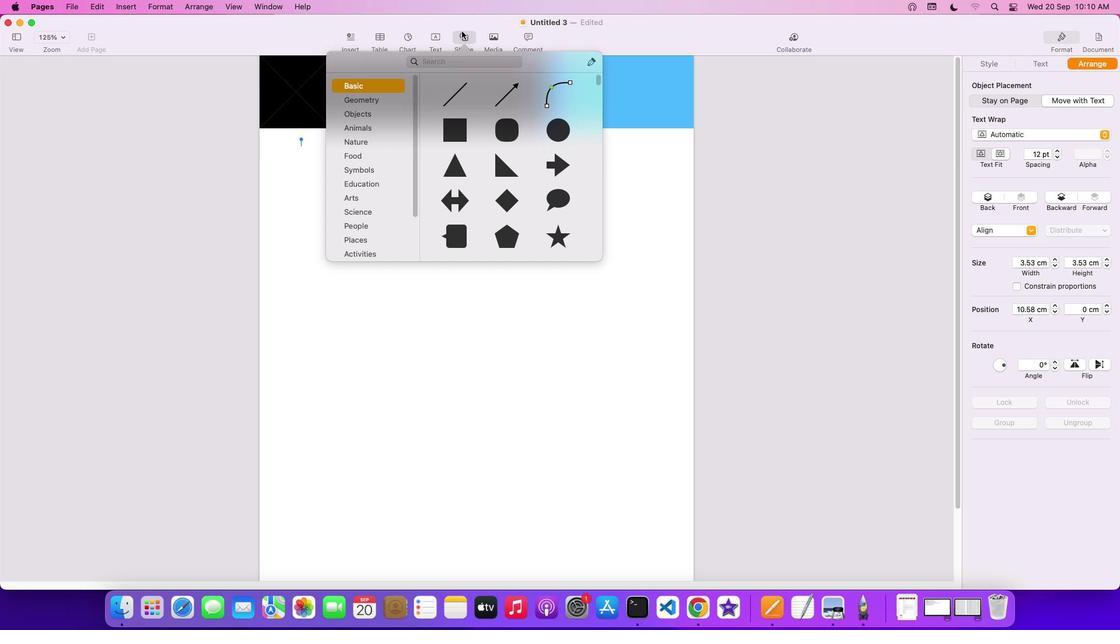 
Action: Mouse moved to (648, 246)
Screenshot: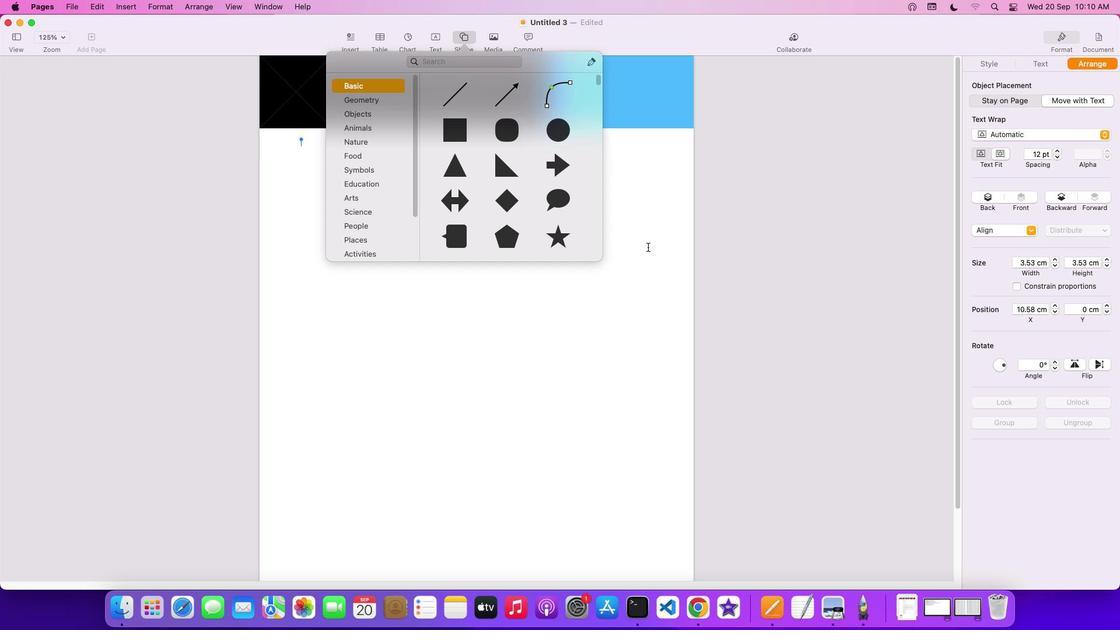
Action: Mouse pressed left at (648, 246)
Screenshot: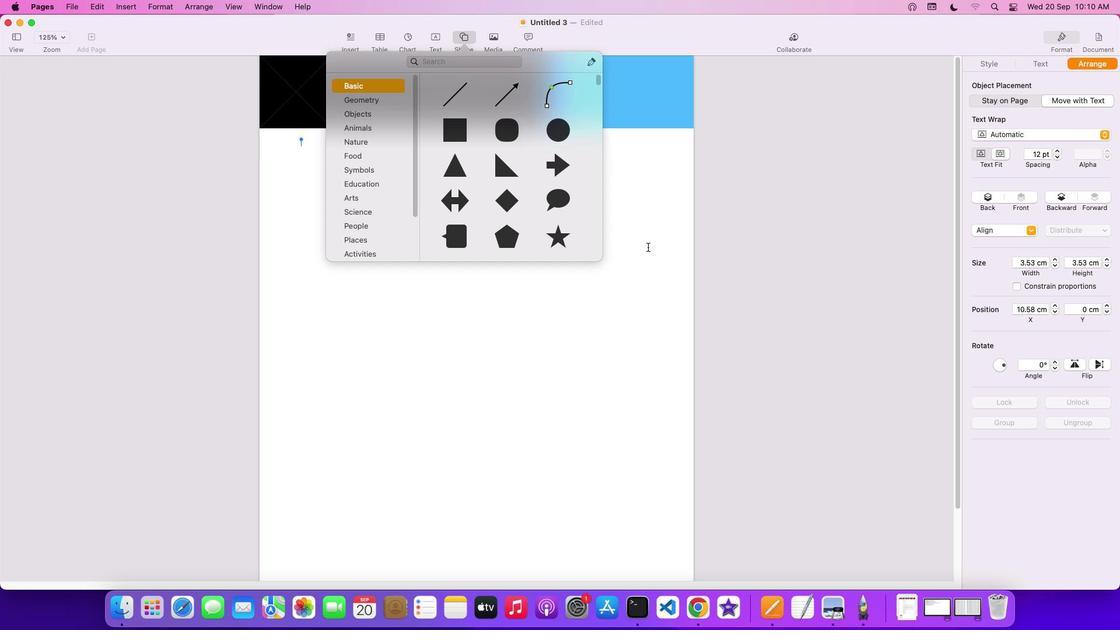 
Action: Mouse moved to (527, 110)
Screenshot: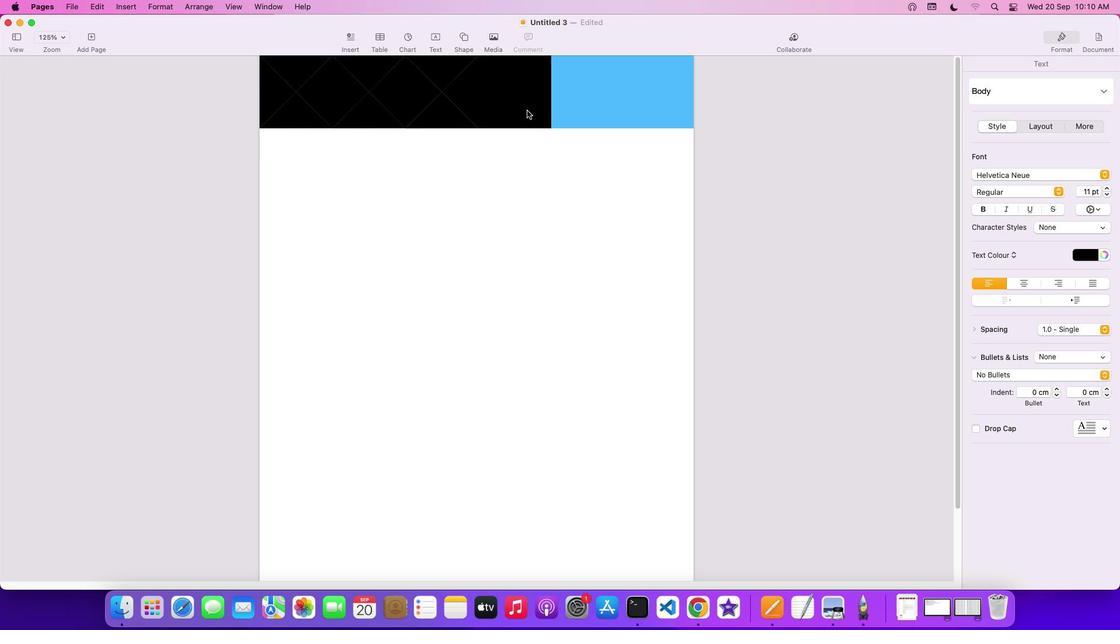 
Action: Mouse pressed left at (527, 110)
Screenshot: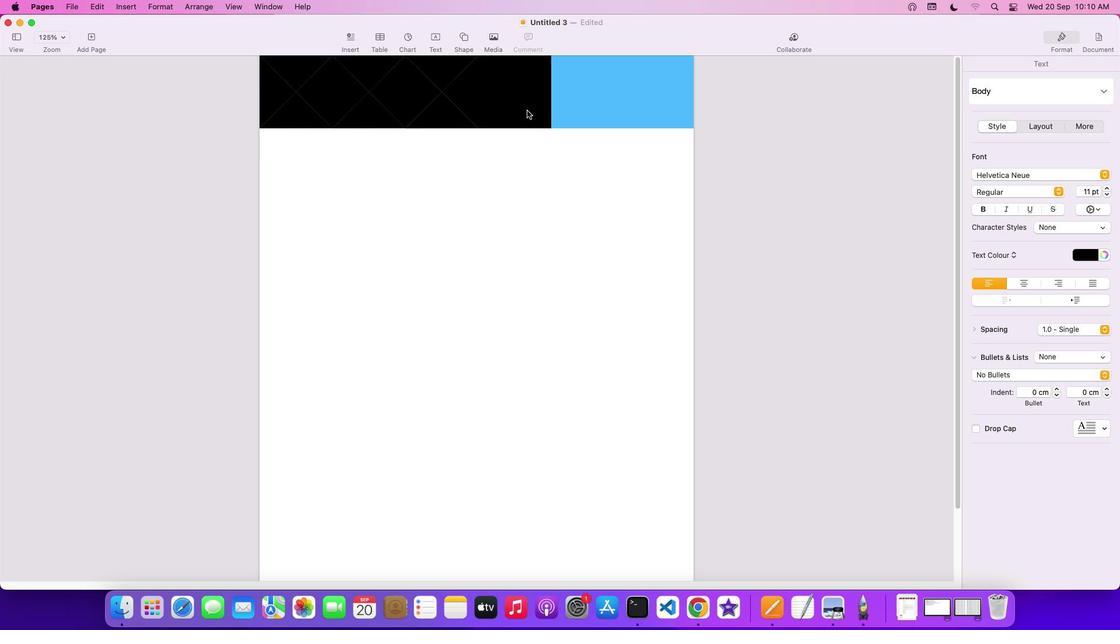 
Action: Mouse moved to (967, 60)
Screenshot: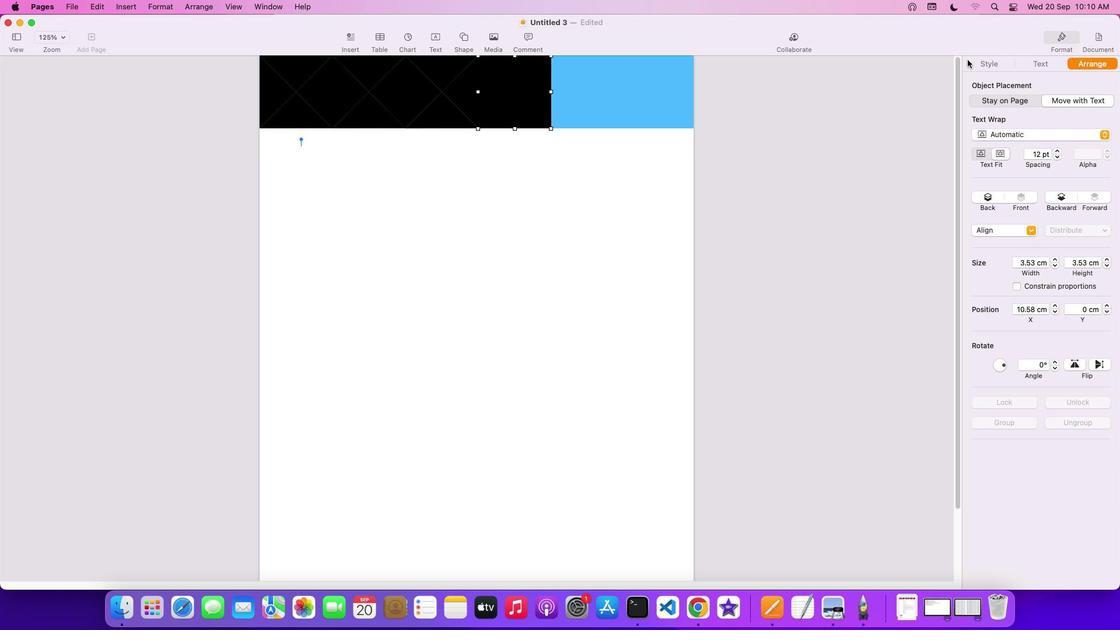 
Action: Mouse pressed left at (967, 60)
Screenshot: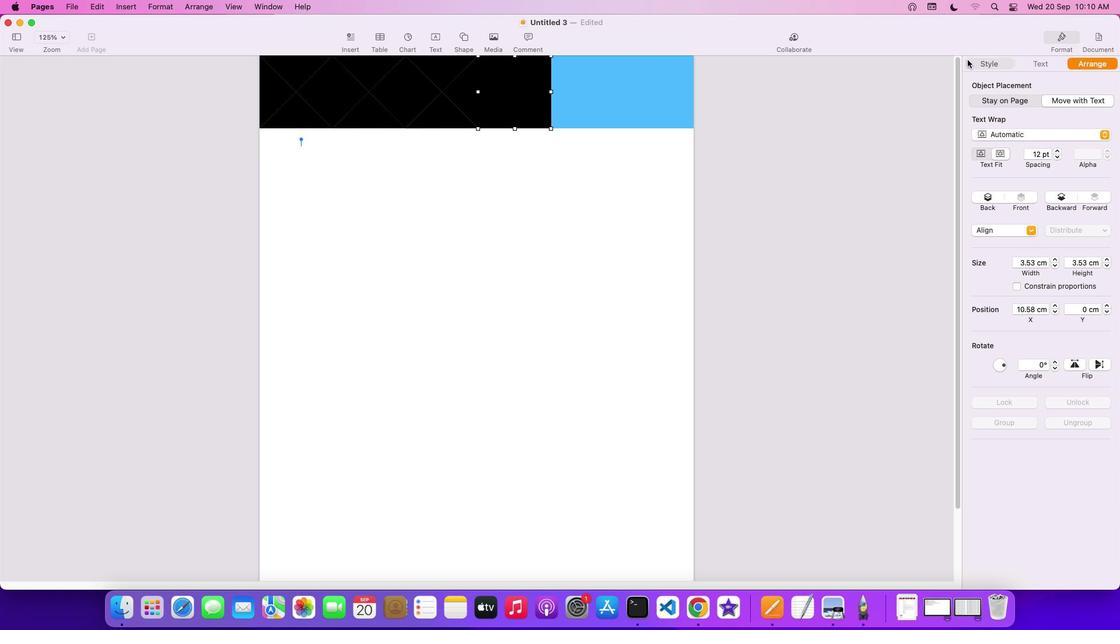 
Action: Mouse moved to (1050, 135)
Screenshot: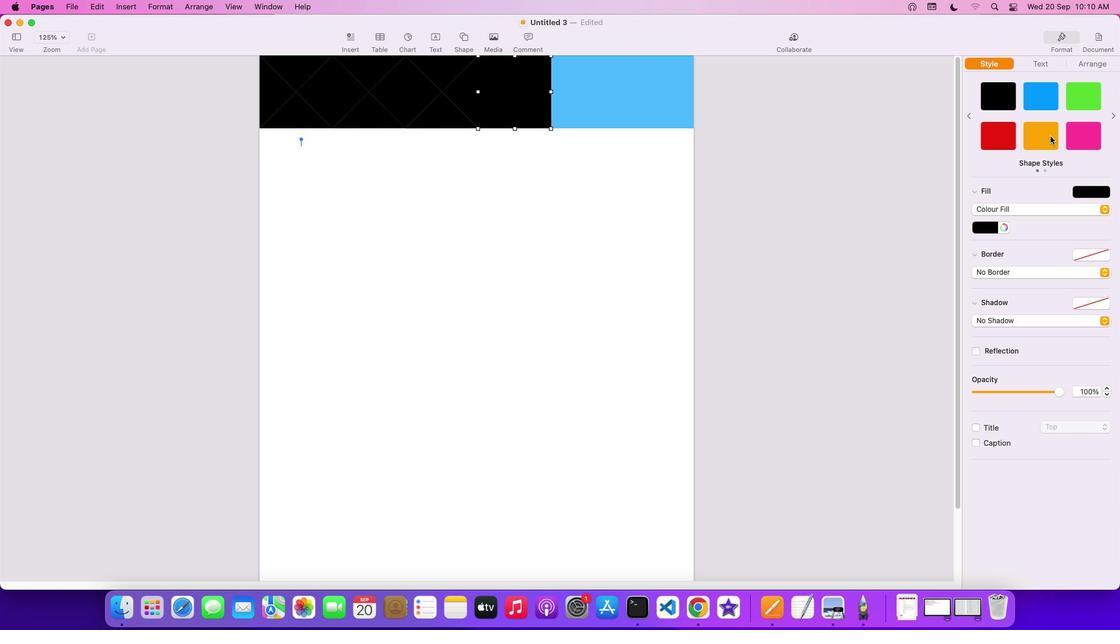 
Action: Mouse pressed left at (1050, 135)
Screenshot: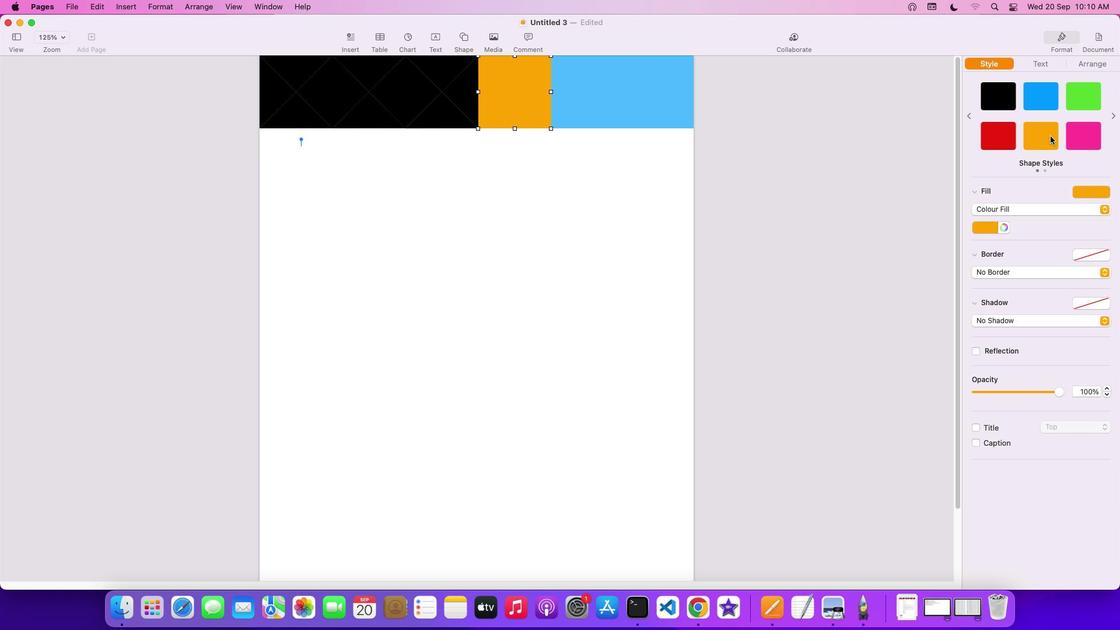 
Action: Mouse moved to (467, 35)
Screenshot: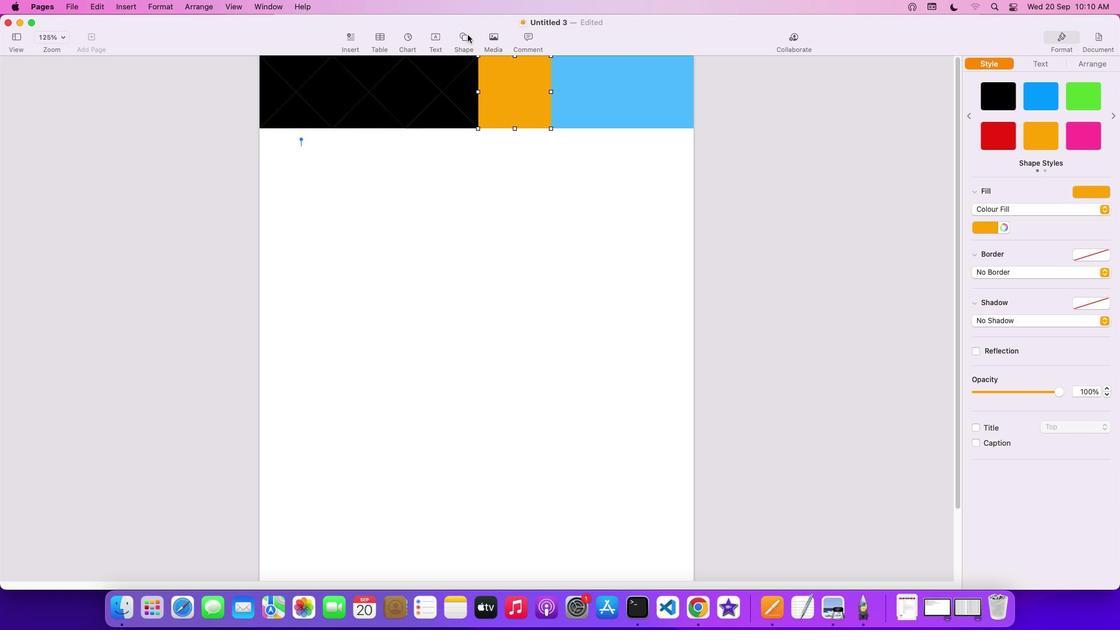 
Action: Mouse pressed left at (467, 35)
Screenshot: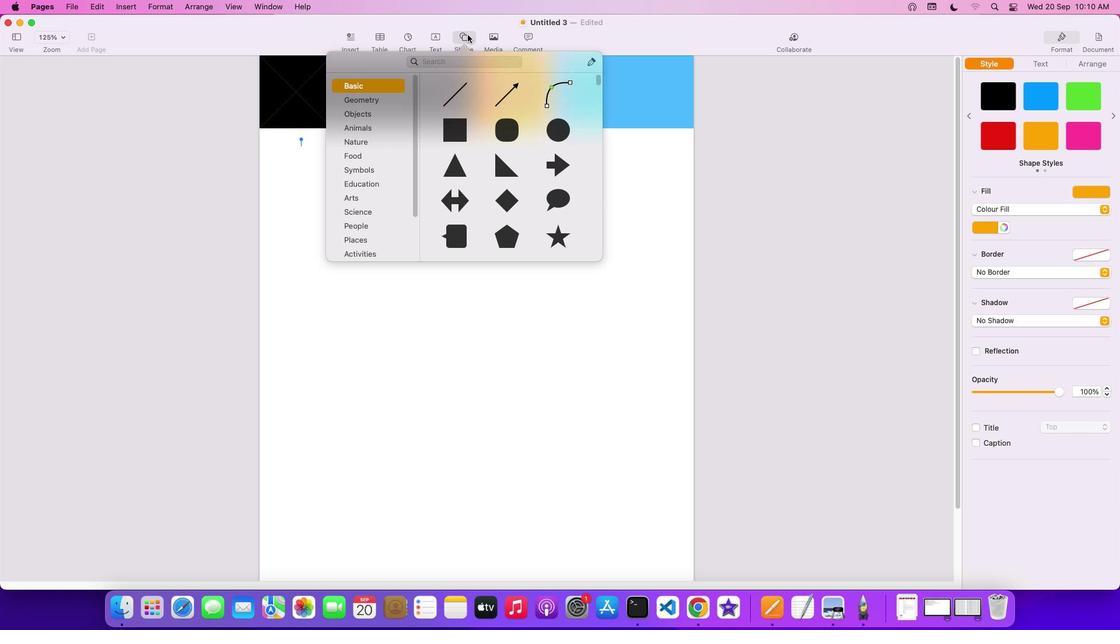 
Action: Mouse moved to (376, 222)
Screenshot: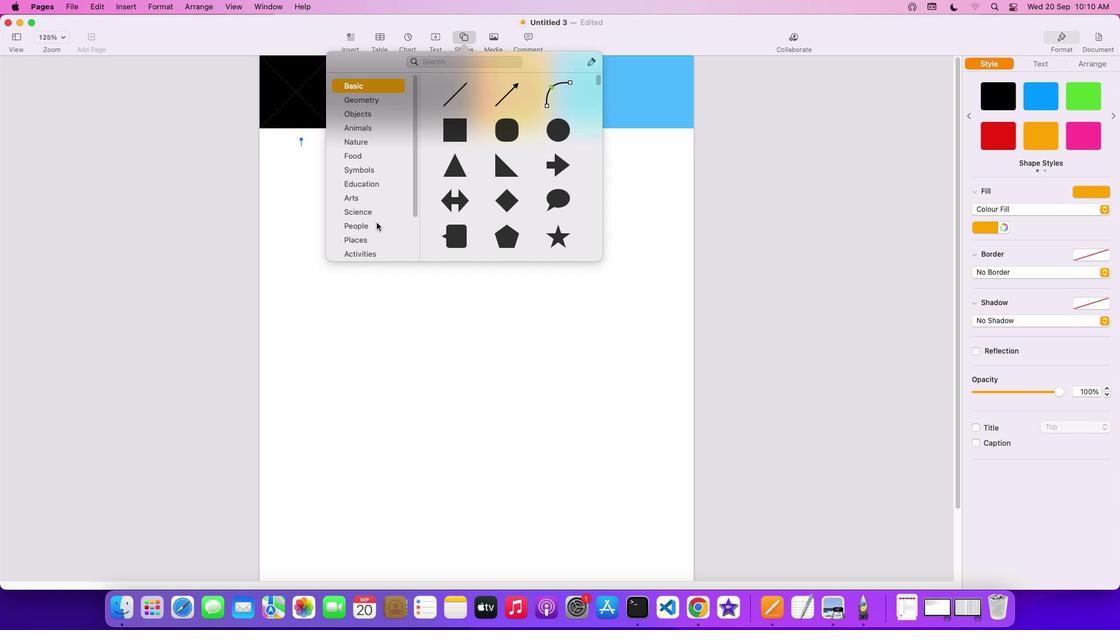 
Action: Mouse scrolled (376, 222) with delta (0, 0)
Screenshot: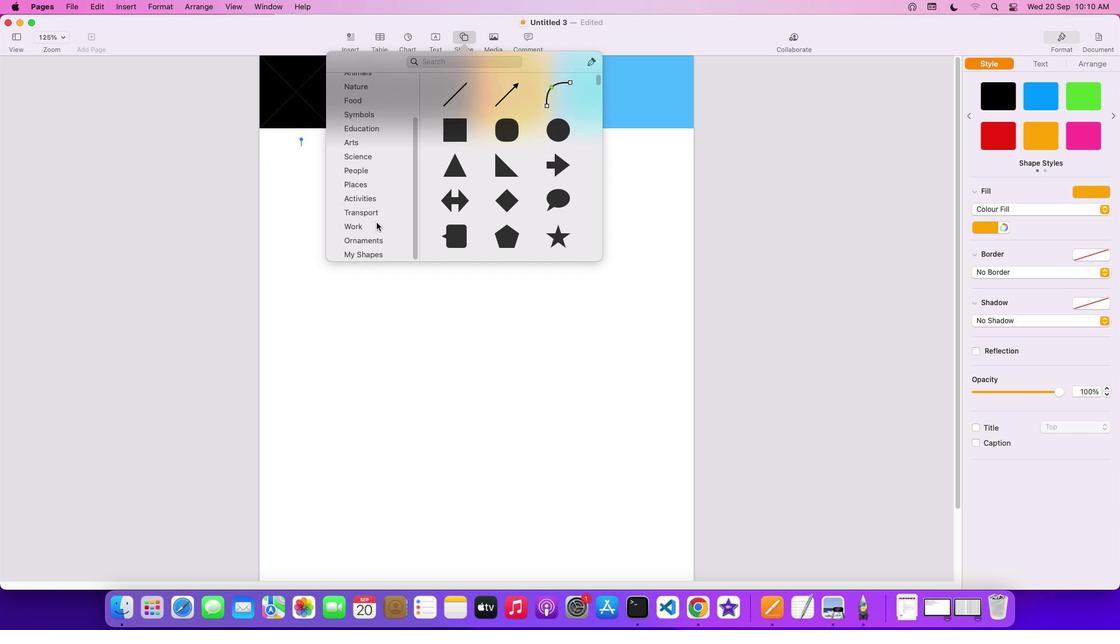 
Action: Mouse scrolled (376, 222) with delta (0, 0)
Screenshot: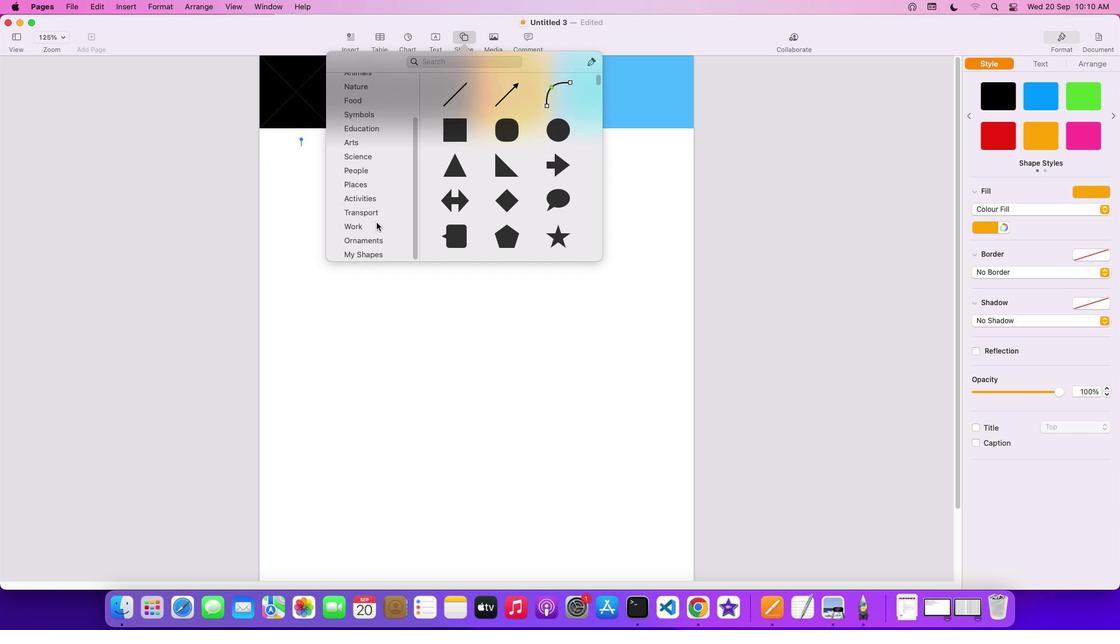 
Action: Mouse scrolled (376, 222) with delta (0, -1)
Screenshot: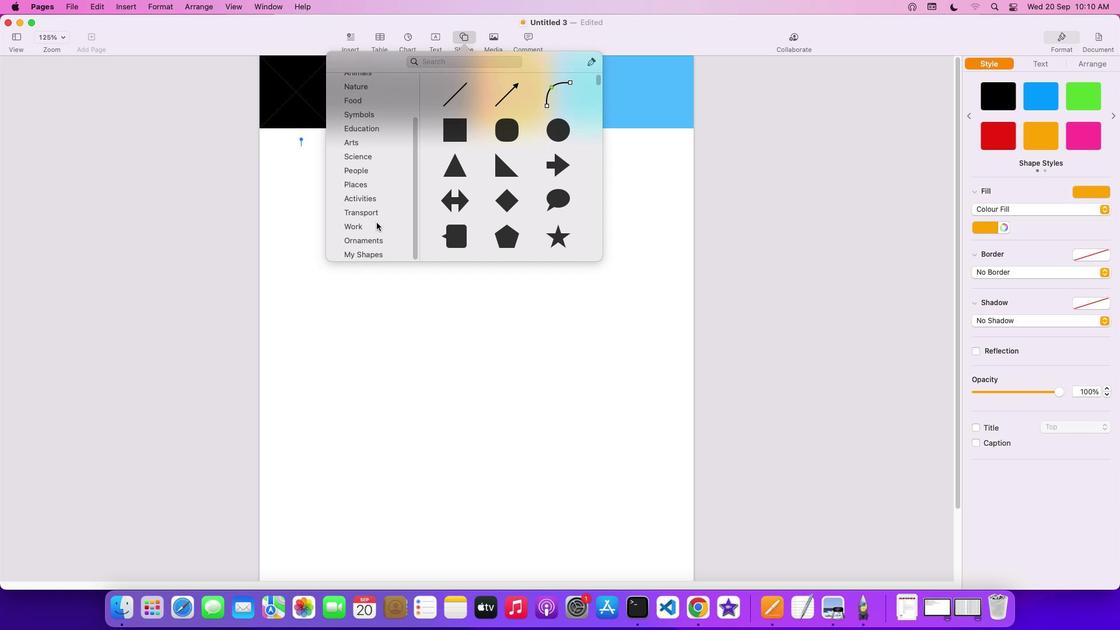 
Action: Mouse scrolled (376, 222) with delta (0, -2)
Screenshot: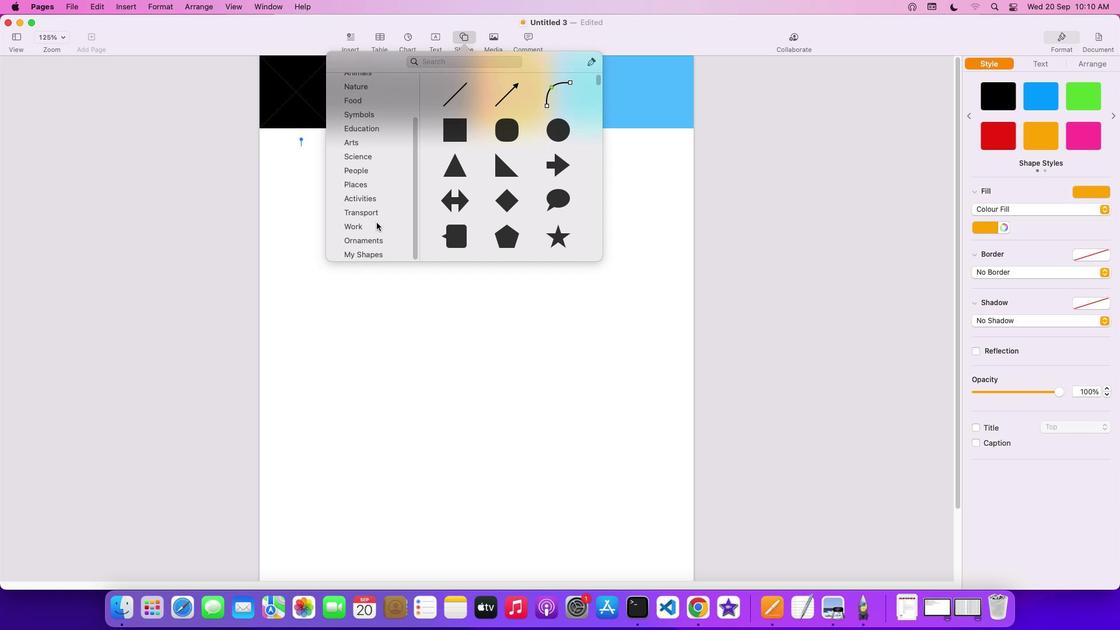 
Action: Mouse scrolled (376, 222) with delta (0, -3)
Screenshot: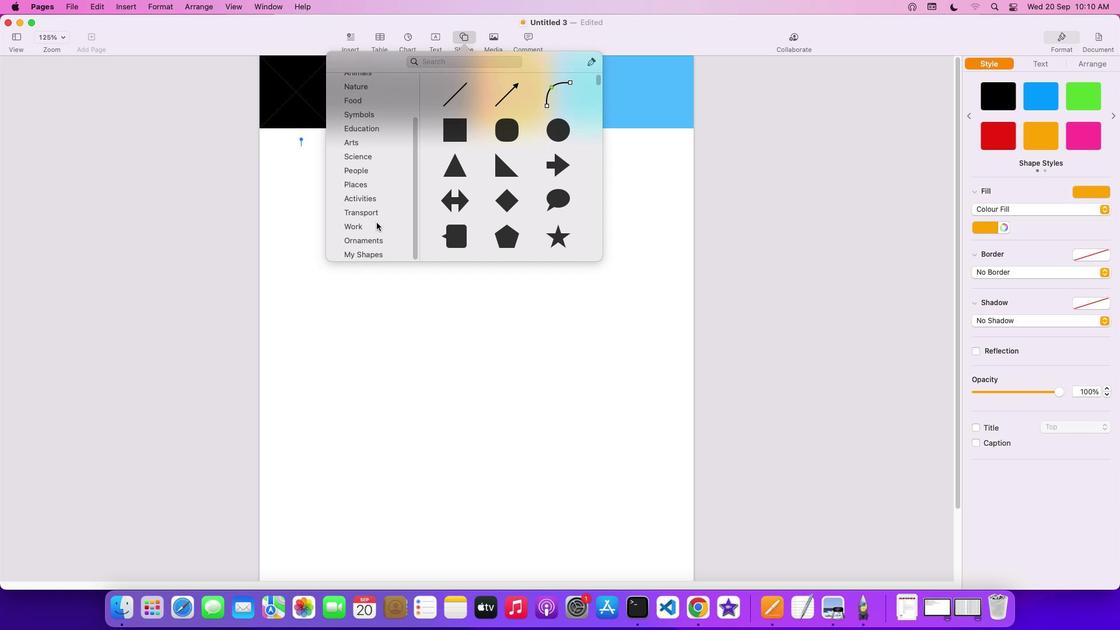 
Action: Mouse scrolled (376, 222) with delta (0, -4)
Screenshot: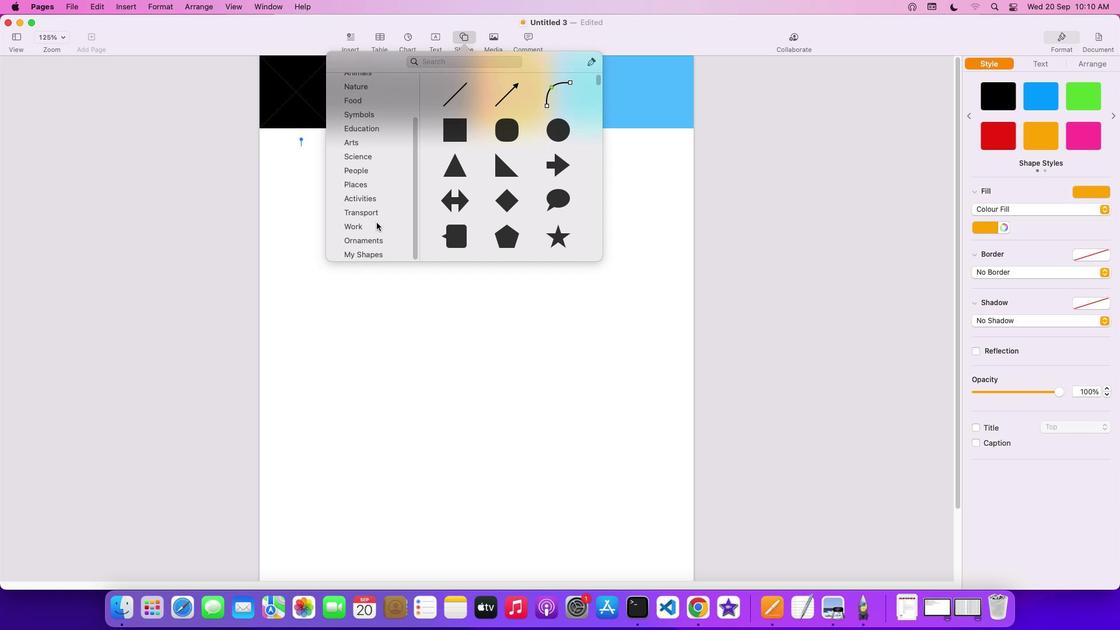 
Action: Mouse moved to (368, 252)
Screenshot: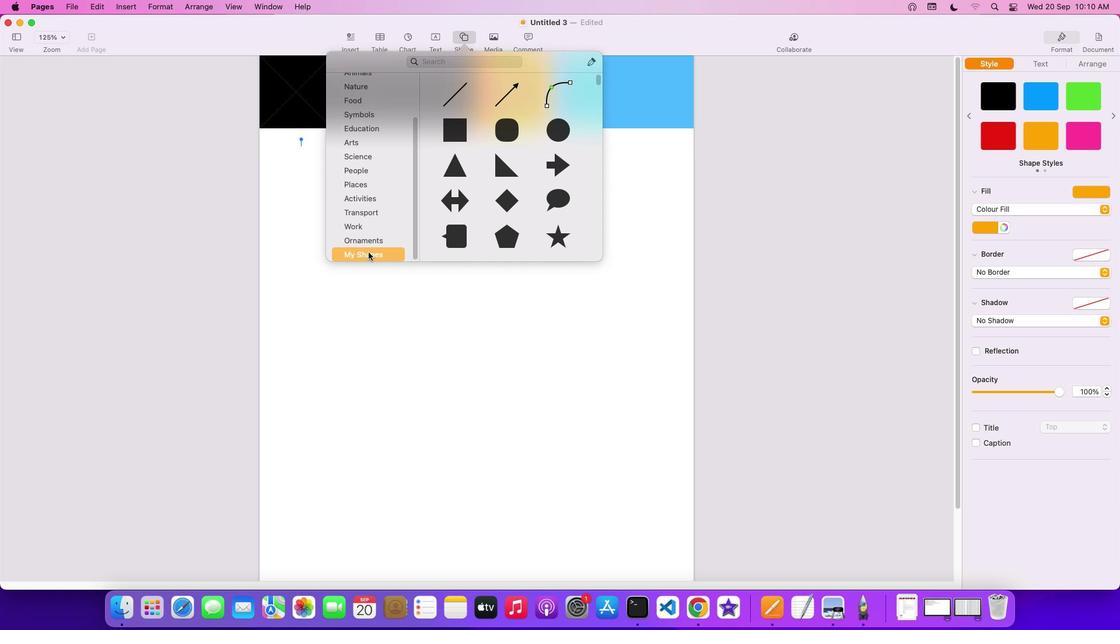 
Action: Mouse pressed left at (368, 252)
Screenshot: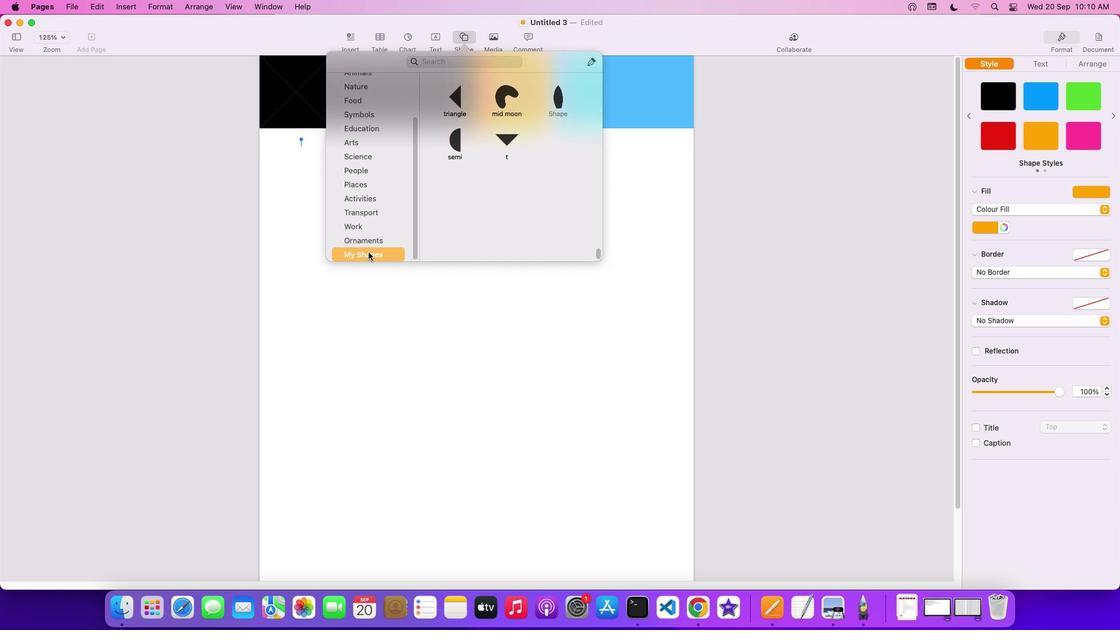 
Action: Mouse moved to (455, 140)
Screenshot: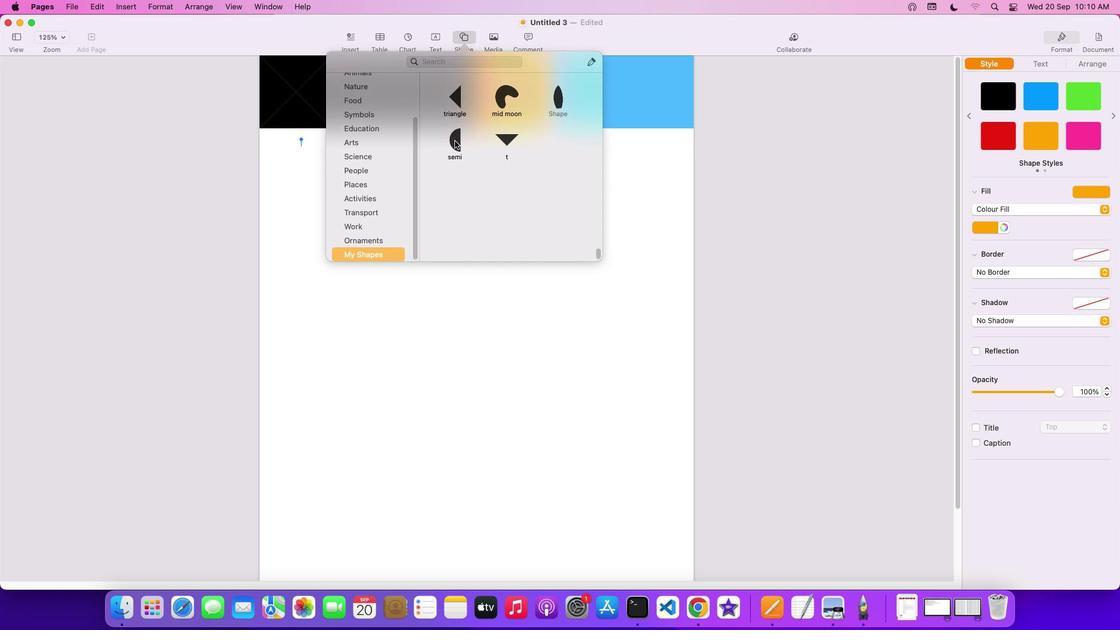 
Action: Mouse pressed left at (455, 140)
Screenshot: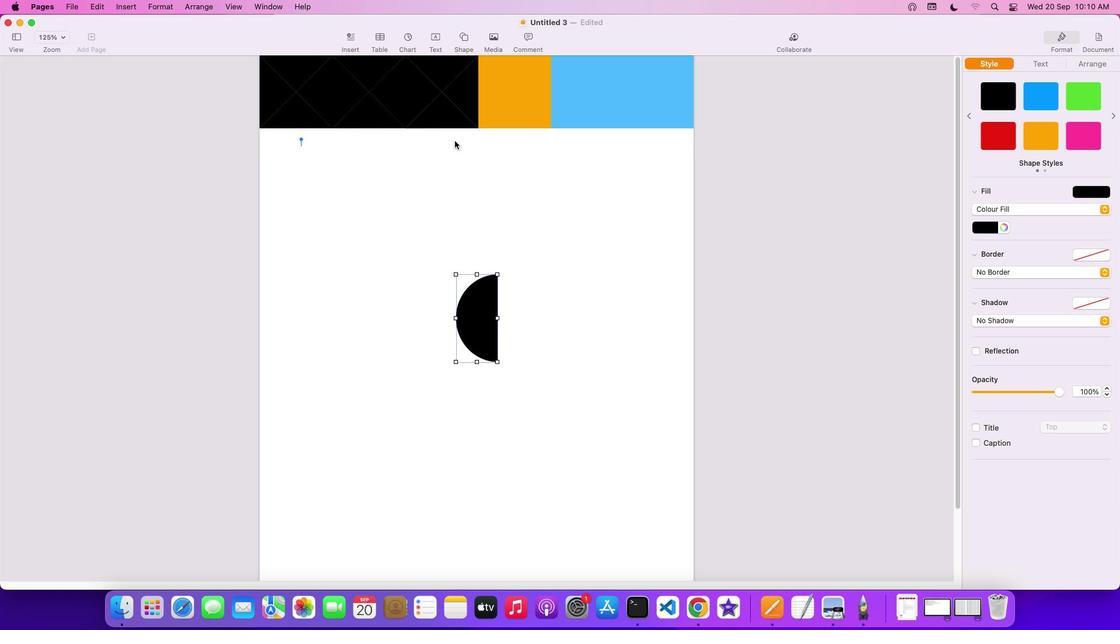 
Action: Mouse moved to (1093, 63)
Screenshot: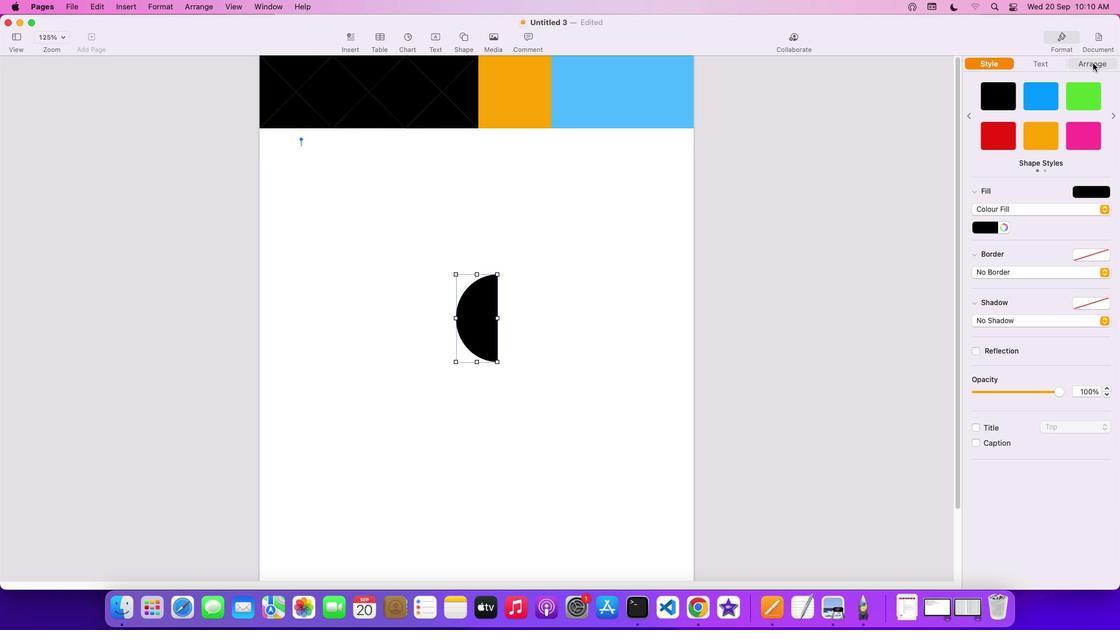 
Action: Mouse pressed left at (1093, 63)
Screenshot: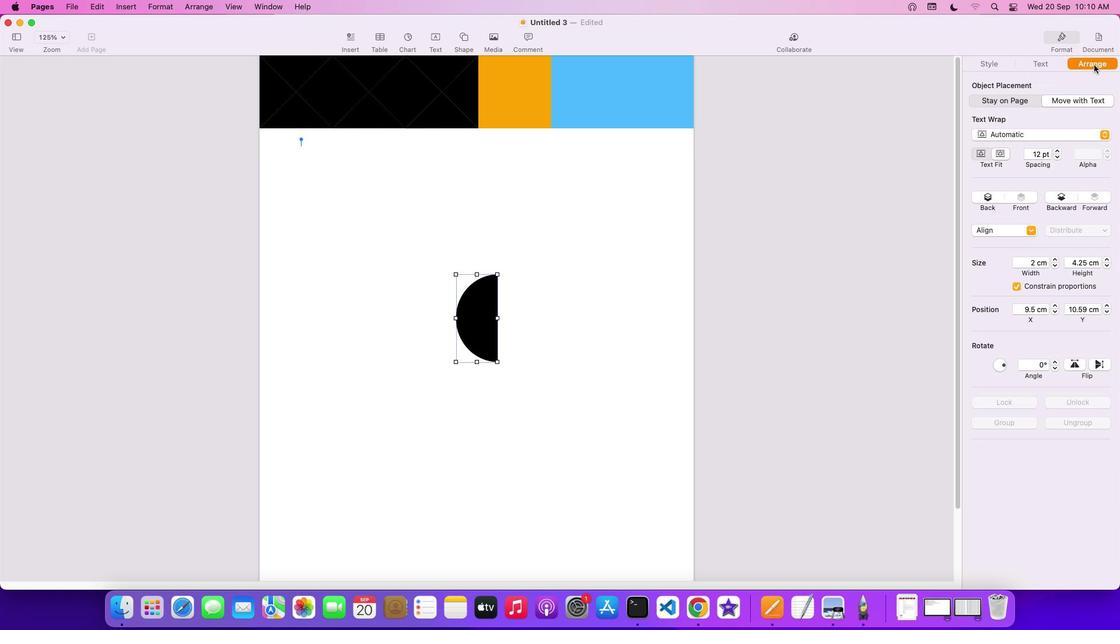 
Action: Mouse moved to (1079, 363)
Screenshot: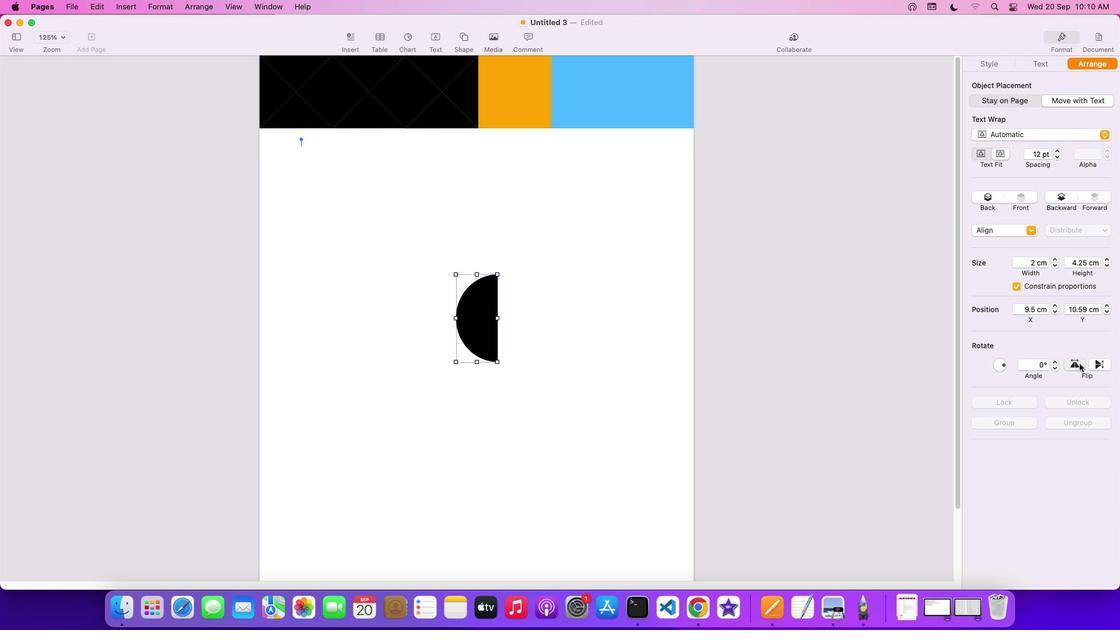 
Action: Mouse pressed left at (1079, 363)
Screenshot: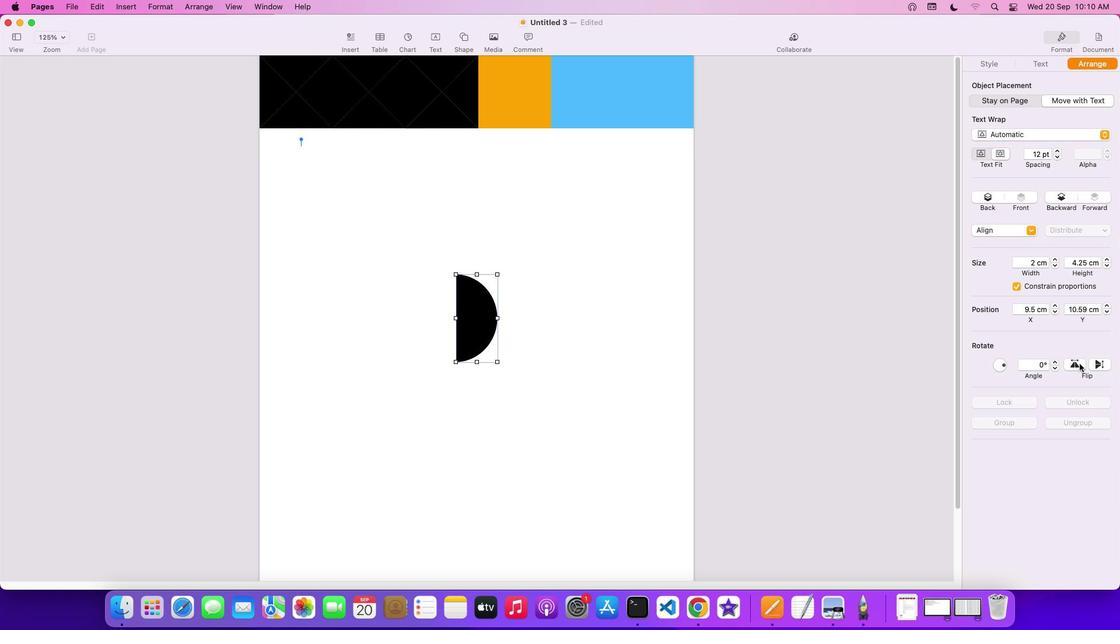 
Action: Mouse moved to (466, 324)
Screenshot: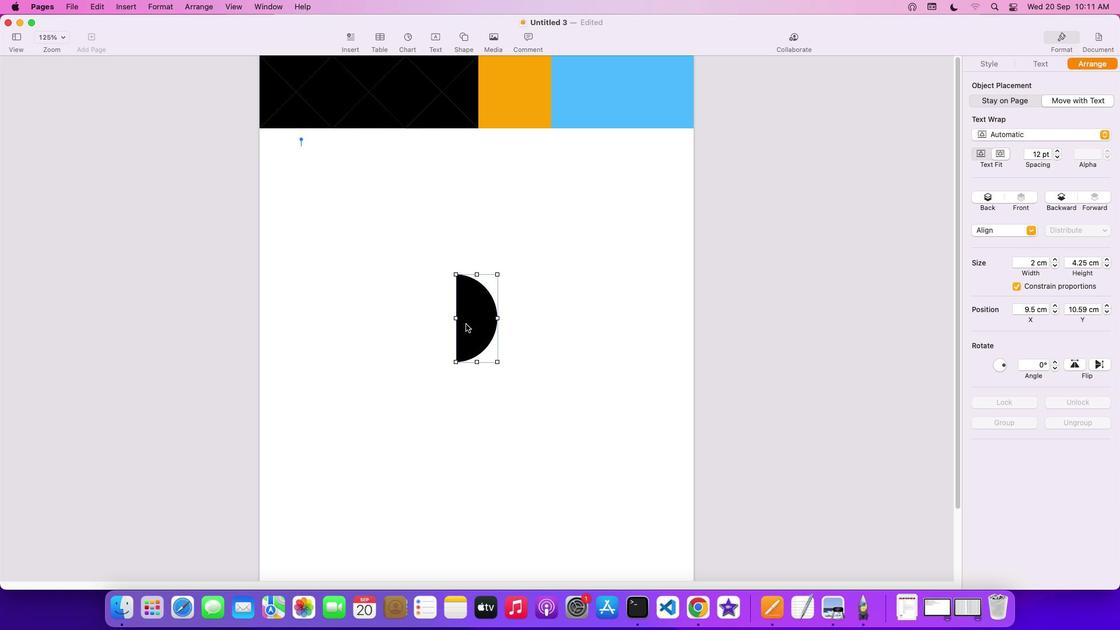 
Action: Mouse pressed left at (466, 324)
Screenshot: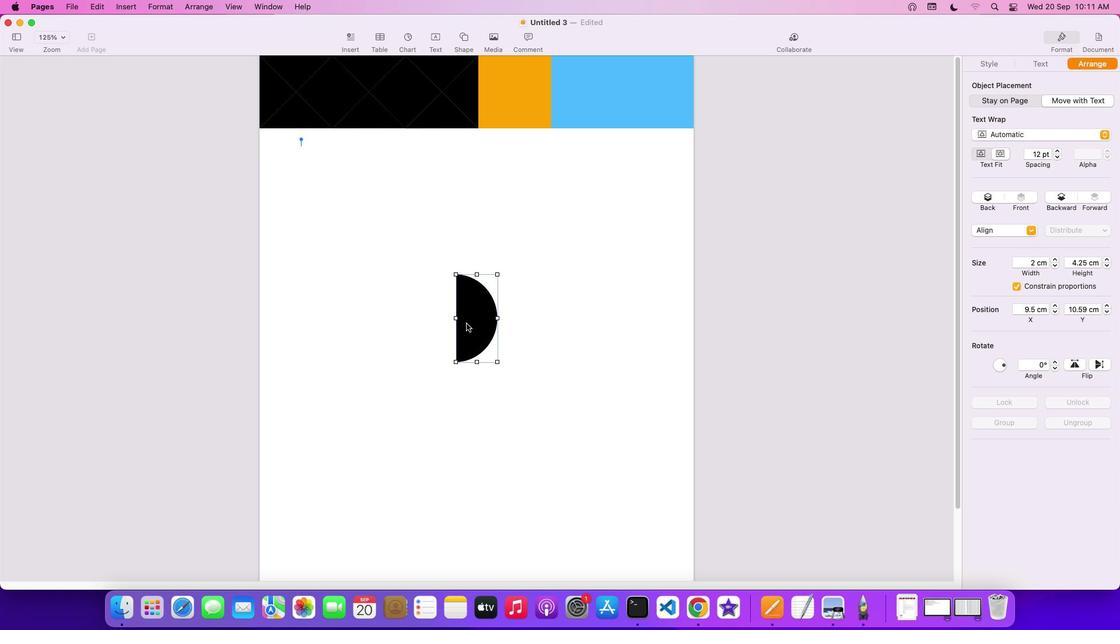 
Action: Mouse moved to (547, 253)
Screenshot: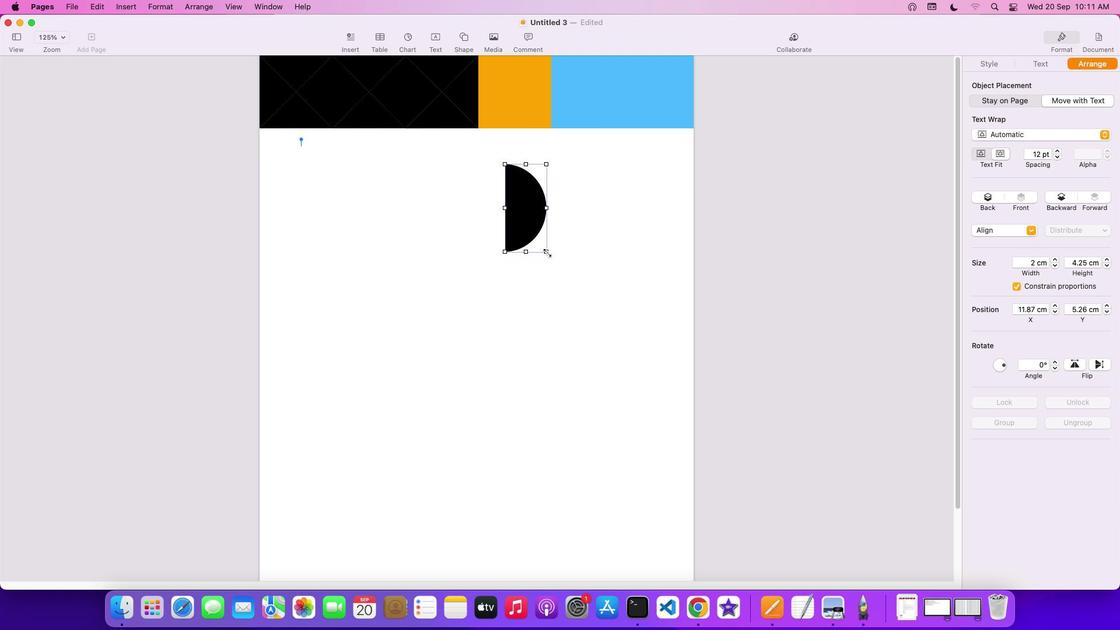 
Action: Mouse pressed left at (547, 253)
Screenshot: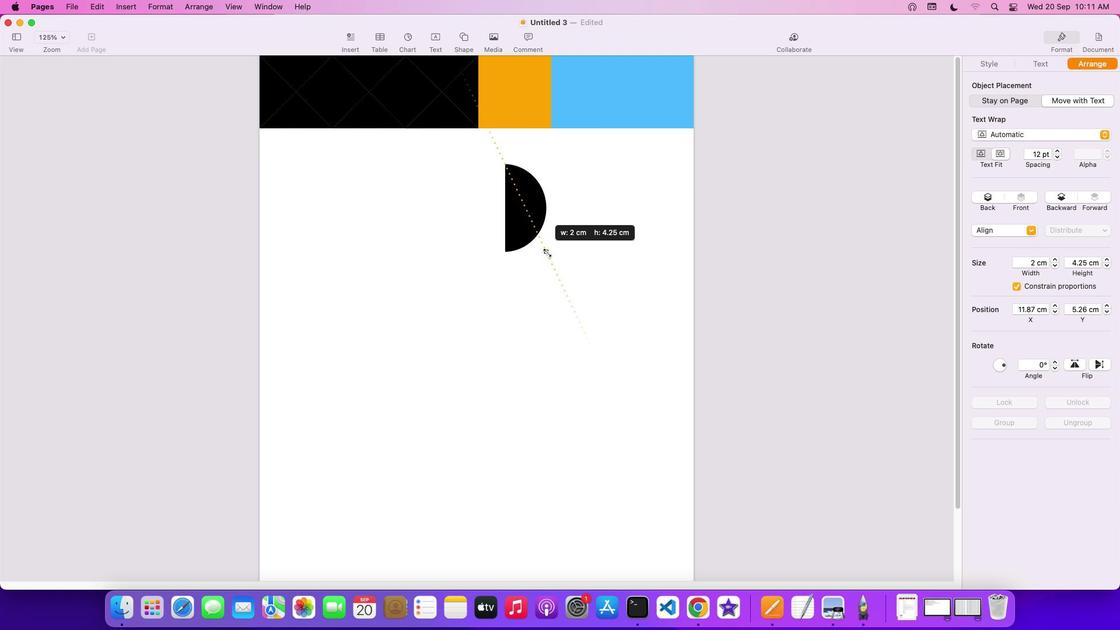 
Action: Mouse moved to (522, 192)
Screenshot: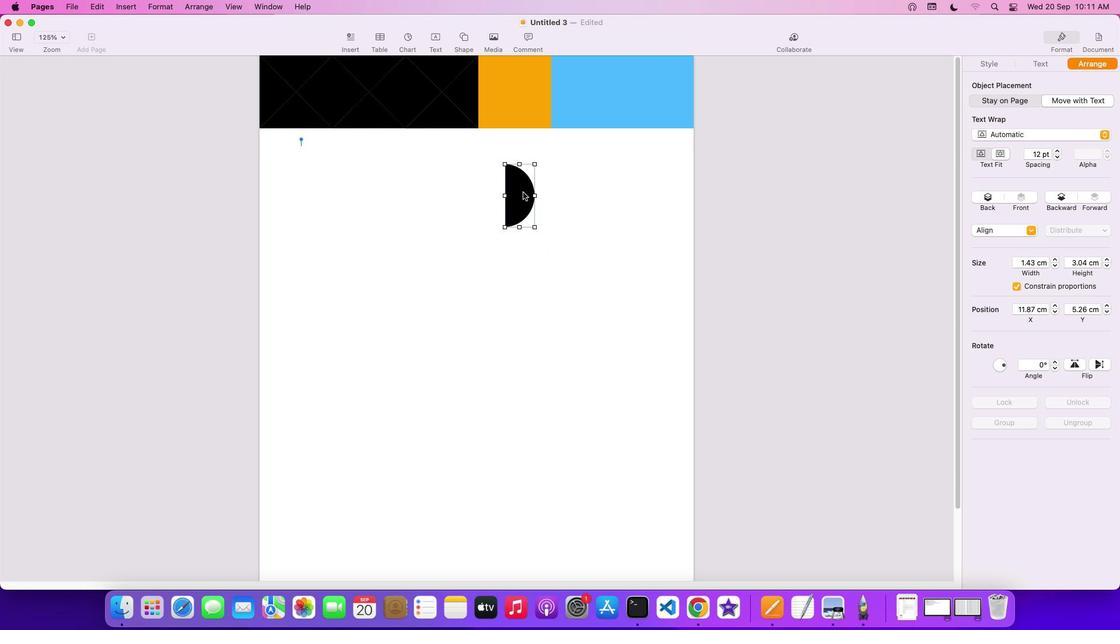 
Action: Mouse pressed left at (522, 192)
Screenshot: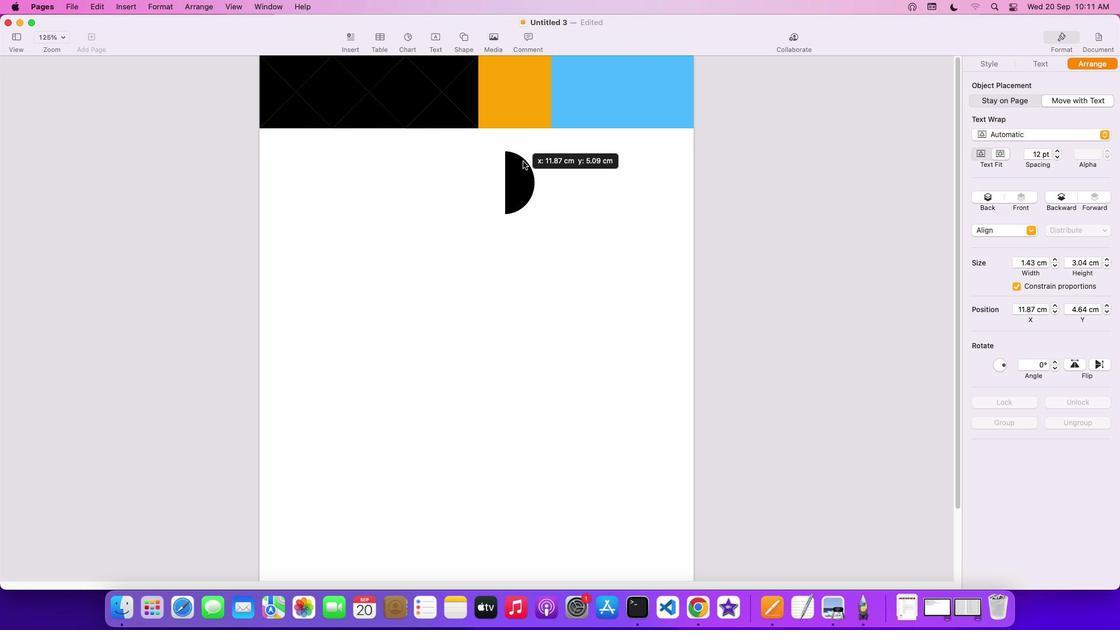 
Action: Mouse moved to (508, 121)
Screenshot: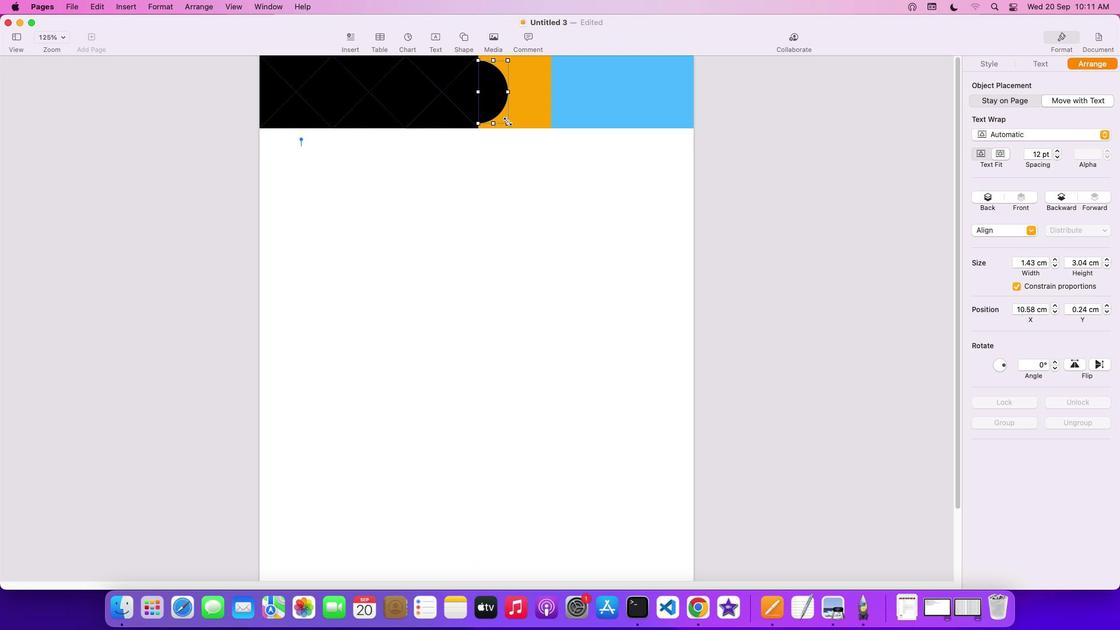 
Action: Mouse pressed left at (508, 121)
Screenshot: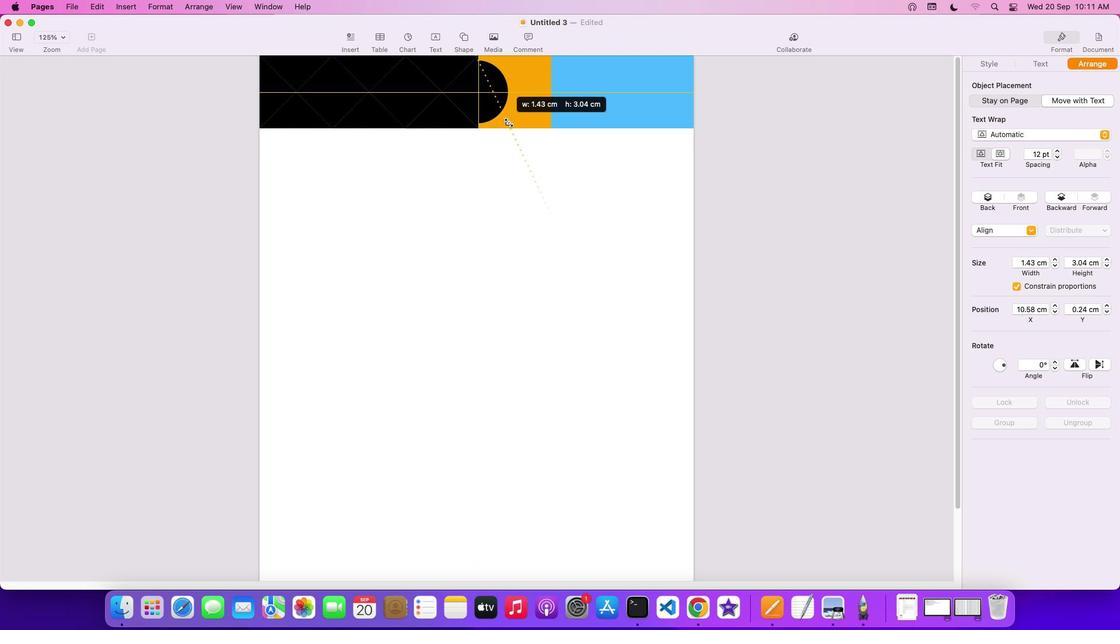
Action: Mouse moved to (493, 100)
Screenshot: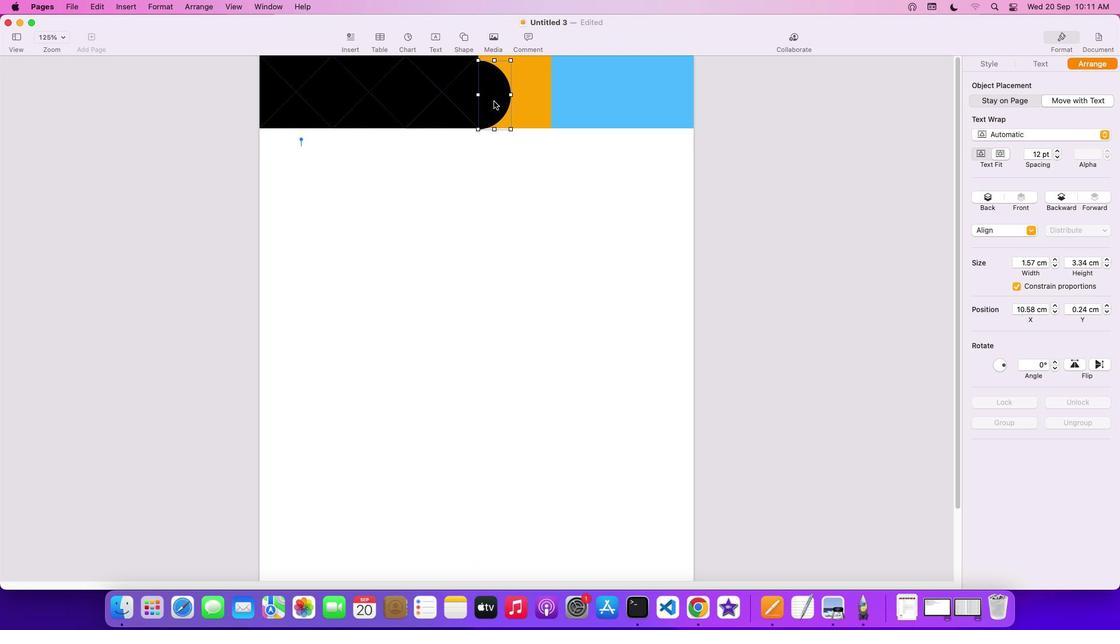 
Action: Mouse pressed left at (493, 100)
Screenshot: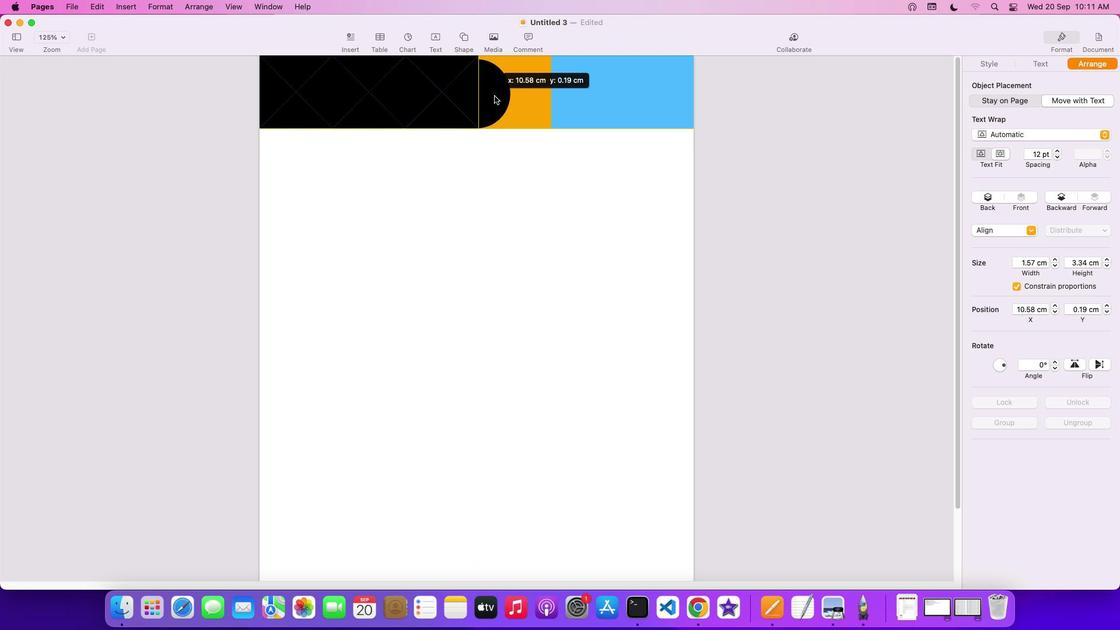 
Action: Mouse moved to (511, 122)
Screenshot: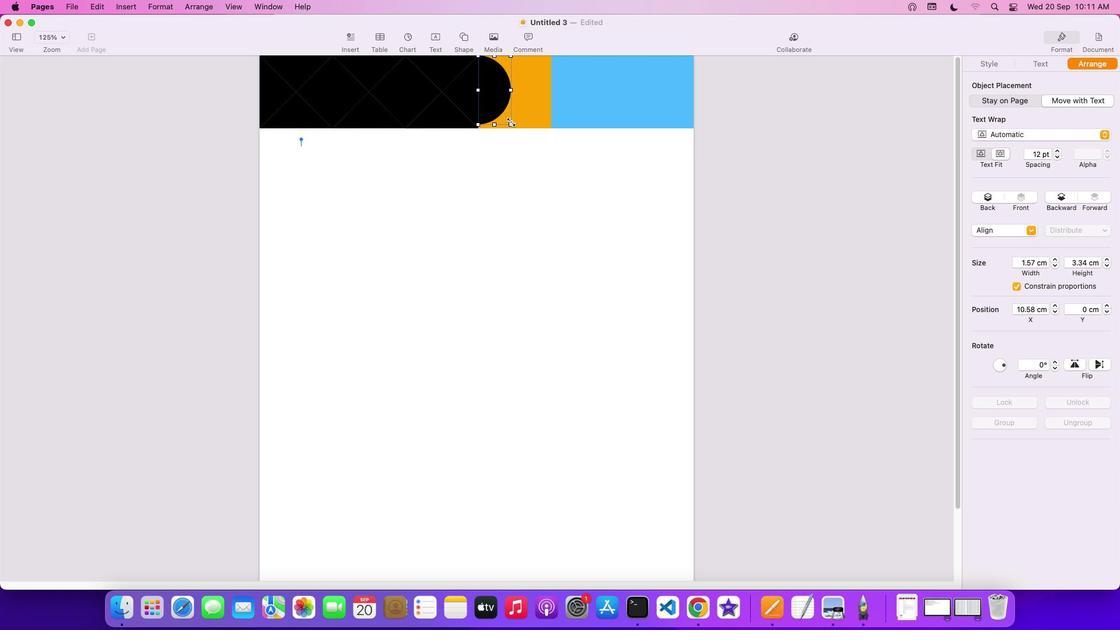 
Action: Mouse pressed left at (511, 122)
Screenshot: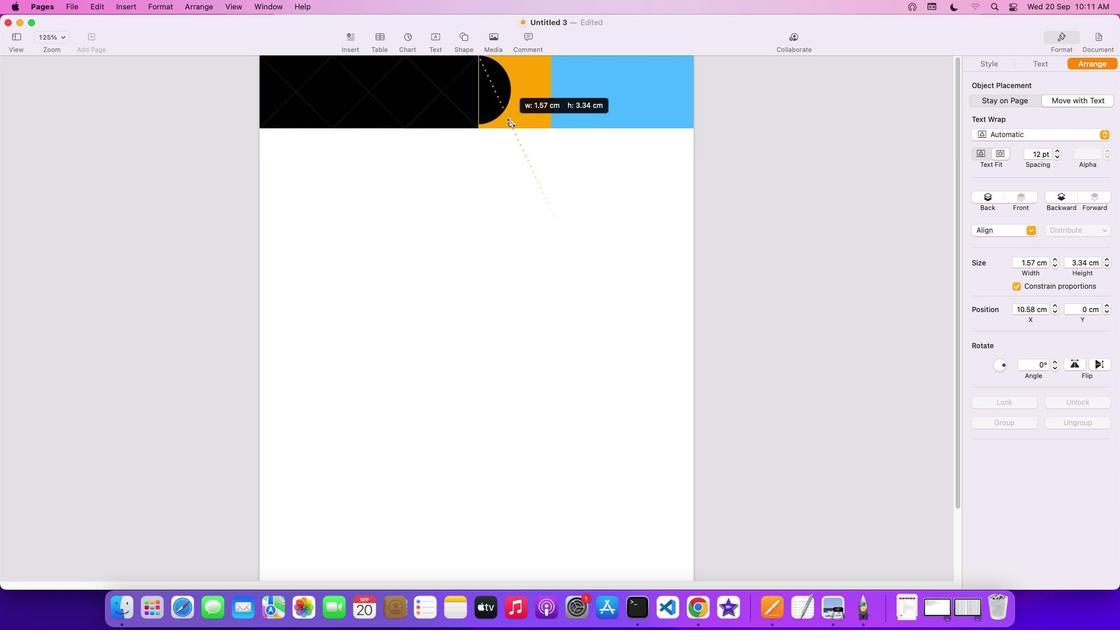 
Action: Mouse moved to (492, 103)
Screenshot: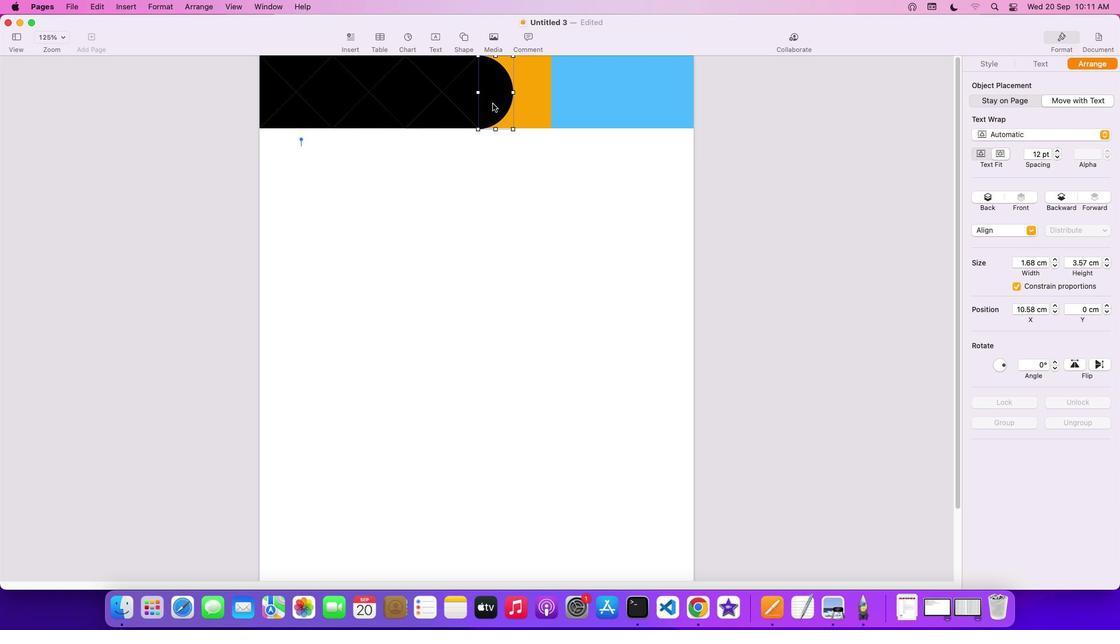 
Action: Mouse pressed left at (492, 103)
Screenshot: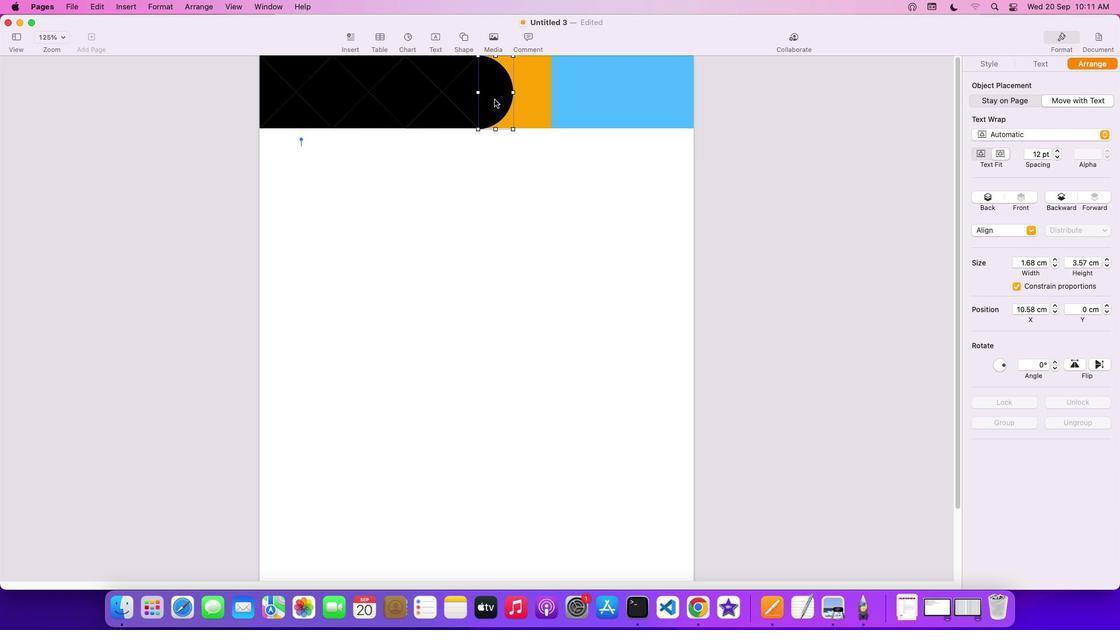 
Action: Mouse moved to (487, 103)
Screenshot: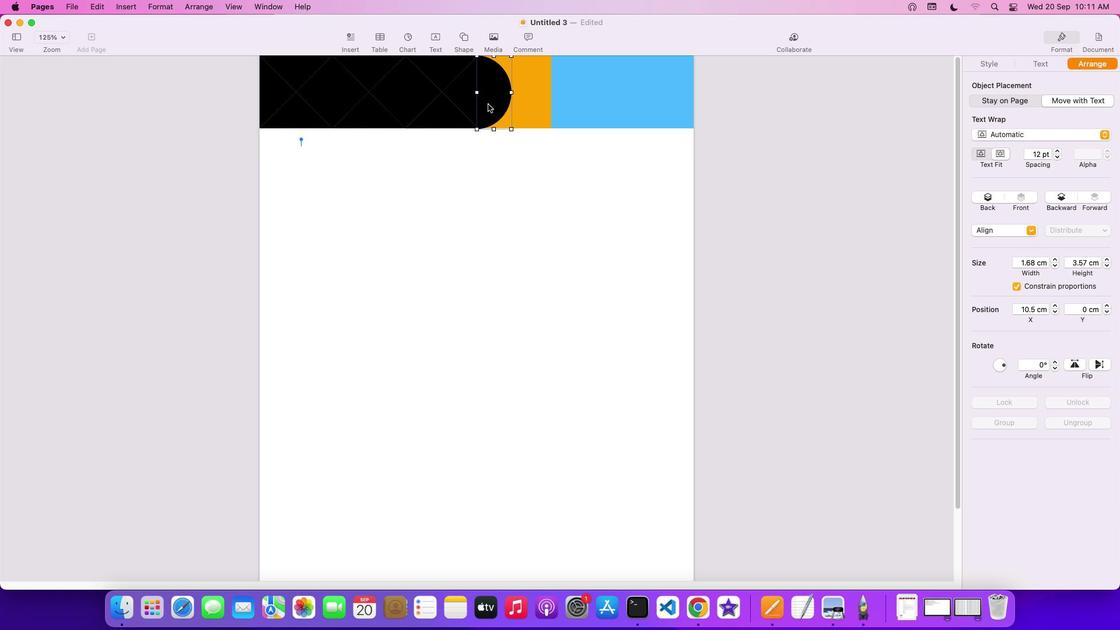 
Action: Mouse pressed left at (487, 103)
Screenshot: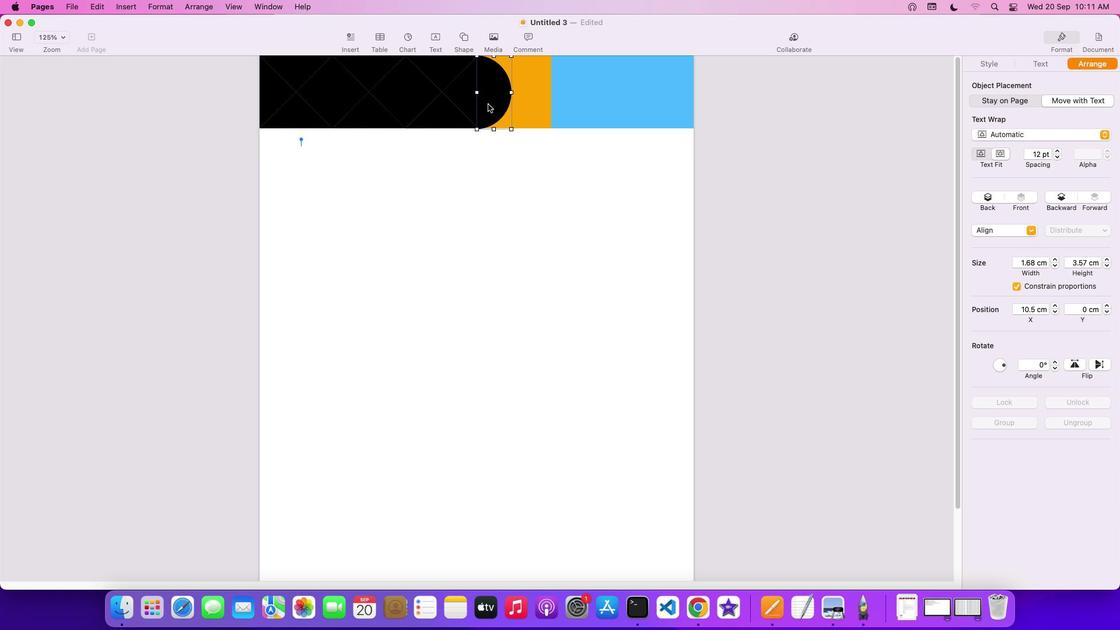 
Action: Mouse moved to (555, 174)
Screenshot: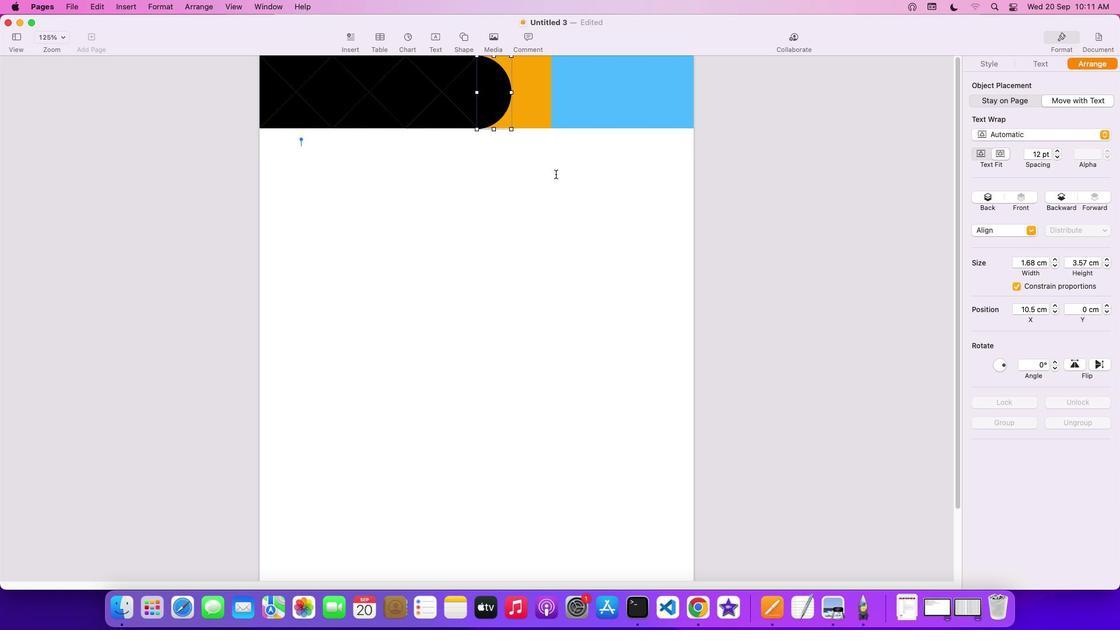 
Action: Mouse pressed left at (555, 174)
Screenshot: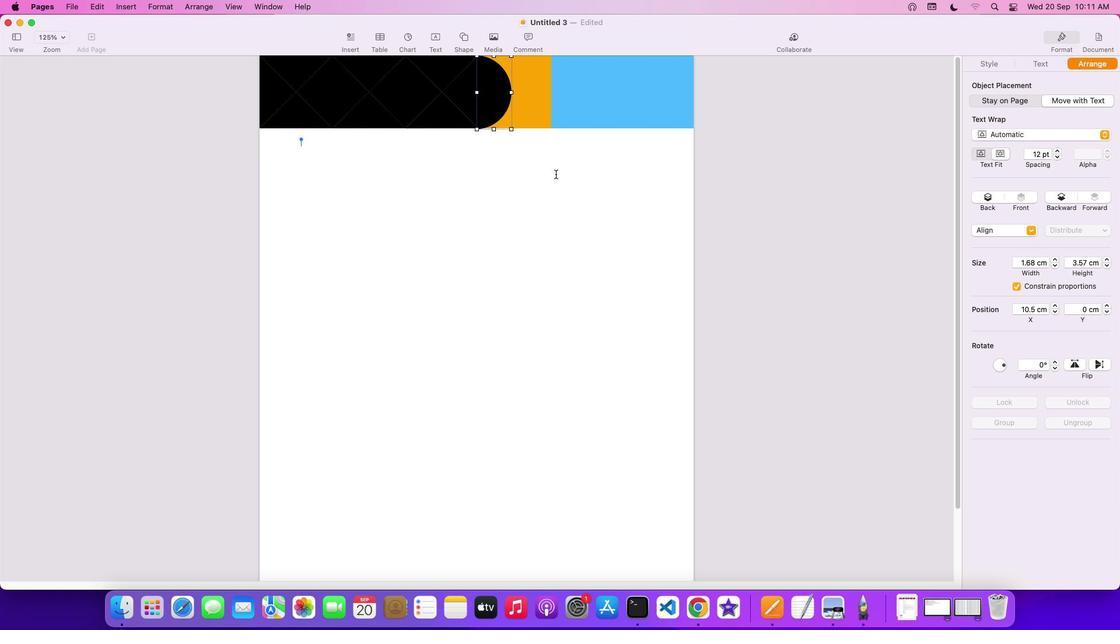 
Action: Mouse moved to (498, 83)
Screenshot: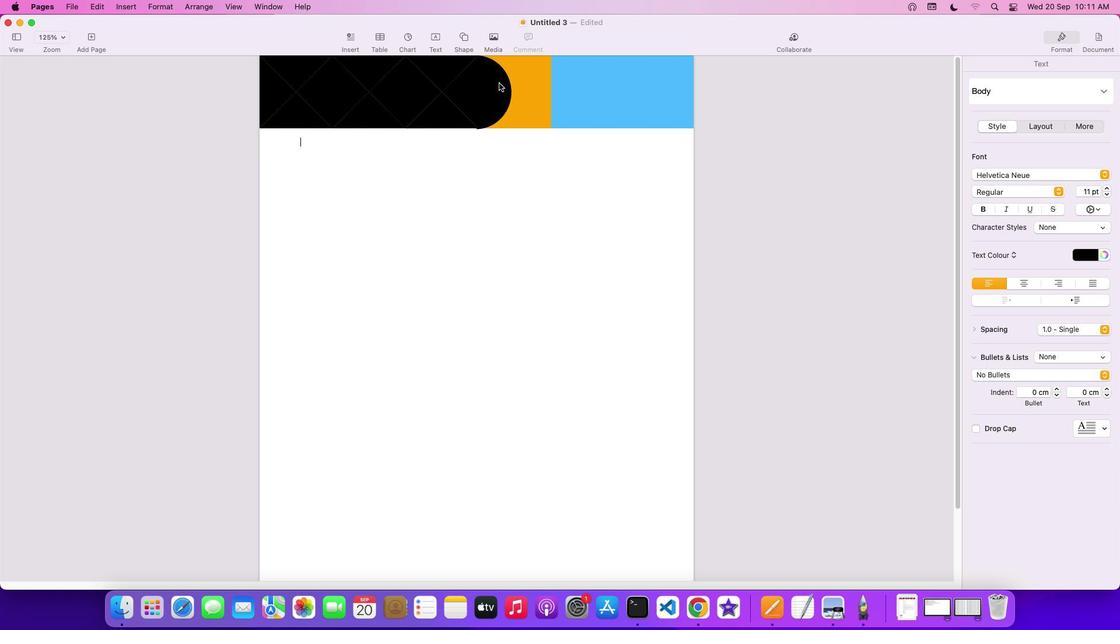 
Action: Mouse pressed left at (498, 83)
Screenshot: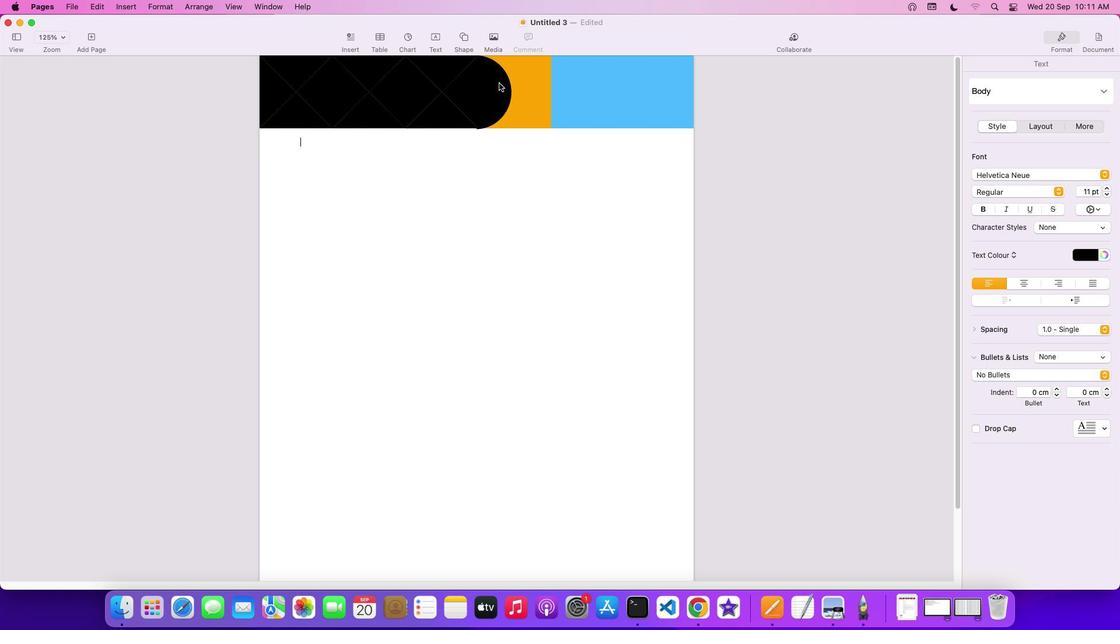
Action: Mouse moved to (1002, 95)
Screenshot: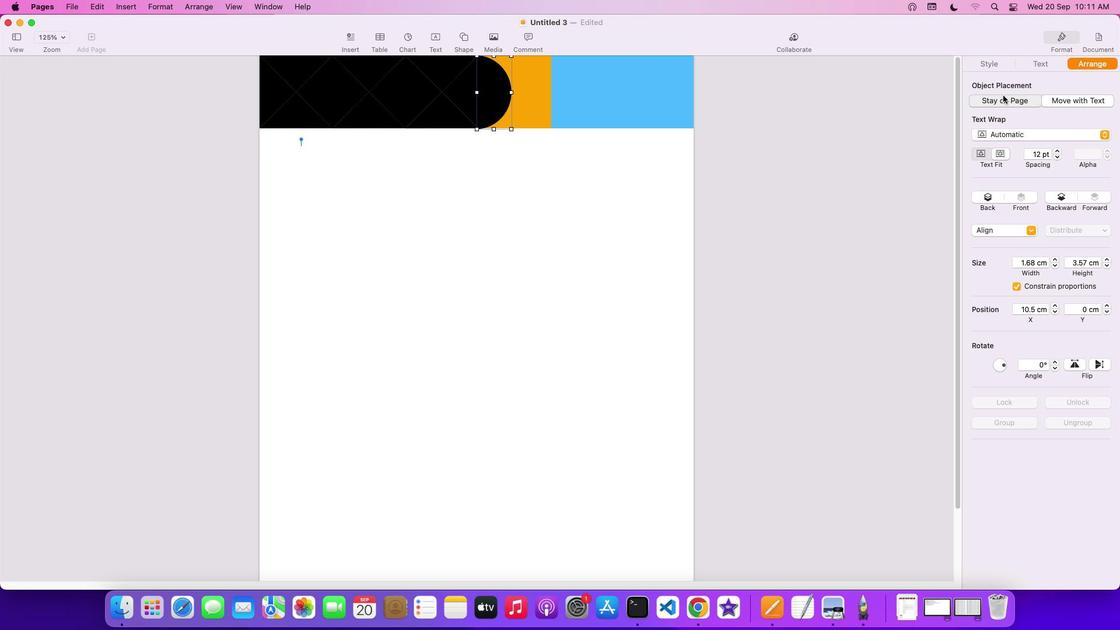 
Action: Mouse pressed left at (1002, 95)
Screenshot: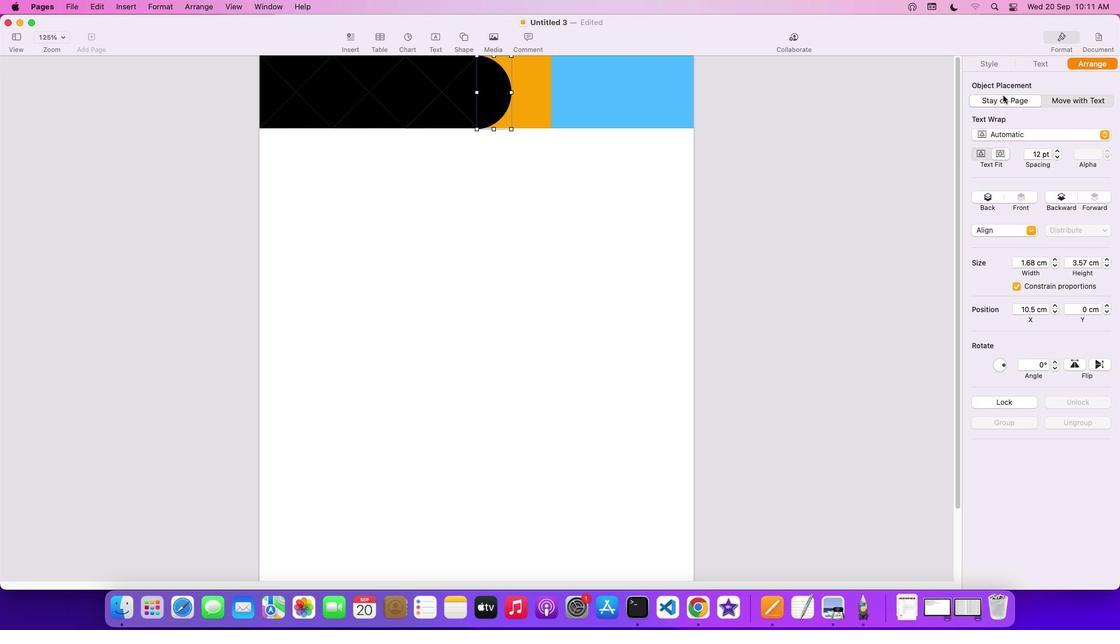 
Action: Mouse moved to (492, 86)
Screenshot: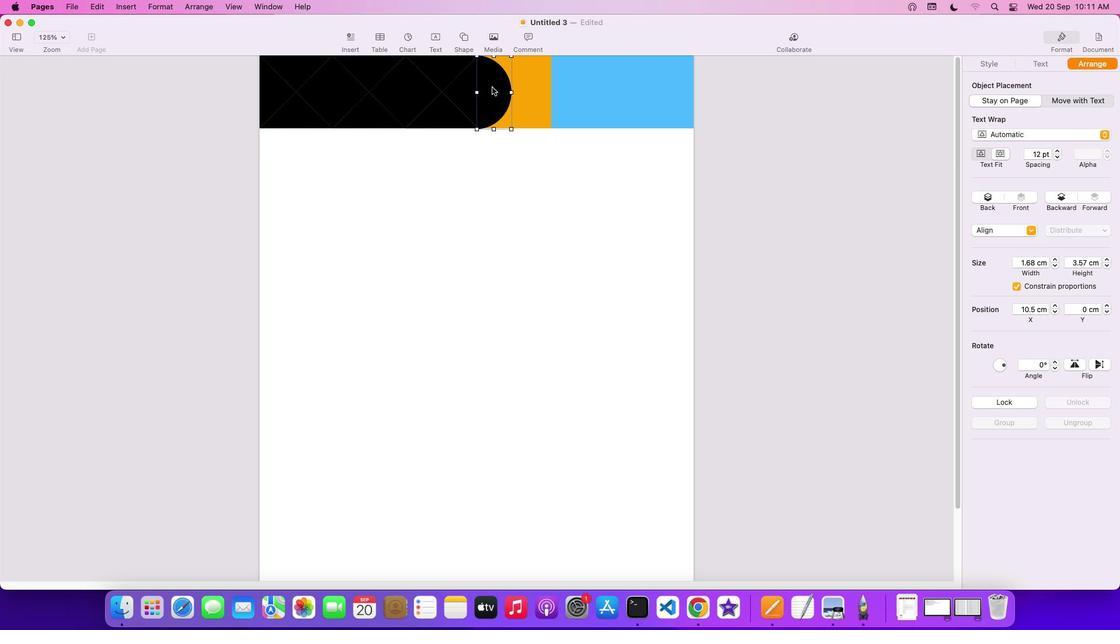 
Action: Mouse pressed left at (492, 86)
Screenshot: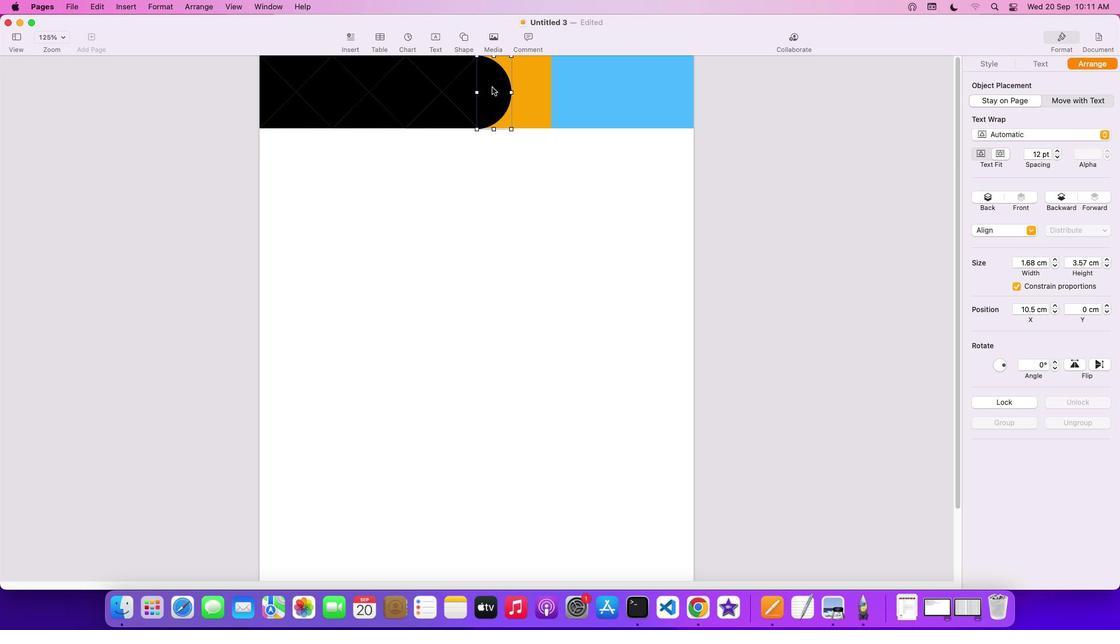 
Action: Mouse moved to (545, 137)
Screenshot: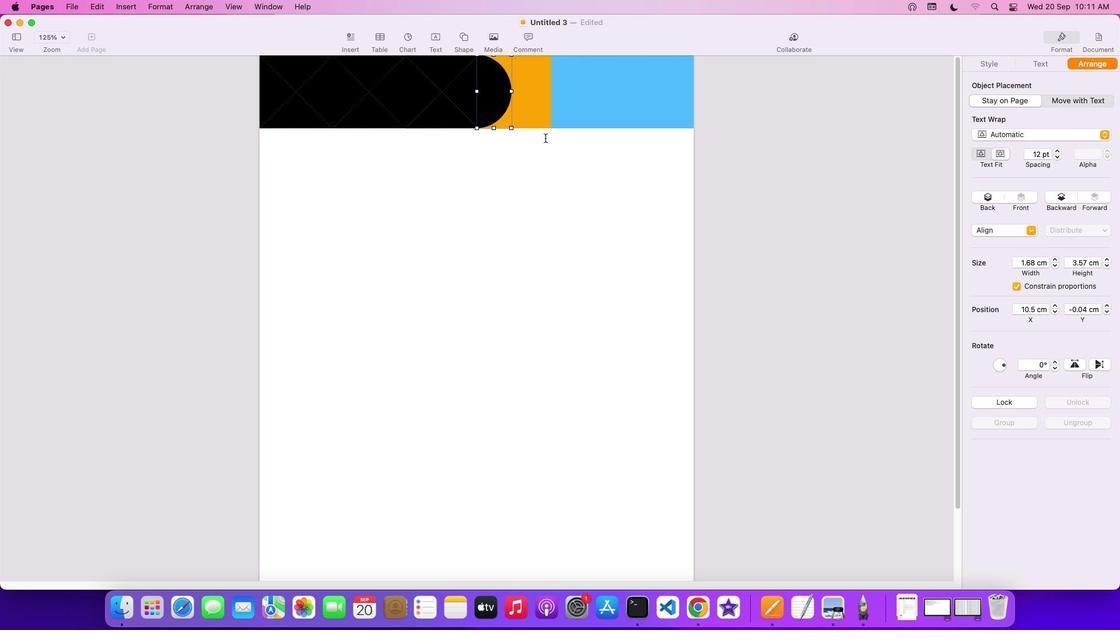 
Action: Mouse pressed left at (545, 137)
Screenshot: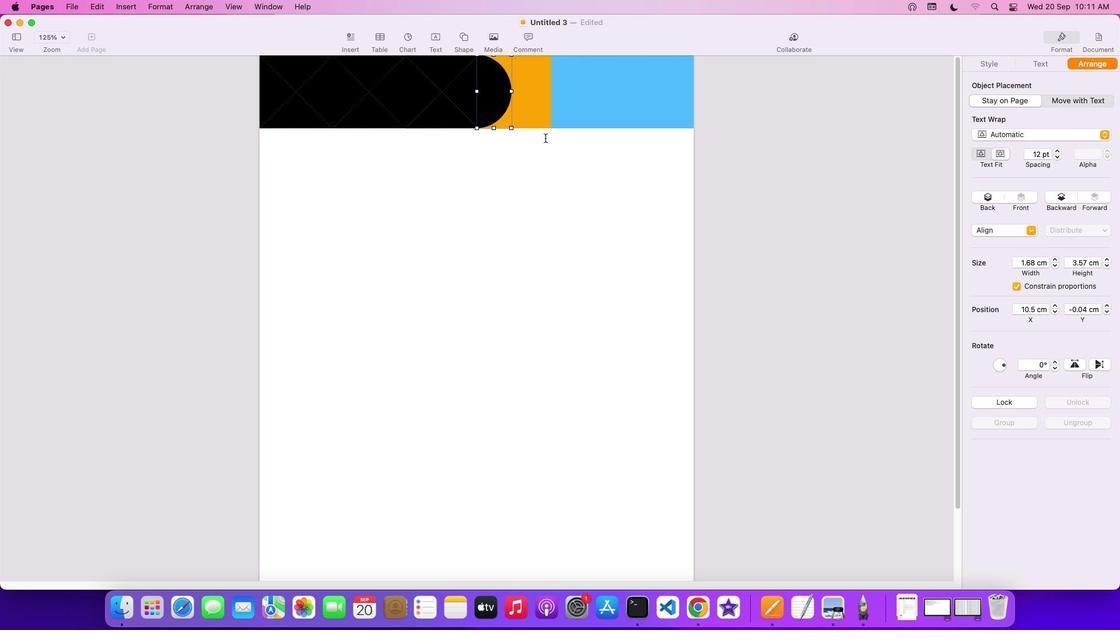 
Action: Mouse moved to (521, 111)
Screenshot: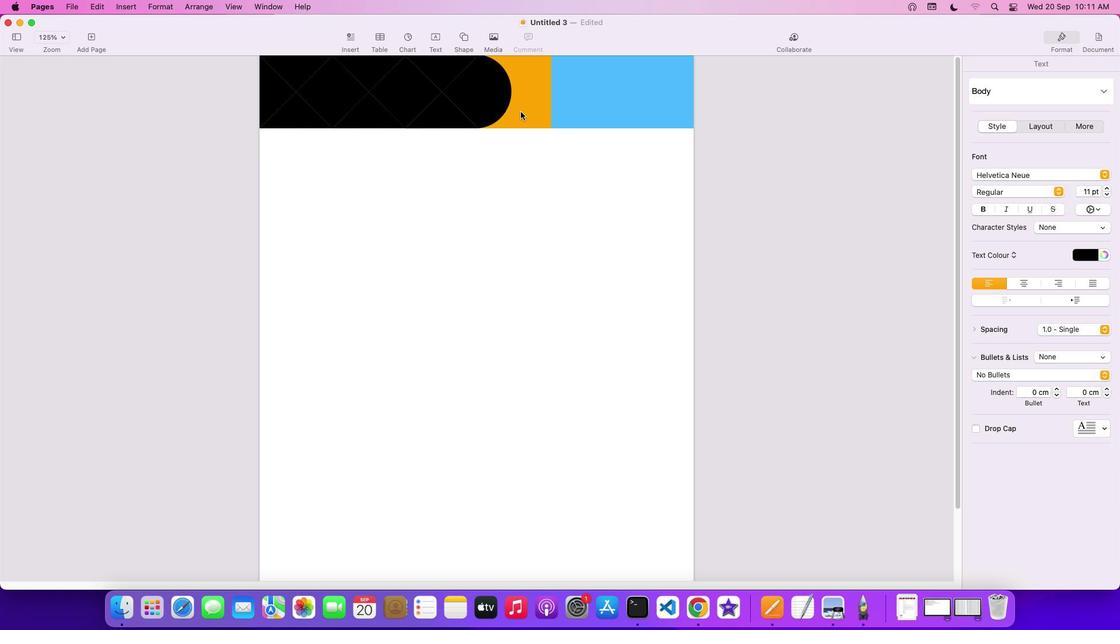 
Action: Mouse pressed left at (521, 111)
Screenshot: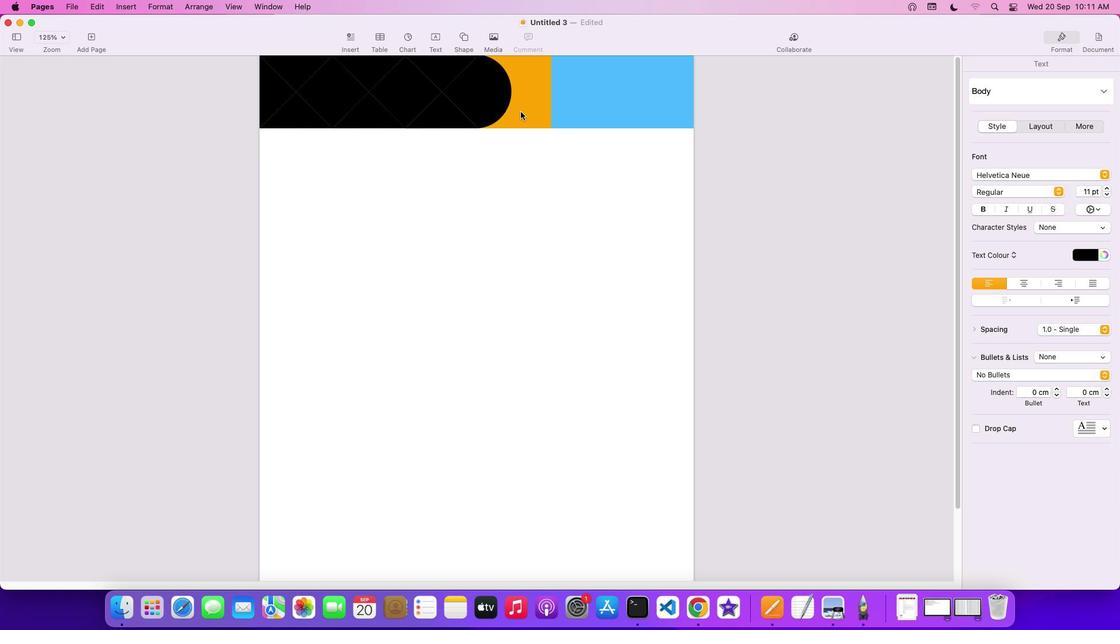 
Action: Key pressed Key.cmd'c'
Screenshot: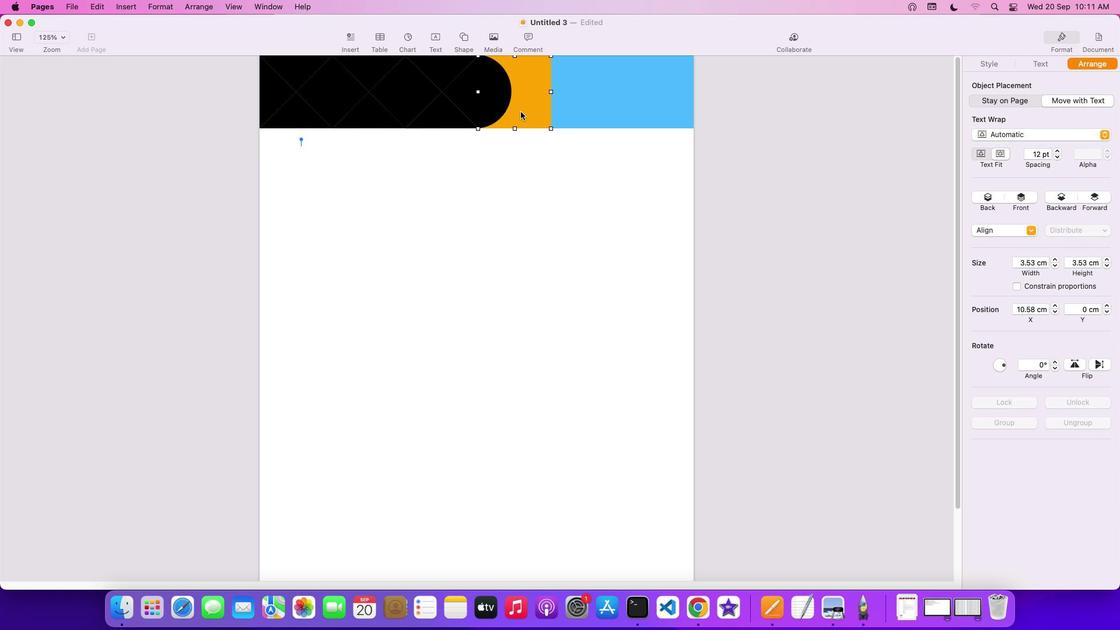 
Action: Mouse moved to (560, 109)
Screenshot: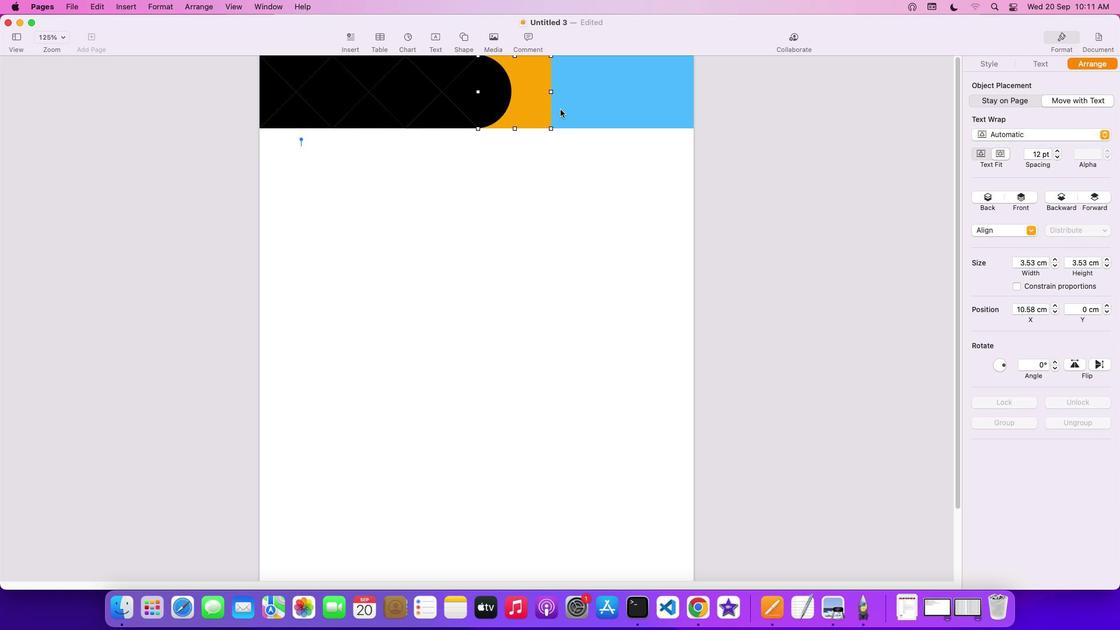 
Action: Key pressed 'v'
Screenshot: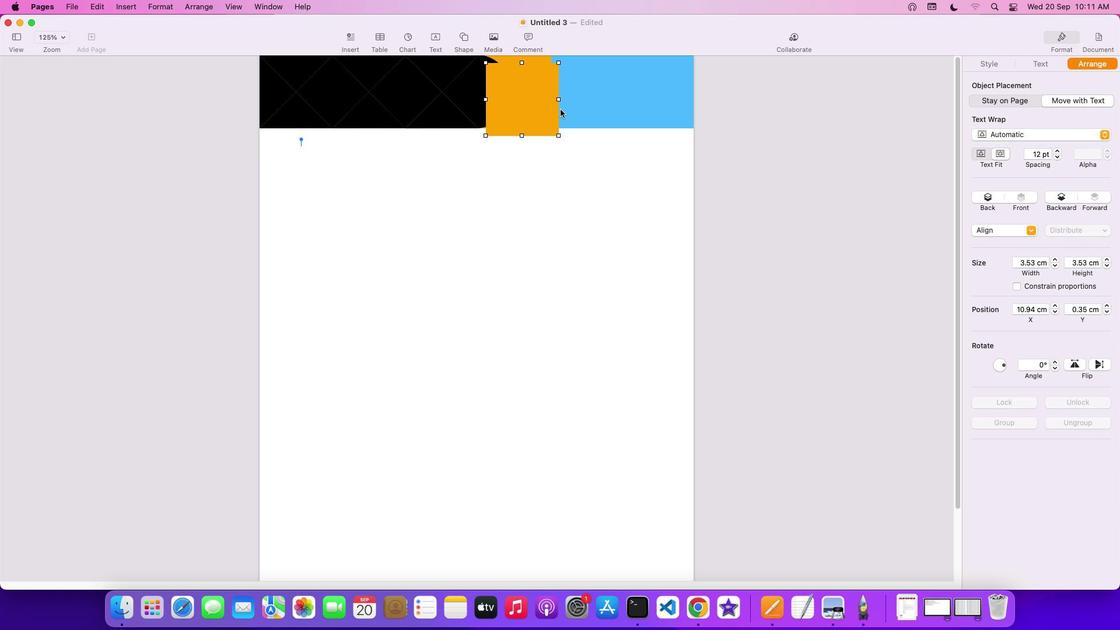 
Action: Mouse moved to (516, 99)
Screenshot: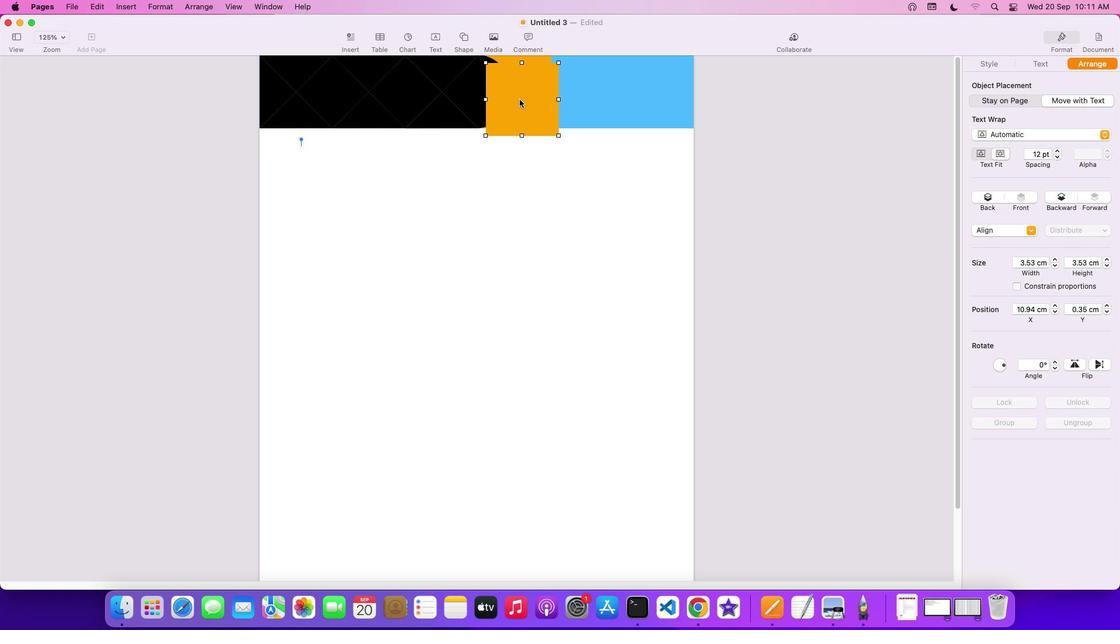 
Action: Mouse pressed left at (516, 99)
Screenshot: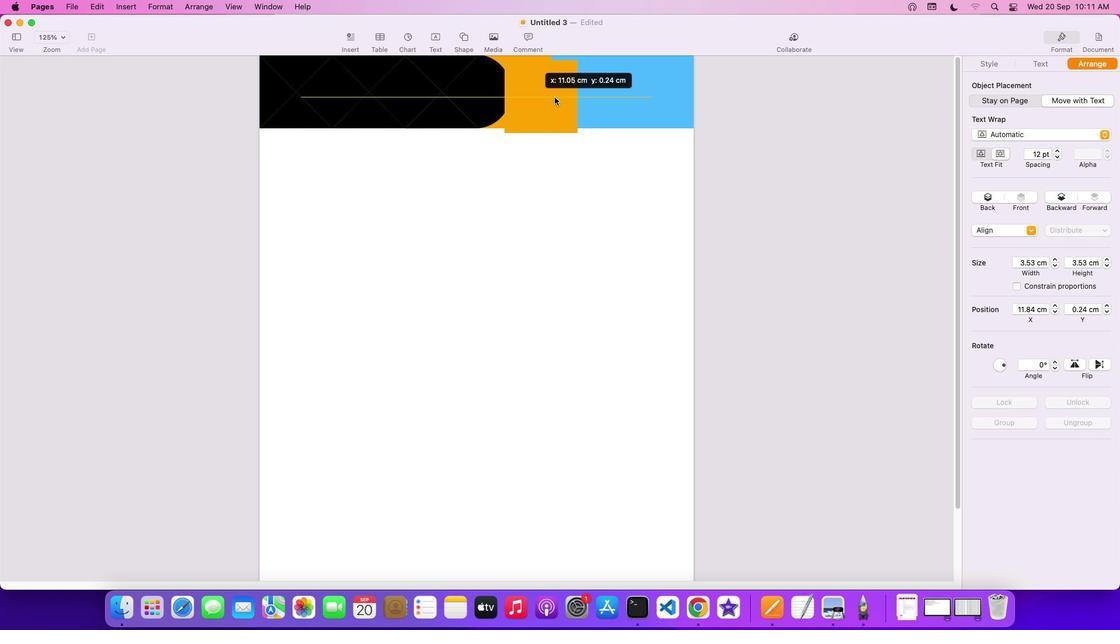 
Action: Mouse moved to (460, 37)
Screenshot: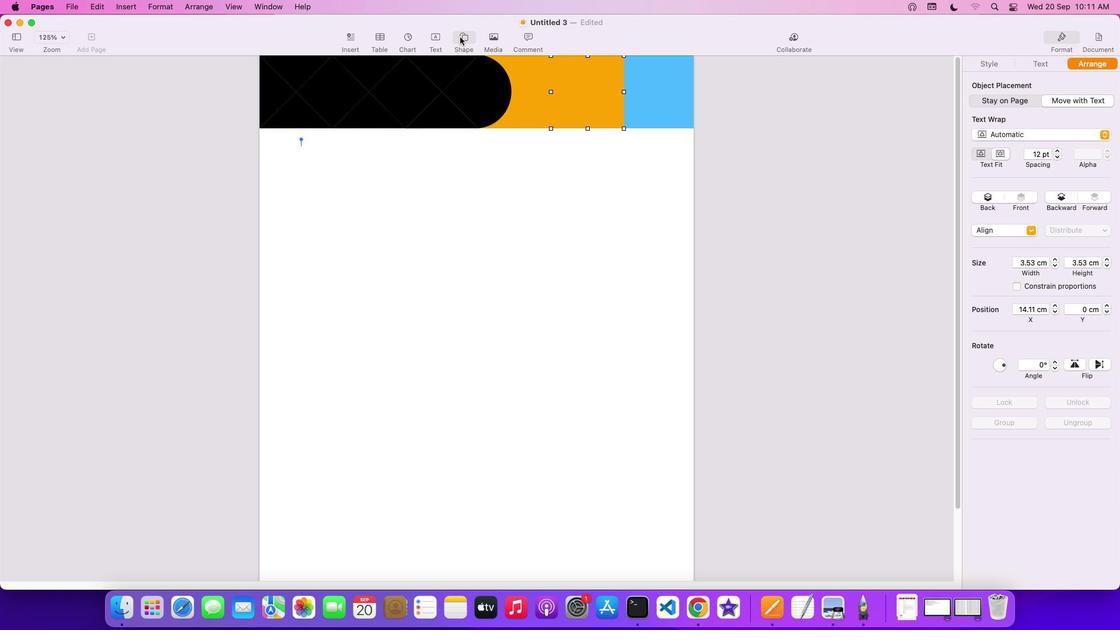 
Action: Mouse pressed left at (460, 37)
